Task: Create a functional prosthetic limb design.
Action: Mouse moved to (300, 234)
Screenshot: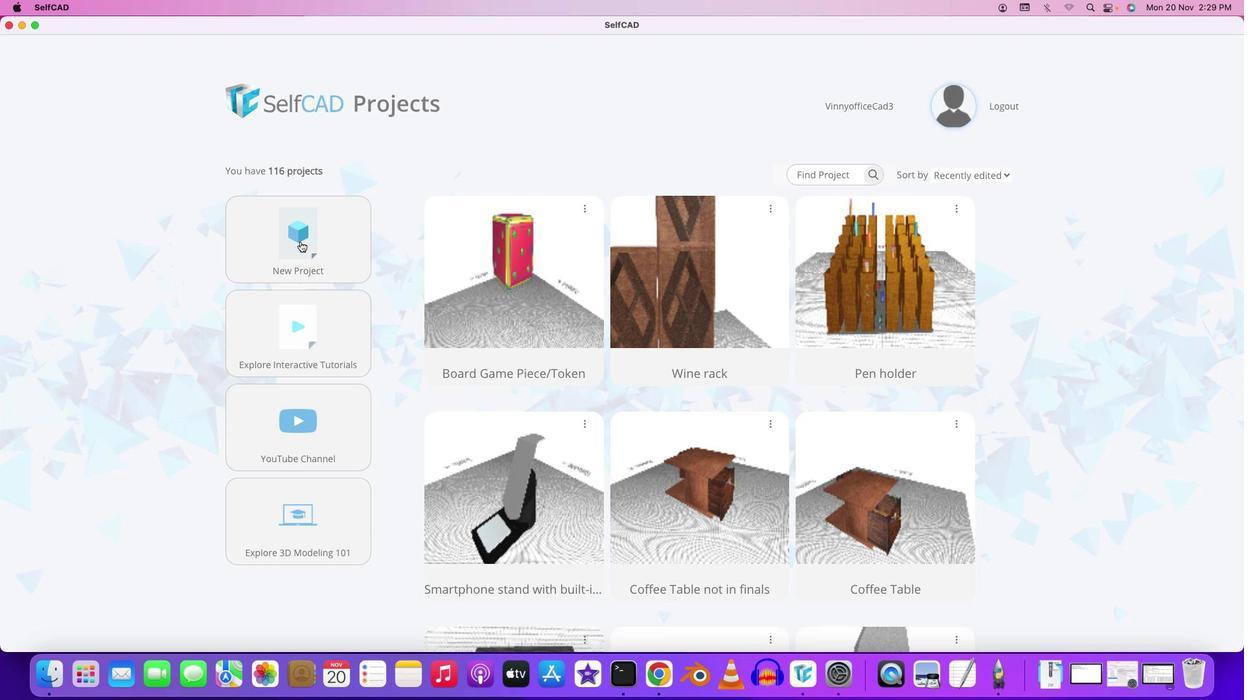 
Action: Mouse pressed left at (300, 234)
Screenshot: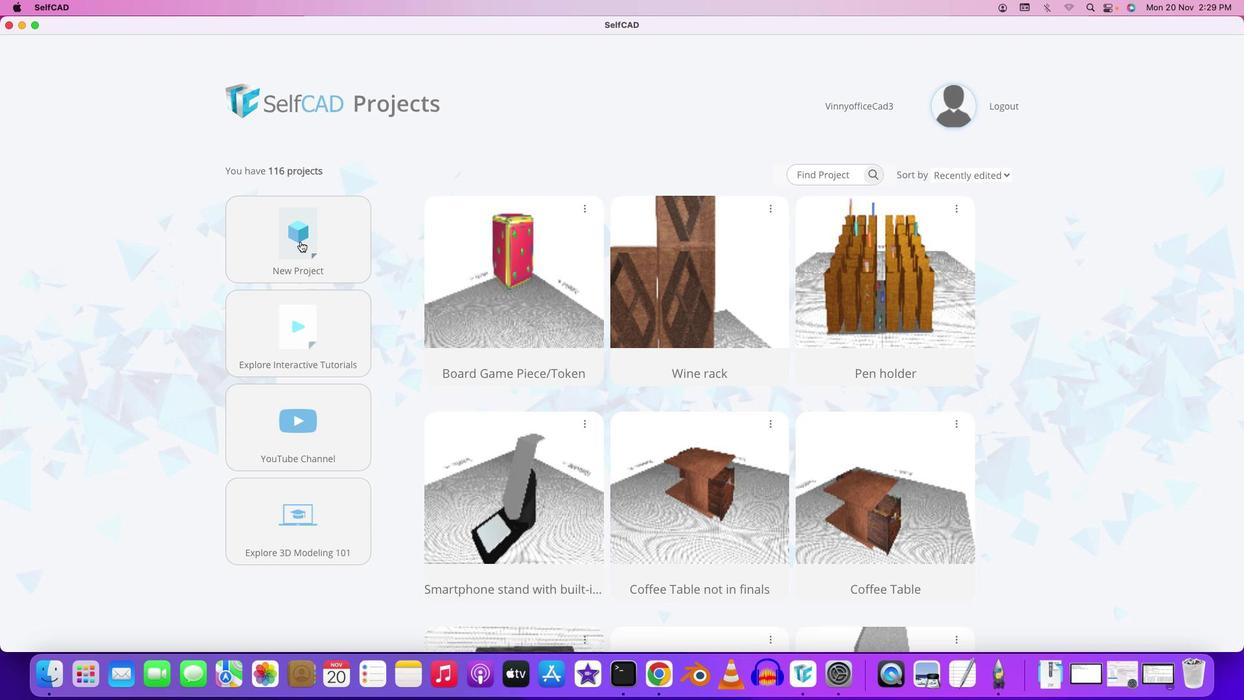 
Action: Mouse moved to (300, 241)
Screenshot: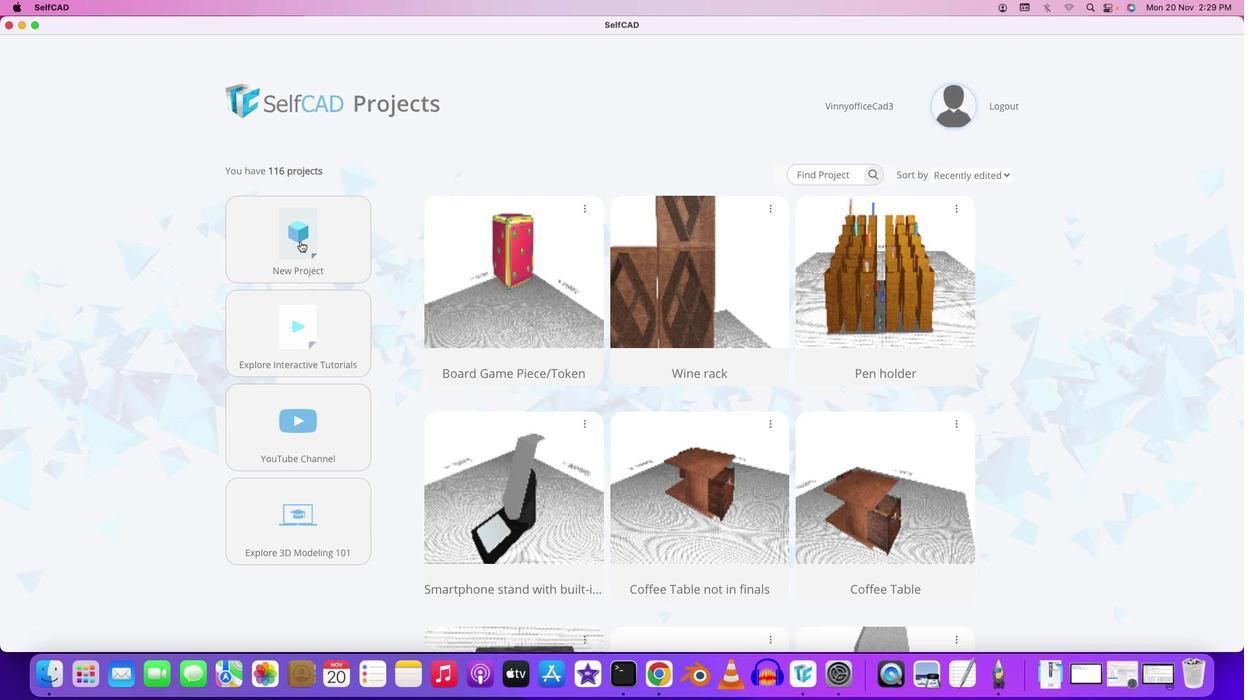 
Action: Mouse pressed left at (300, 241)
Screenshot: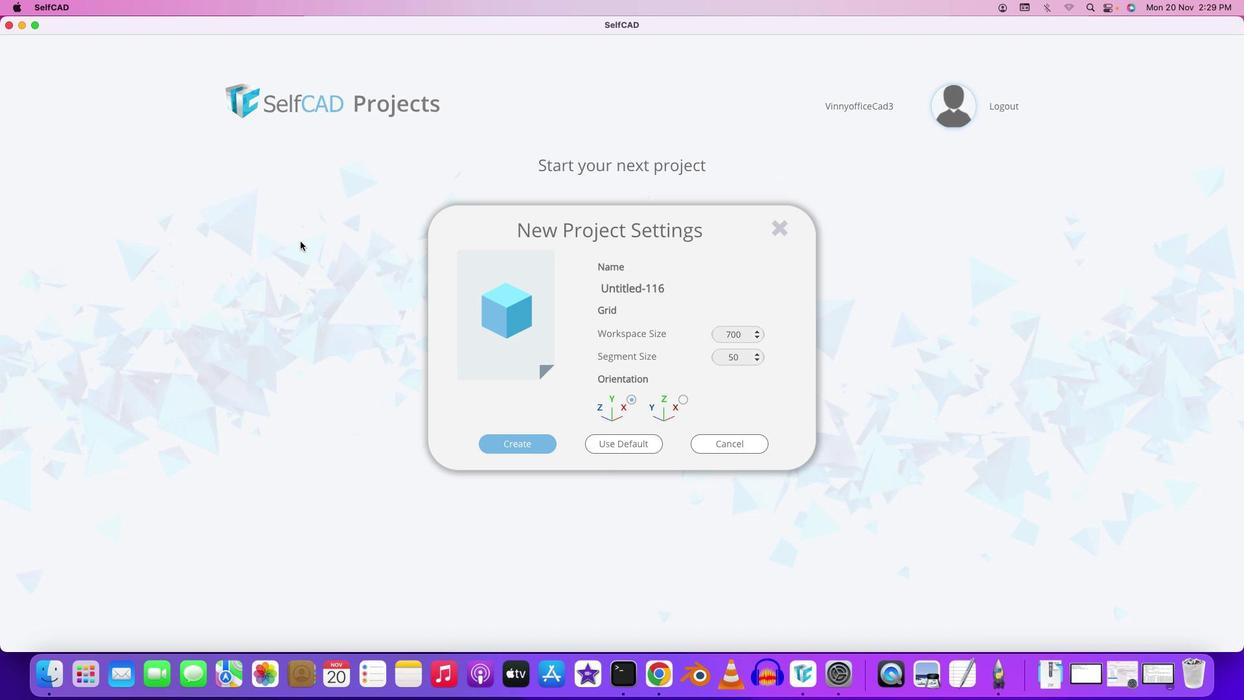 
Action: Mouse moved to (665, 283)
Screenshot: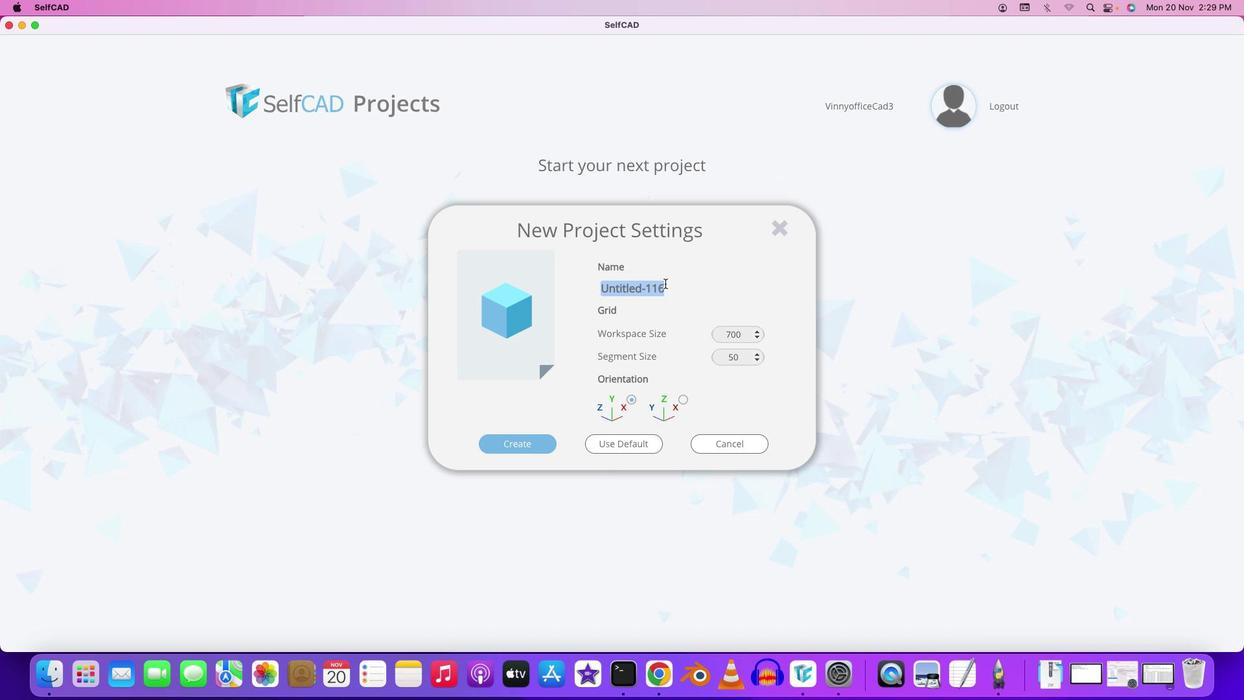 
Action: Mouse pressed left at (665, 283)
Screenshot: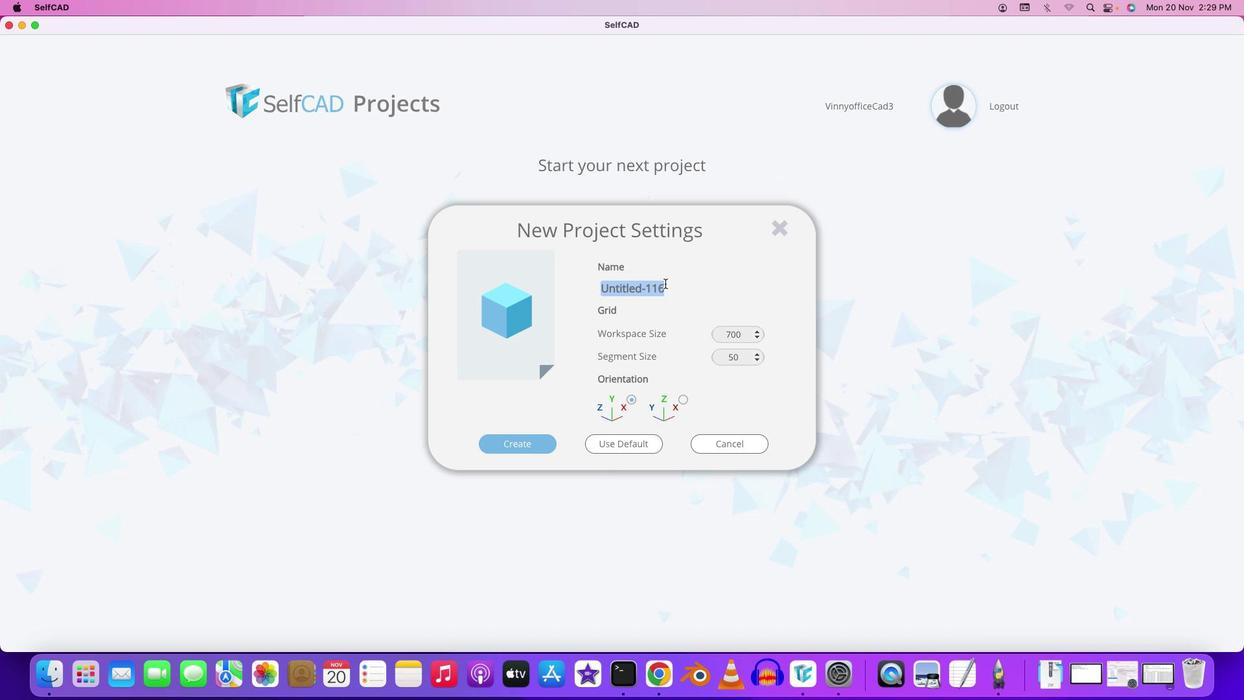 
Action: Key pressed Key.backspaceKey.backspaceKey.backspaceKey.backspaceKey.backspaceKey.backspaceKey.shift'P''r''o''s''t''h''e''t''i''c'Key.space'l''i''m''b'
Screenshot: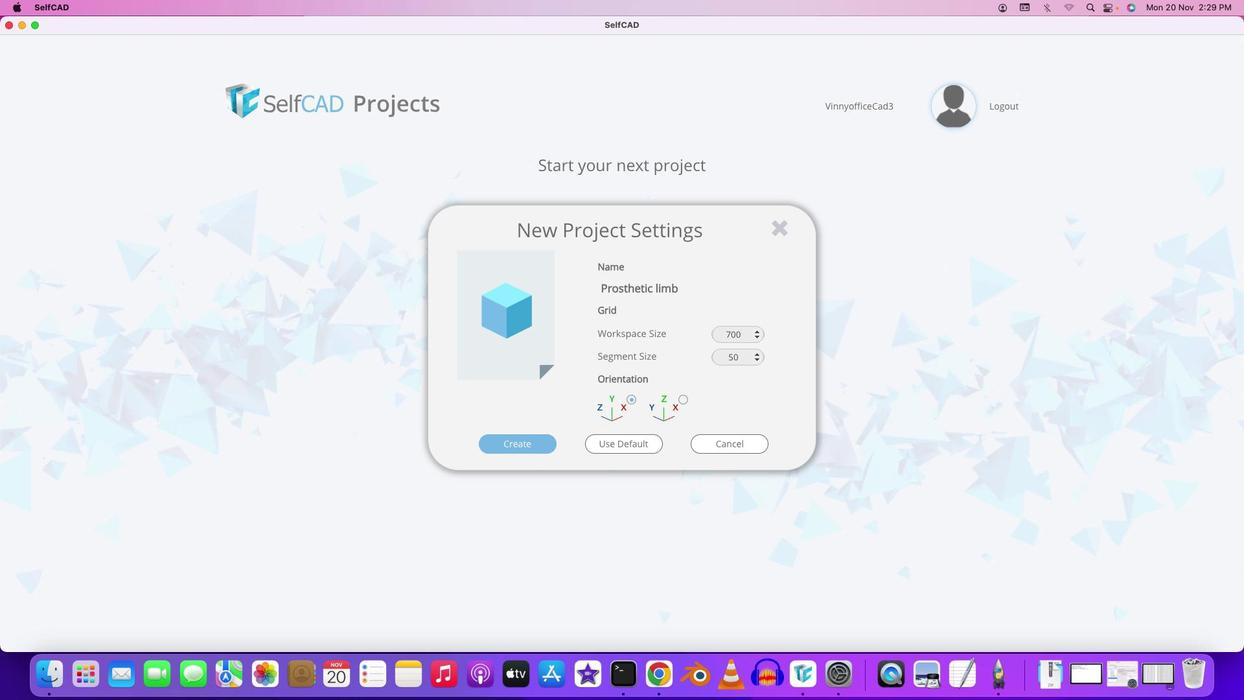 
Action: Mouse moved to (749, 333)
Screenshot: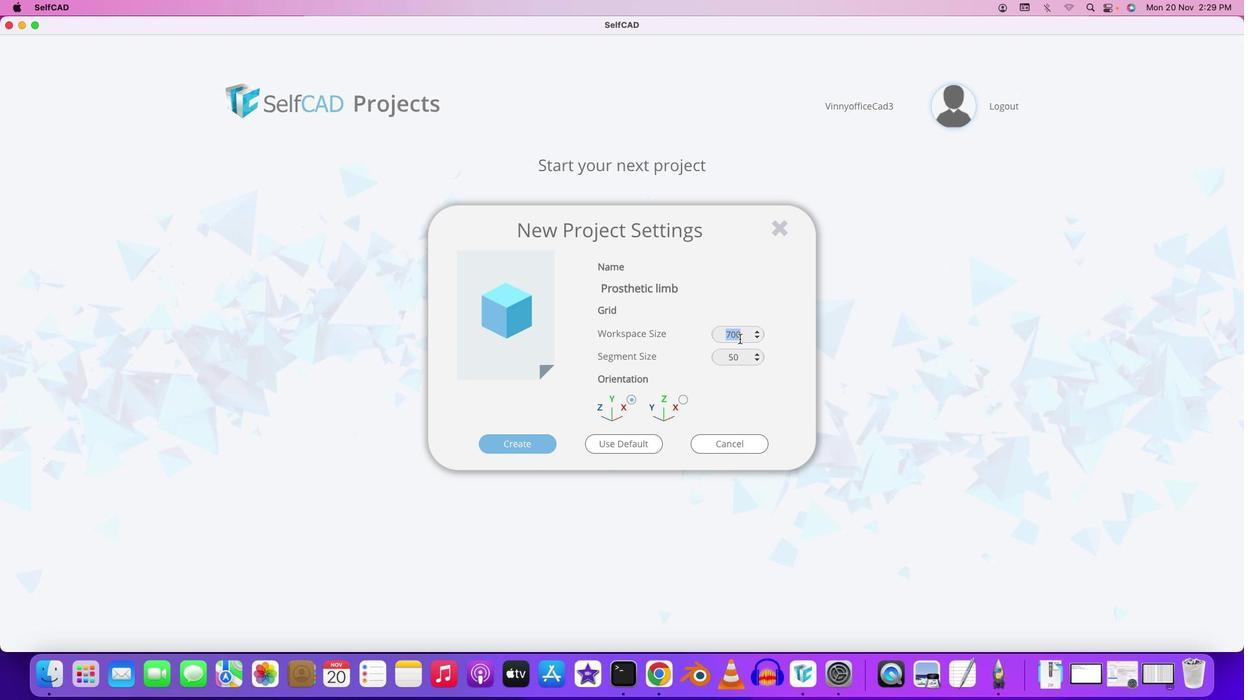 
Action: Mouse pressed left at (749, 333)
Screenshot: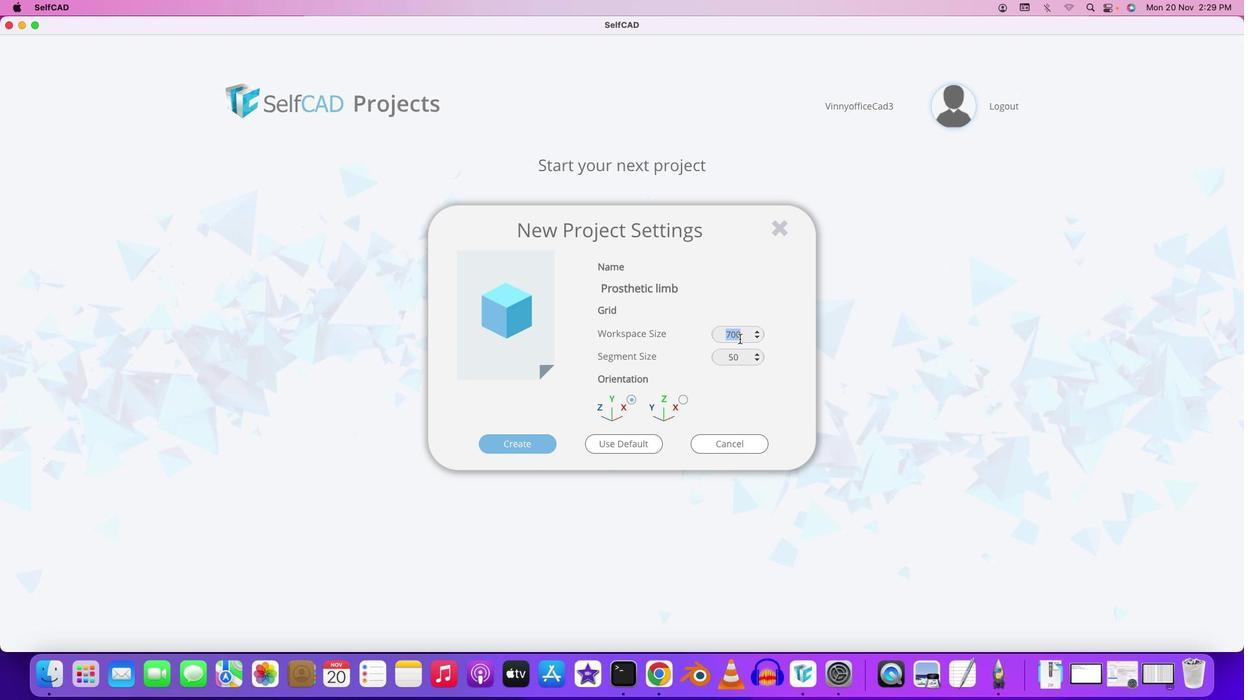 
Action: Mouse moved to (739, 339)
Screenshot: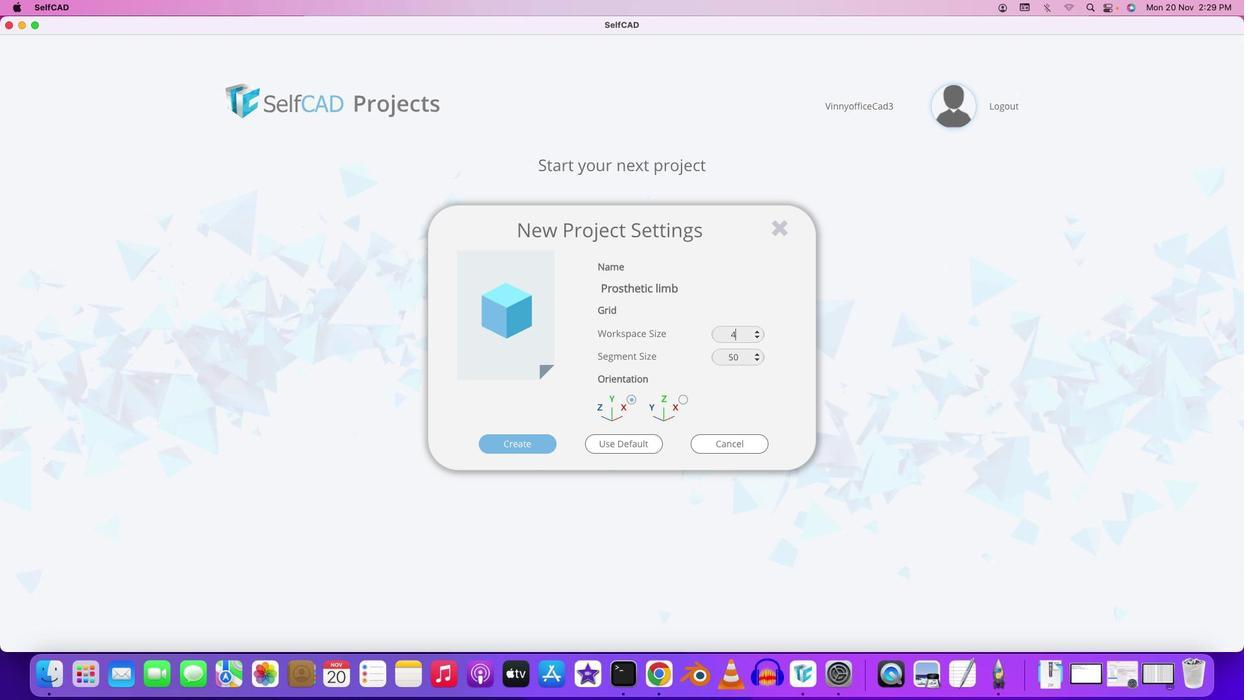 
Action: Key pressed '4''0''0'
Screenshot: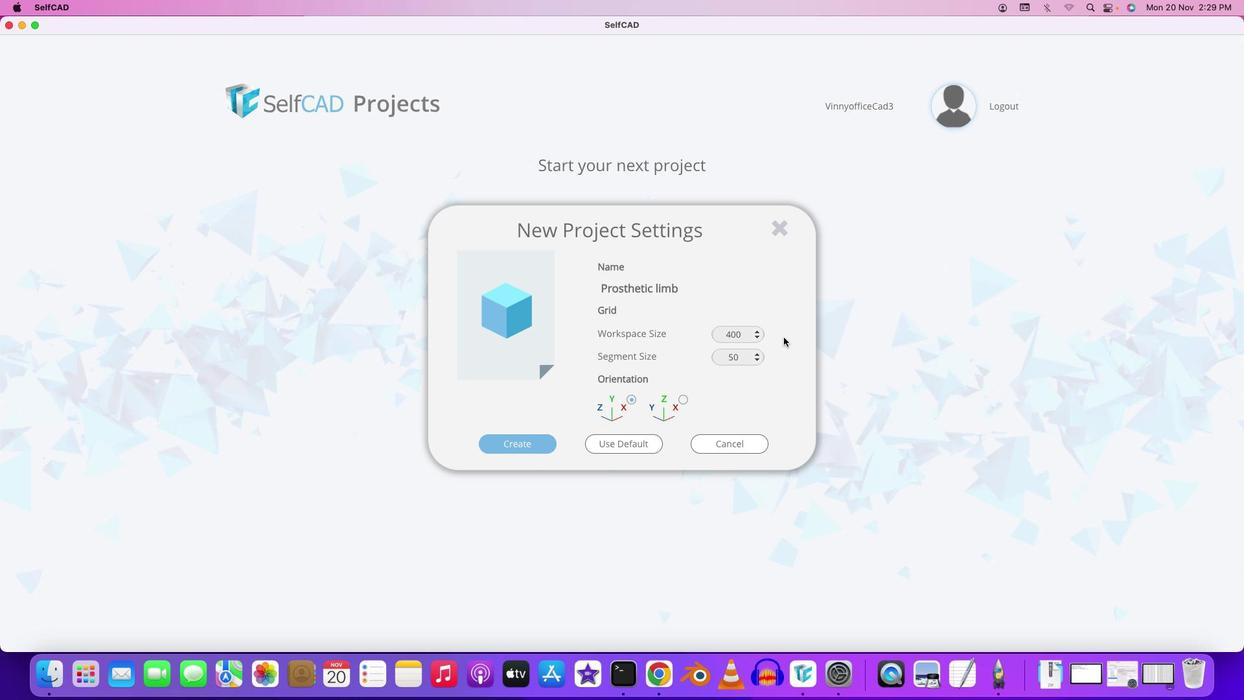 
Action: Mouse moved to (741, 353)
Screenshot: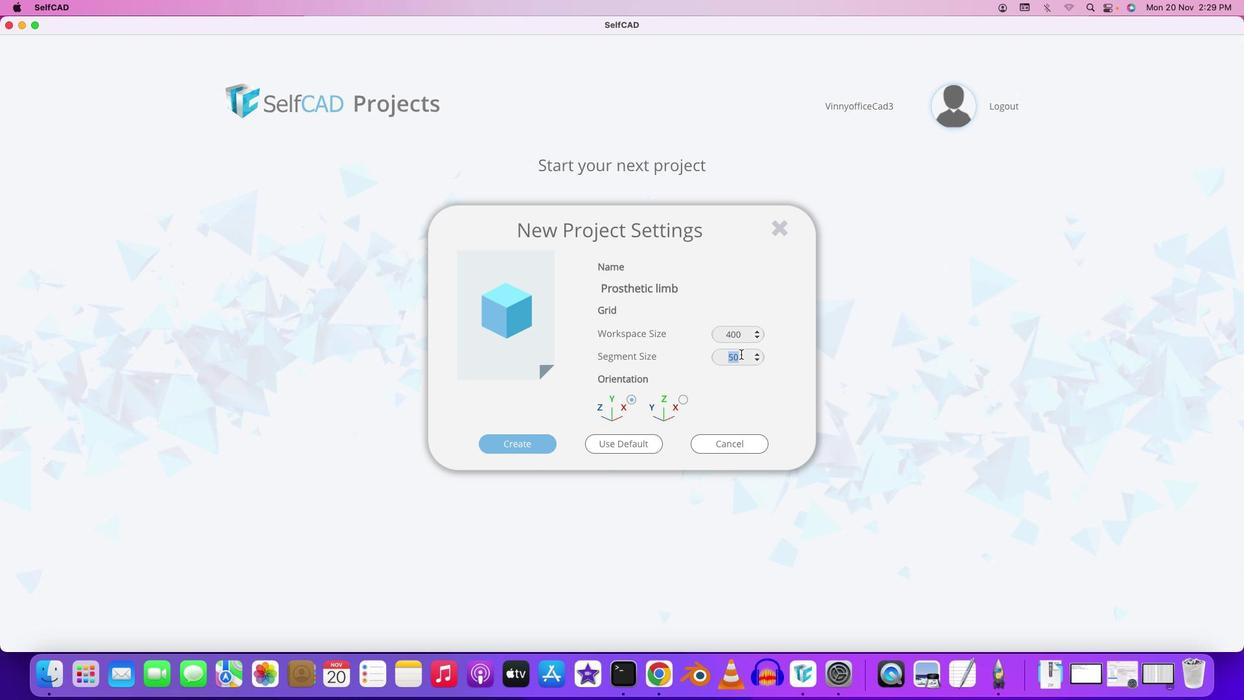 
Action: Mouse pressed left at (741, 353)
Screenshot: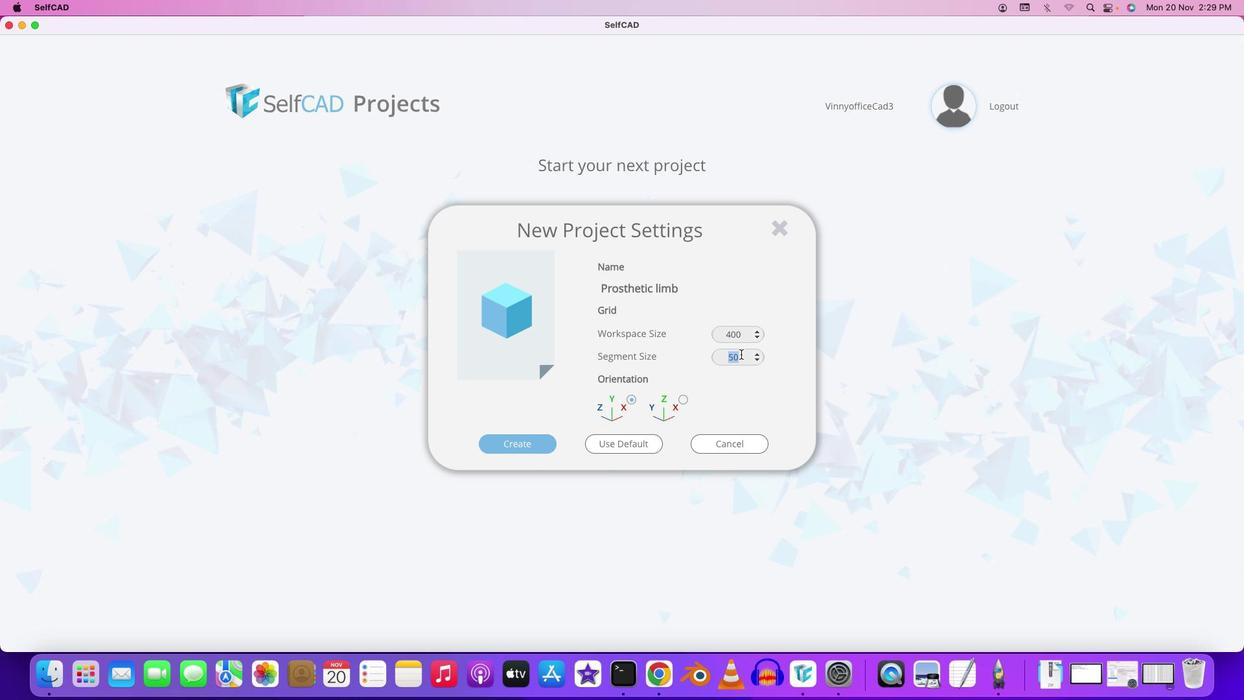 
Action: Key pressed '1''0'
Screenshot: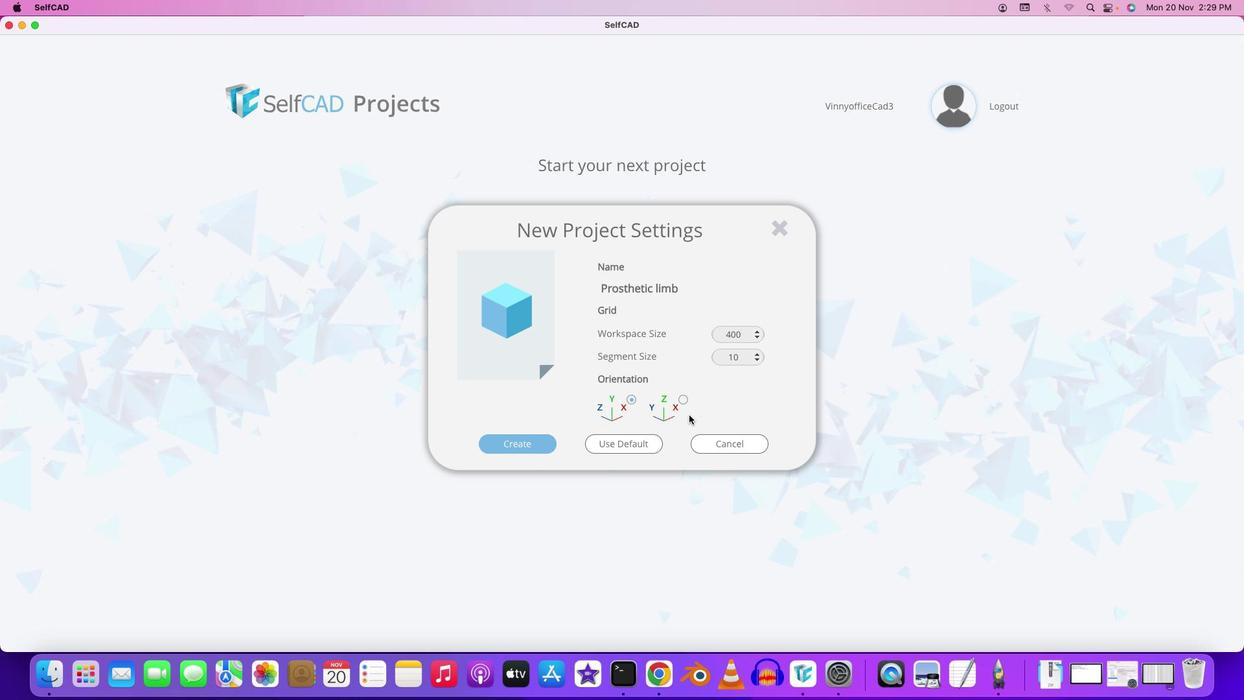 
Action: Mouse moved to (679, 398)
Screenshot: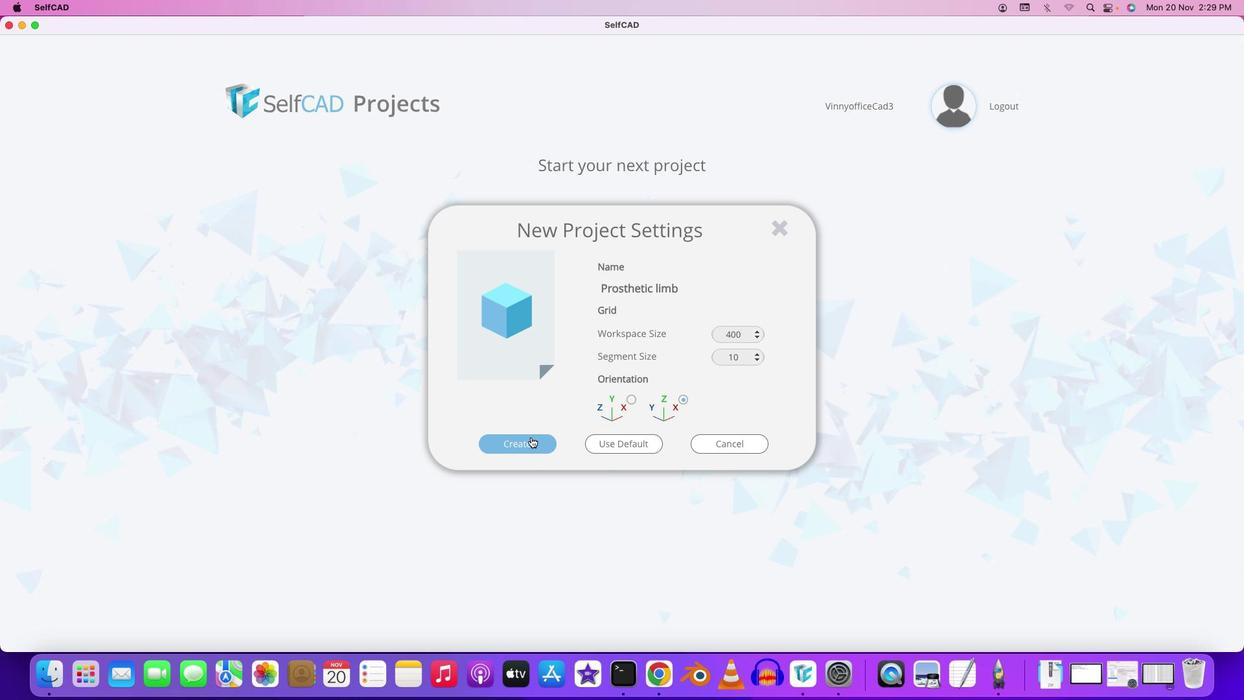 
Action: Mouse pressed left at (679, 398)
Screenshot: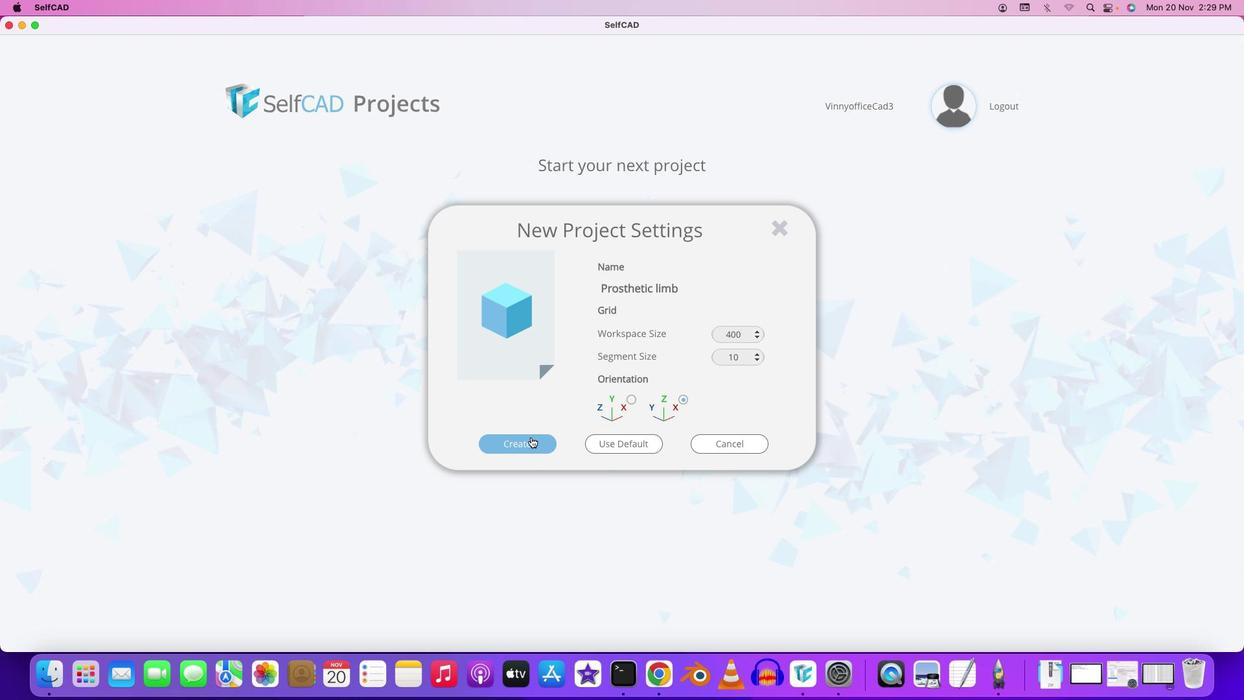 
Action: Mouse moved to (531, 436)
Screenshot: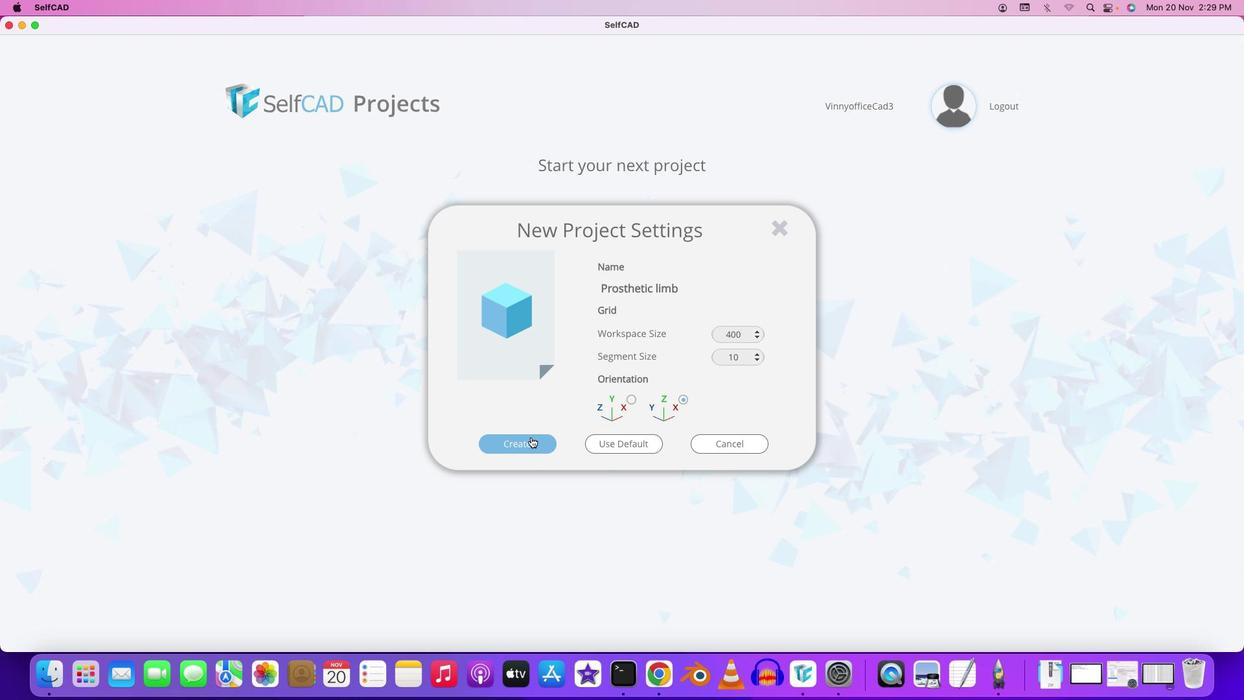 
Action: Mouse pressed left at (531, 436)
Screenshot: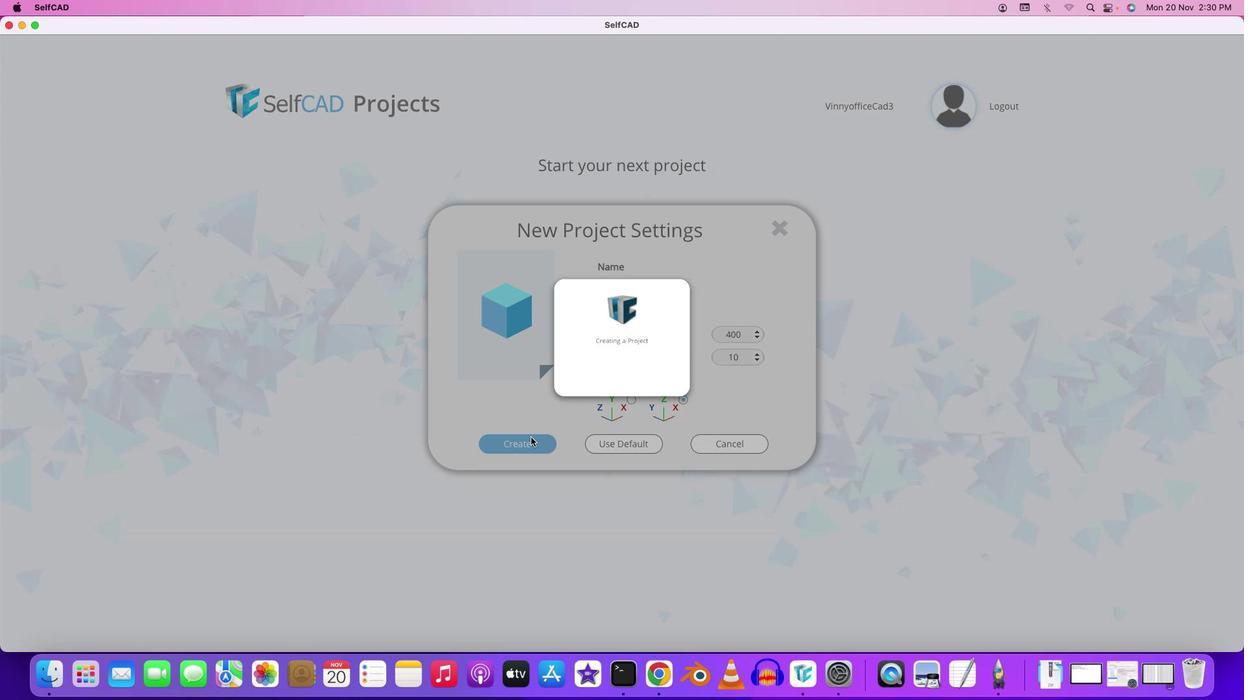 
Action: Mouse moved to (623, 431)
Screenshot: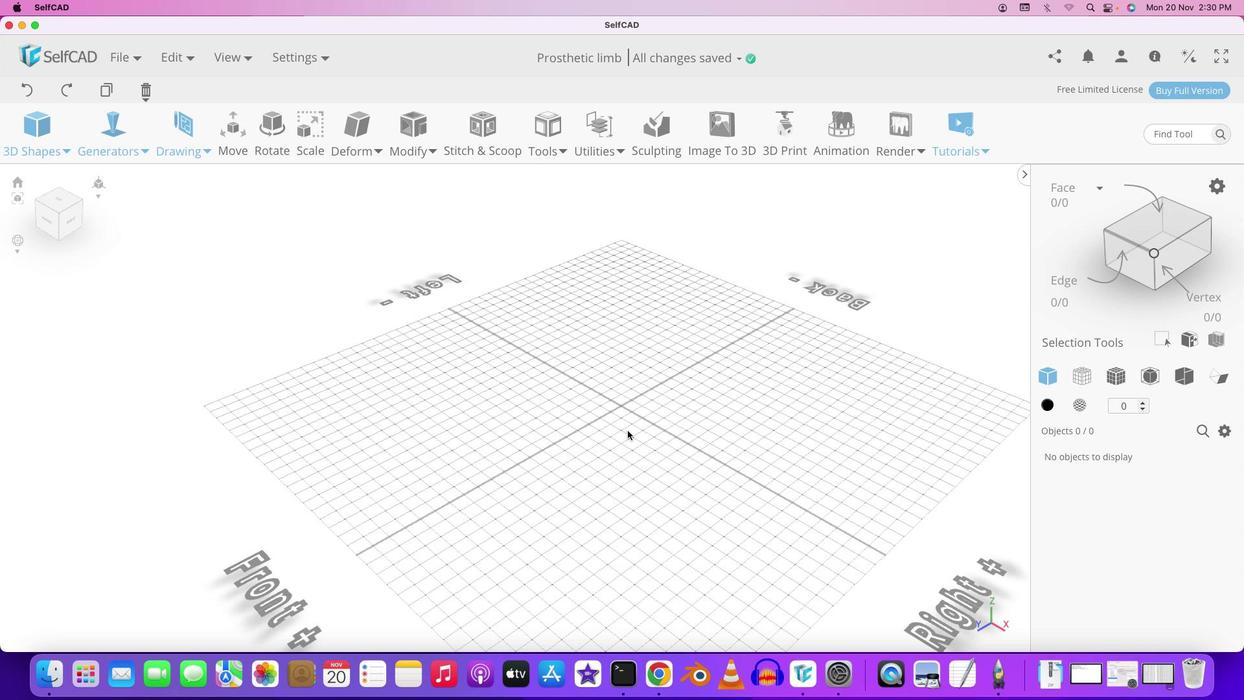 
Action: Mouse scrolled (623, 431) with delta (0, 0)
Screenshot: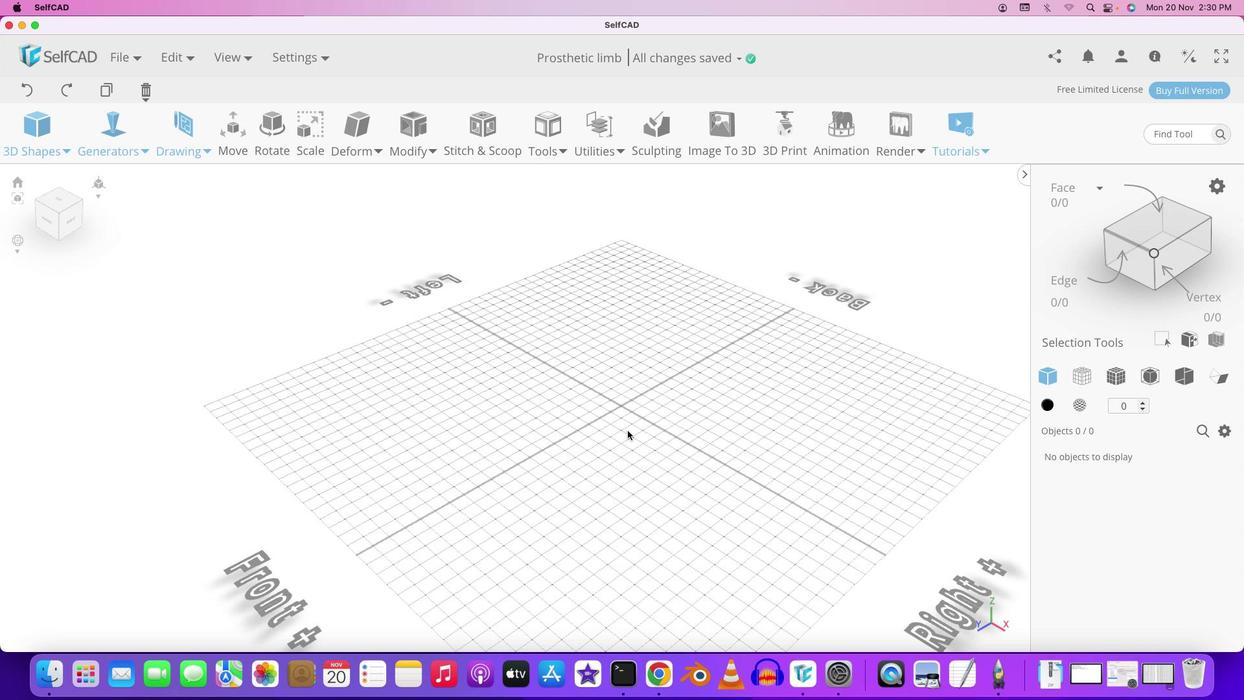 
Action: Mouse moved to (623, 430)
Screenshot: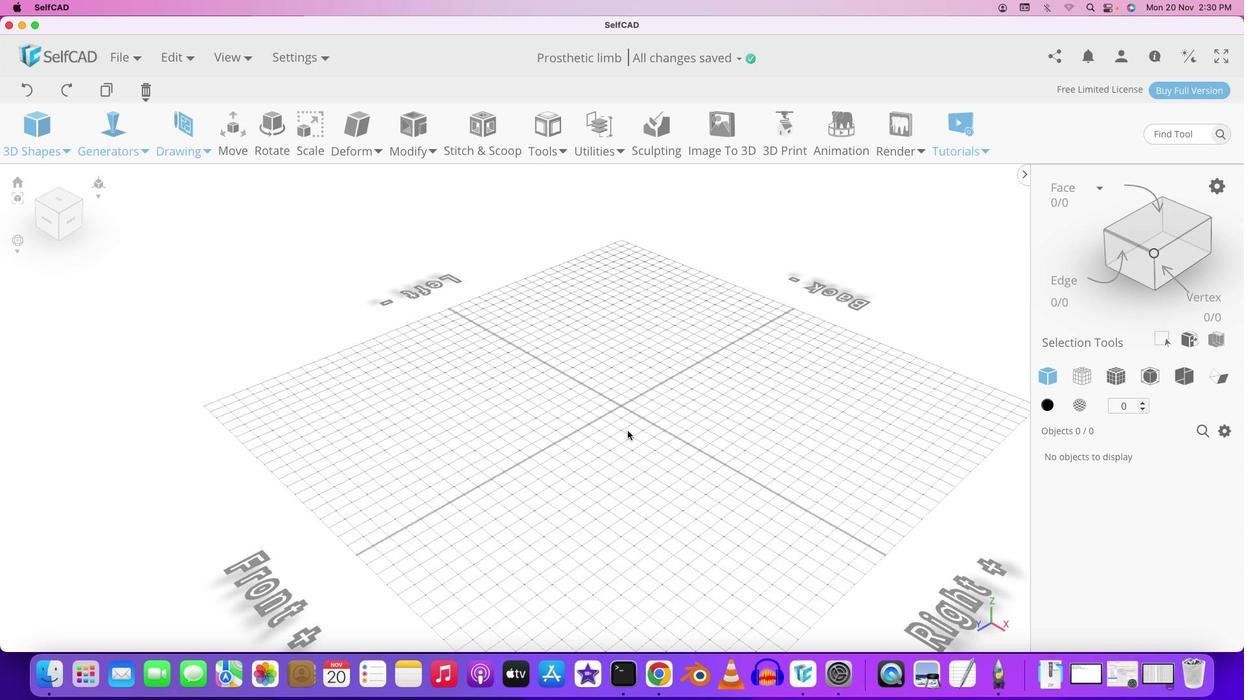 
Action: Mouse scrolled (623, 430) with delta (0, 0)
Screenshot: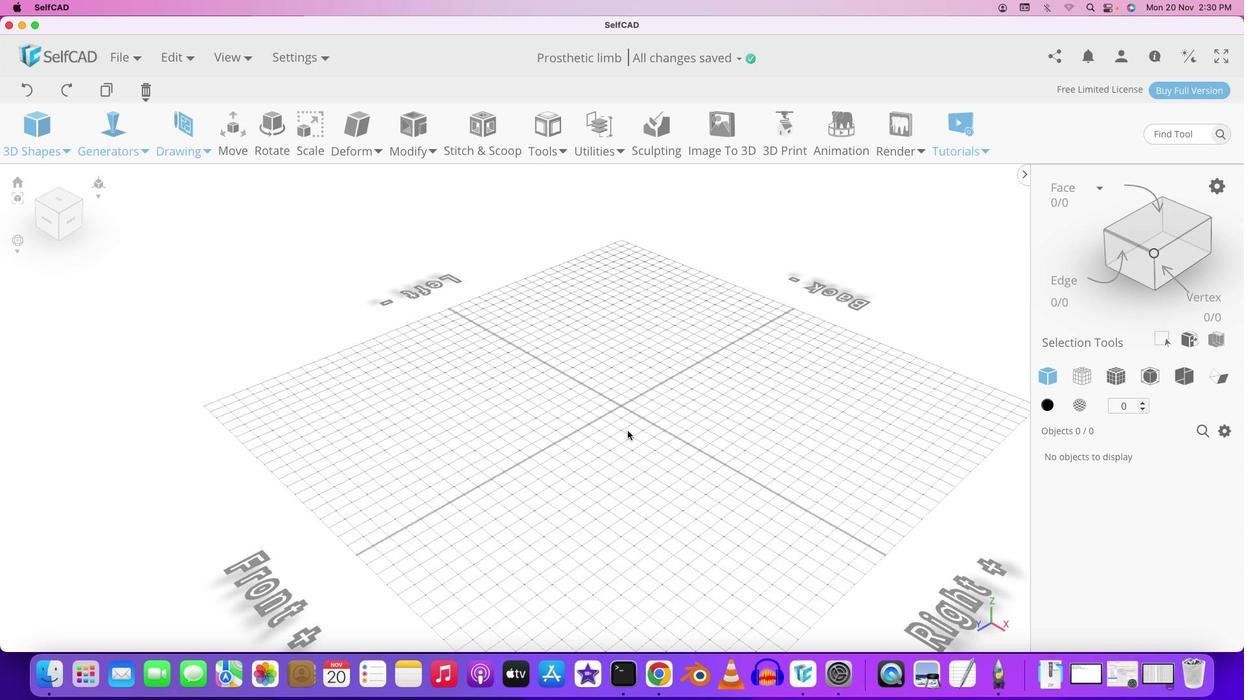 
Action: Mouse scrolled (623, 430) with delta (0, 1)
Screenshot: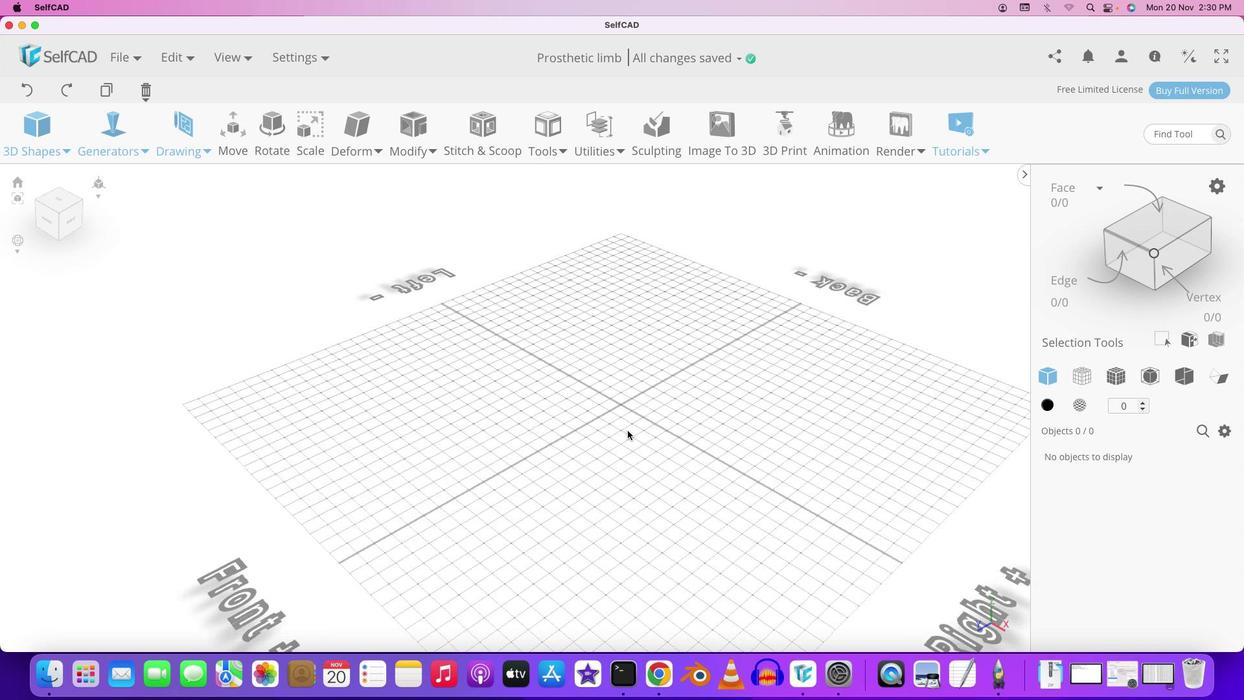 
Action: Mouse scrolled (623, 430) with delta (0, 1)
Screenshot: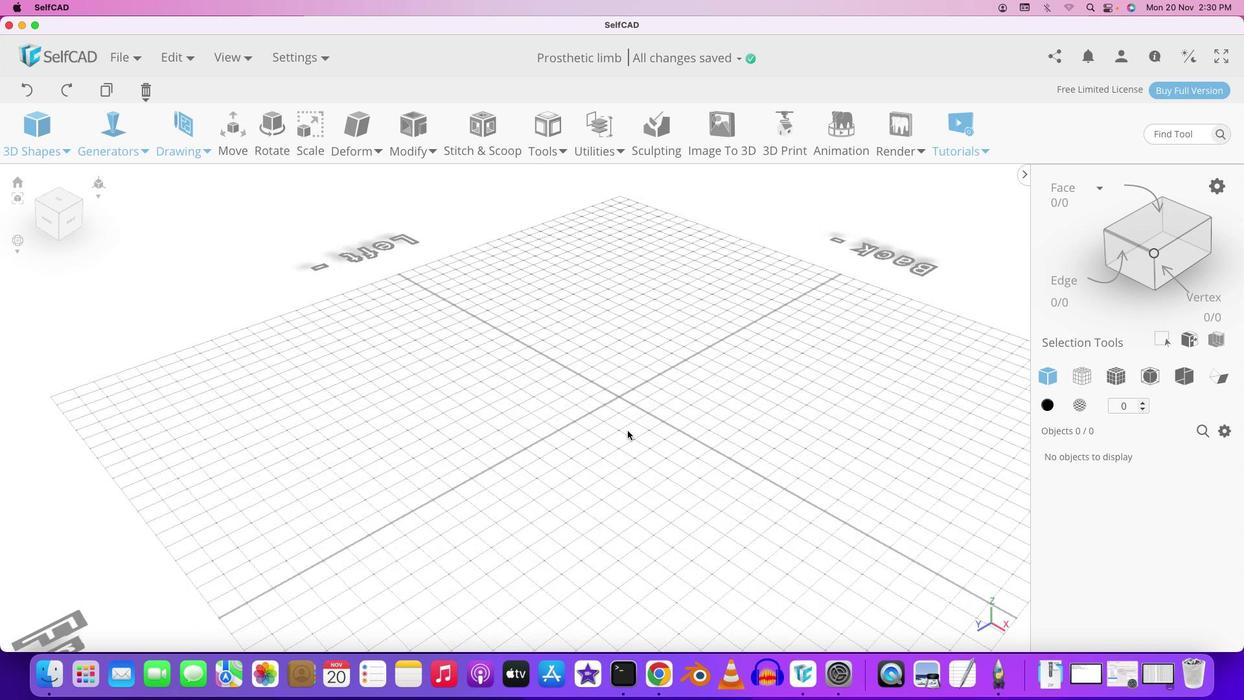
Action: Mouse scrolled (623, 430) with delta (0, 2)
Screenshot: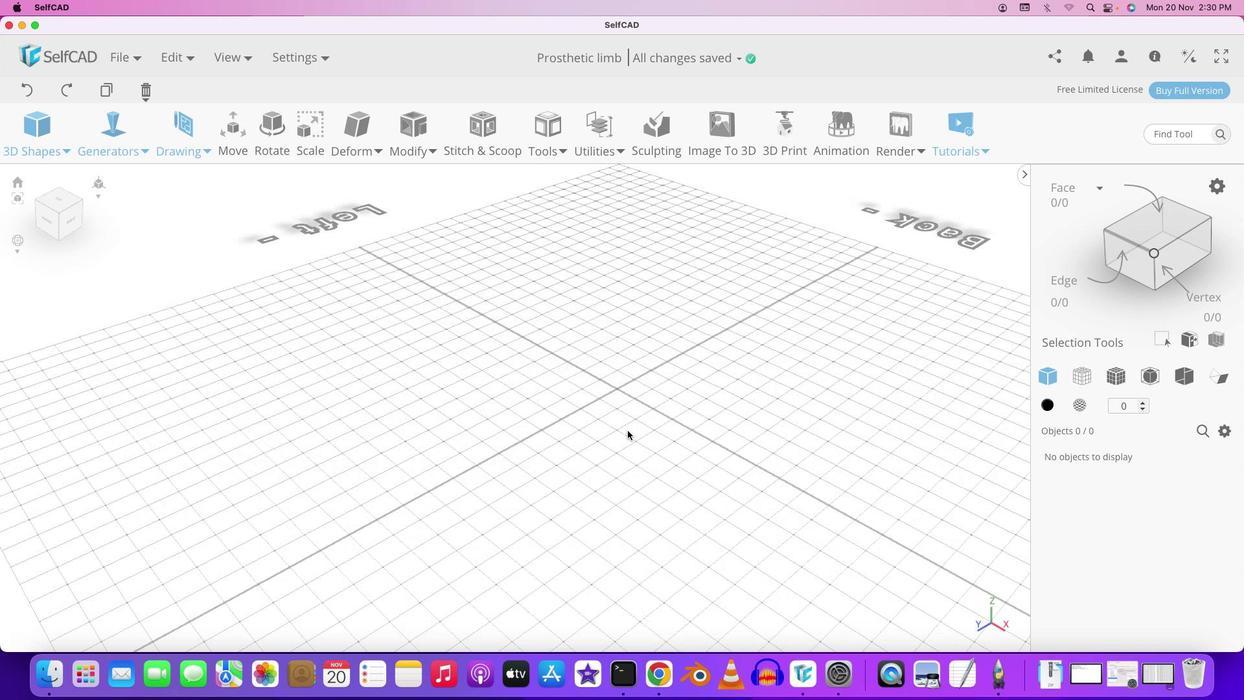 
Action: Mouse scrolled (623, 430) with delta (0, 2)
Screenshot: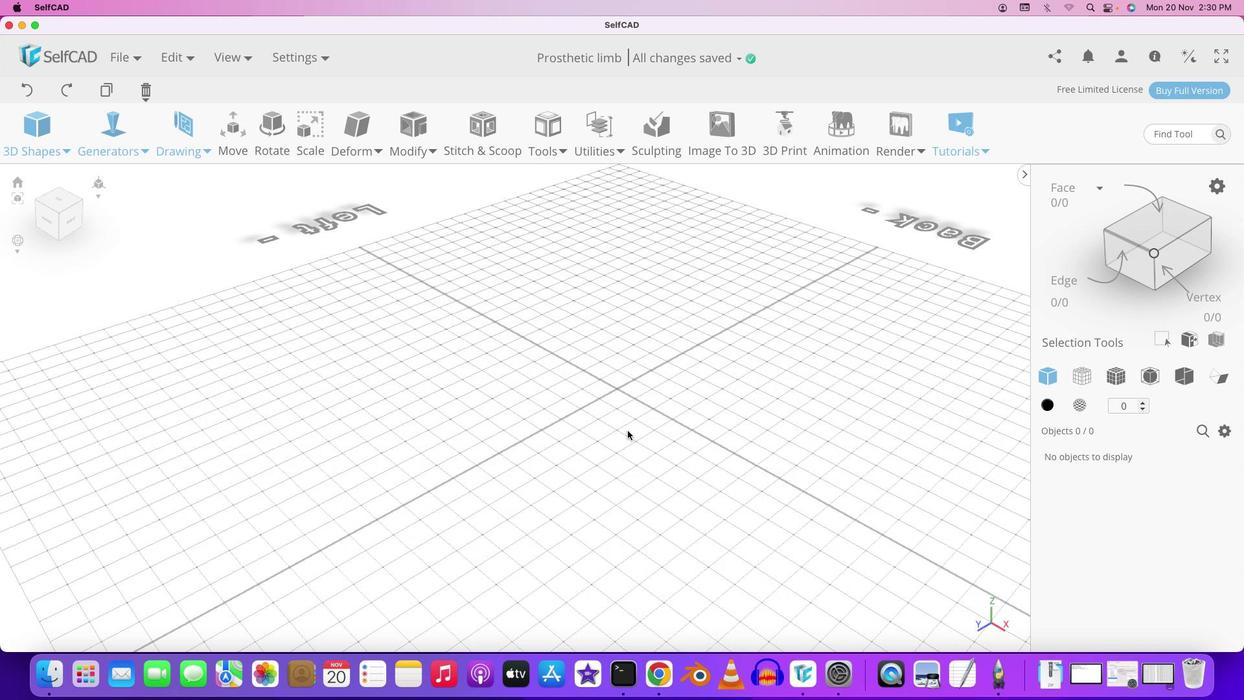 
Action: Mouse moved to (627, 431)
Screenshot: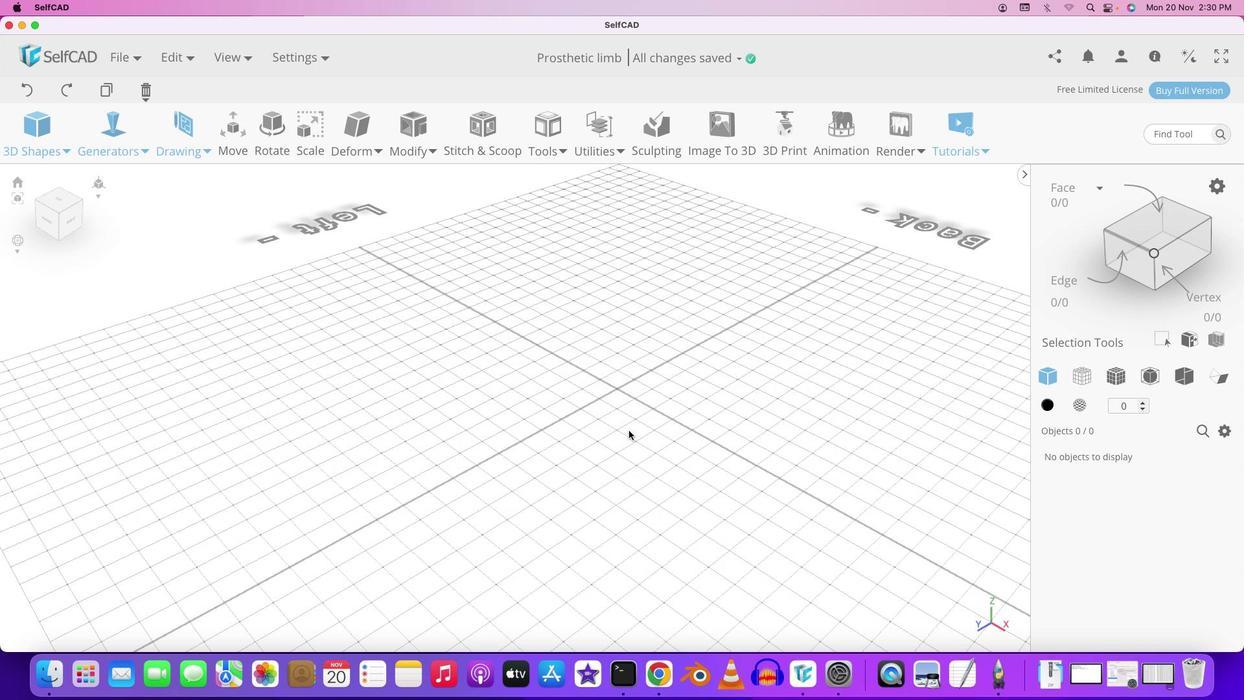 
Action: Mouse scrolled (627, 431) with delta (0, 0)
Screenshot: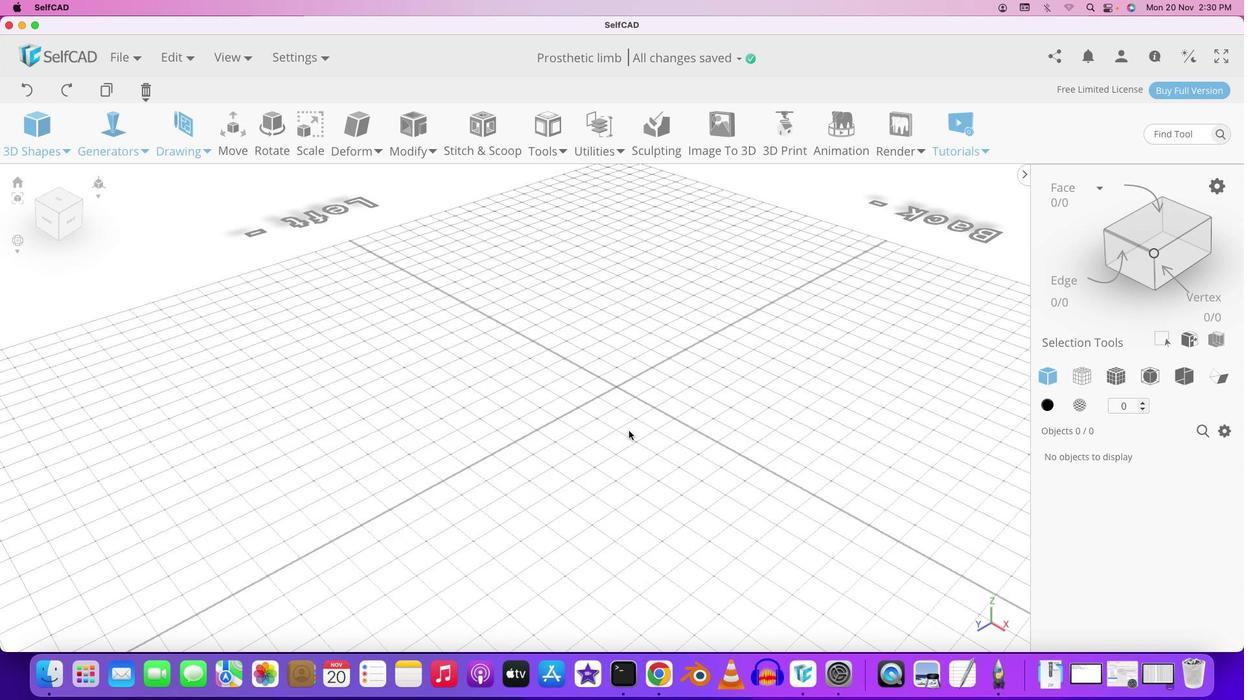 
Action: Mouse scrolled (627, 431) with delta (0, 0)
Screenshot: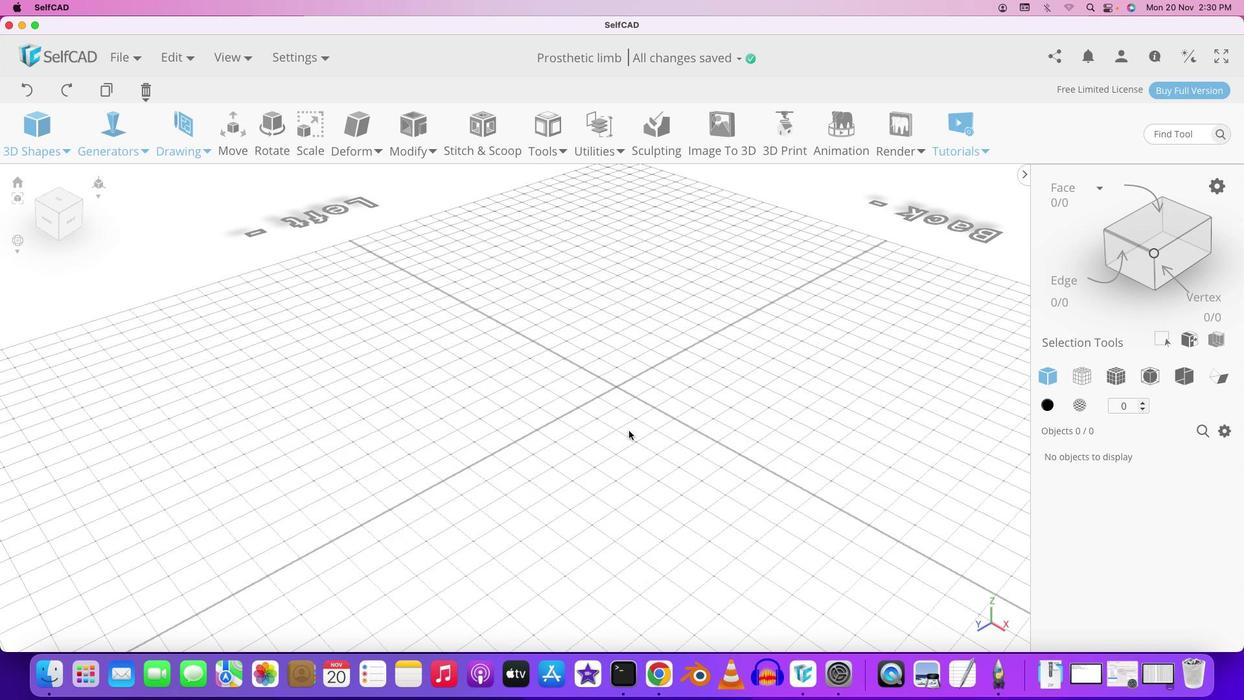 
Action: Mouse scrolled (627, 431) with delta (0, 2)
Screenshot: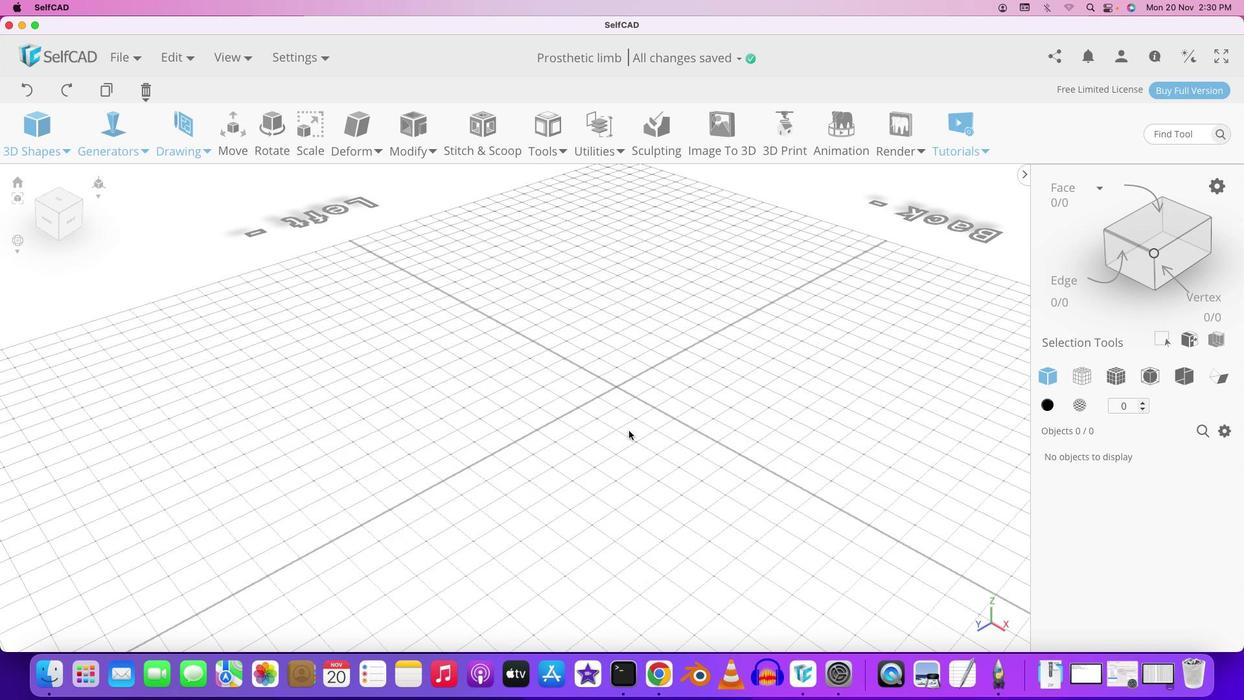 
Action: Mouse scrolled (627, 431) with delta (0, 2)
Screenshot: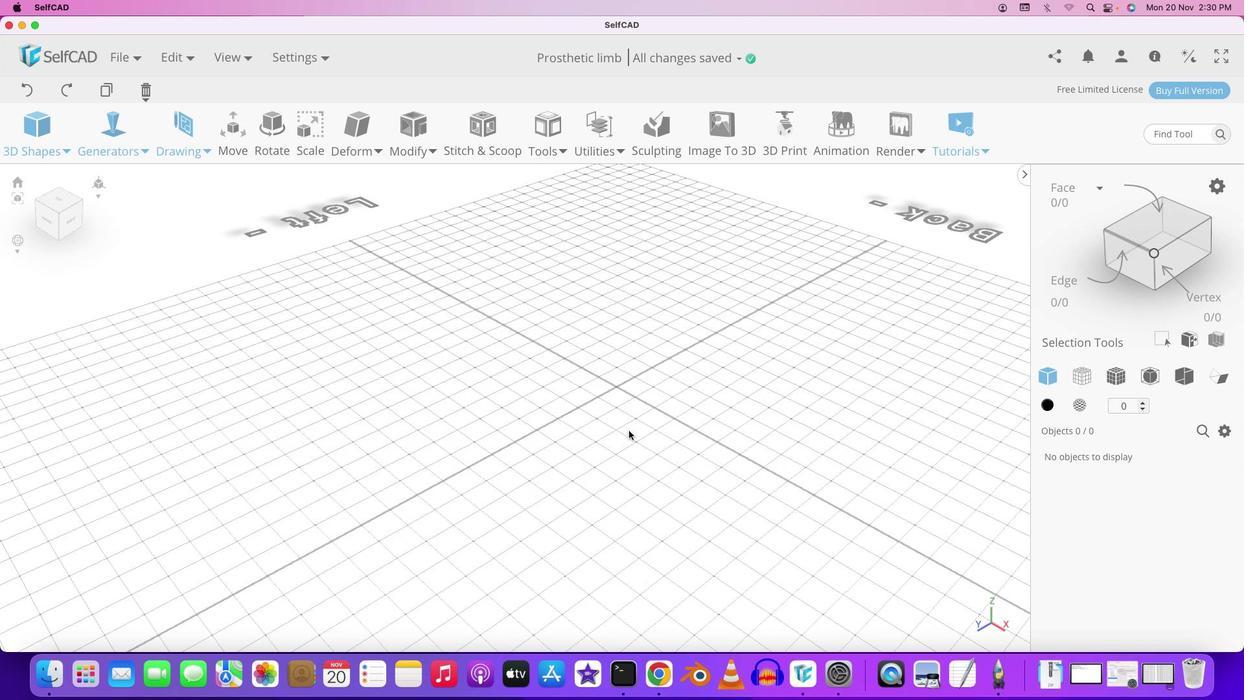 
Action: Mouse moved to (629, 431)
Screenshot: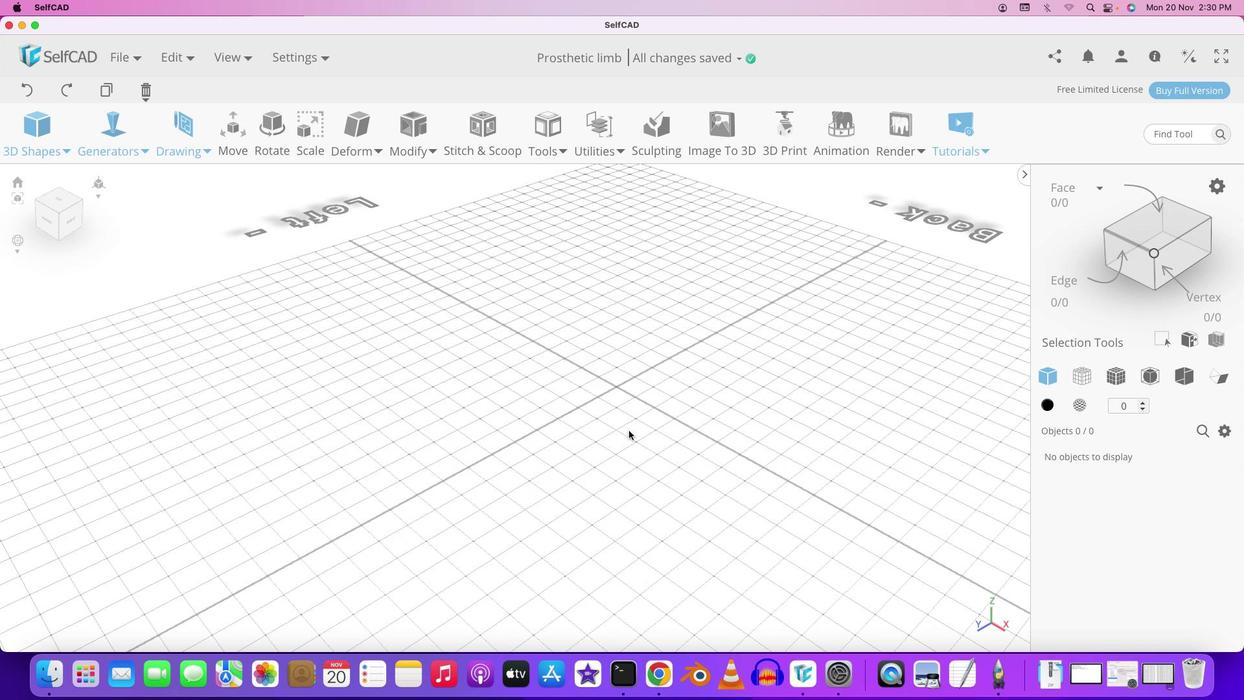 
Action: Mouse scrolled (629, 431) with delta (0, 0)
Screenshot: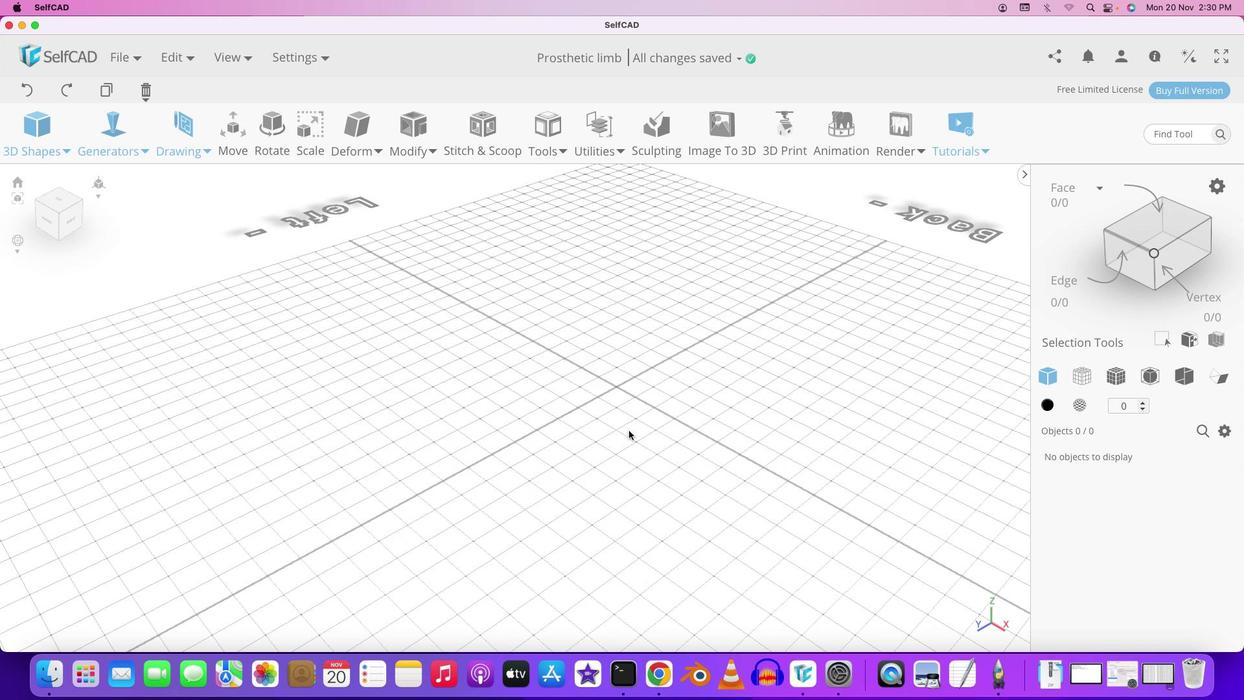 
Action: Mouse moved to (103, 291)
Screenshot: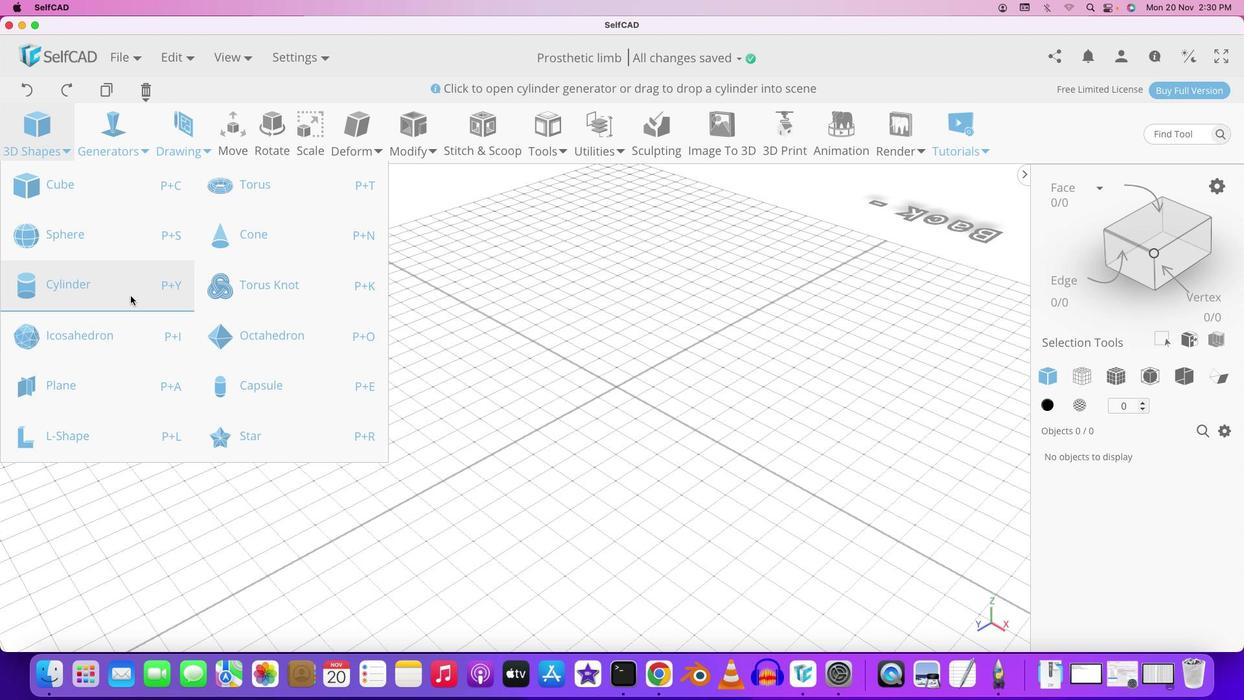 
Action: Mouse pressed left at (103, 291)
Screenshot: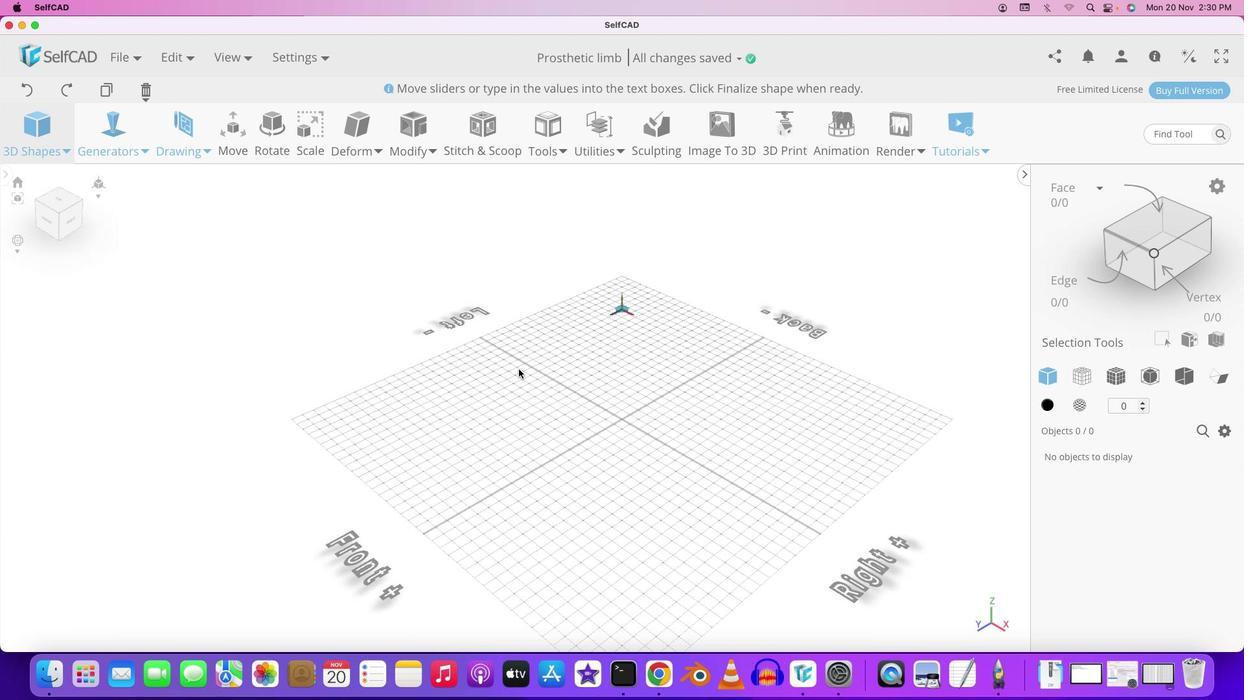 
Action: Mouse moved to (615, 418)
Screenshot: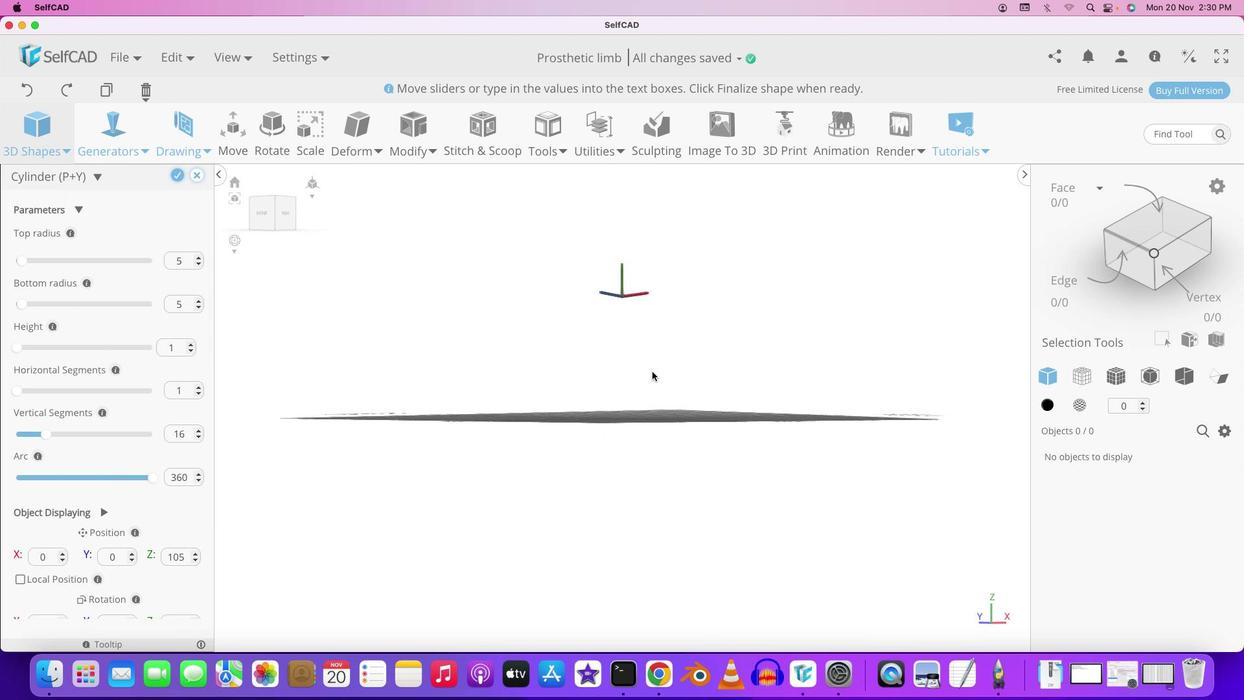 
Action: Mouse pressed left at (615, 418)
Screenshot: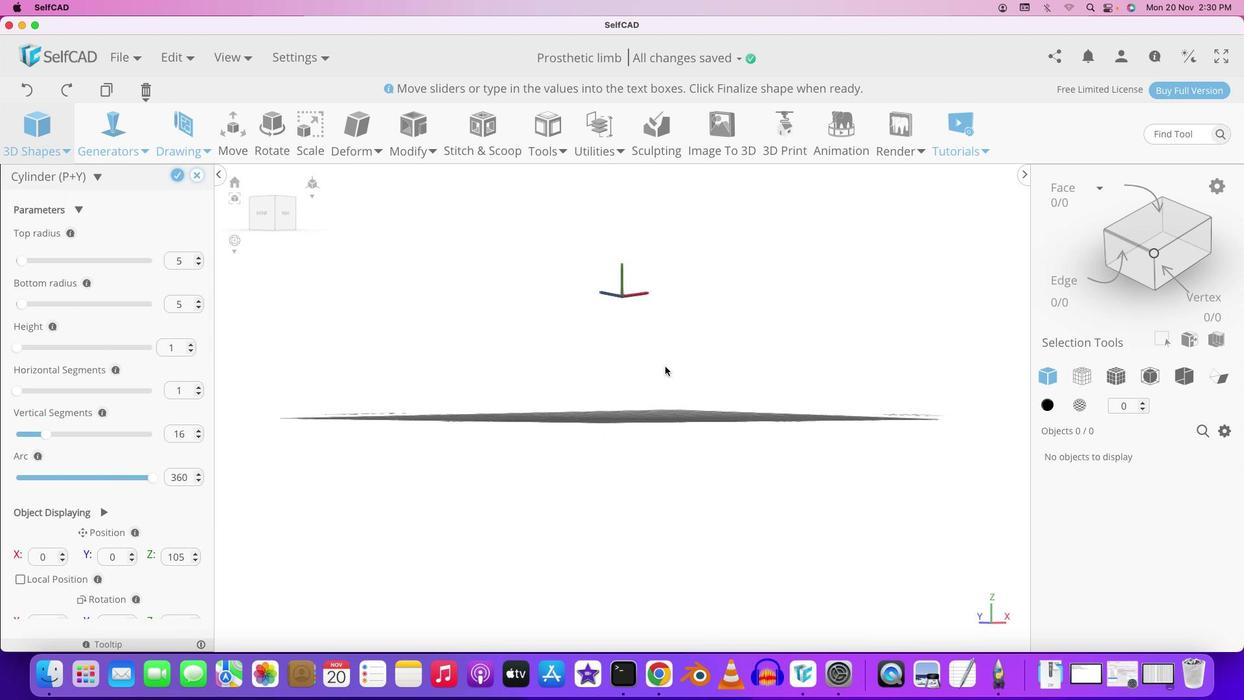 
Action: Mouse moved to (665, 366)
Screenshot: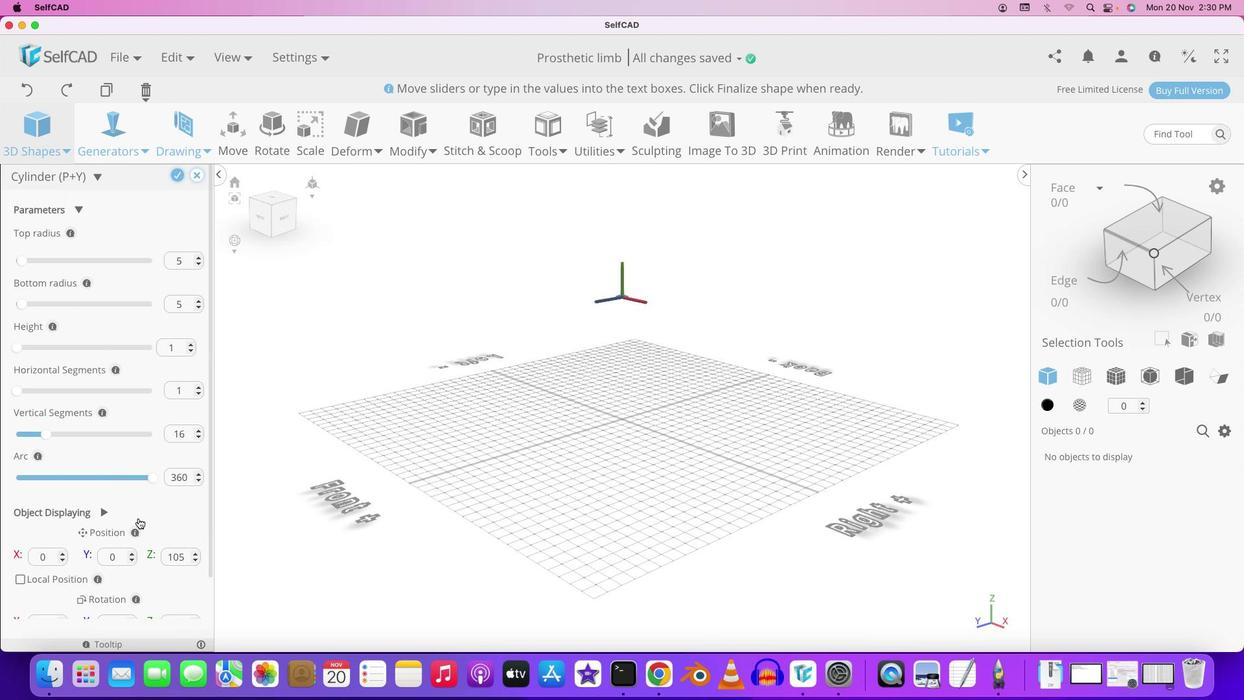 
Action: Mouse pressed left at (665, 366)
Screenshot: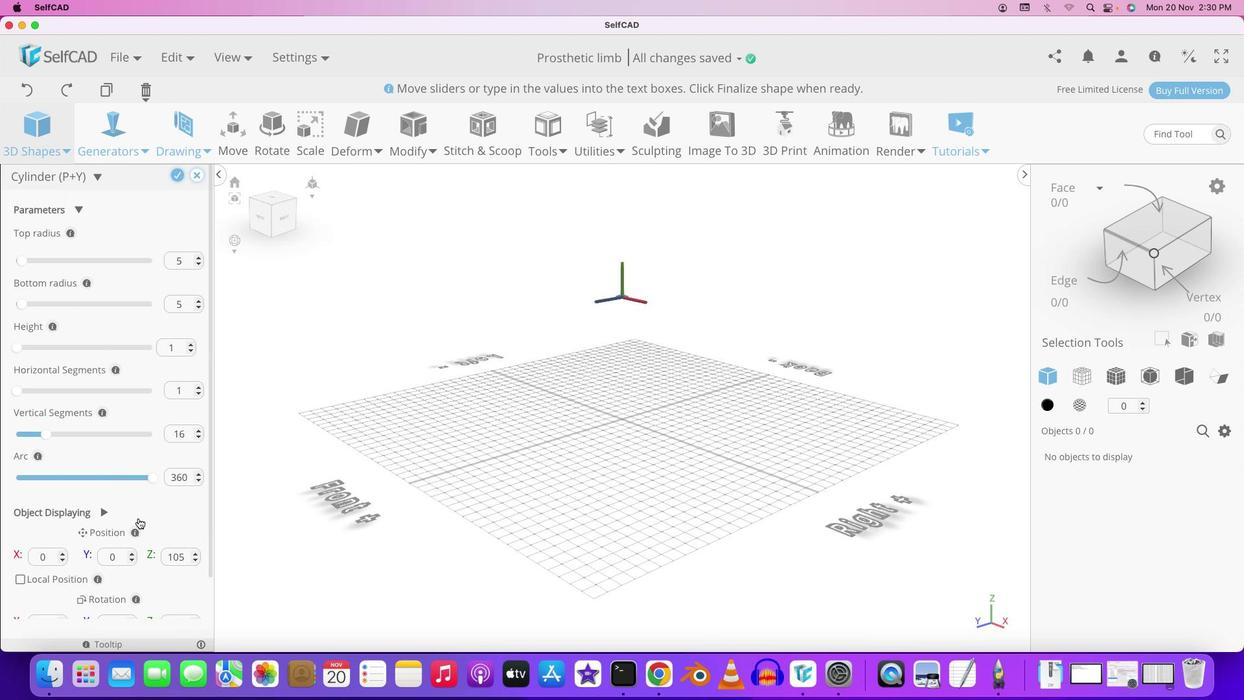 
Action: Mouse moved to (173, 542)
Screenshot: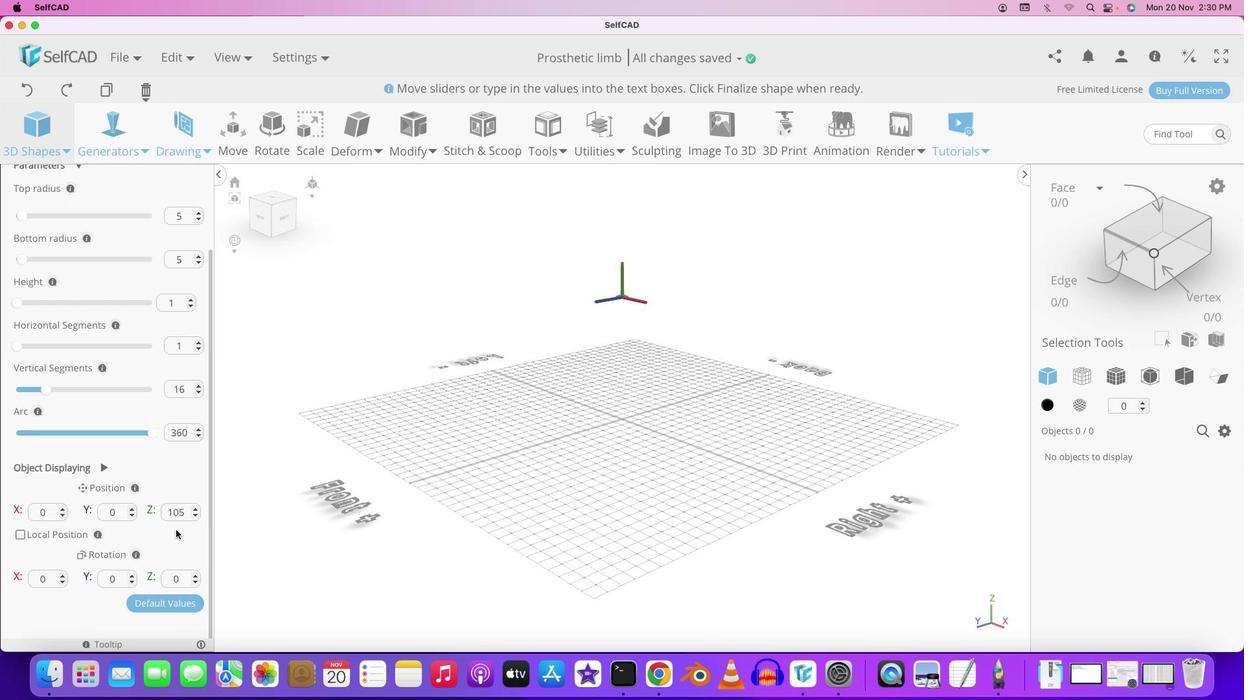 
Action: Mouse scrolled (173, 542) with delta (0, 0)
Screenshot: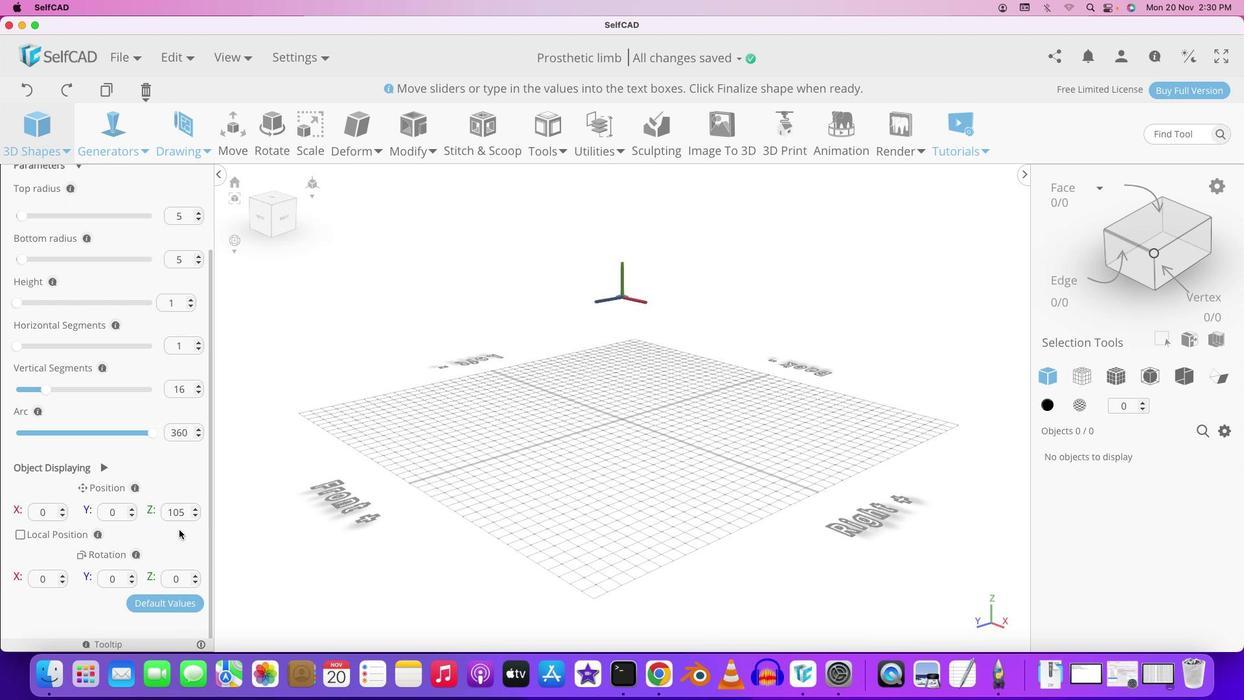 
Action: Mouse moved to (173, 530)
Screenshot: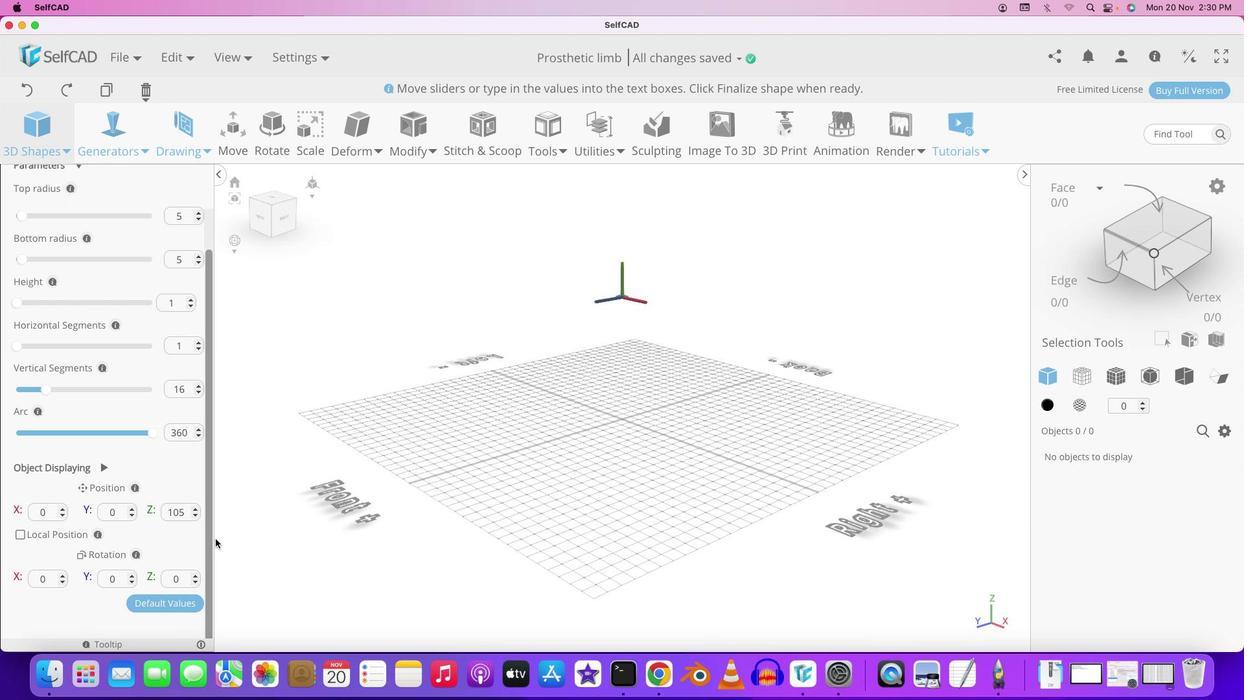 
Action: Mouse scrolled (173, 530) with delta (0, 0)
Screenshot: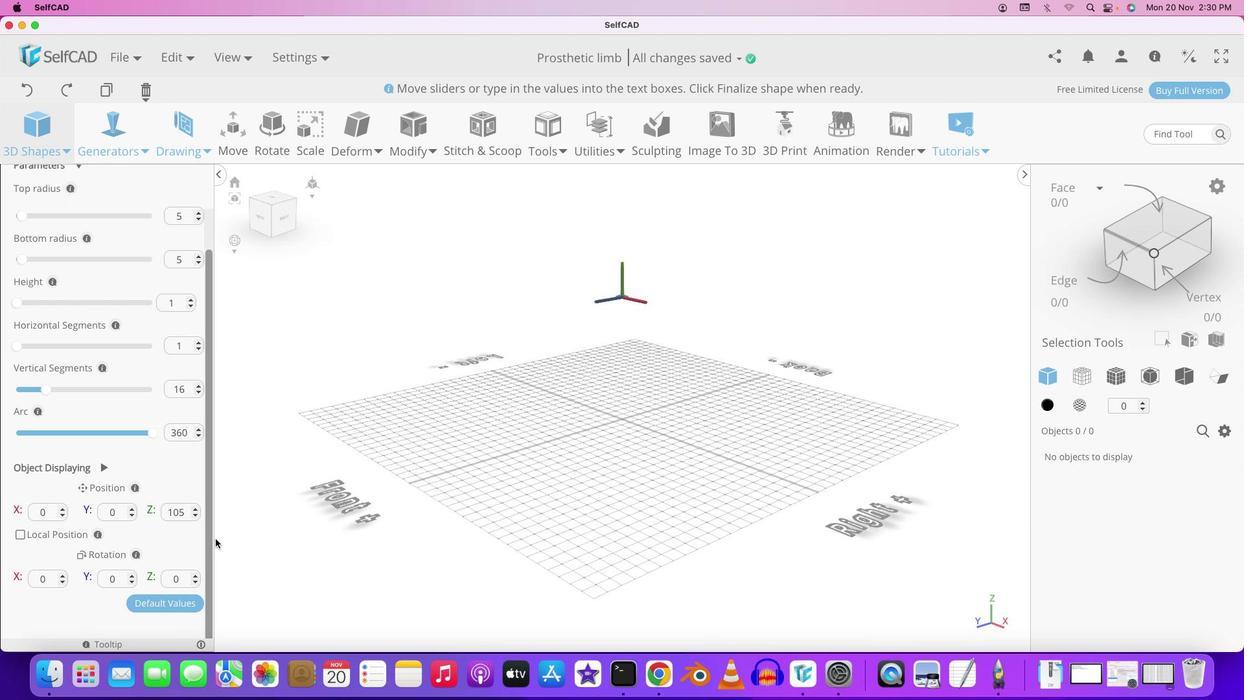 
Action: Mouse moved to (174, 532)
Screenshot: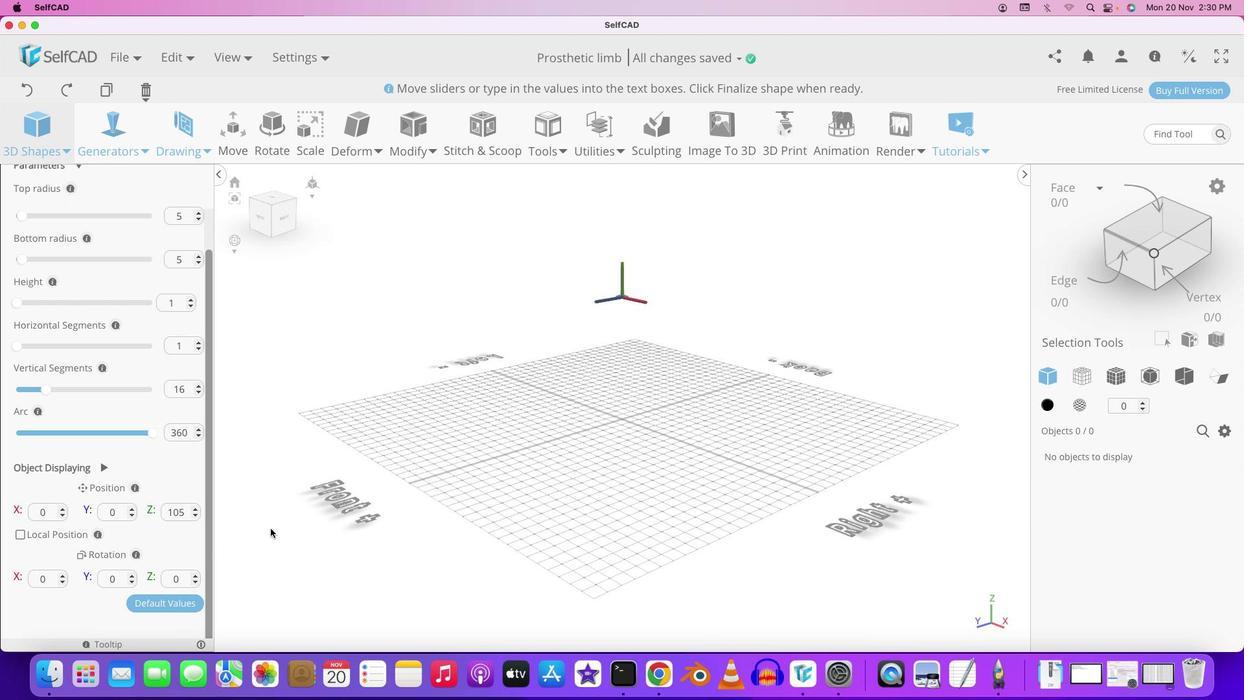 
Action: Mouse scrolled (174, 532) with delta (0, 0)
Screenshot: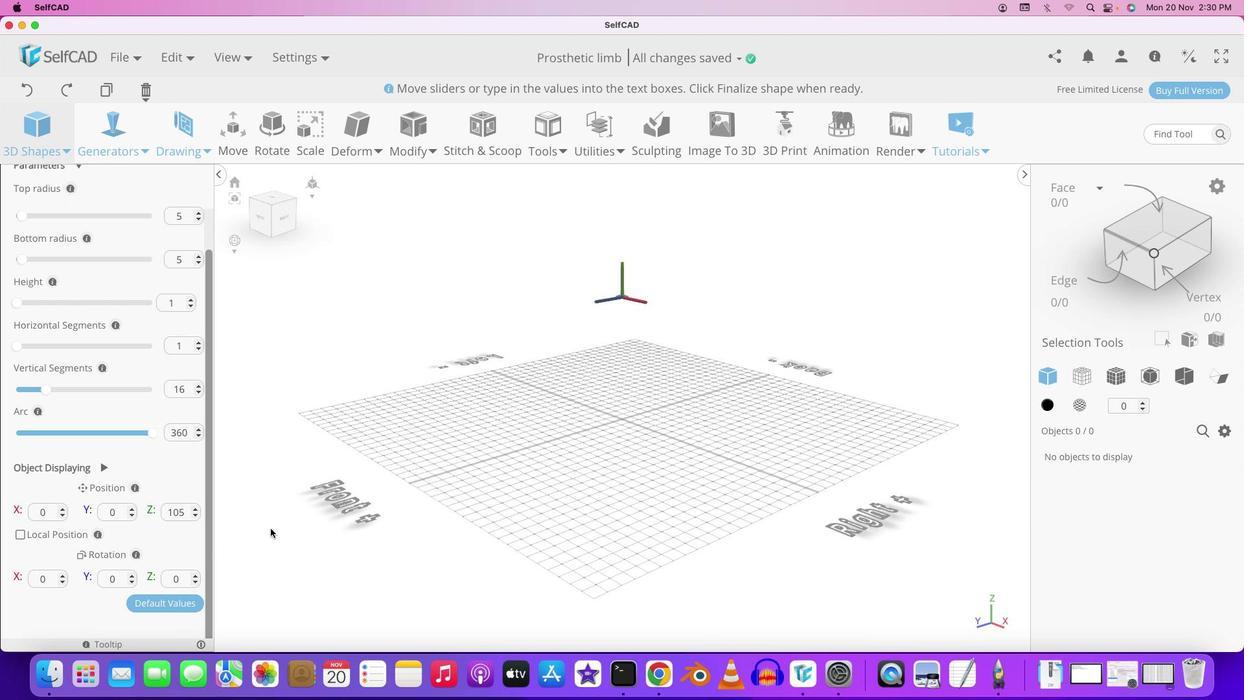 
Action: Mouse scrolled (174, 532) with delta (0, -2)
Screenshot: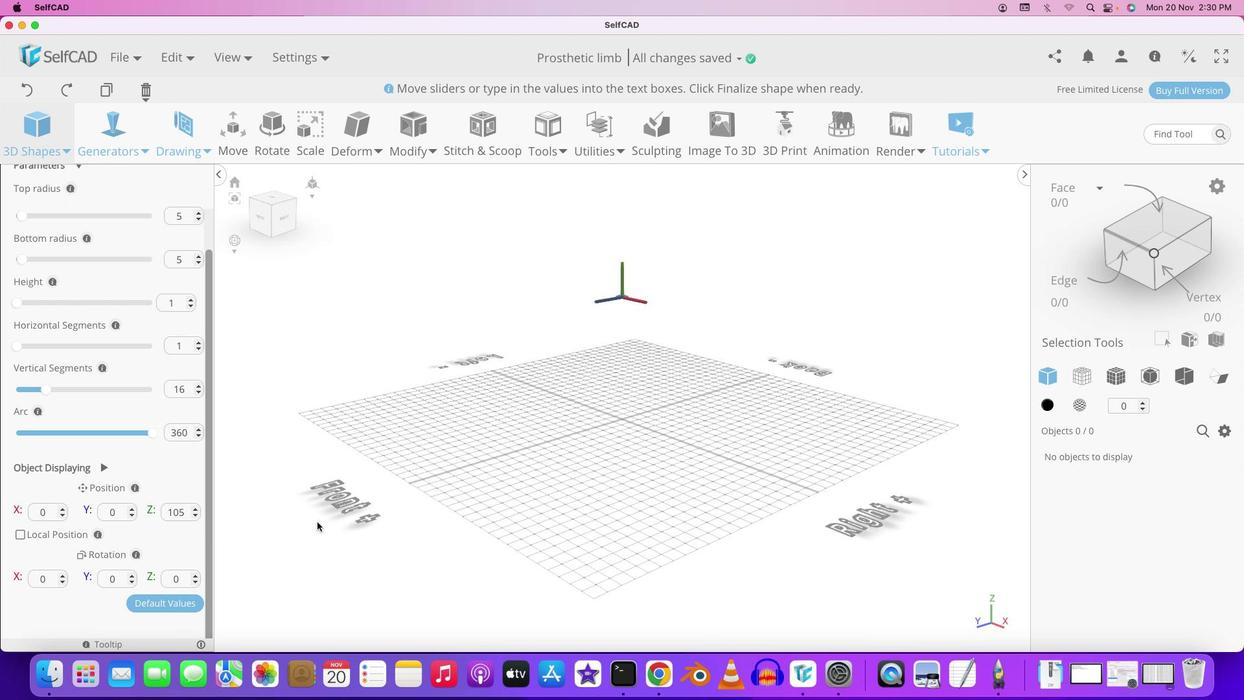 
Action: Mouse moved to (211, 542)
Screenshot: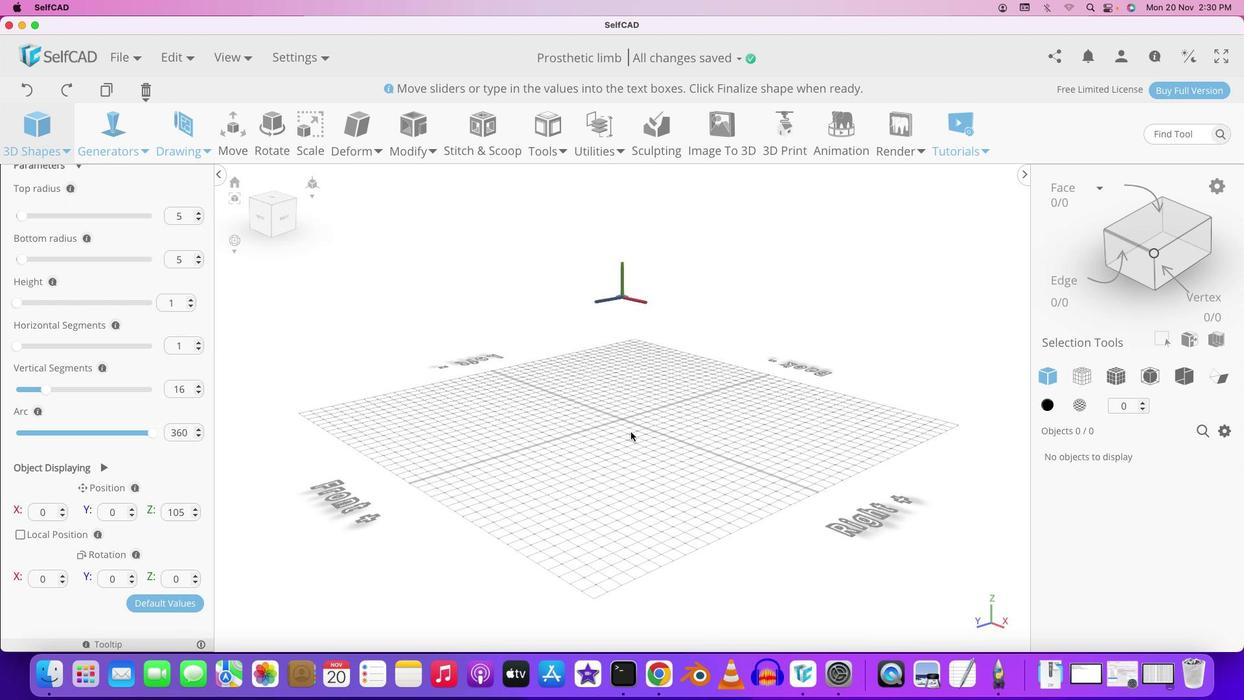 
Action: Mouse scrolled (211, 542) with delta (0, 0)
Screenshot: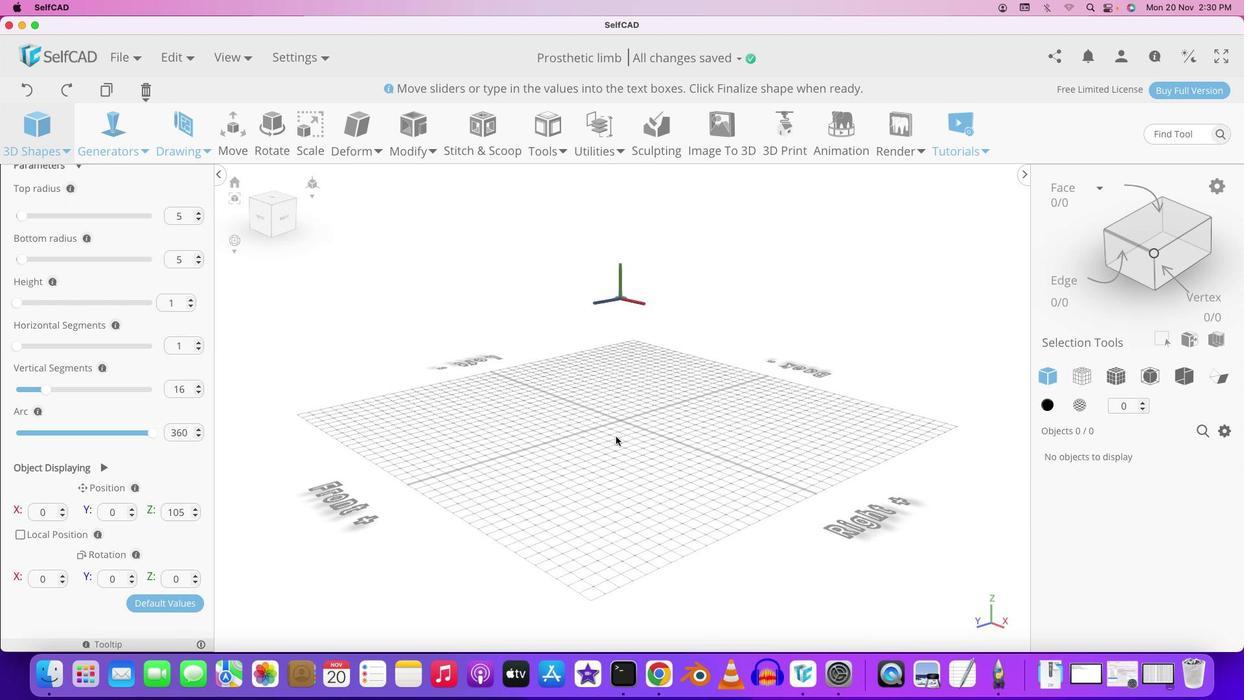 
Action: Mouse scrolled (211, 542) with delta (0, 0)
Screenshot: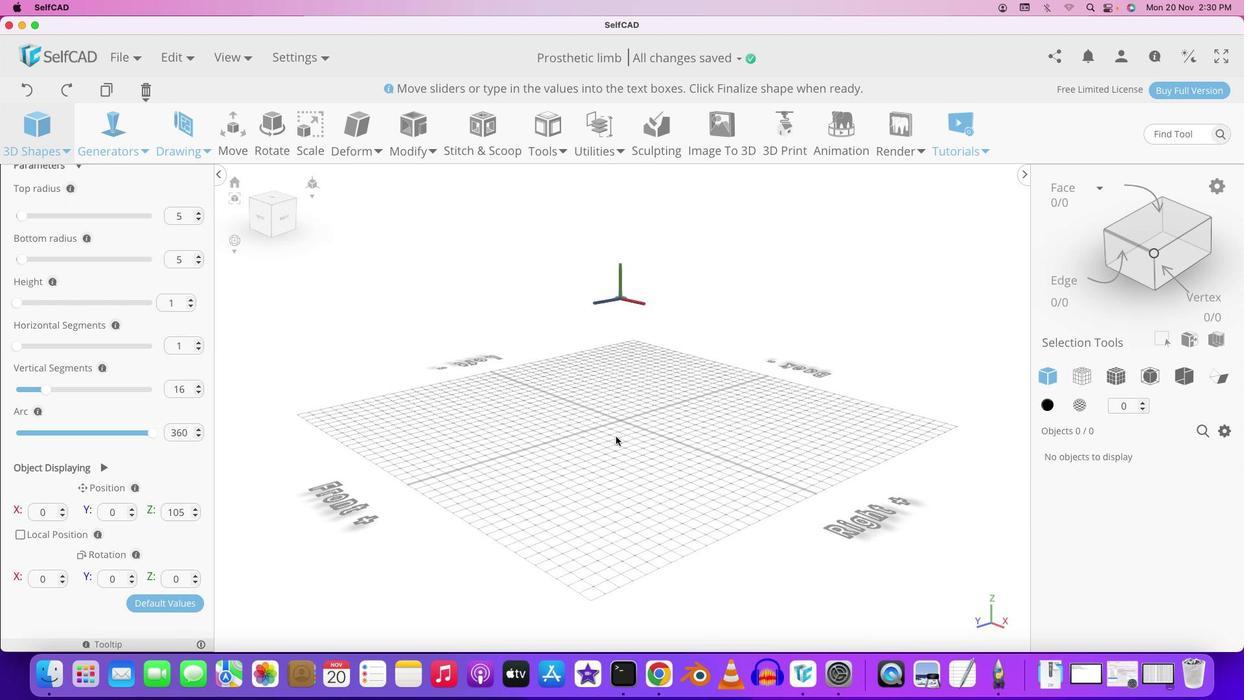 
Action: Mouse moved to (211, 541)
Screenshot: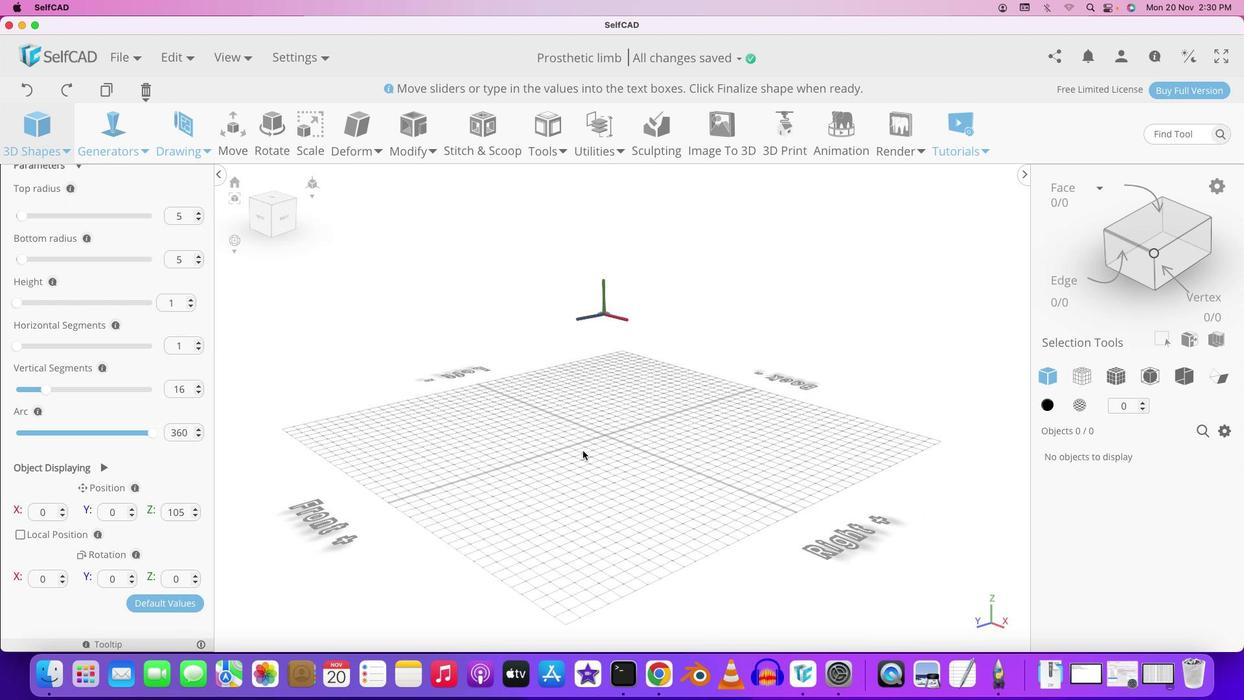
Action: Mouse scrolled (211, 541) with delta (0, -1)
Screenshot: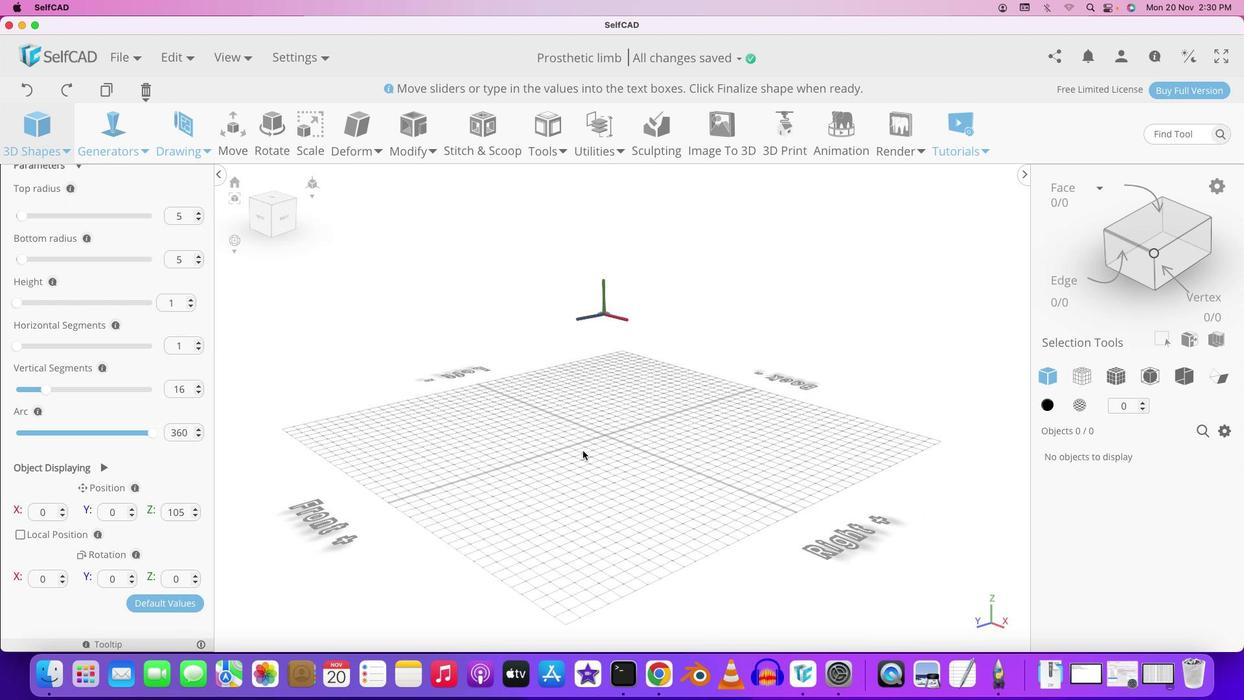 
Action: Mouse moved to (562, 447)
Screenshot: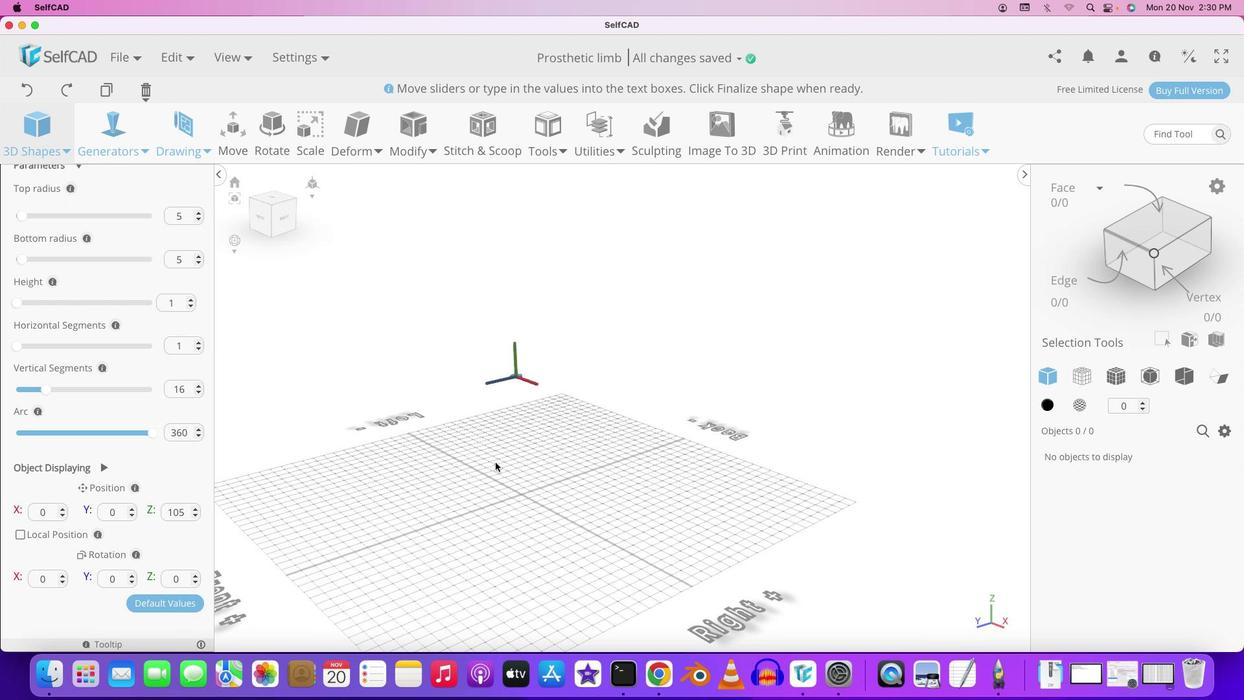 
Action: Key pressed Key.shift
Screenshot: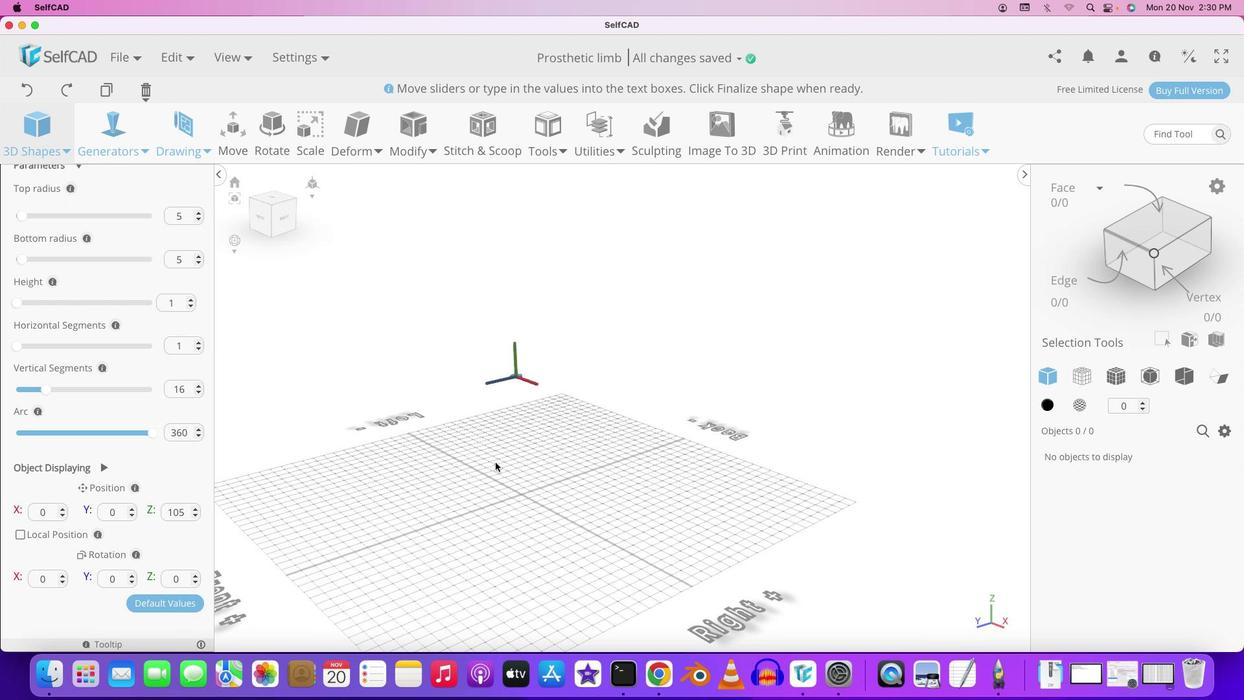 
Action: Mouse moved to (630, 431)
Screenshot: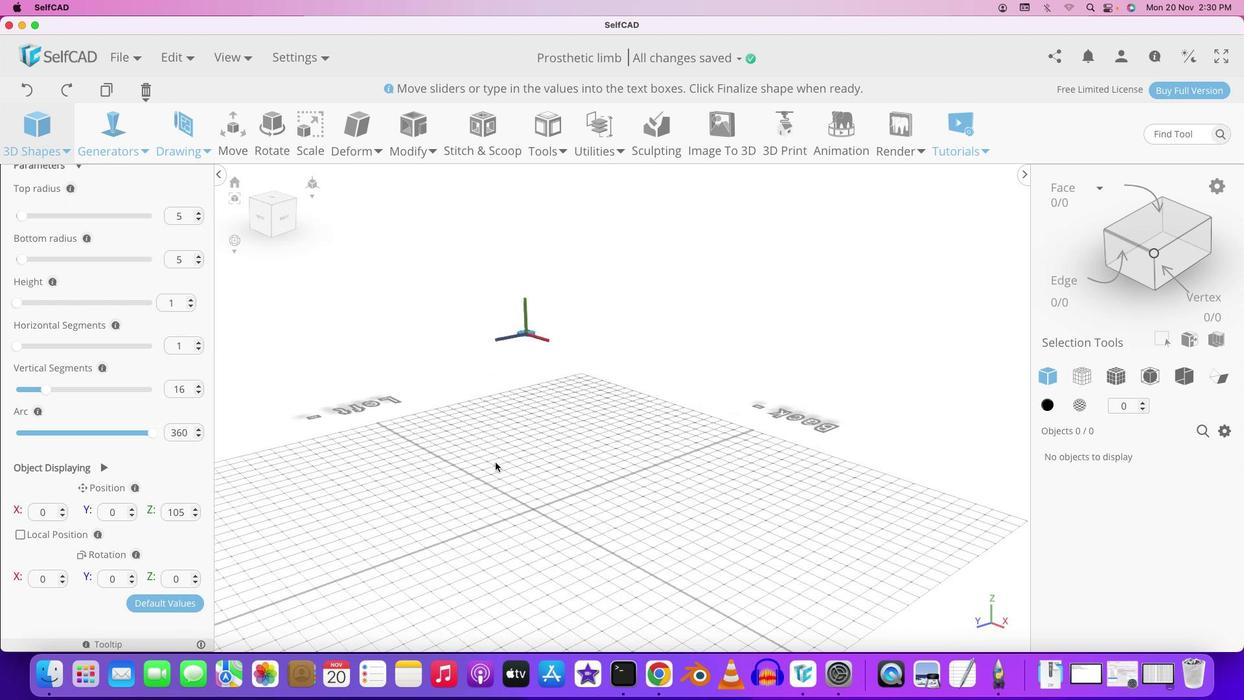 
Action: Mouse pressed left at (630, 431)
Screenshot: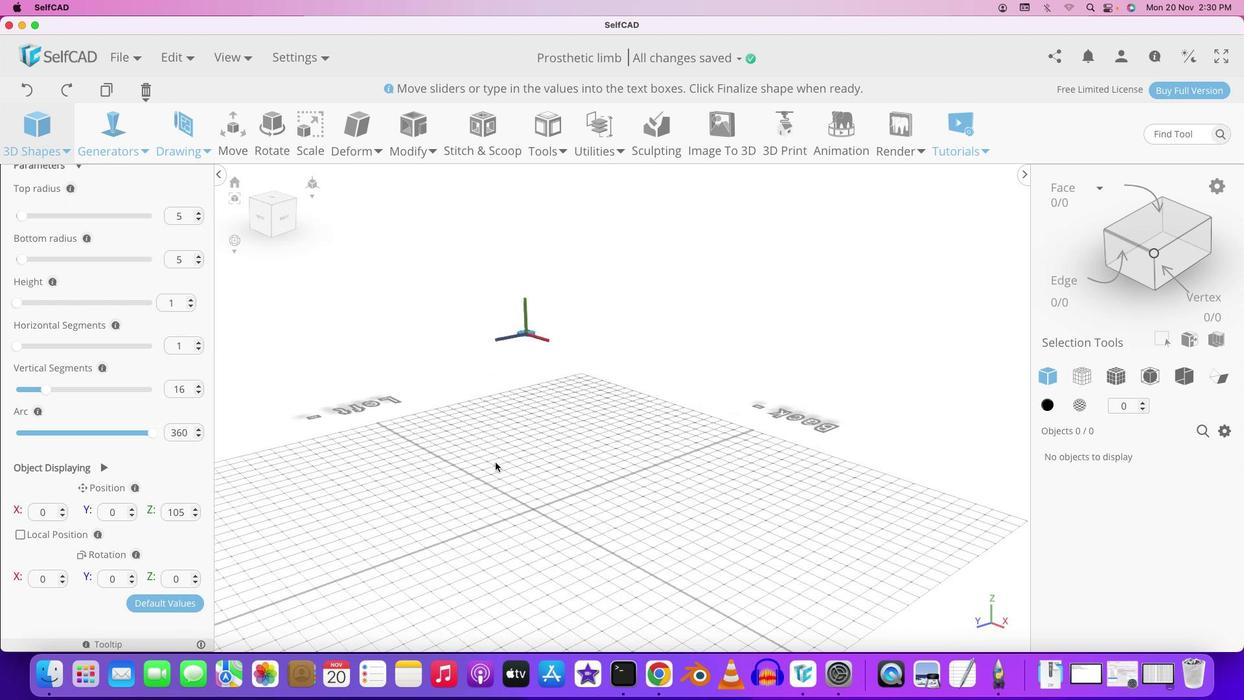 
Action: Mouse moved to (495, 462)
Screenshot: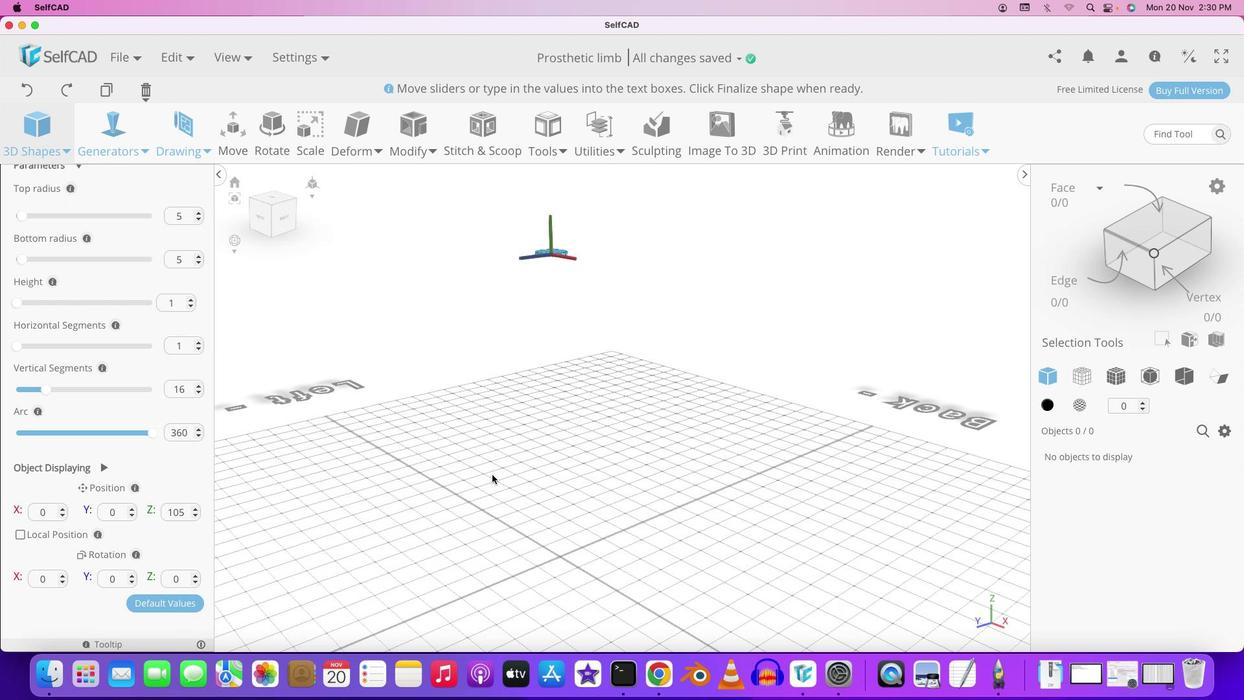 
Action: Mouse scrolled (495, 462) with delta (0, 0)
Screenshot: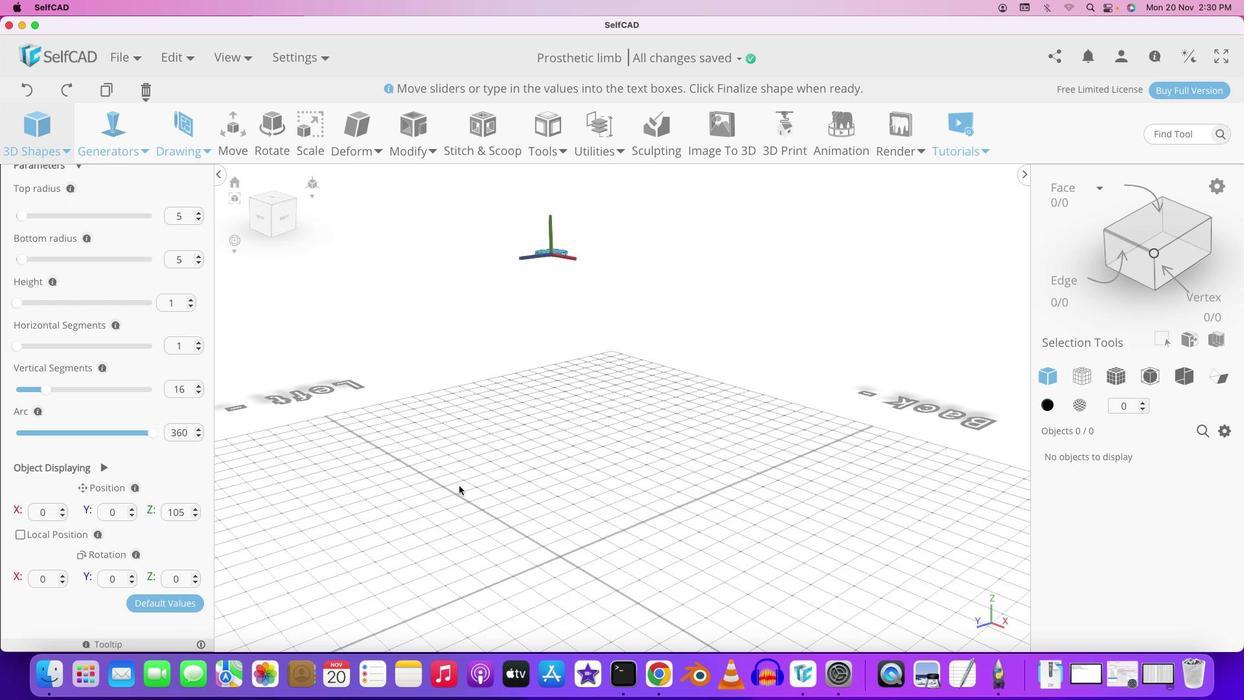 
Action: Mouse scrolled (495, 462) with delta (0, -3)
Screenshot: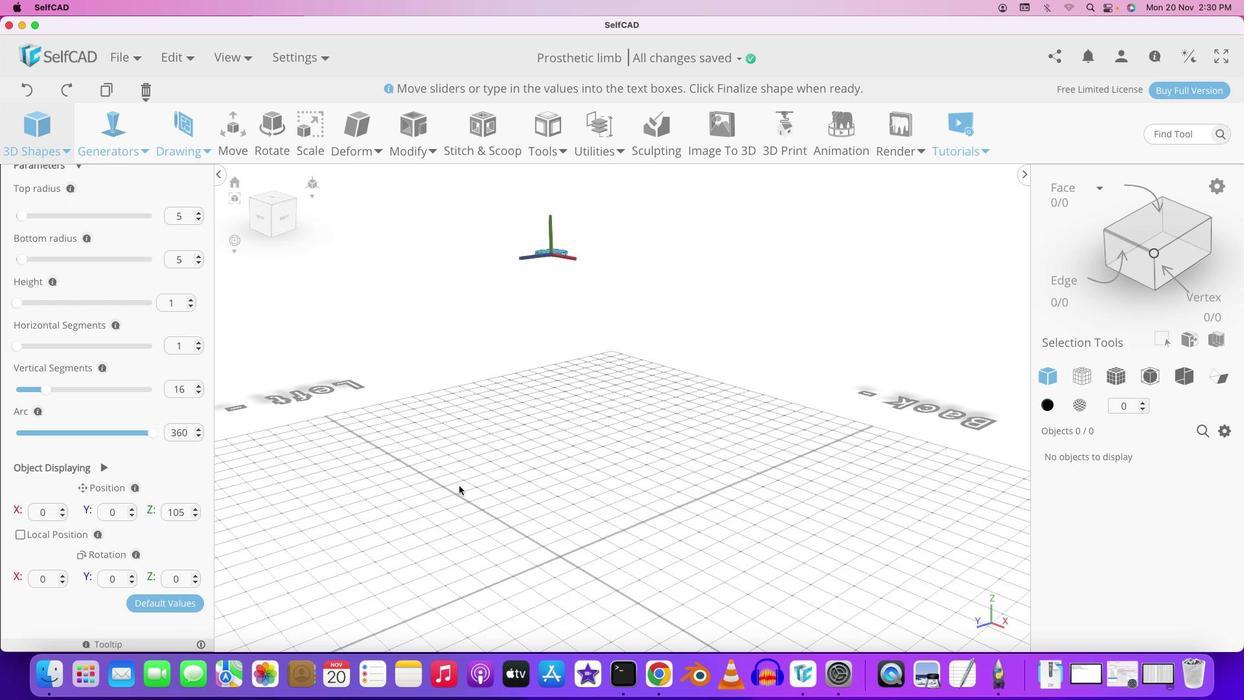 
Action: Mouse scrolled (495, 462) with delta (0, 3)
Screenshot: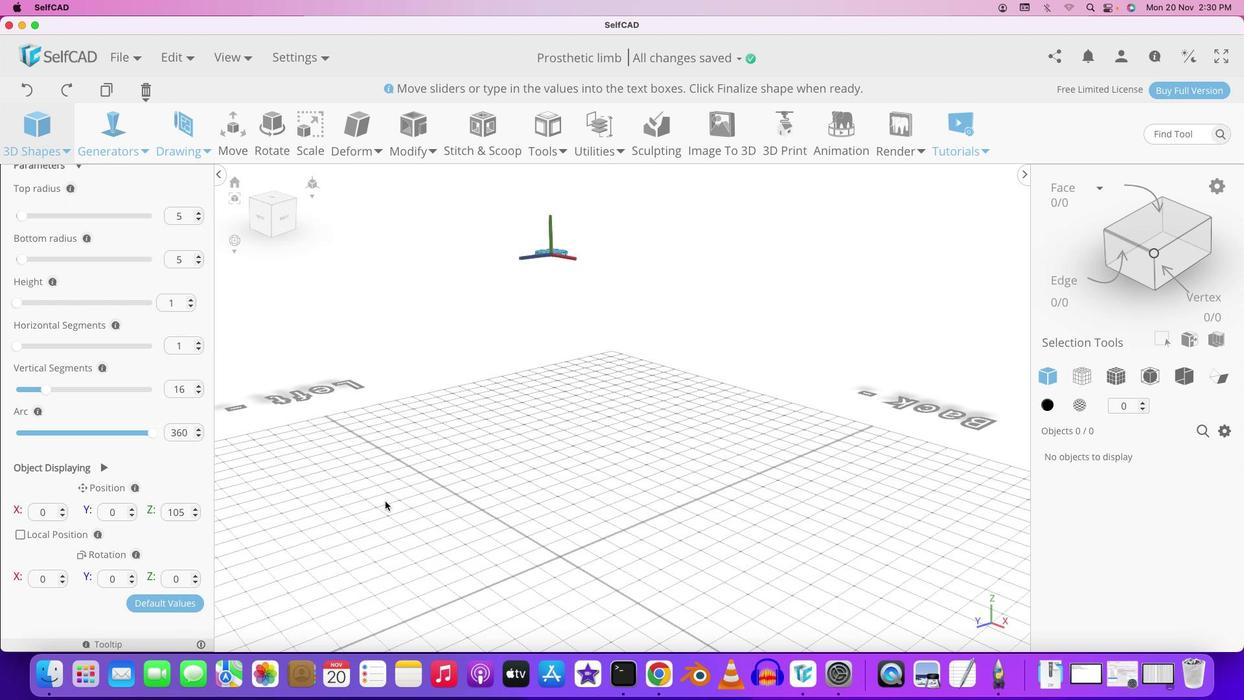 
Action: Mouse scrolled (495, 462) with delta (0, 2)
Screenshot: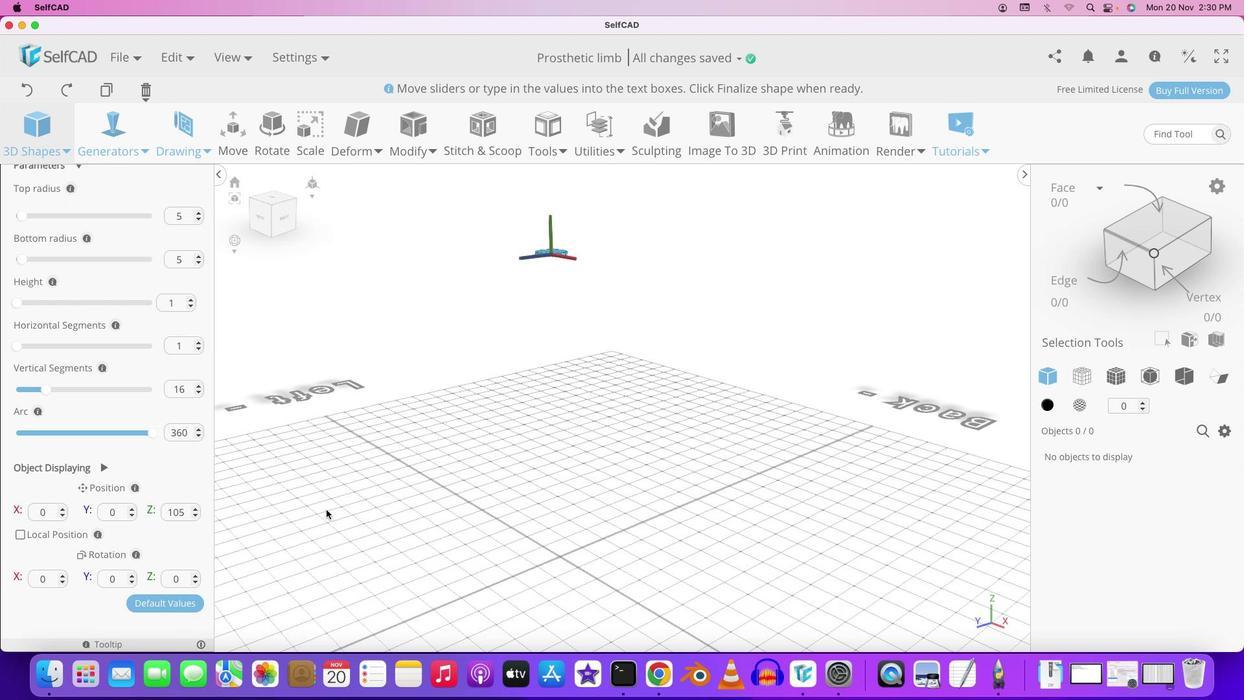 
Action: Mouse scrolled (495, 462) with delta (0, 4)
Screenshot: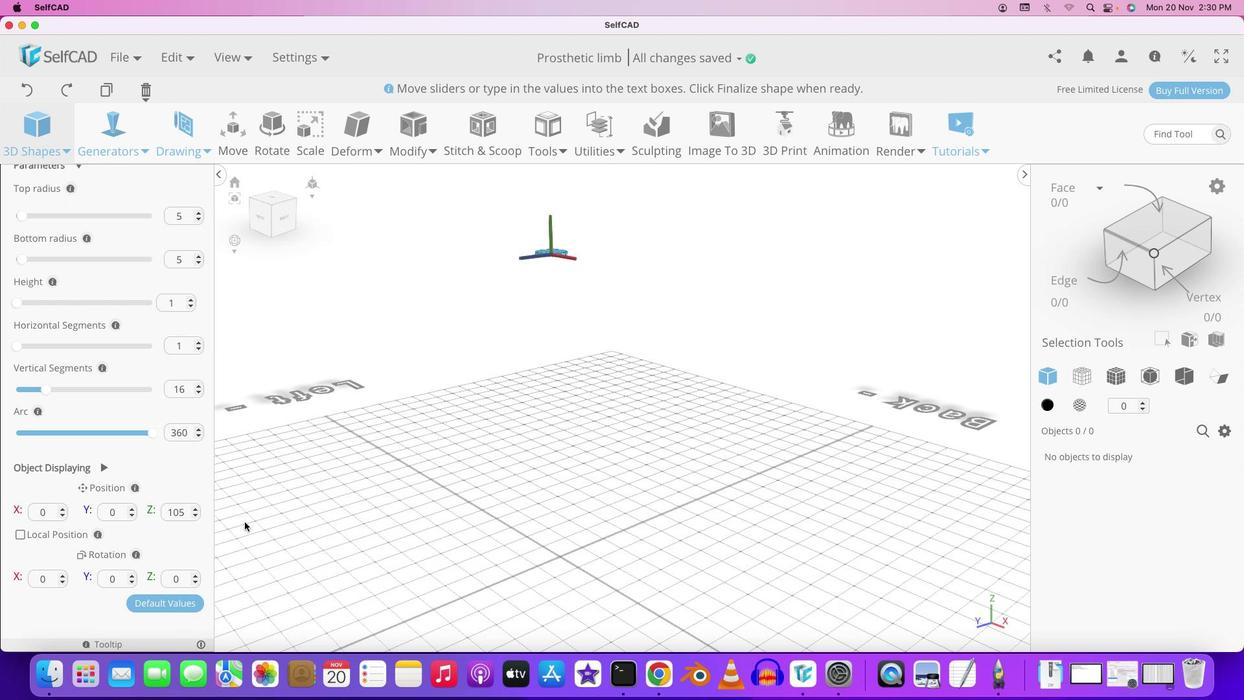 
Action: Mouse moved to (501, 460)
Screenshot: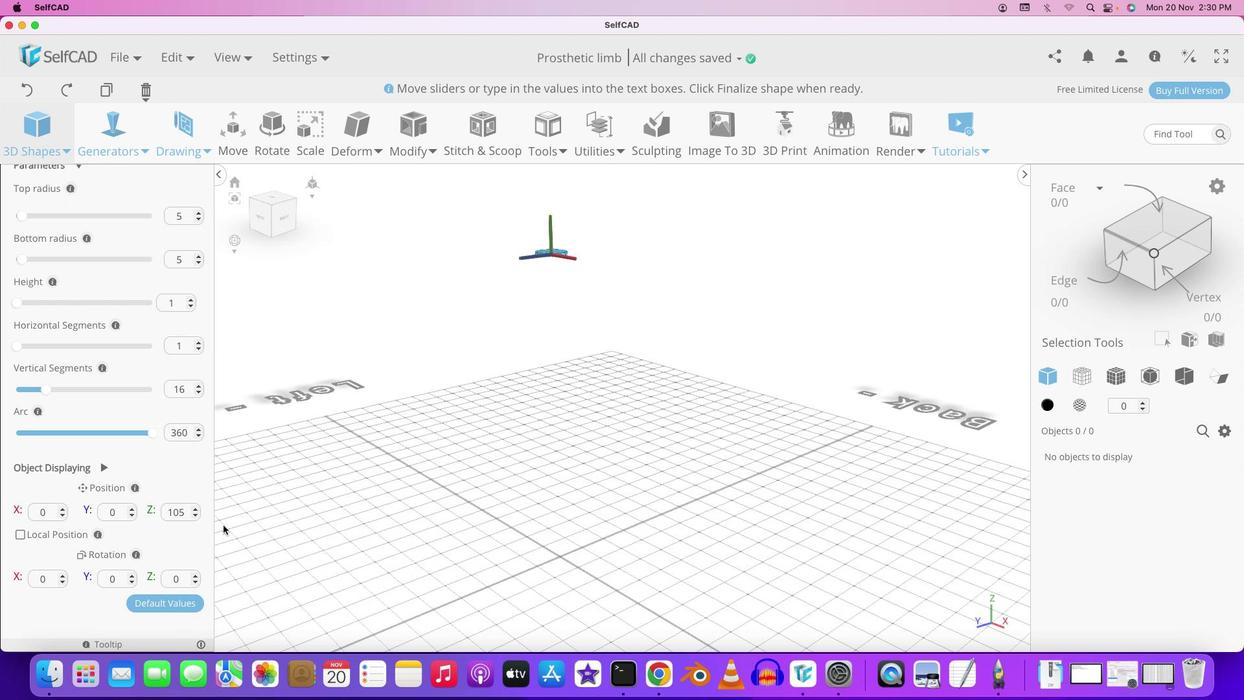 
Action: Key pressed Key.shift
Screenshot: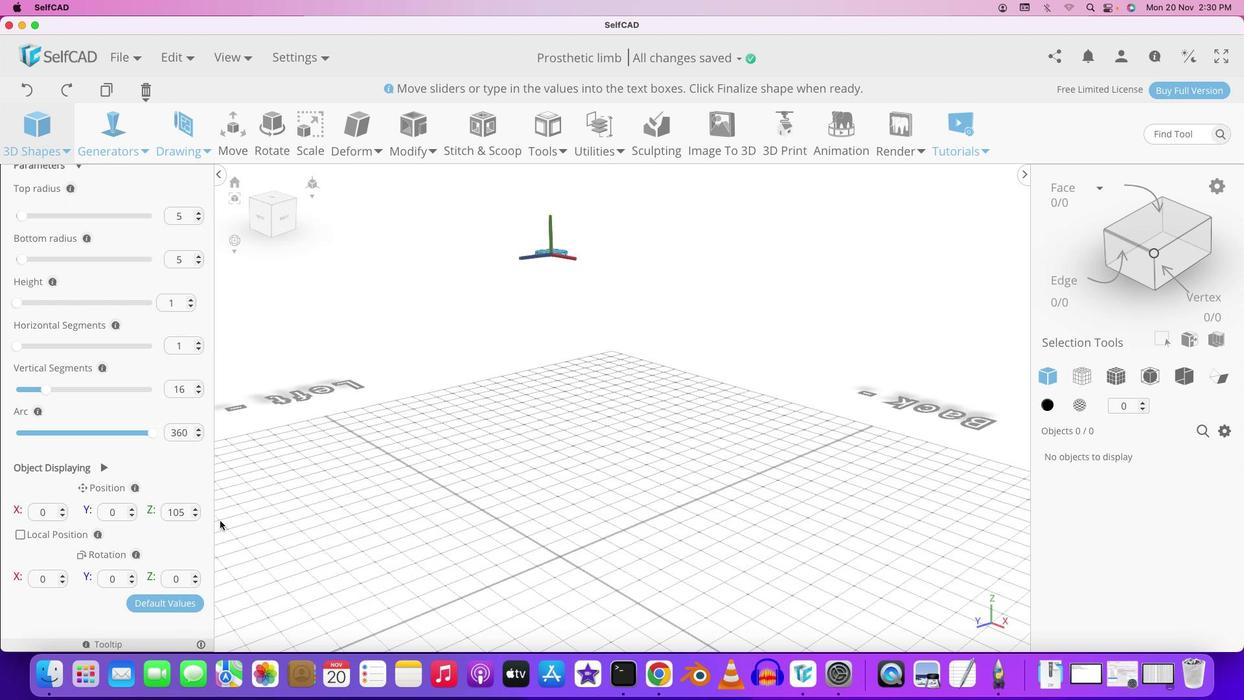 
Action: Mouse moved to (503, 460)
Screenshot: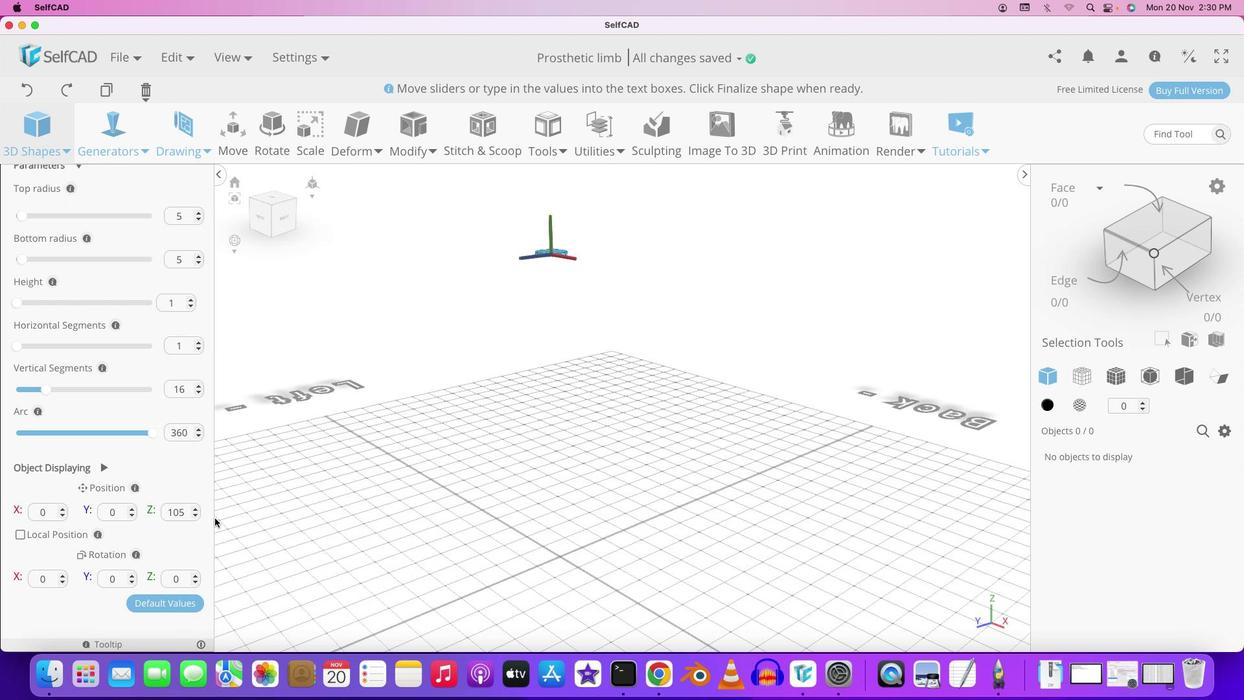 
Action: Mouse pressed left at (503, 460)
Screenshot: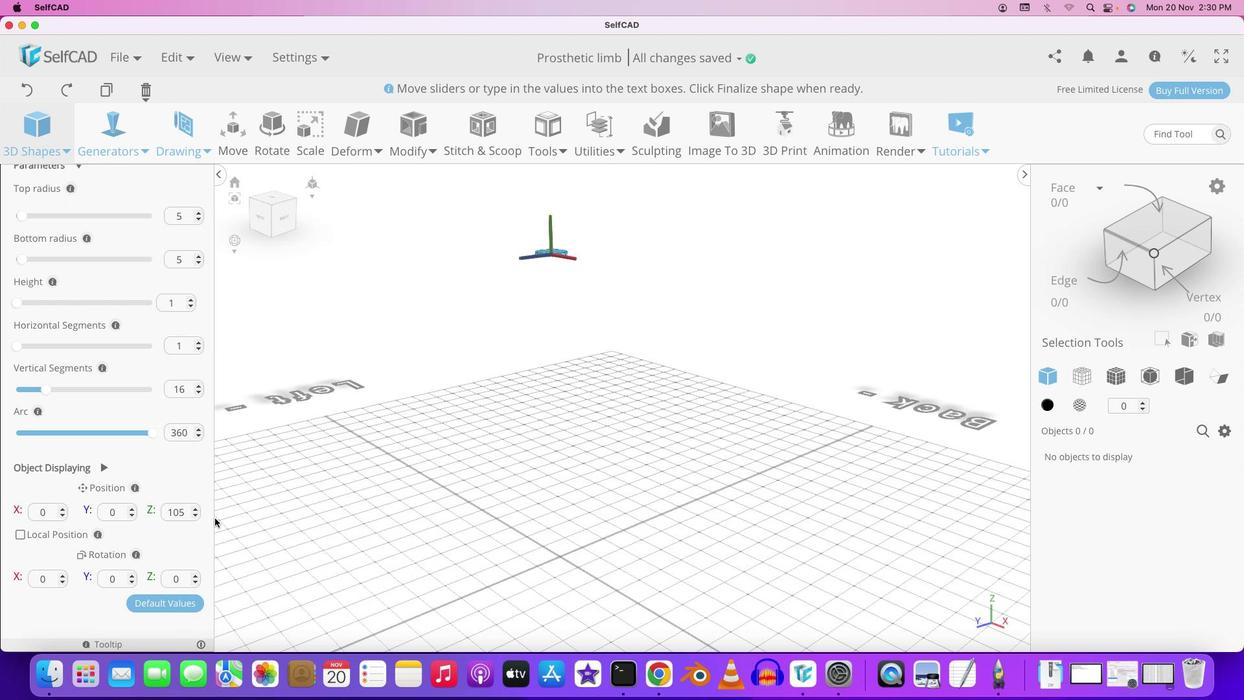 
Action: Mouse moved to (193, 516)
Screenshot: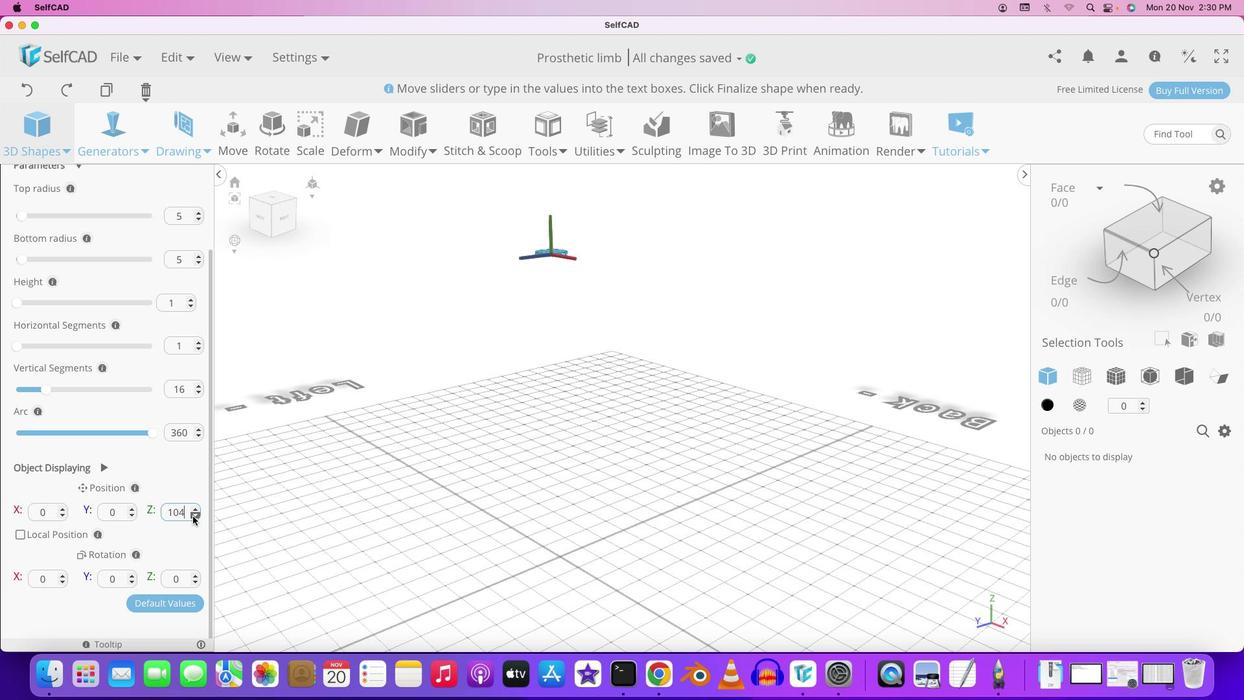 
Action: Mouse pressed left at (193, 516)
Screenshot: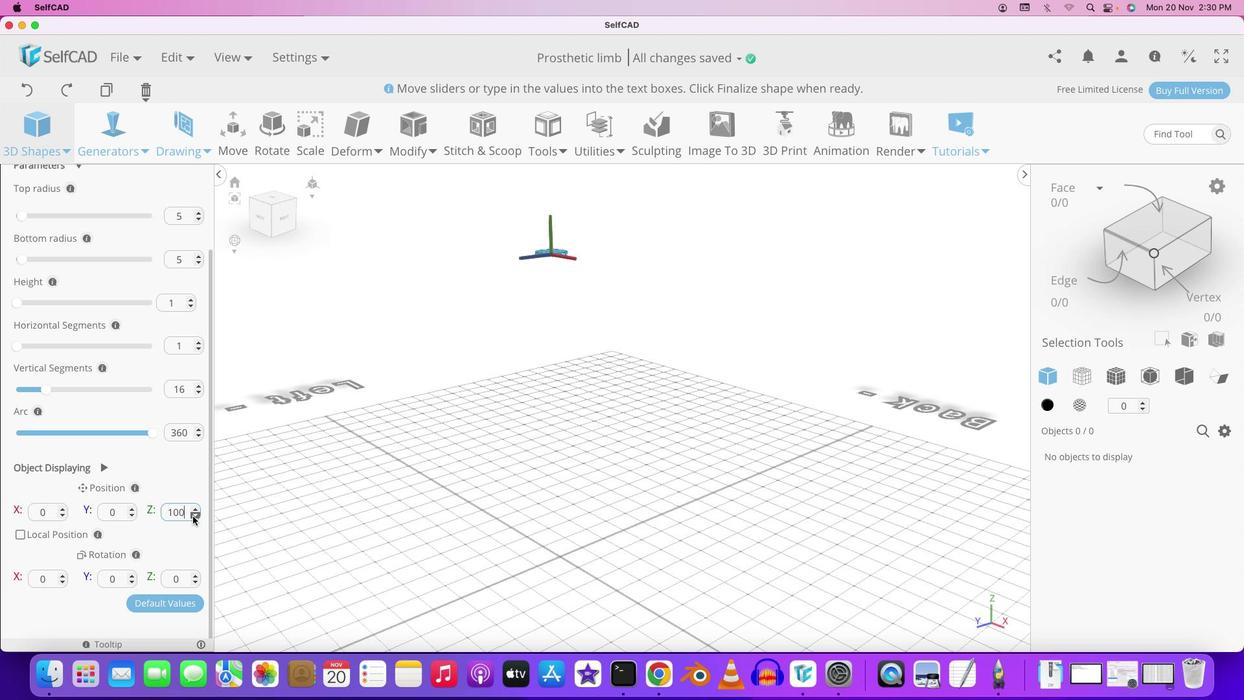 
Action: Mouse pressed left at (193, 516)
Screenshot: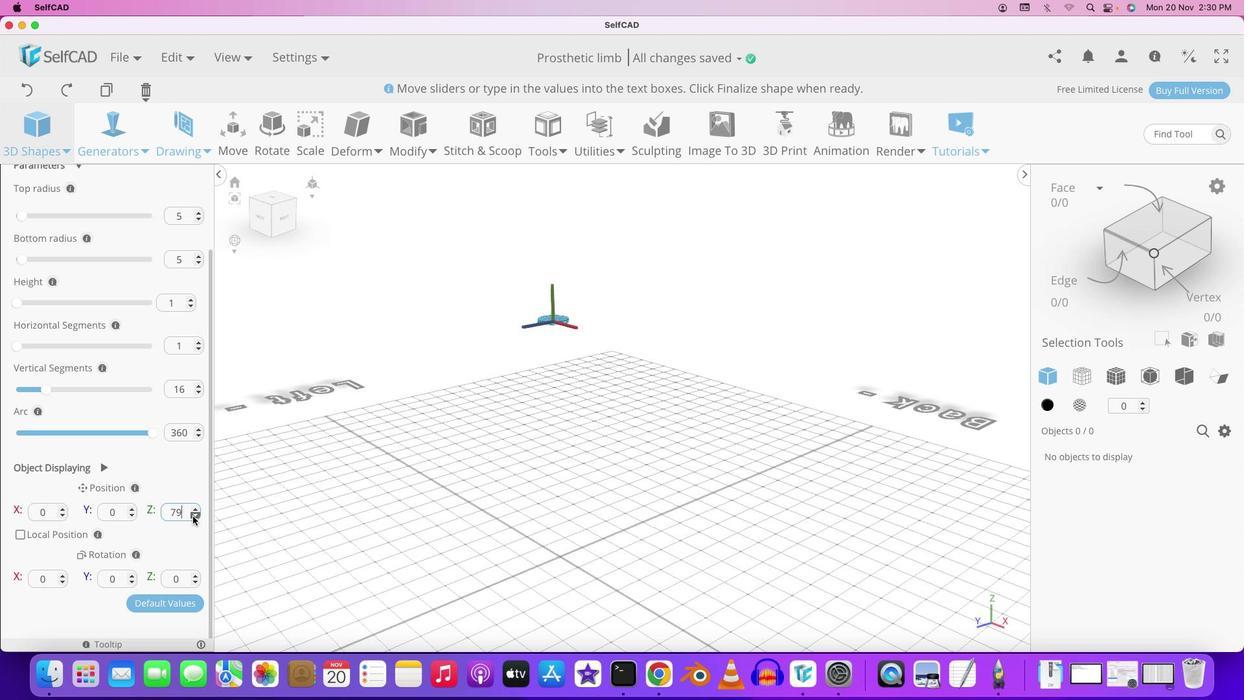 
Action: Mouse pressed left at (193, 516)
Screenshot: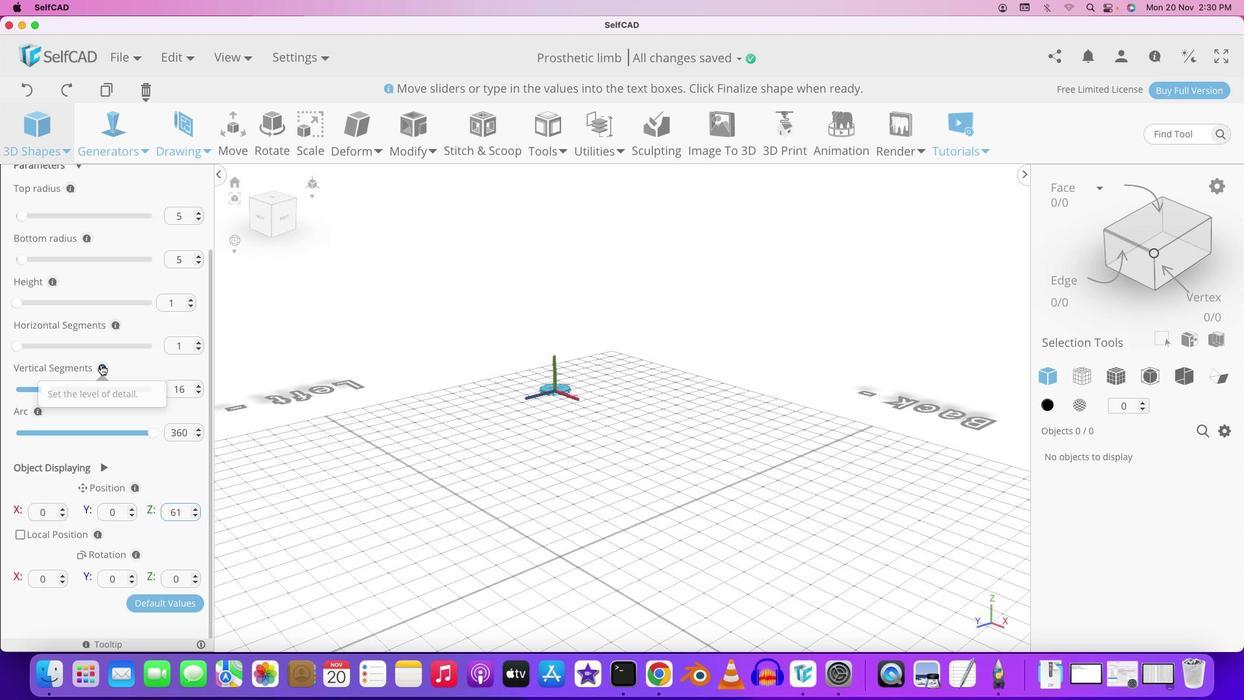 
Action: Mouse moved to (20, 302)
Screenshot: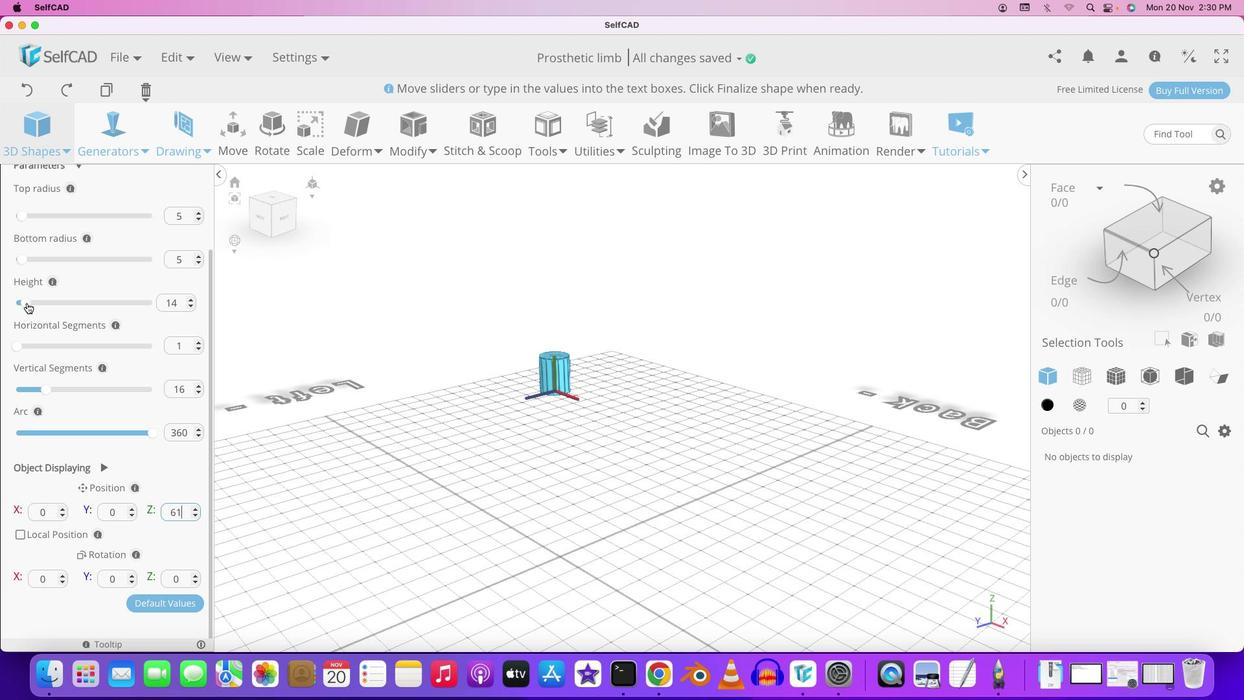 
Action: Mouse pressed left at (20, 302)
Screenshot: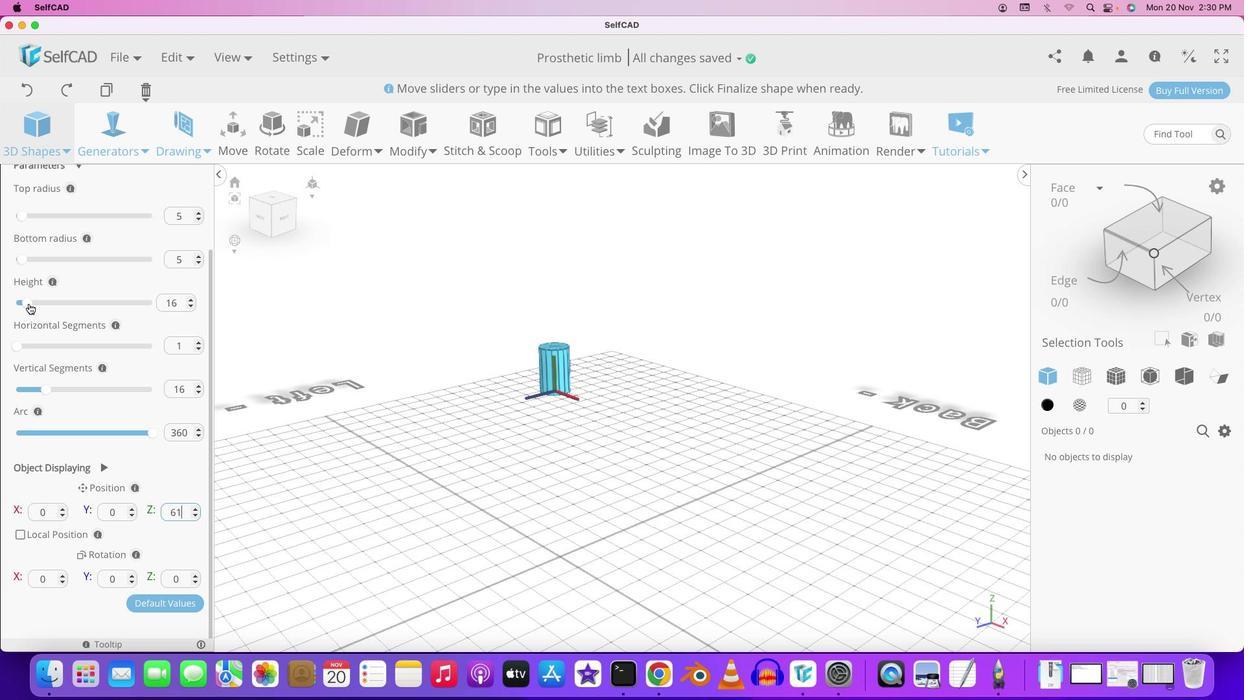 
Action: Mouse moved to (318, 407)
Screenshot: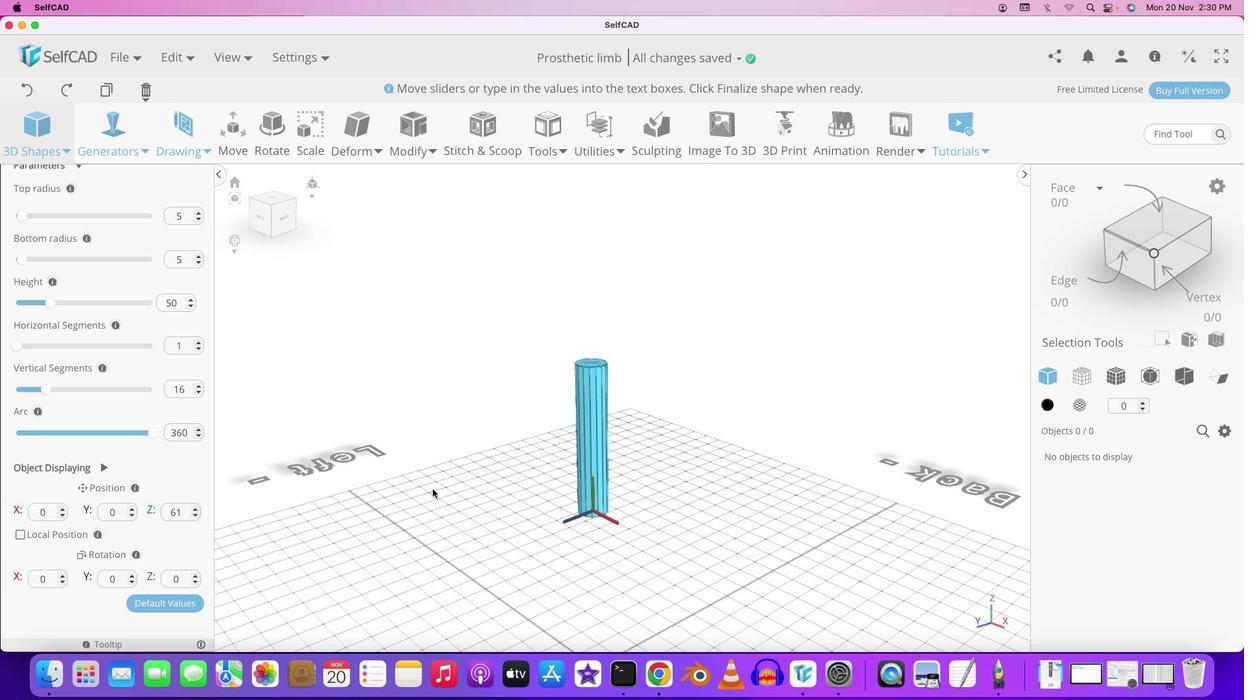 
Action: Key pressed Key.shift
Screenshot: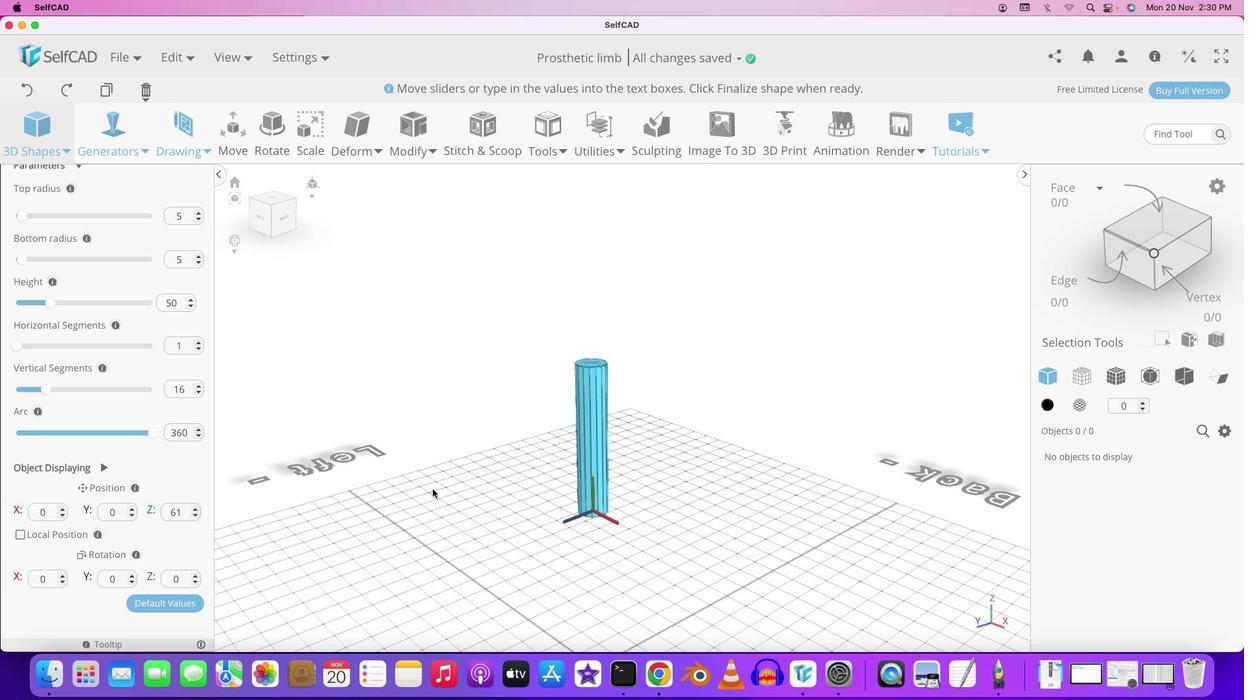 
Action: Mouse moved to (398, 446)
Screenshot: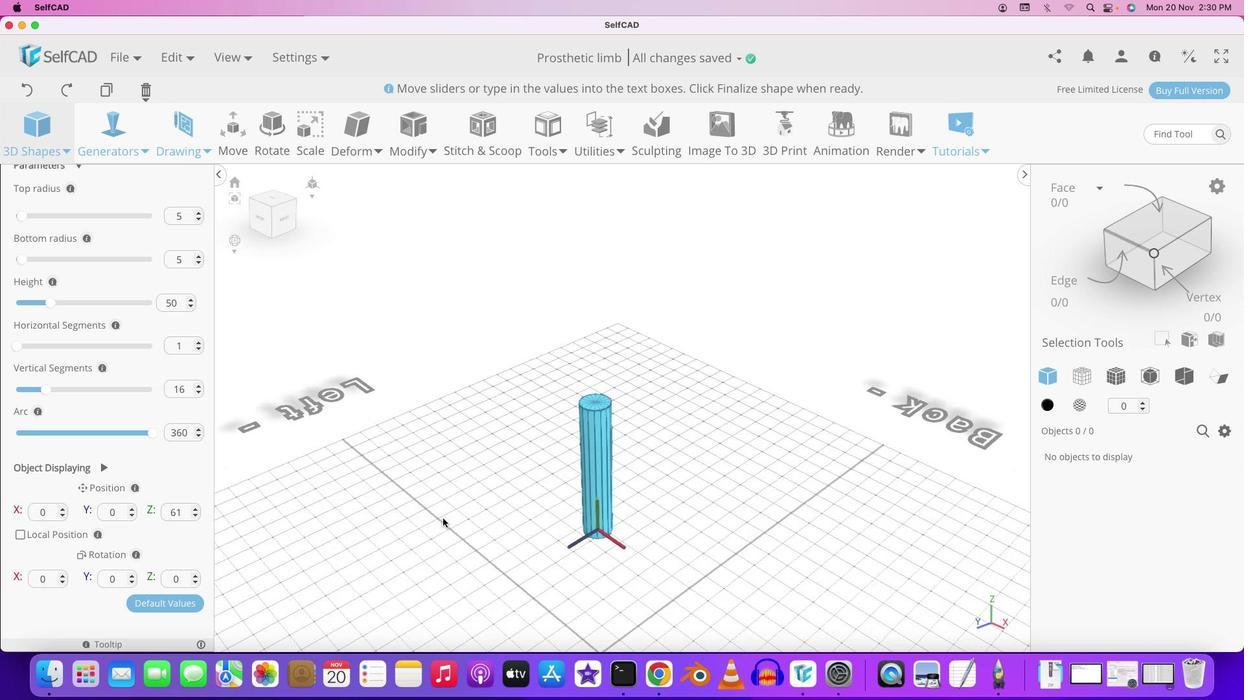 
Action: Mouse pressed left at (398, 446)
Screenshot: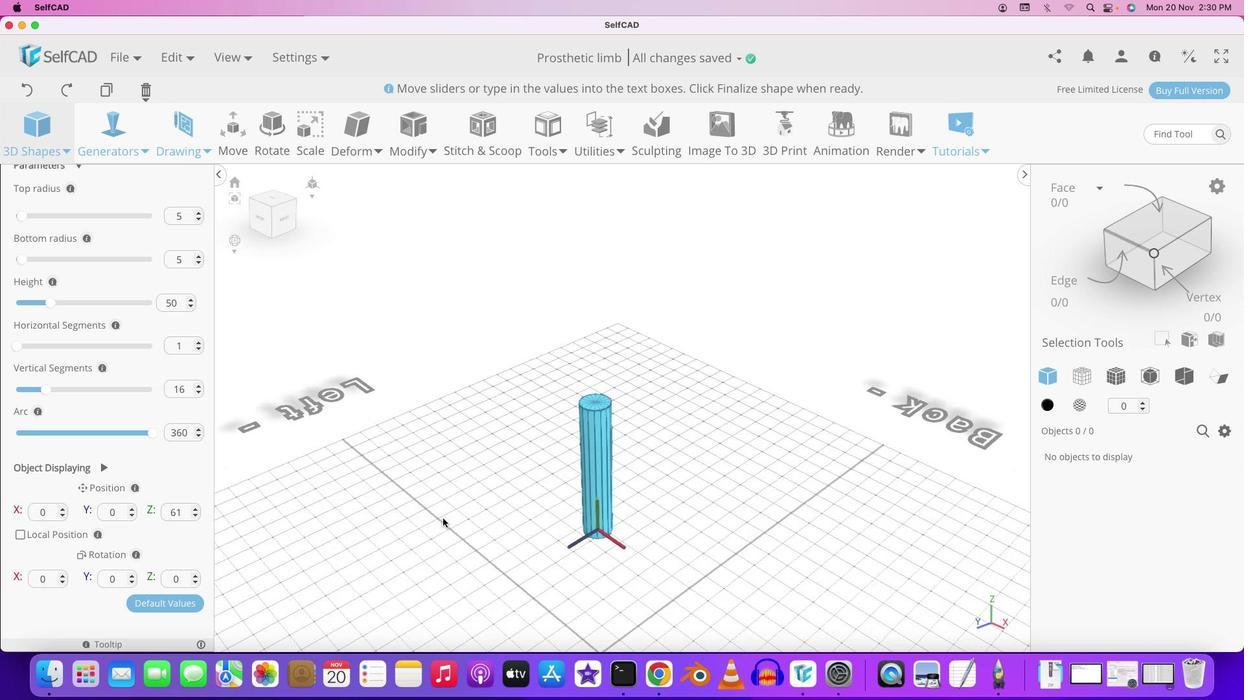 
Action: Mouse moved to (434, 495)
Screenshot: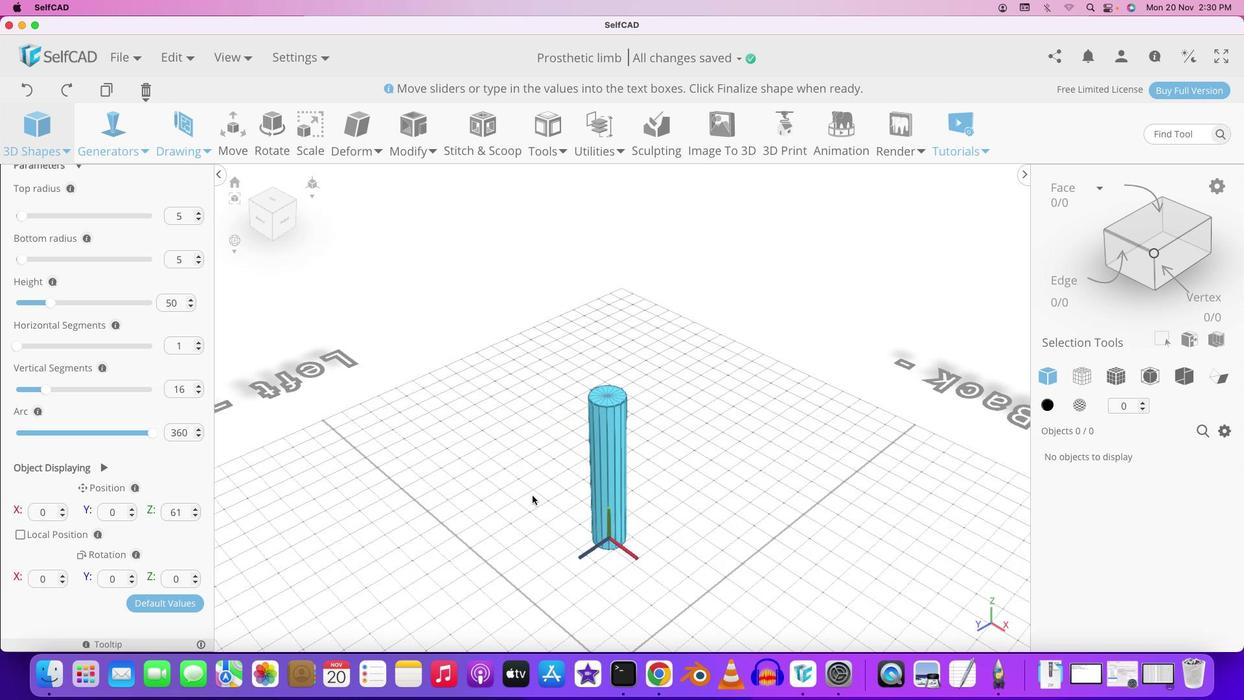 
Action: Mouse pressed left at (434, 495)
Screenshot: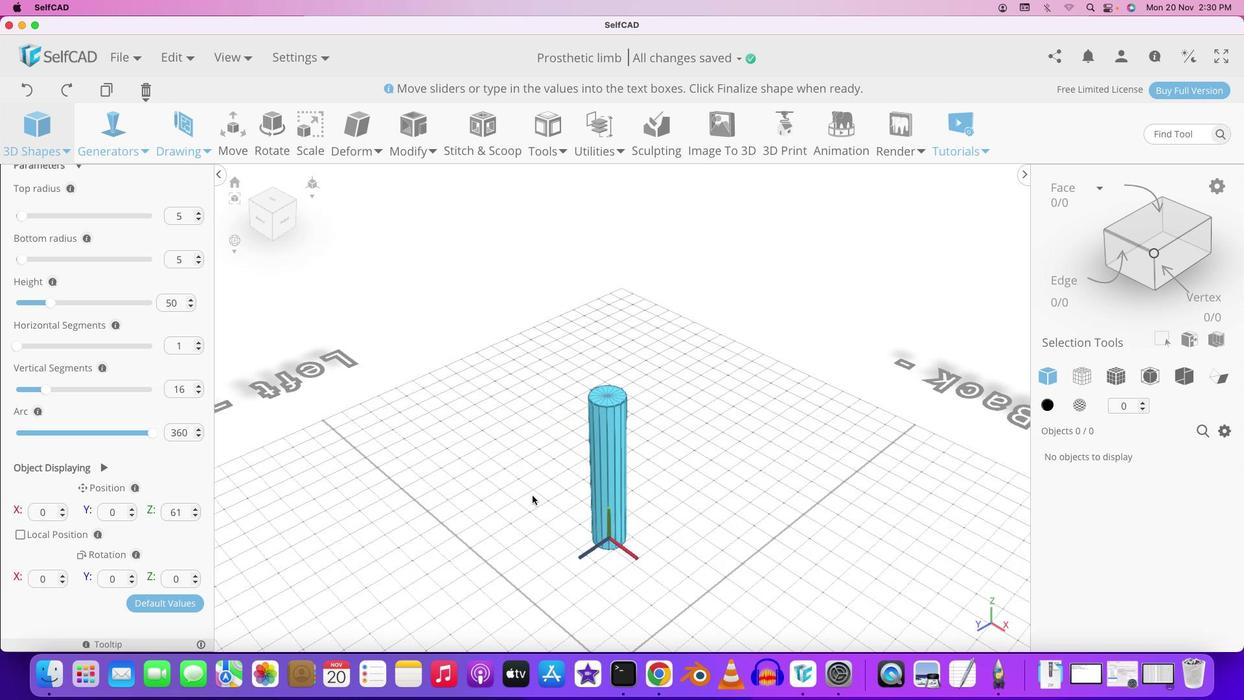 
Action: Mouse moved to (532, 495)
Screenshot: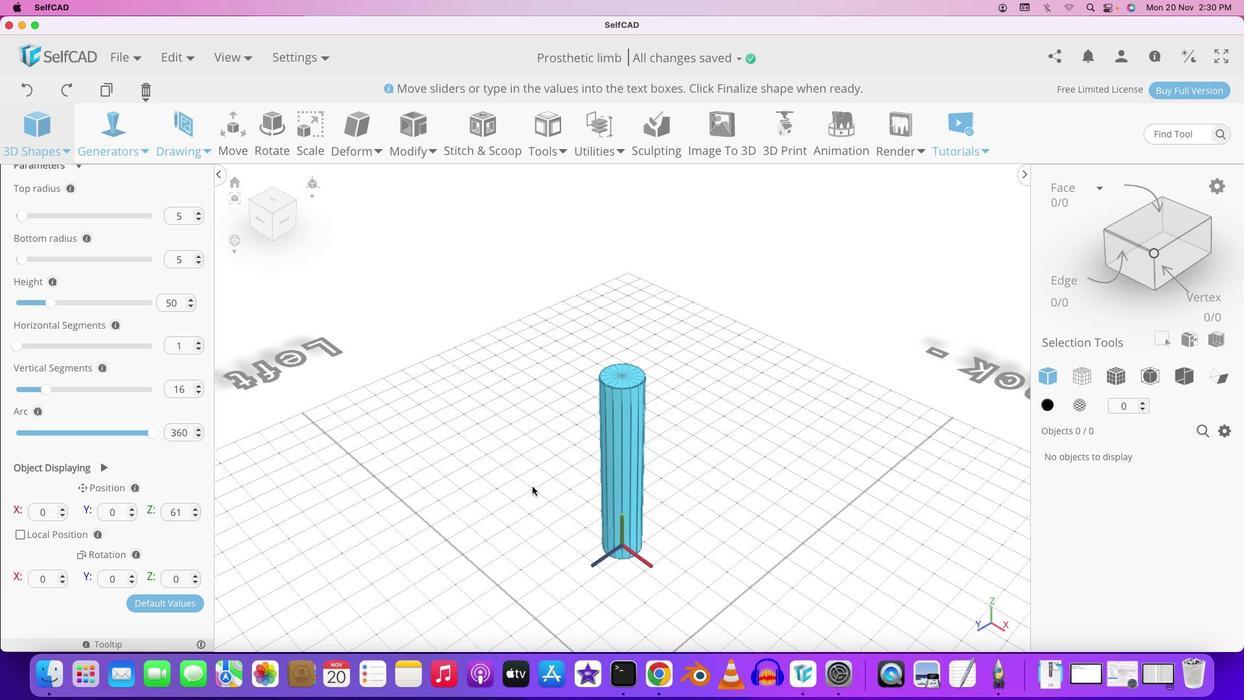 
Action: Mouse scrolled (532, 495) with delta (0, 0)
Screenshot: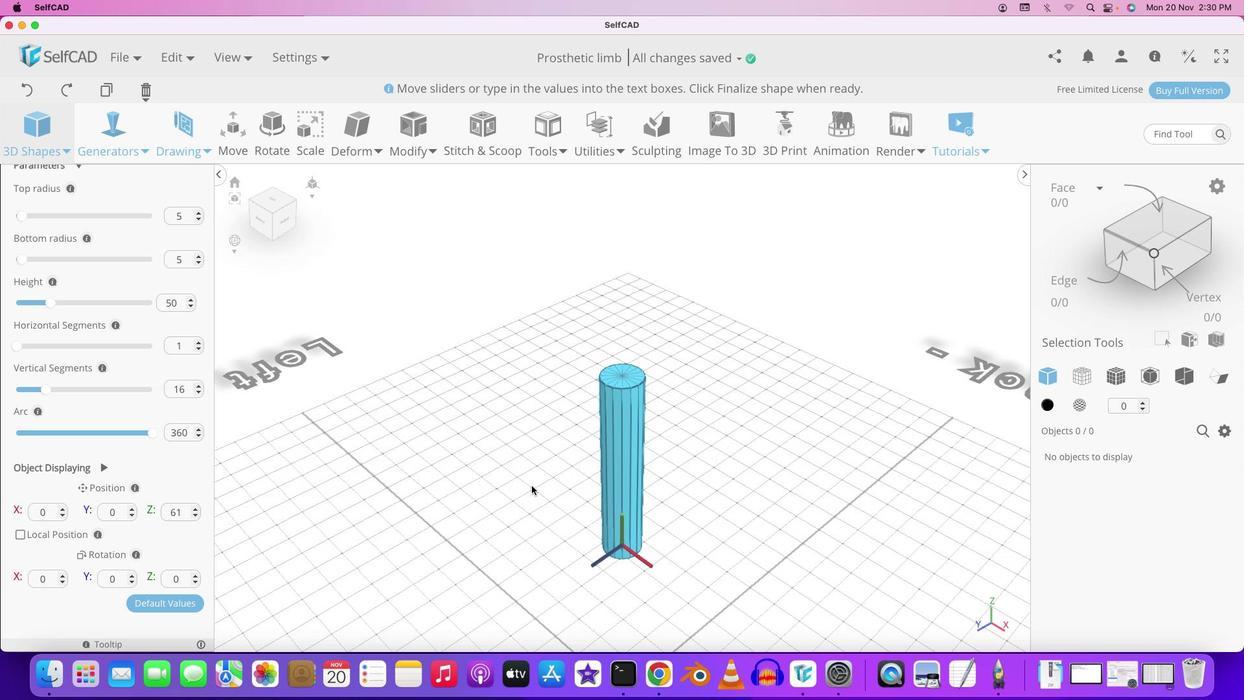 
Action: Mouse scrolled (532, 495) with delta (0, 0)
Screenshot: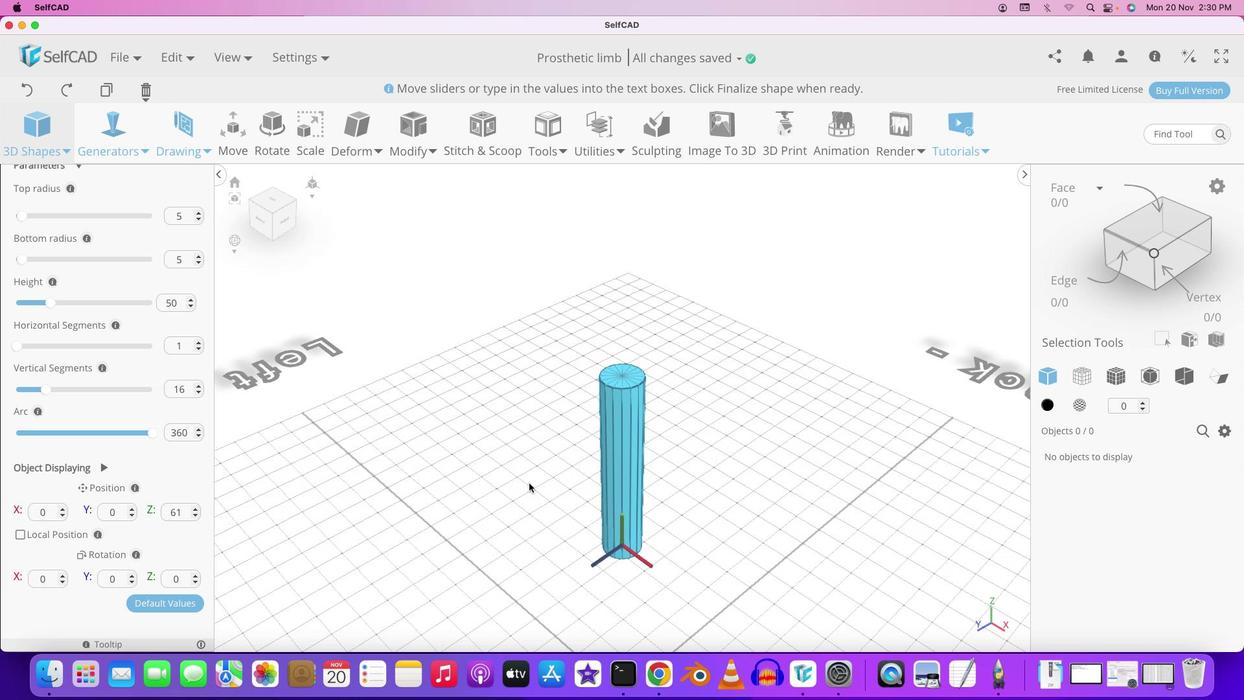 
Action: Mouse scrolled (532, 495) with delta (0, 1)
Screenshot: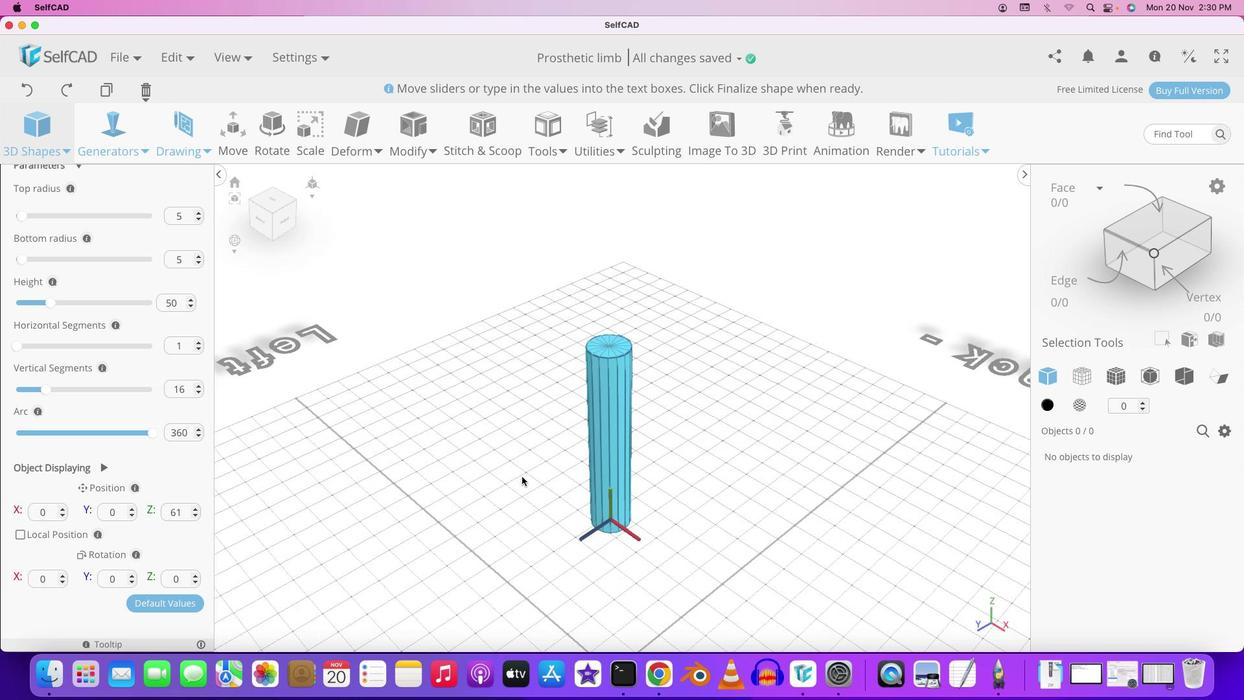 
Action: Mouse moved to (532, 486)
Screenshot: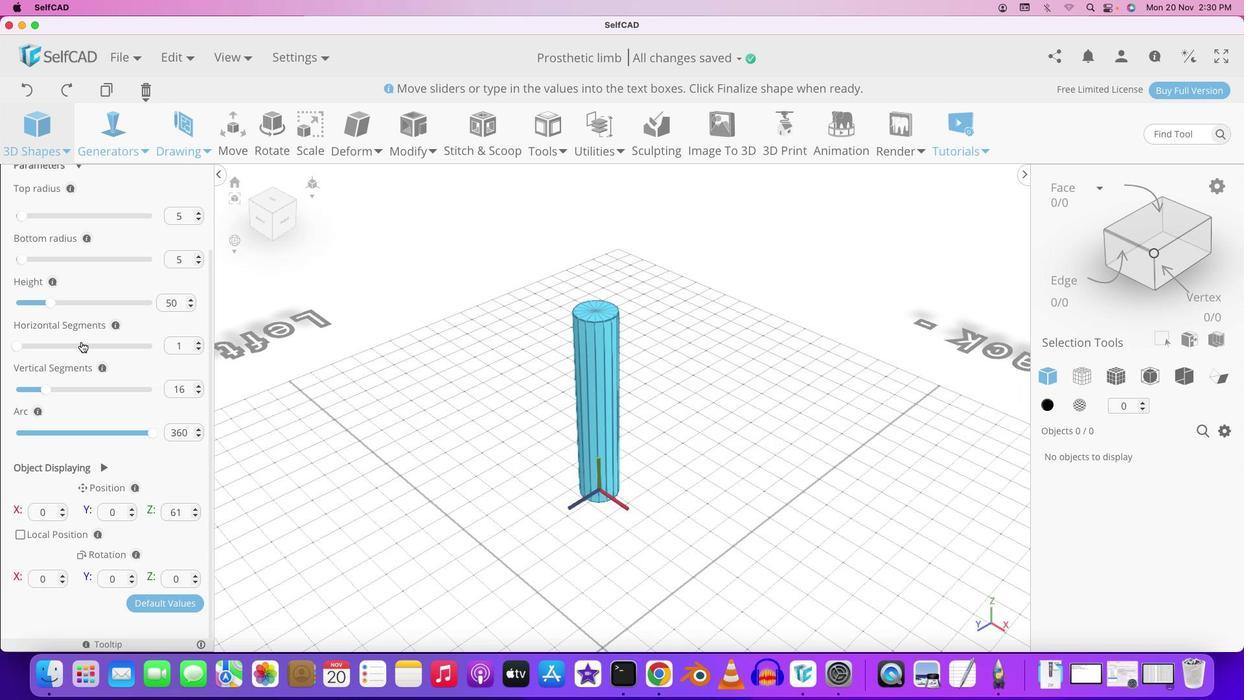 
Action: Key pressed Key.shift
Screenshot: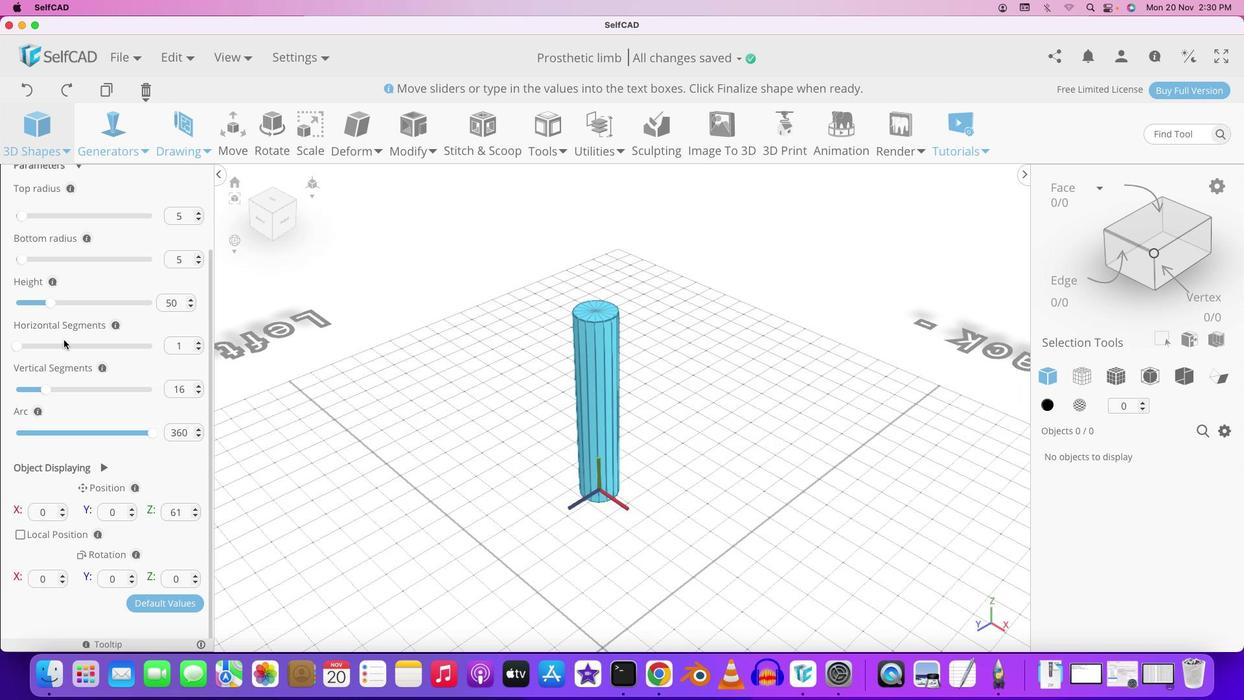 
Action: Mouse pressed left at (532, 486)
Screenshot: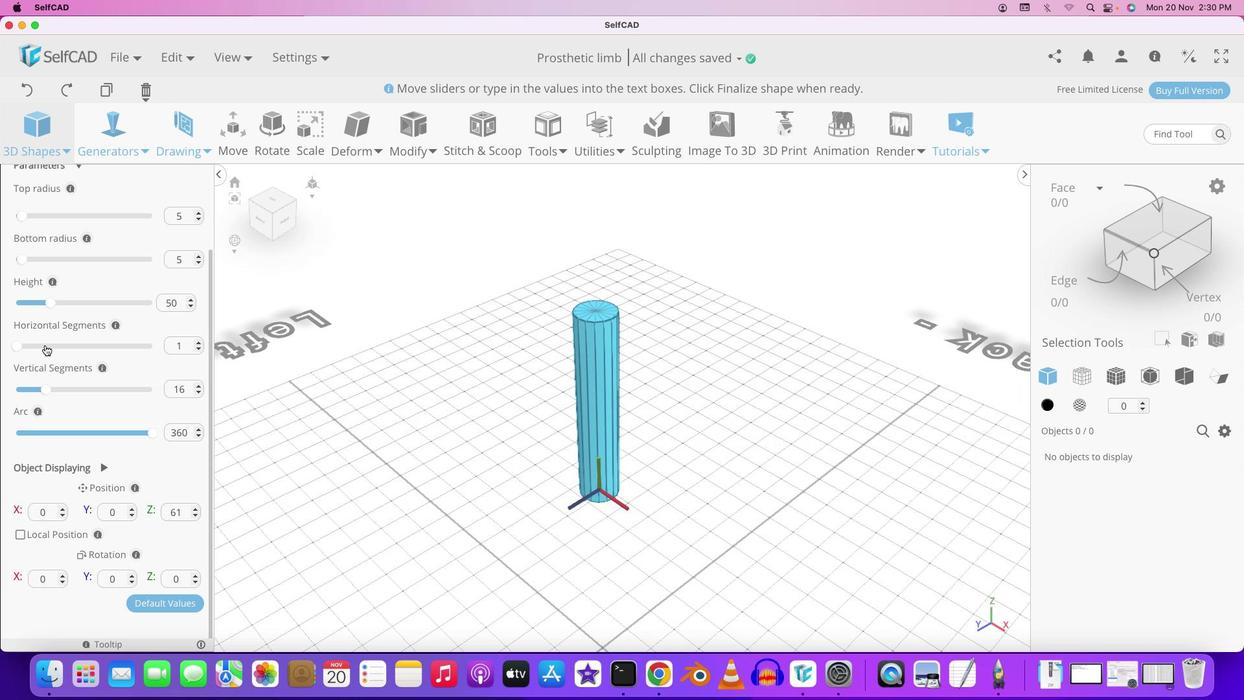
Action: Mouse moved to (40, 388)
Screenshot: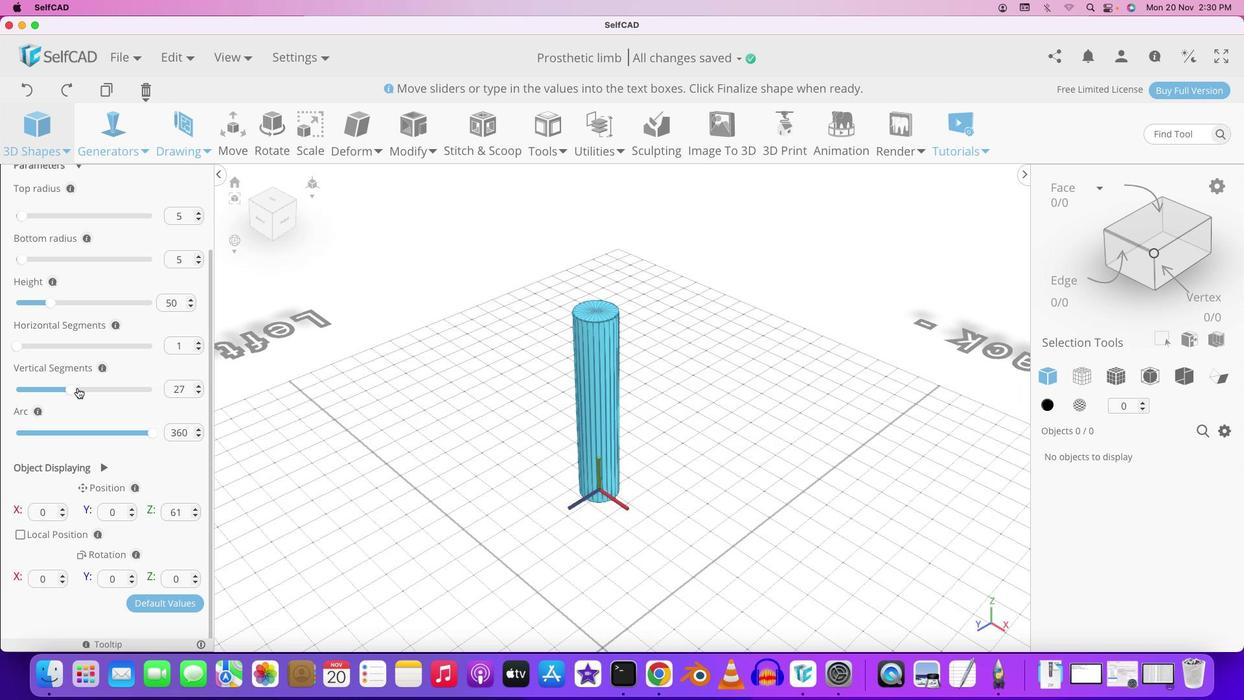 
Action: Mouse pressed left at (40, 388)
Screenshot: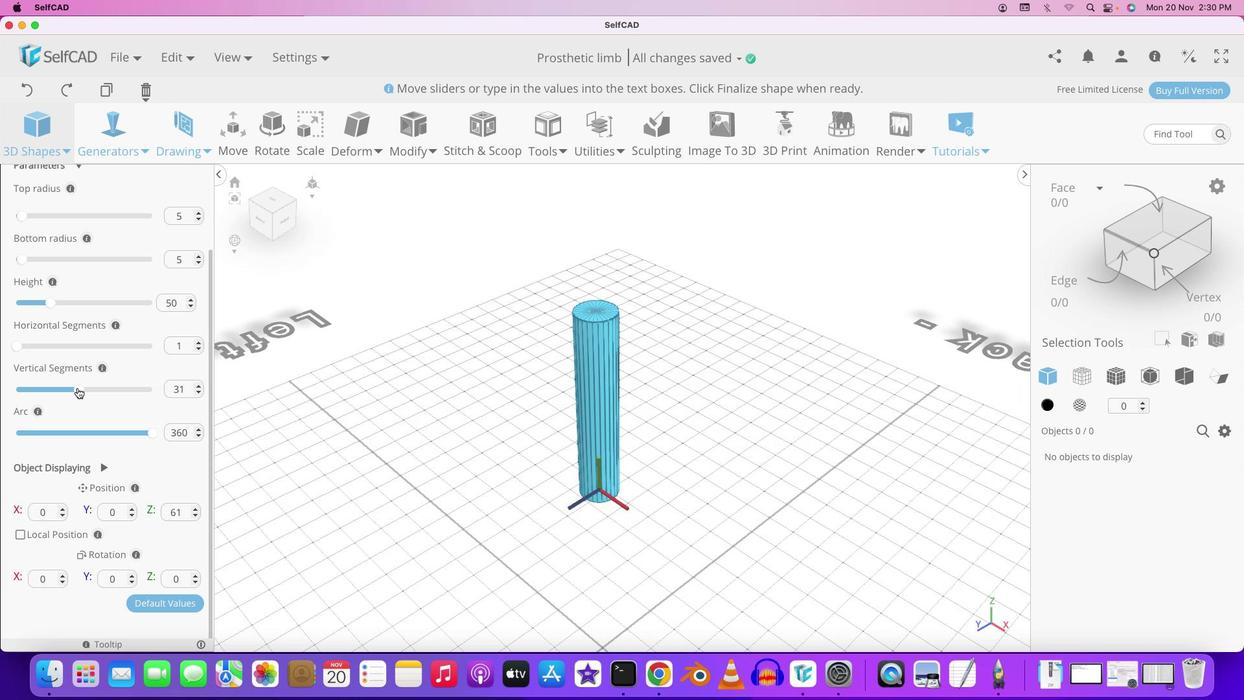 
Action: Mouse moved to (16, 345)
Screenshot: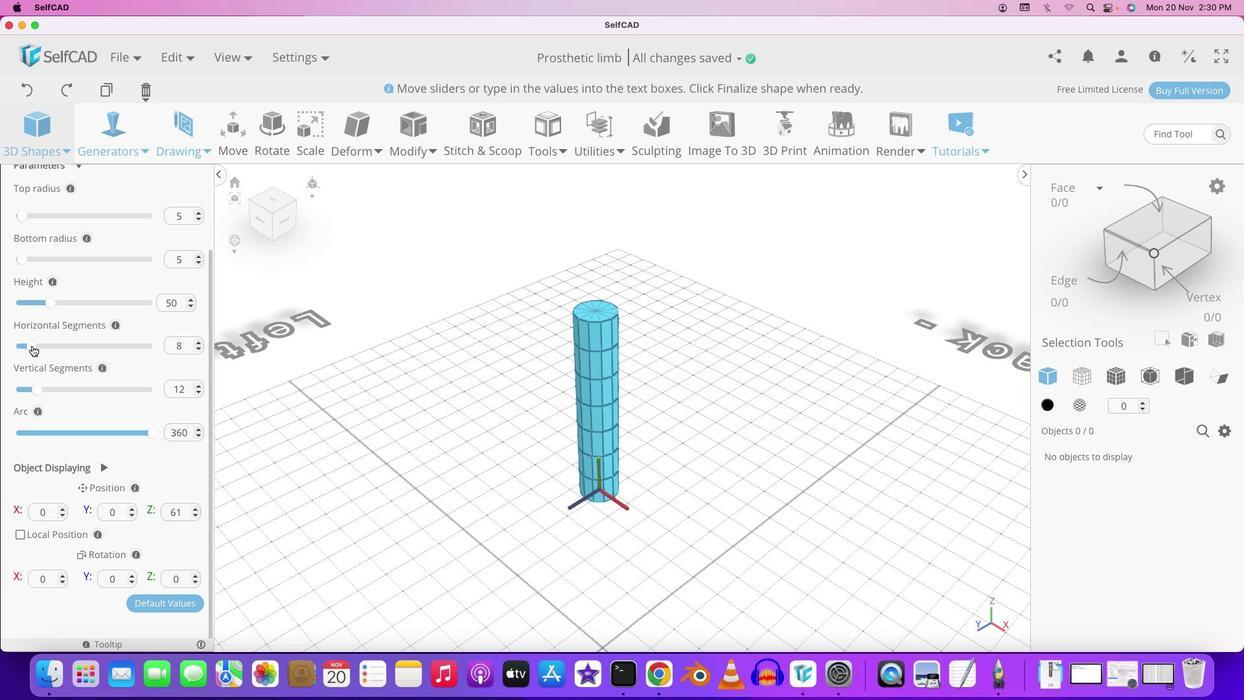 
Action: Mouse pressed left at (16, 345)
Screenshot: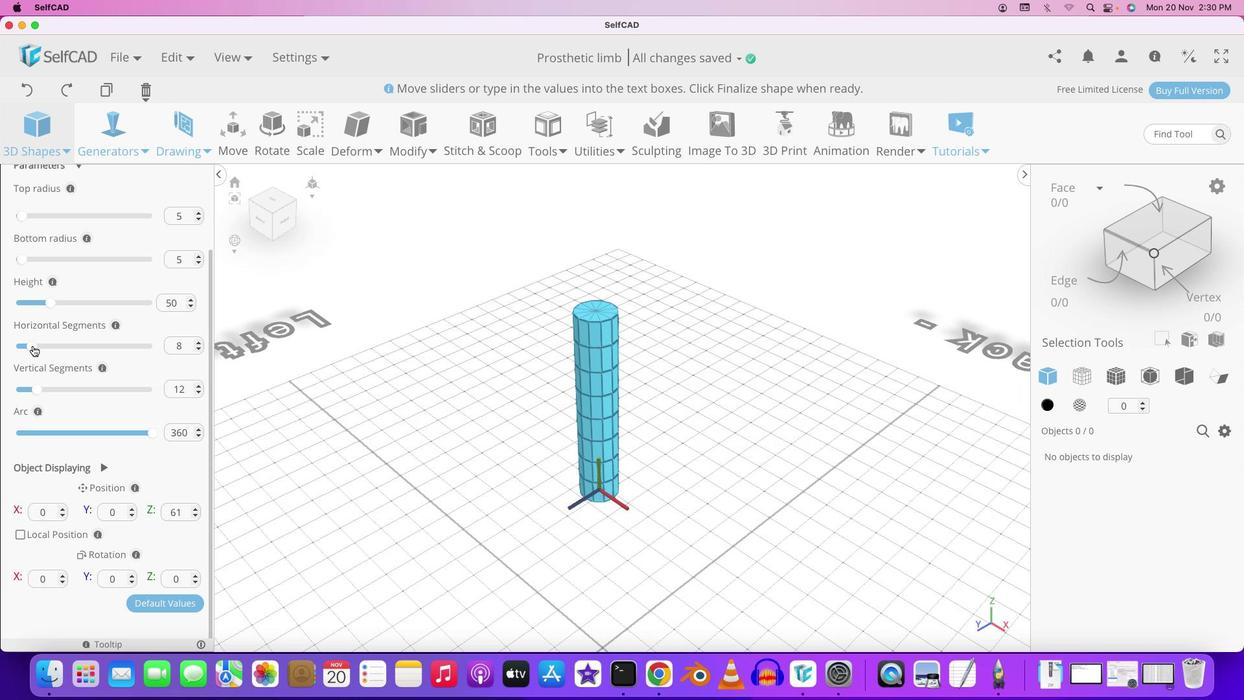
Action: Mouse moved to (27, 342)
Screenshot: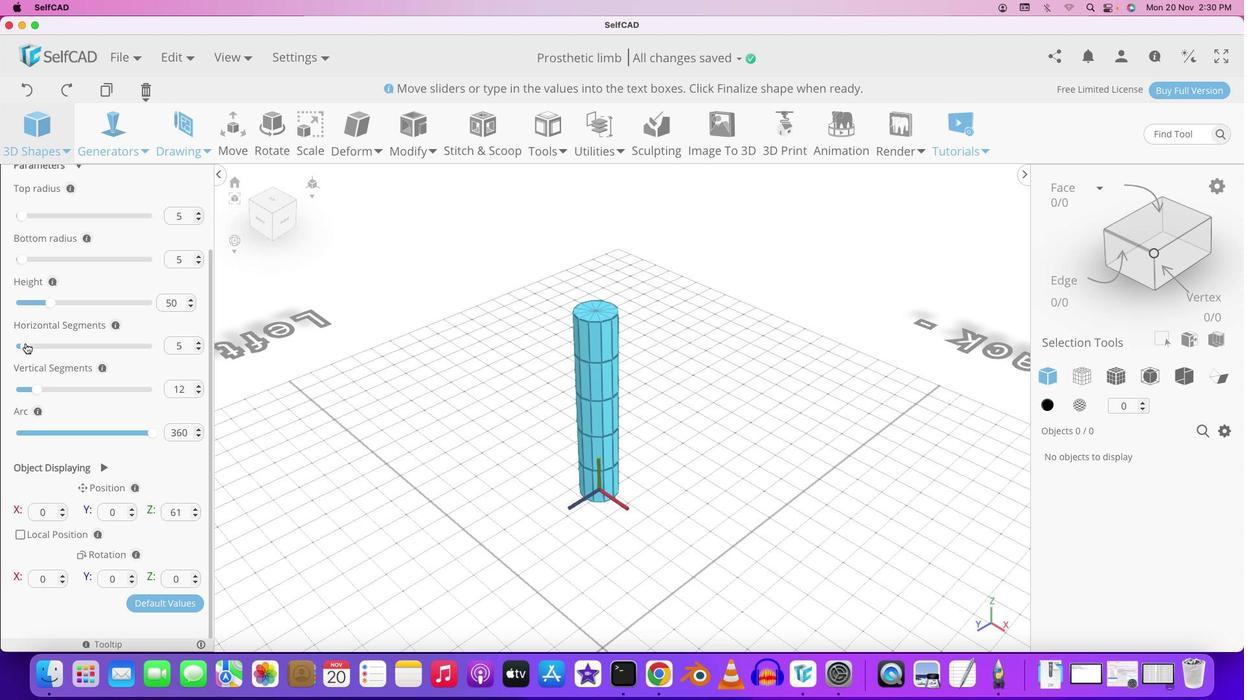 
Action: Mouse pressed left at (27, 342)
Screenshot: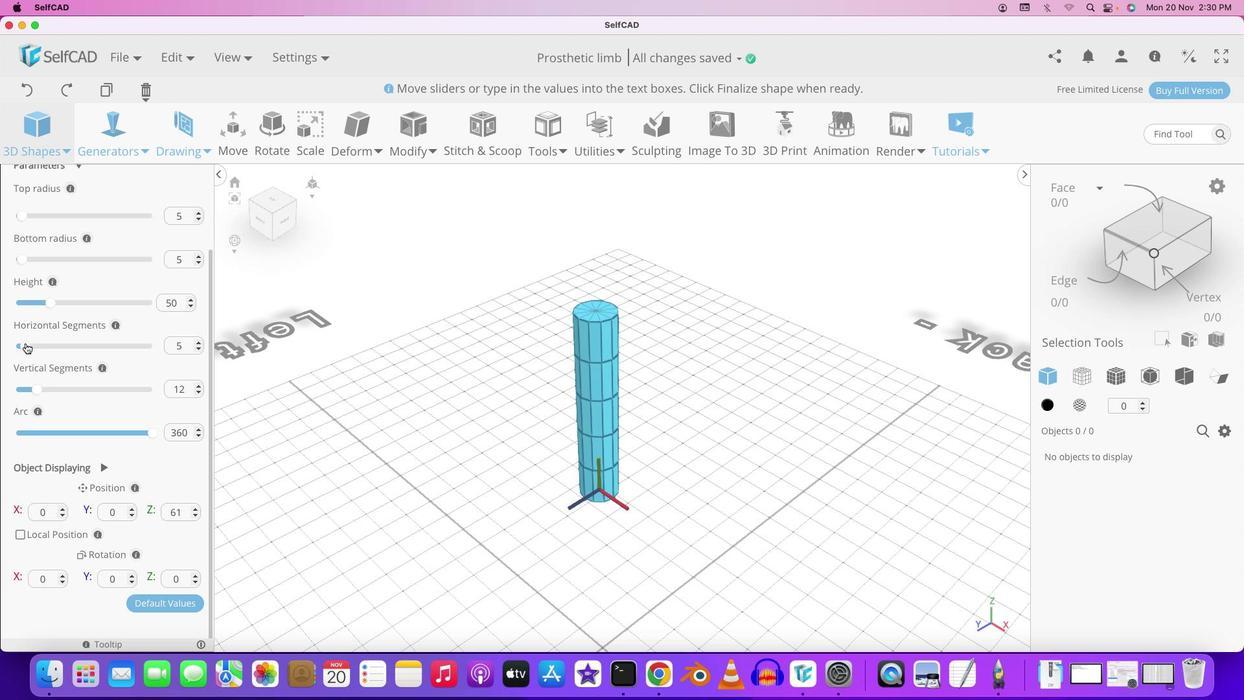 
Action: Mouse moved to (25, 345)
Screenshot: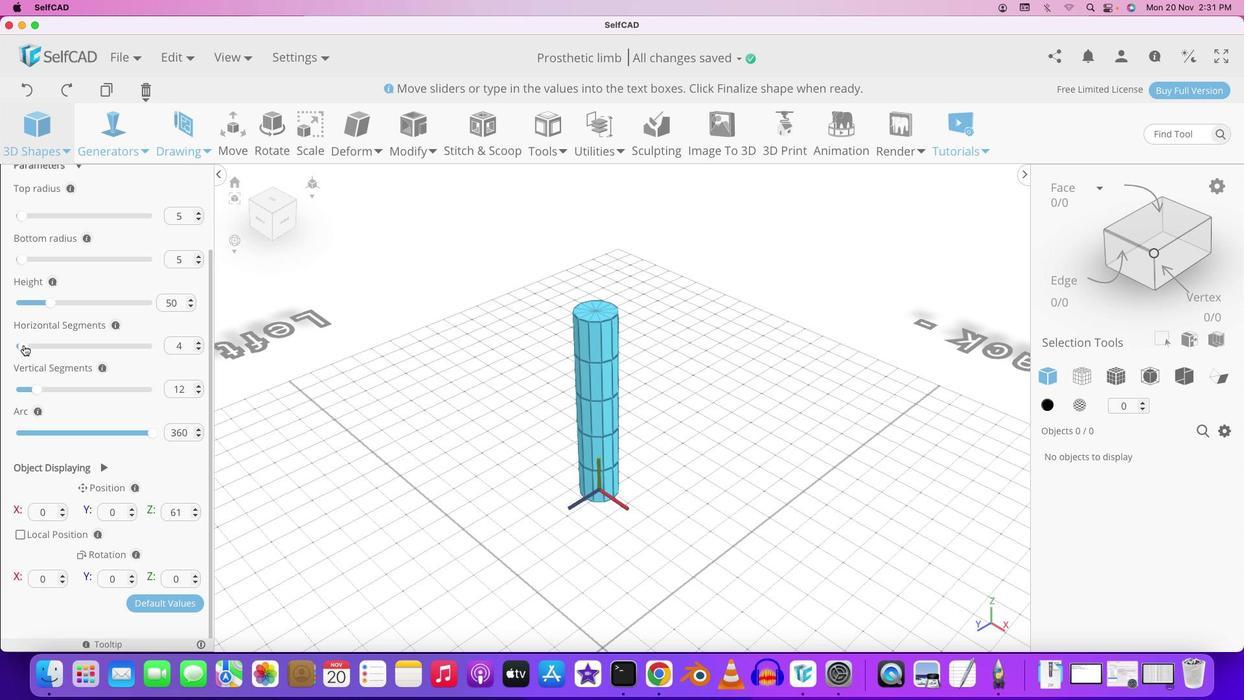 
Action: Mouse pressed left at (25, 345)
Screenshot: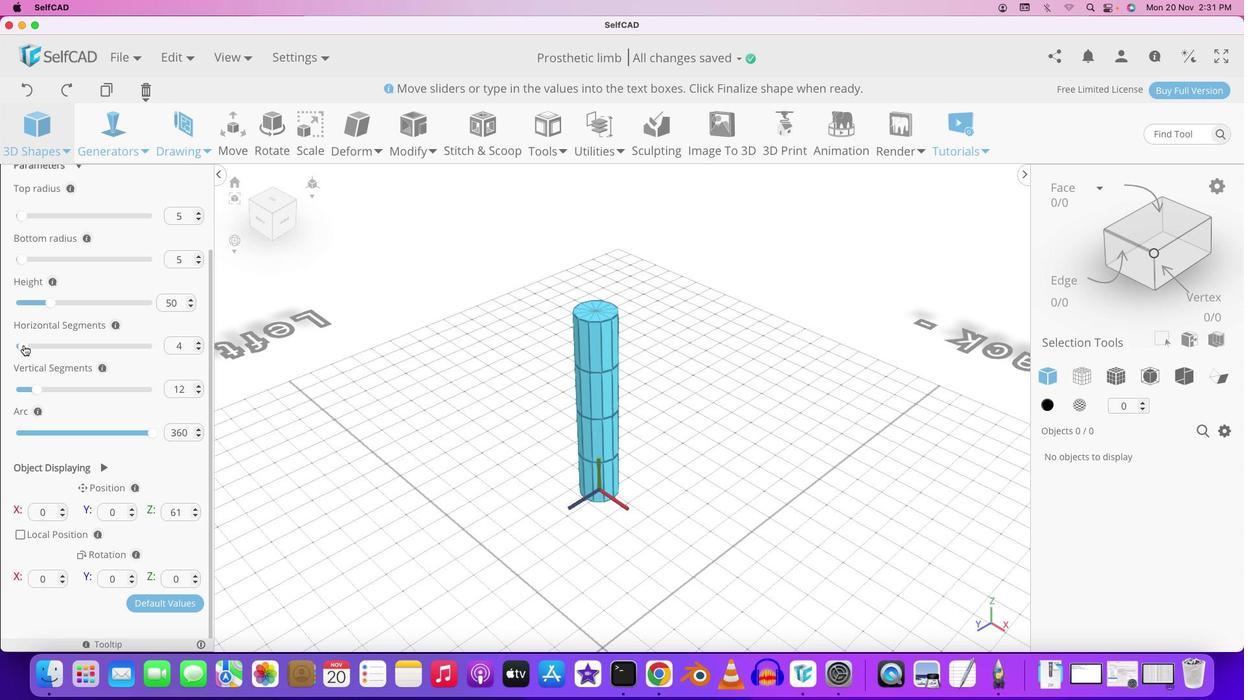 
Action: Mouse moved to (199, 350)
Screenshot: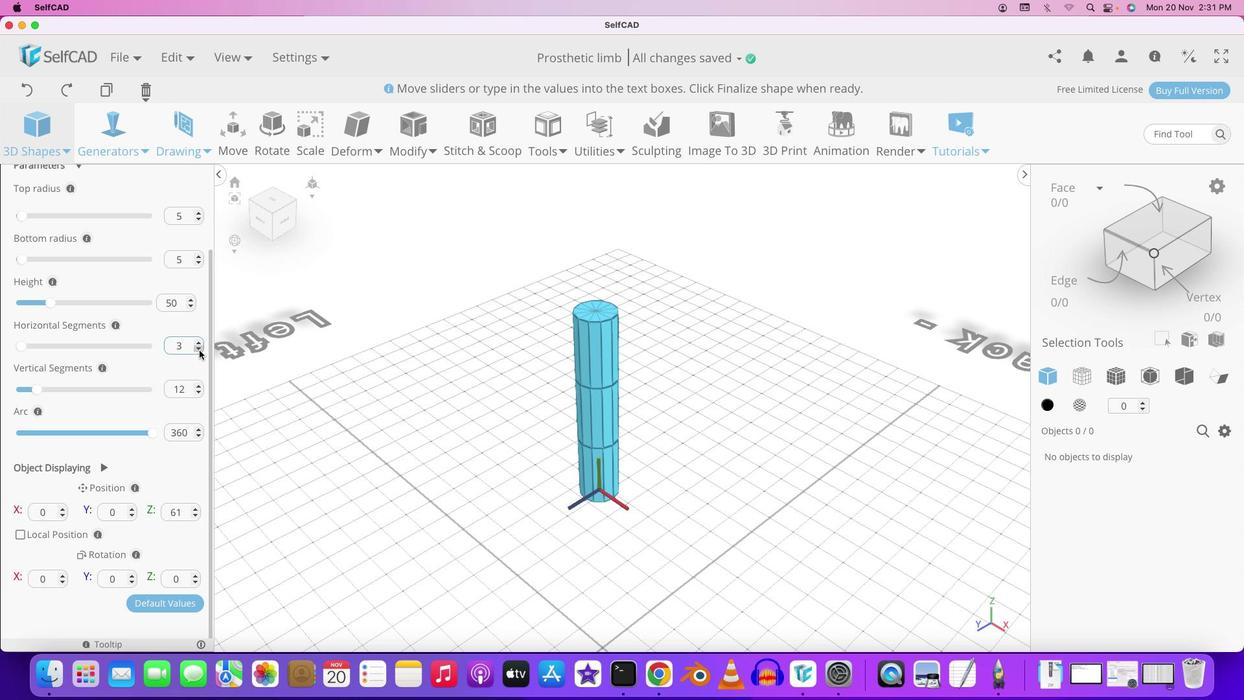 
Action: Mouse pressed left at (199, 350)
Screenshot: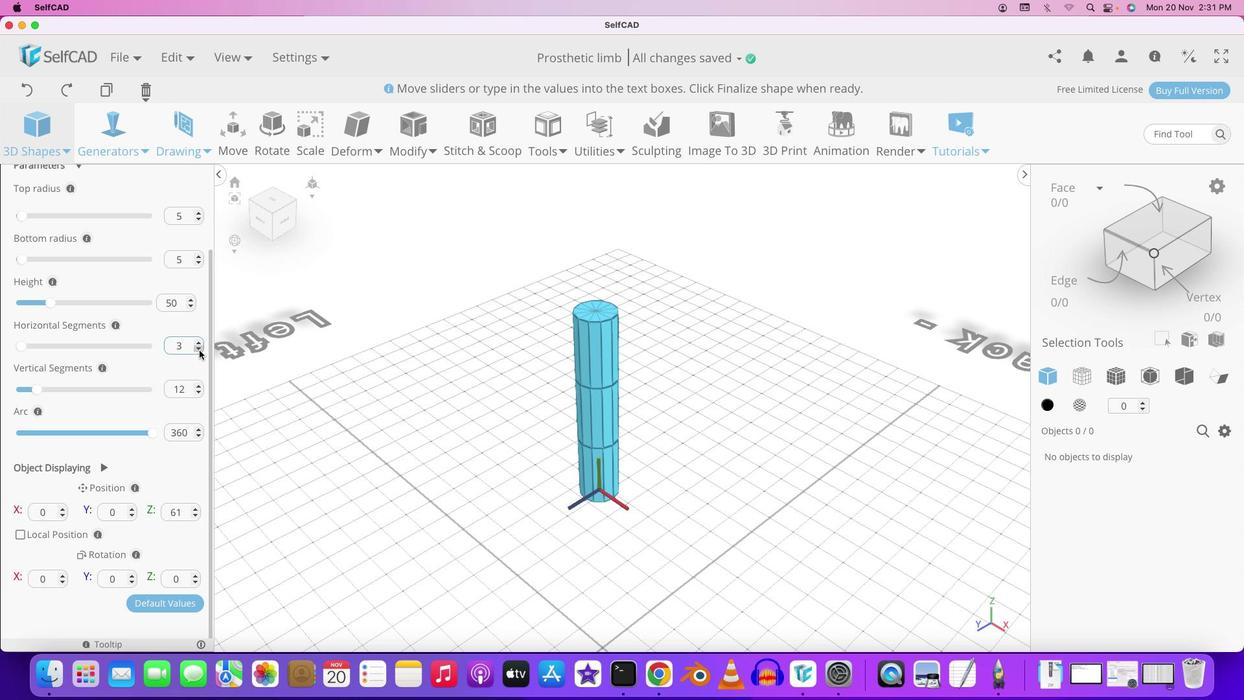 
Action: Mouse moved to (38, 389)
Screenshot: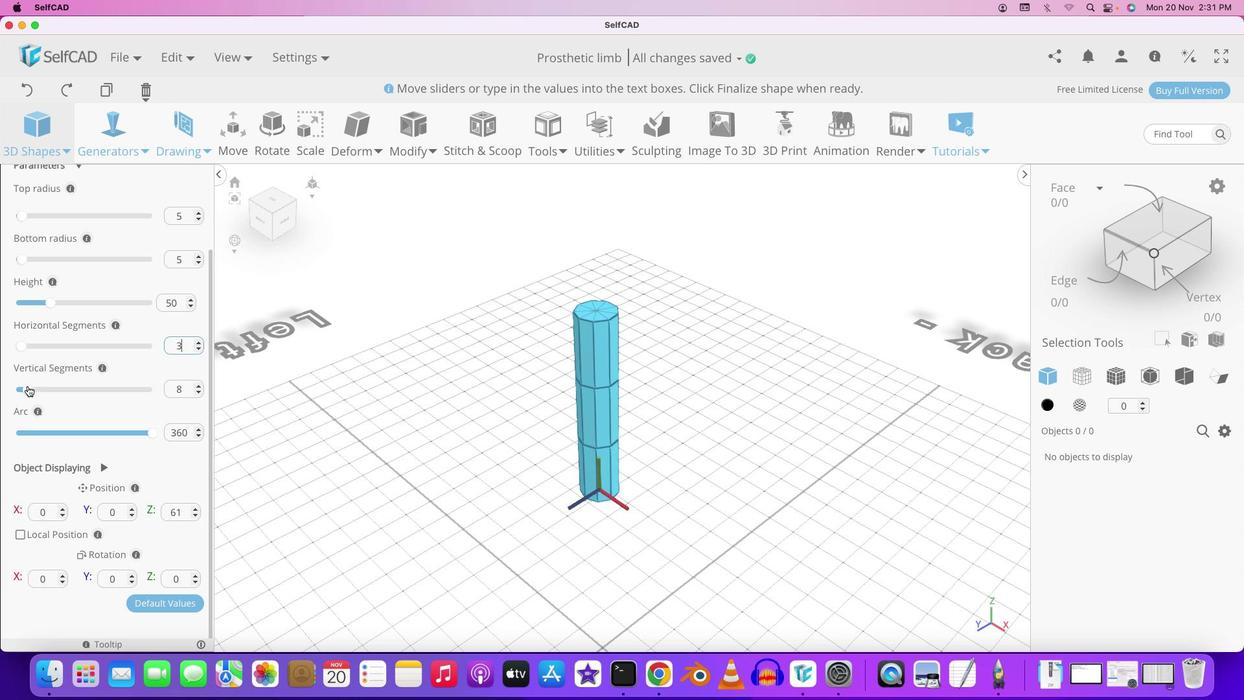 
Action: Mouse pressed left at (38, 389)
Screenshot: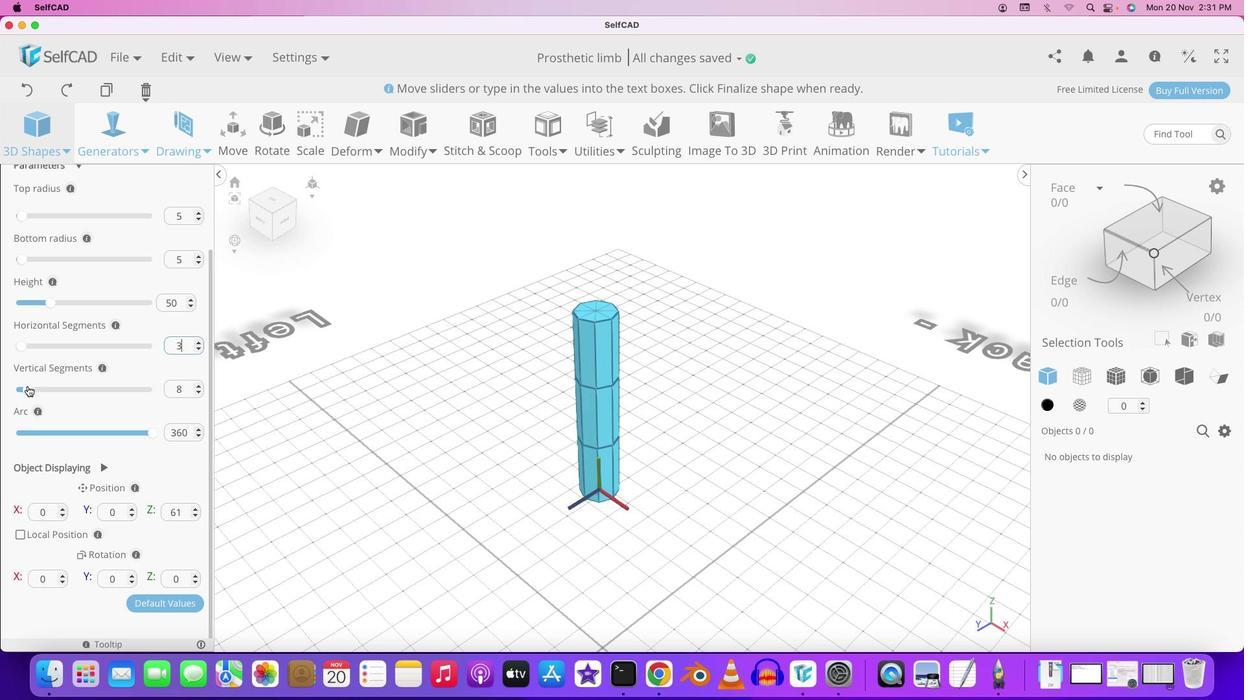 
Action: Mouse moved to (624, 348)
Screenshot: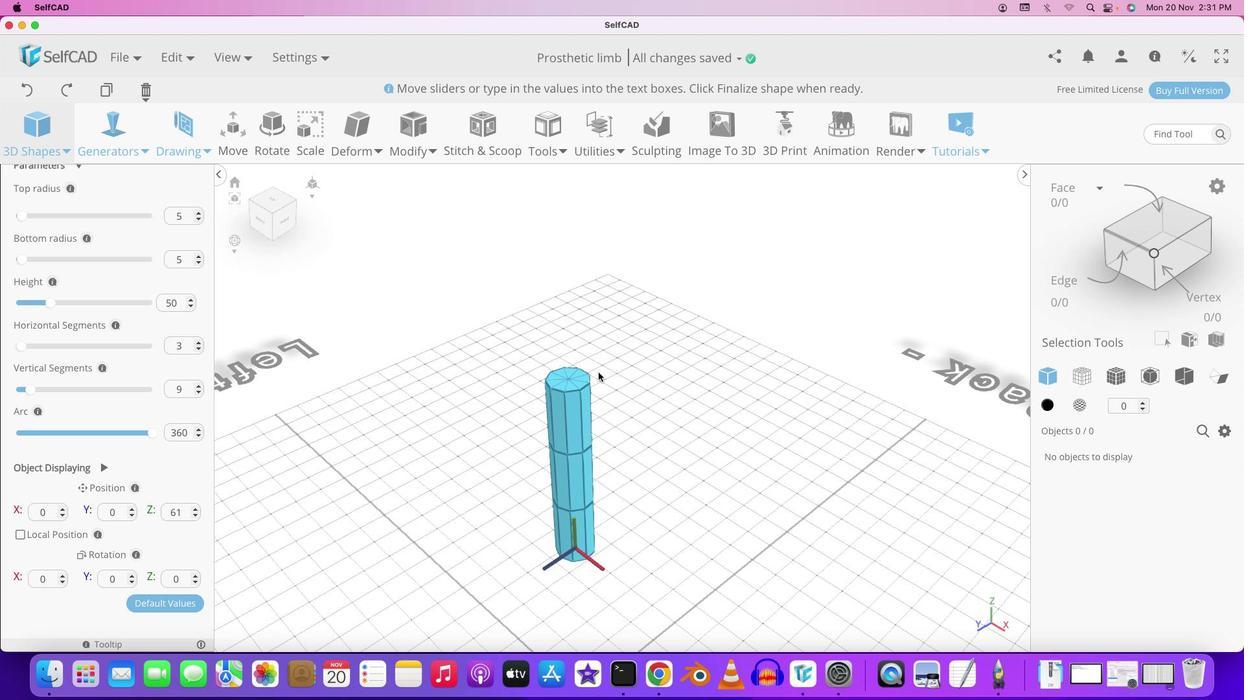 
Action: Key pressed Key.shift
Screenshot: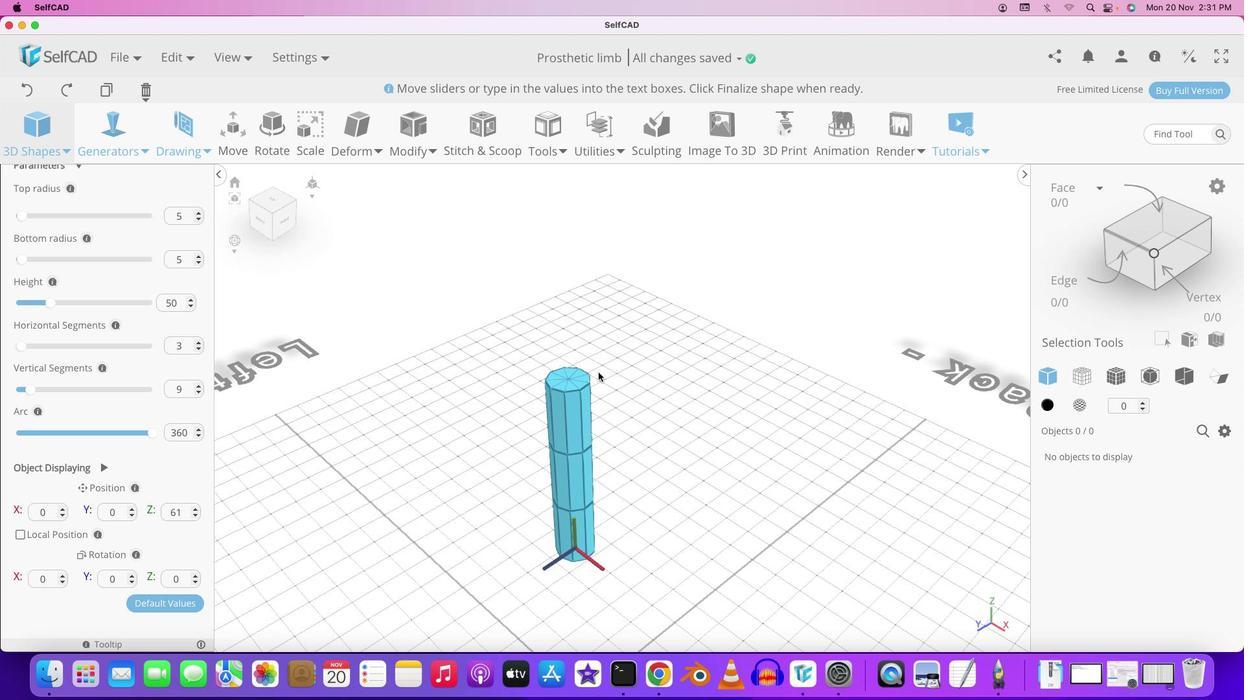 
Action: Mouse moved to (624, 348)
Screenshot: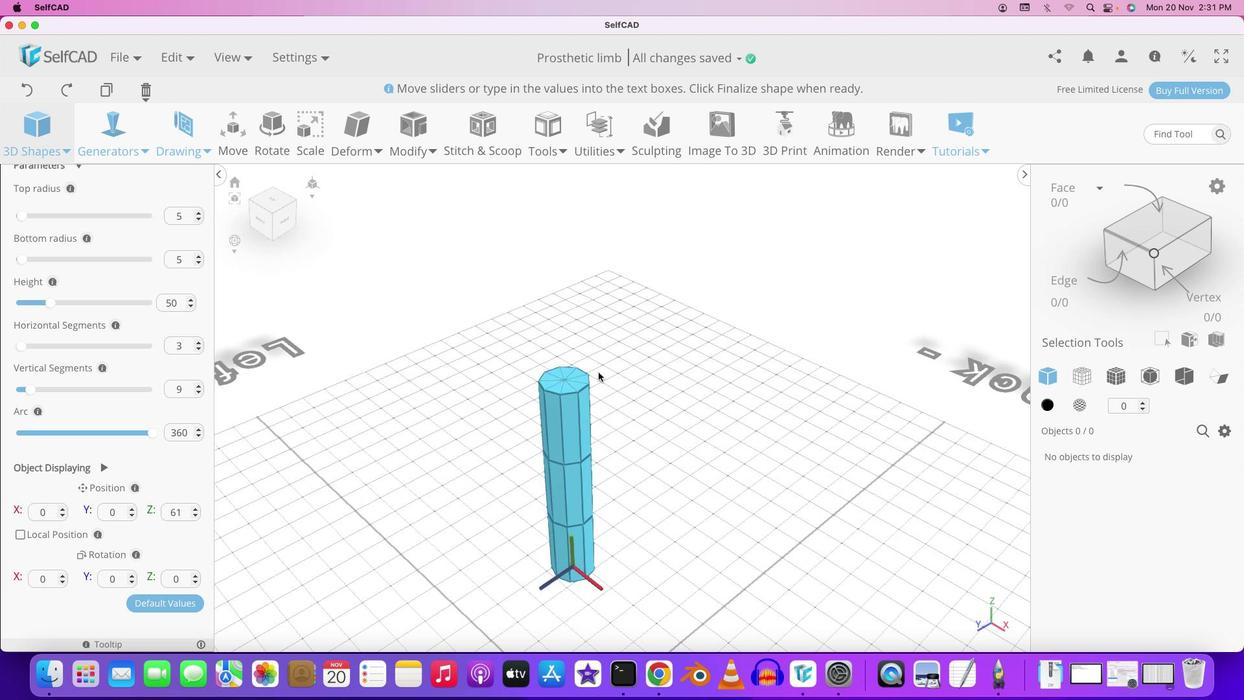 
Action: Mouse pressed left at (624, 348)
Screenshot: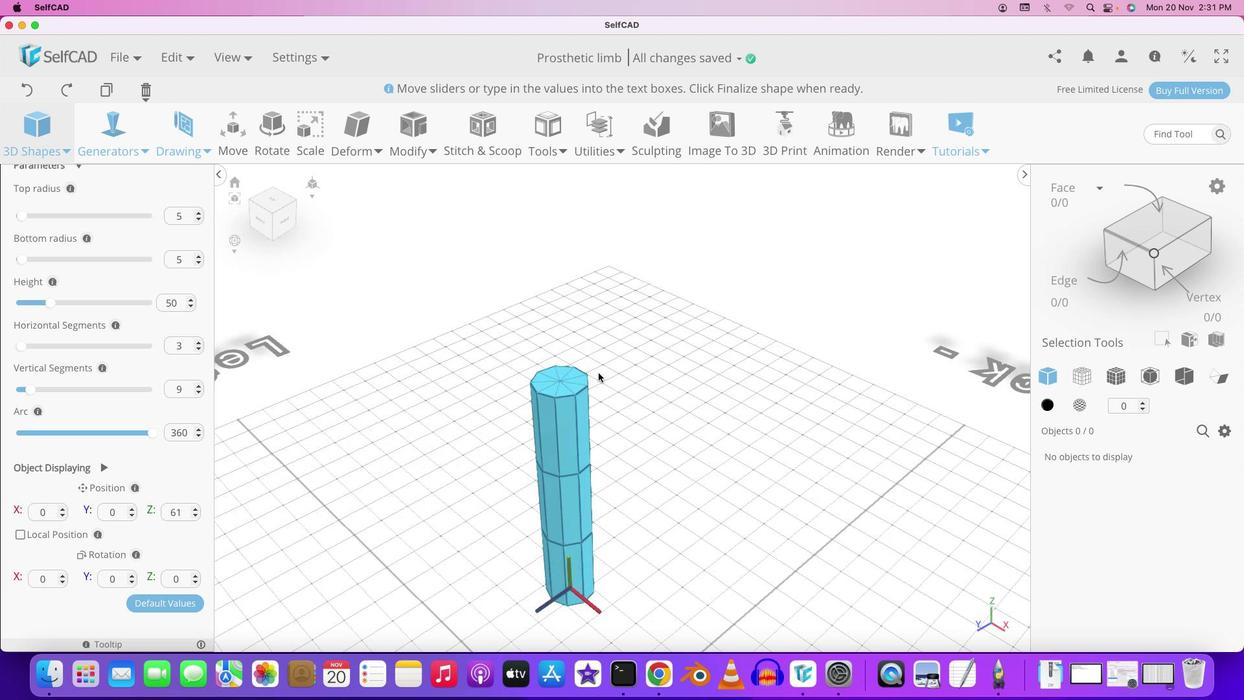 
Action: Mouse moved to (598, 372)
Screenshot: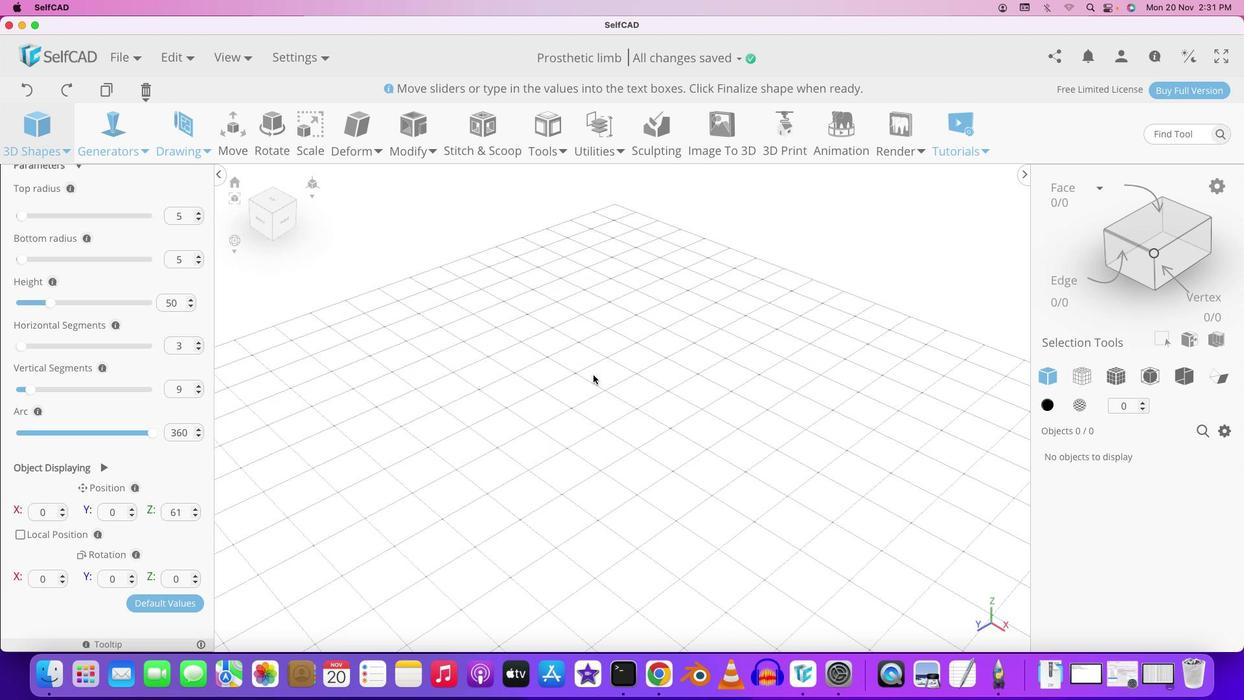 
Action: Mouse scrolled (598, 372) with delta (0, 0)
Screenshot: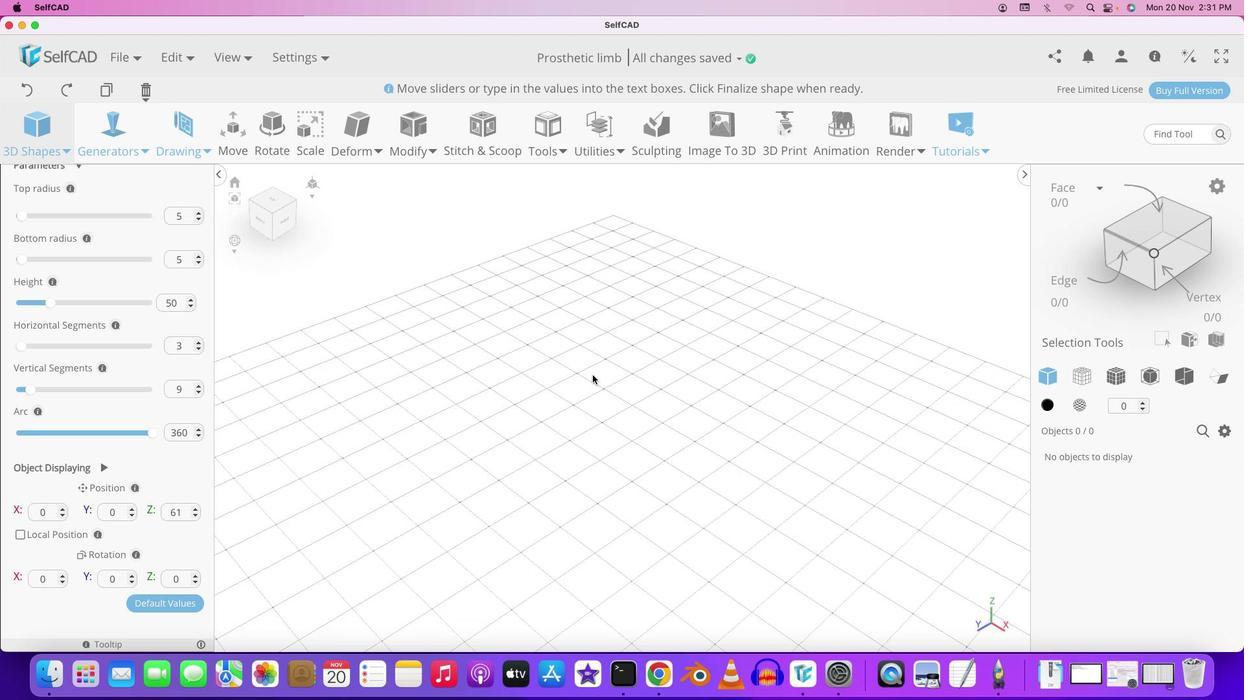 
Action: Mouse scrolled (598, 372) with delta (0, 0)
Screenshot: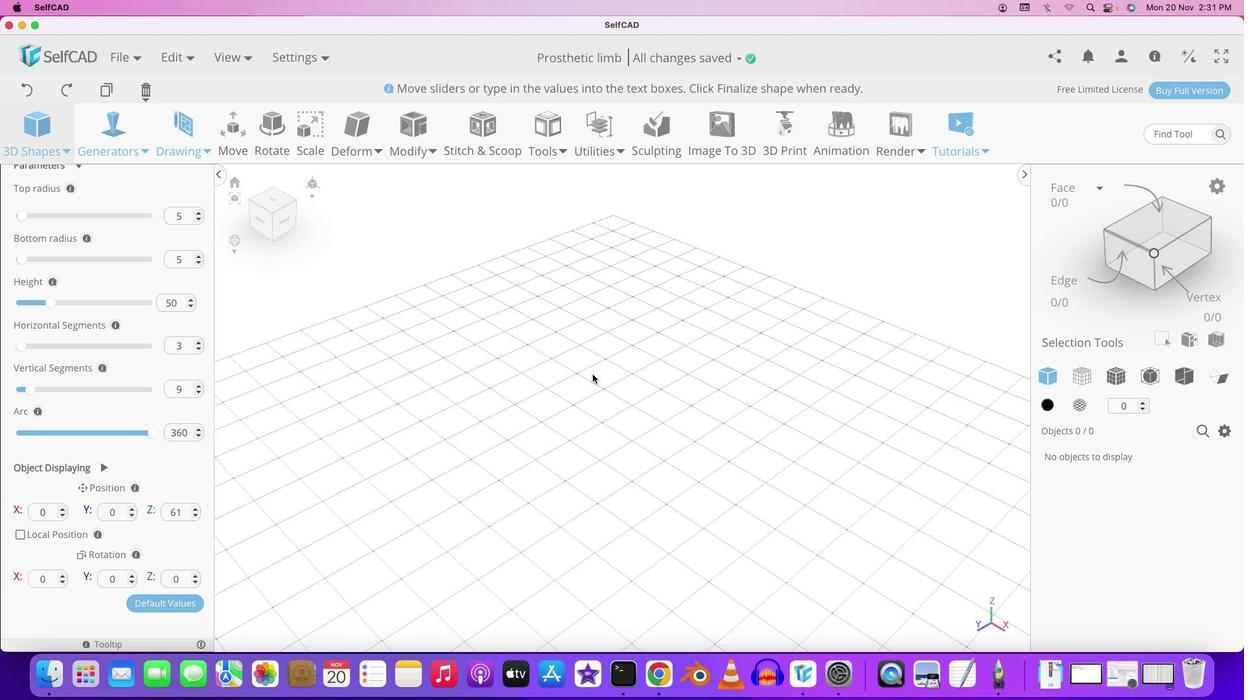 
Action: Mouse scrolled (598, 372) with delta (0, 1)
Screenshot: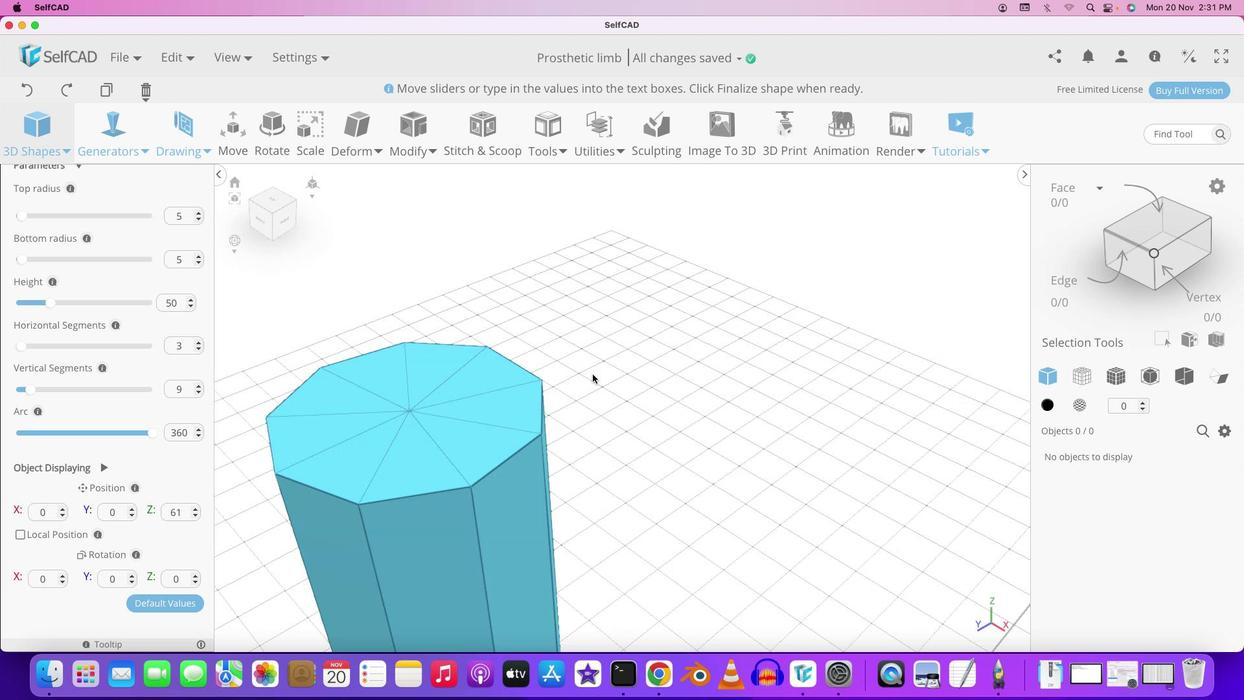 
Action: Mouse moved to (598, 374)
Screenshot: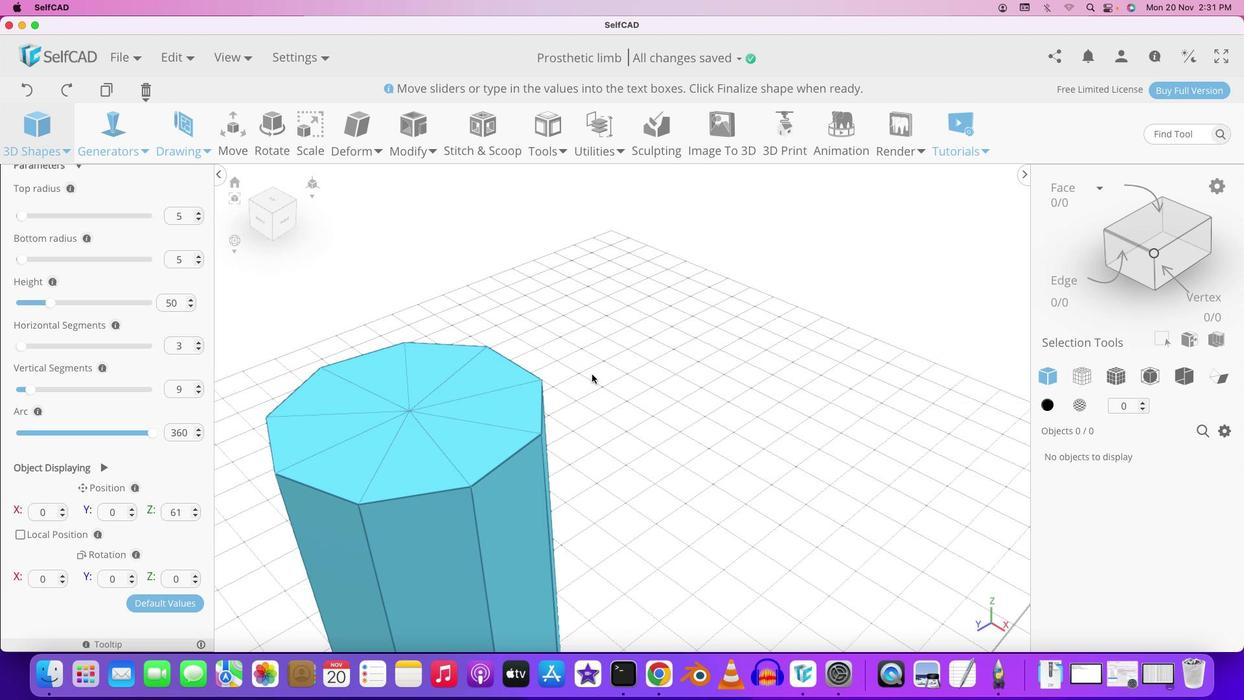 
Action: Mouse scrolled (598, 374) with delta (0, 2)
Screenshot: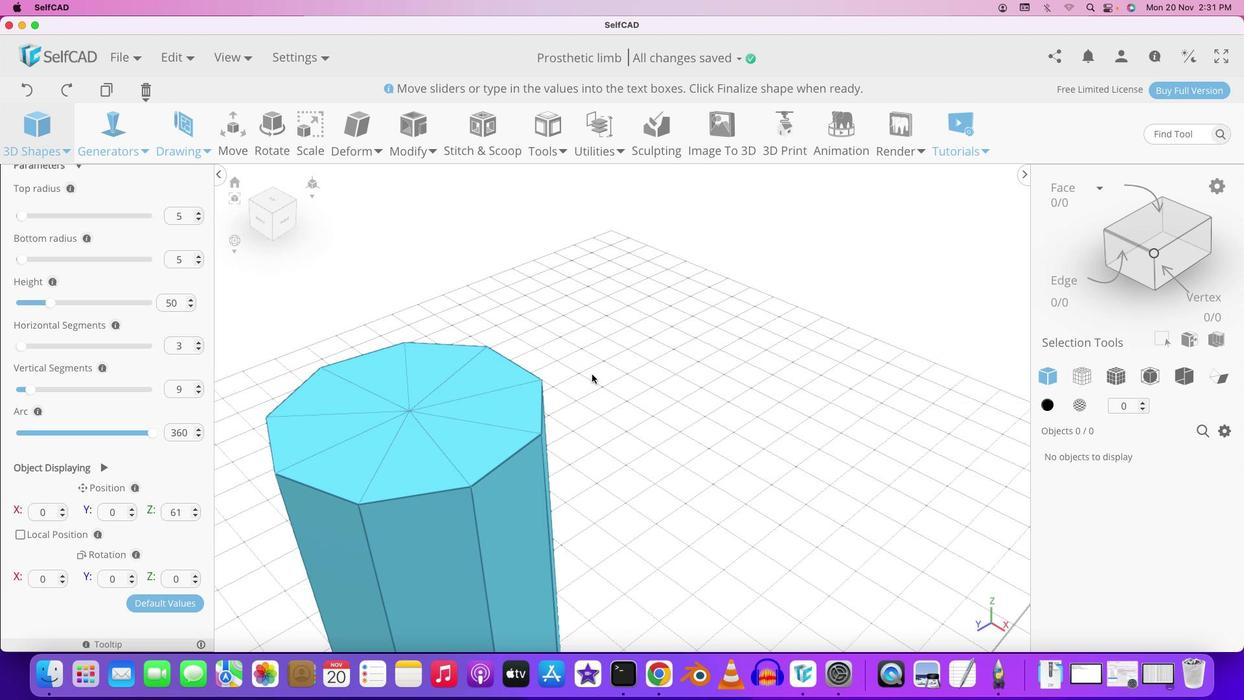 
Action: Mouse moved to (598, 374)
Screenshot: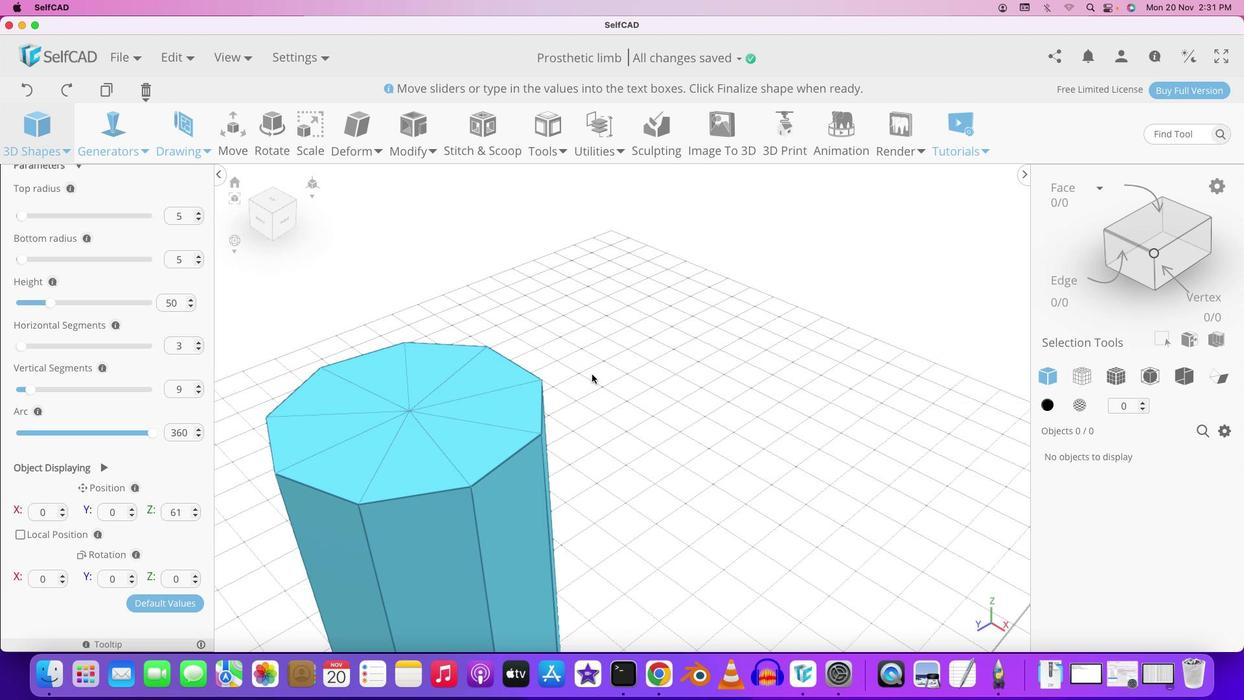 
Action: Mouse scrolled (598, 374) with delta (0, 2)
Screenshot: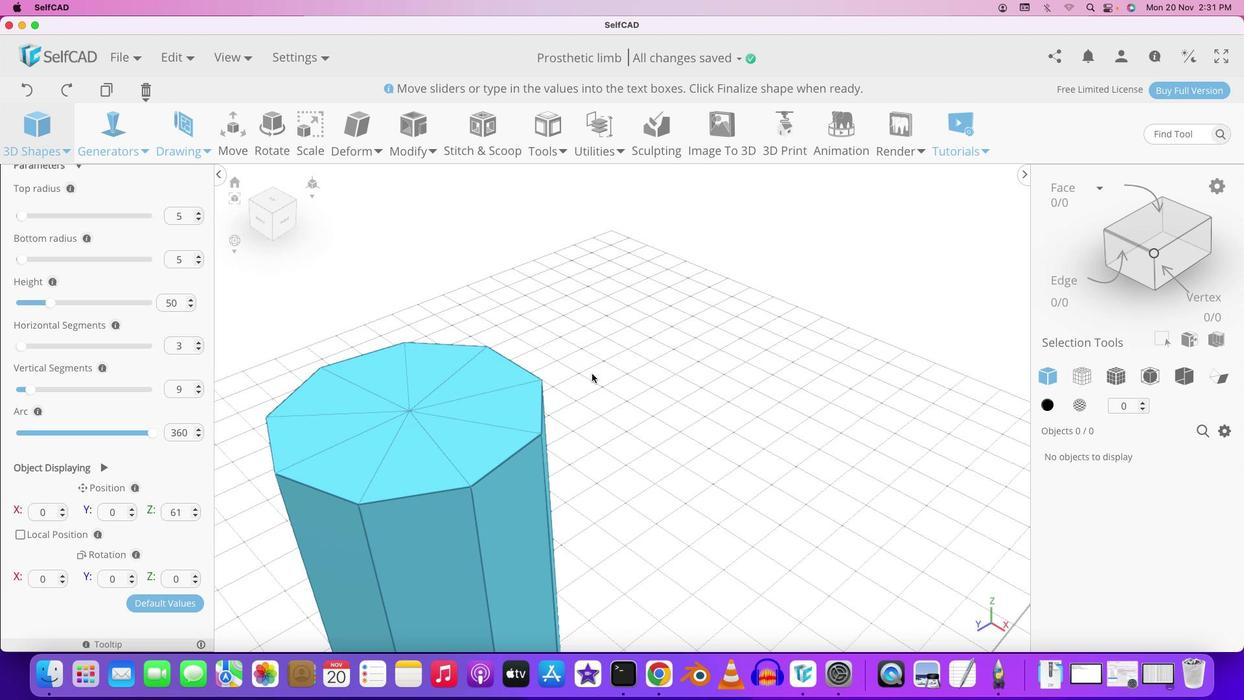 
Action: Mouse moved to (593, 374)
Screenshot: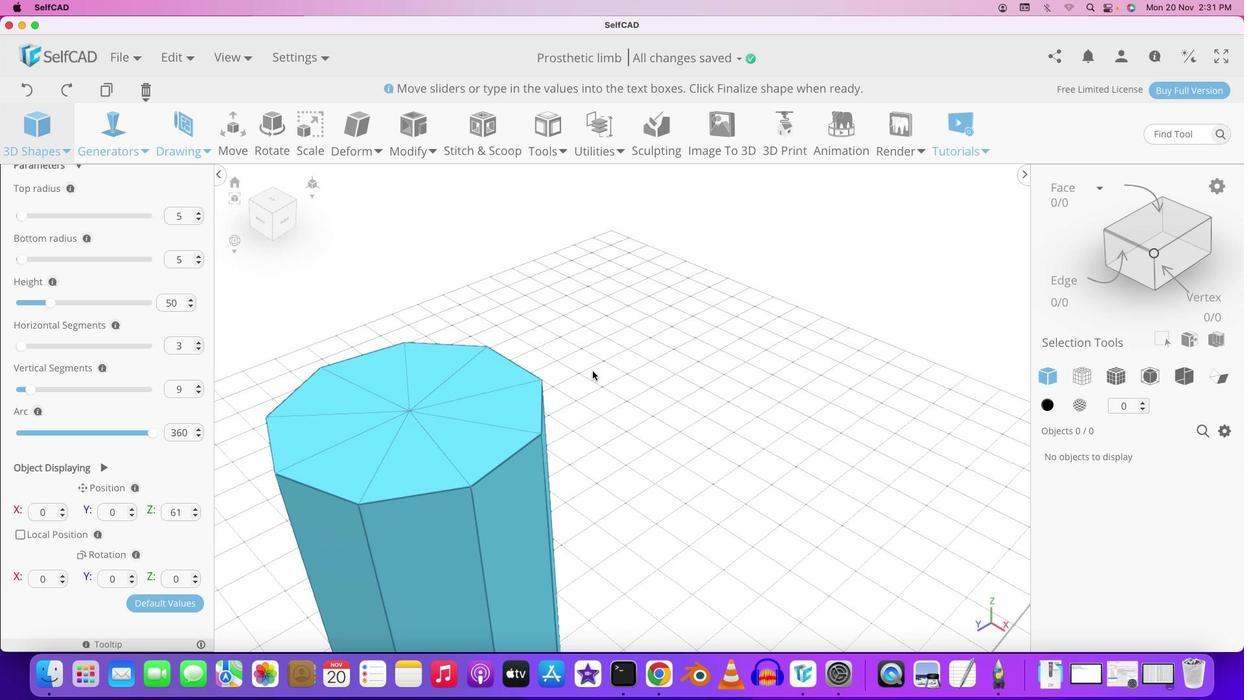 
Action: Mouse scrolled (593, 374) with delta (0, 0)
Screenshot: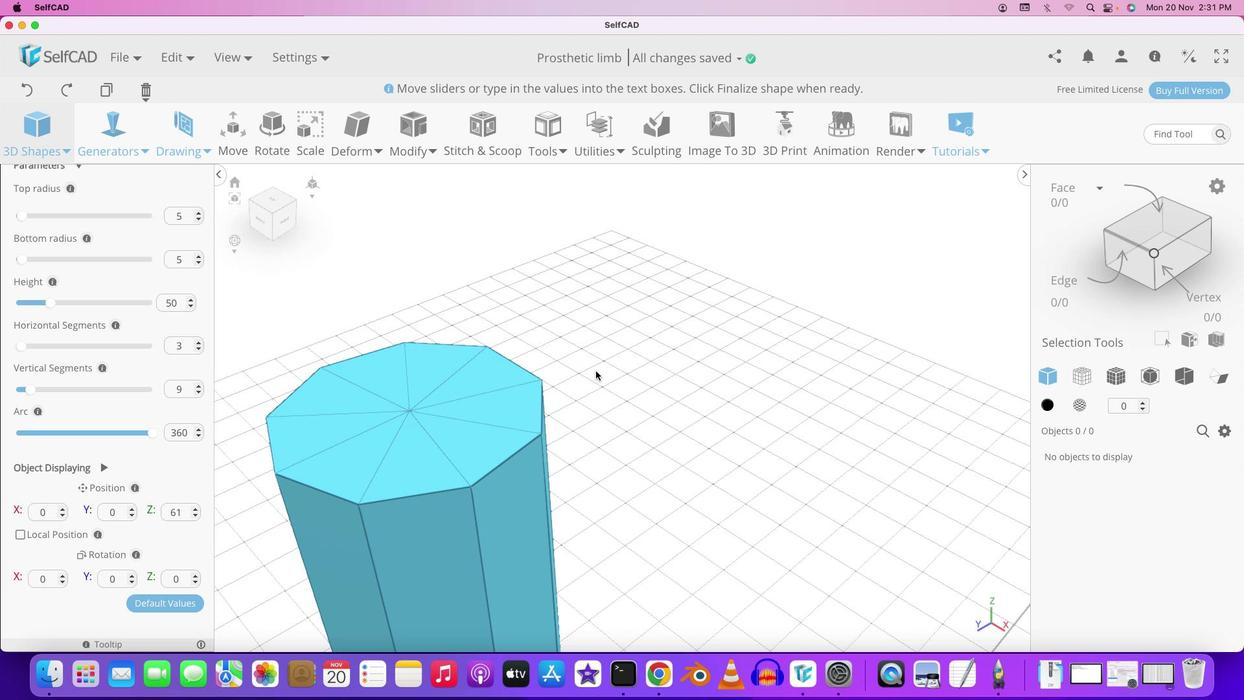 
Action: Mouse scrolled (593, 374) with delta (0, 0)
Screenshot: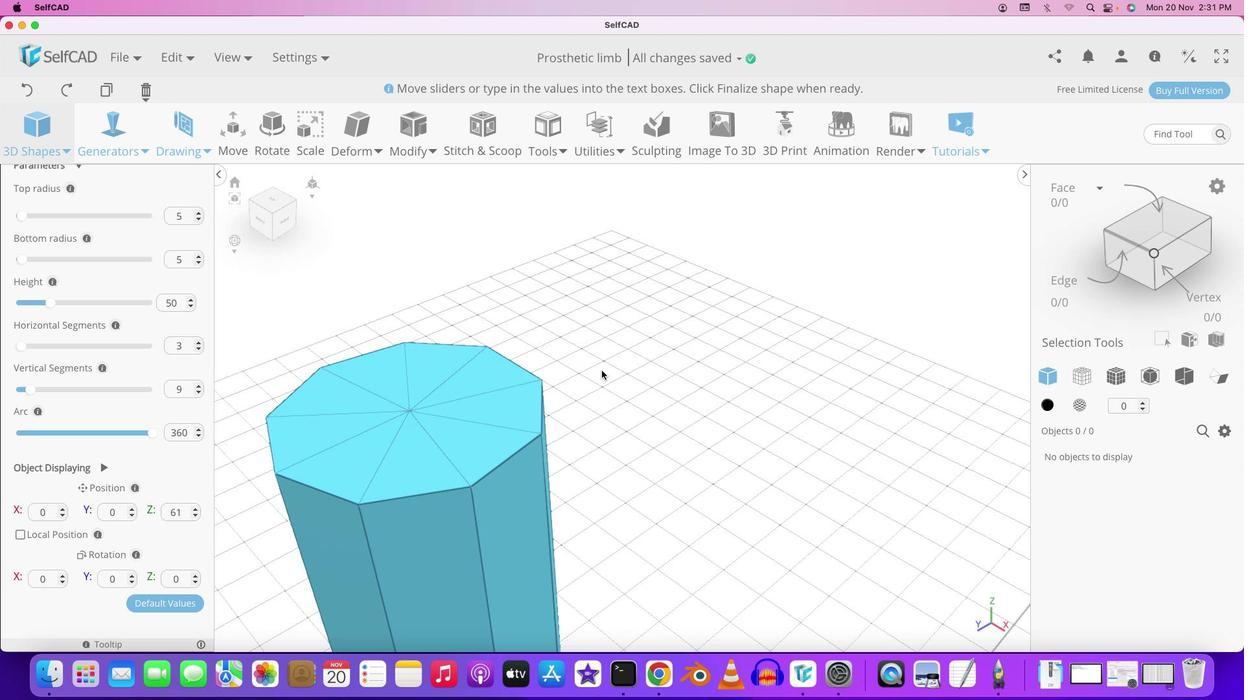 
Action: Mouse scrolled (593, 374) with delta (0, -1)
Screenshot: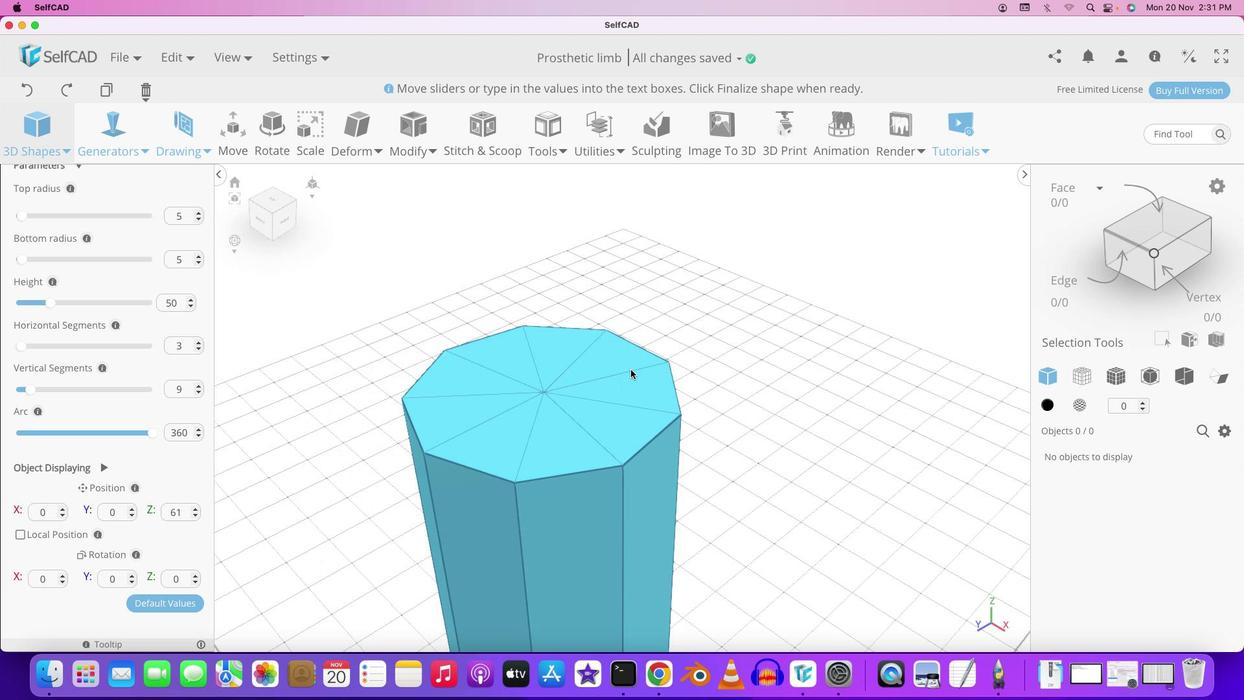 
Action: Mouse moved to (593, 371)
Screenshot: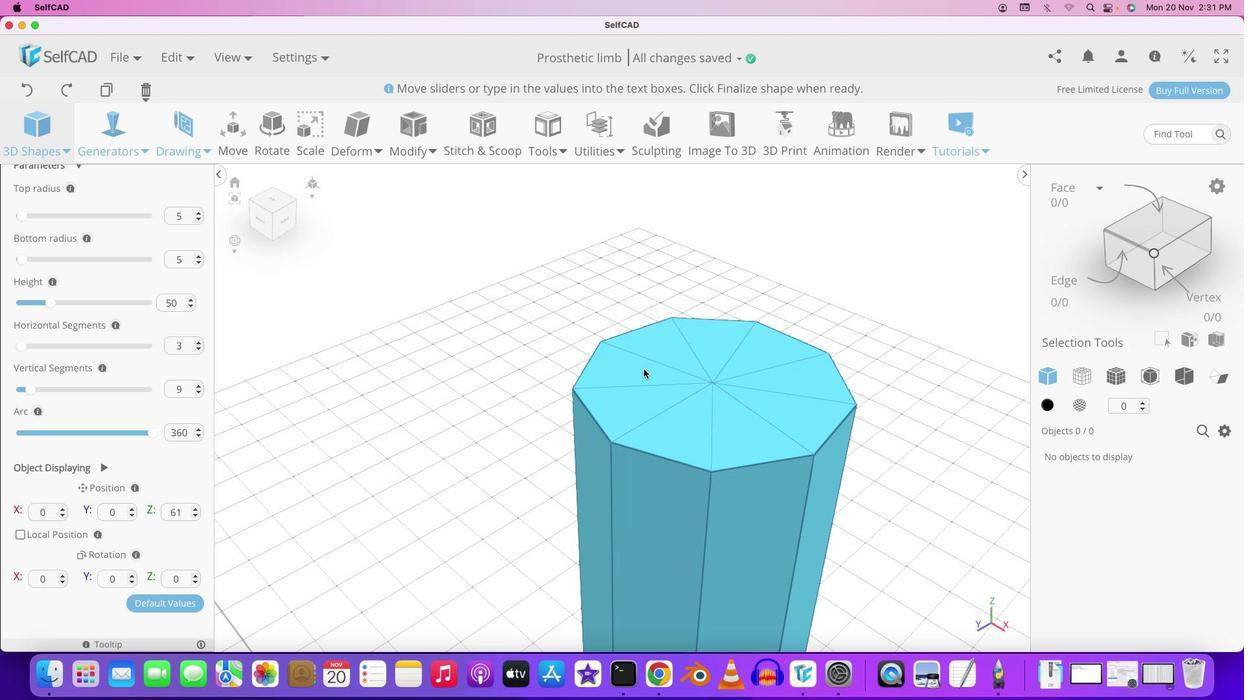 
Action: Key pressed Key.shift
Screenshot: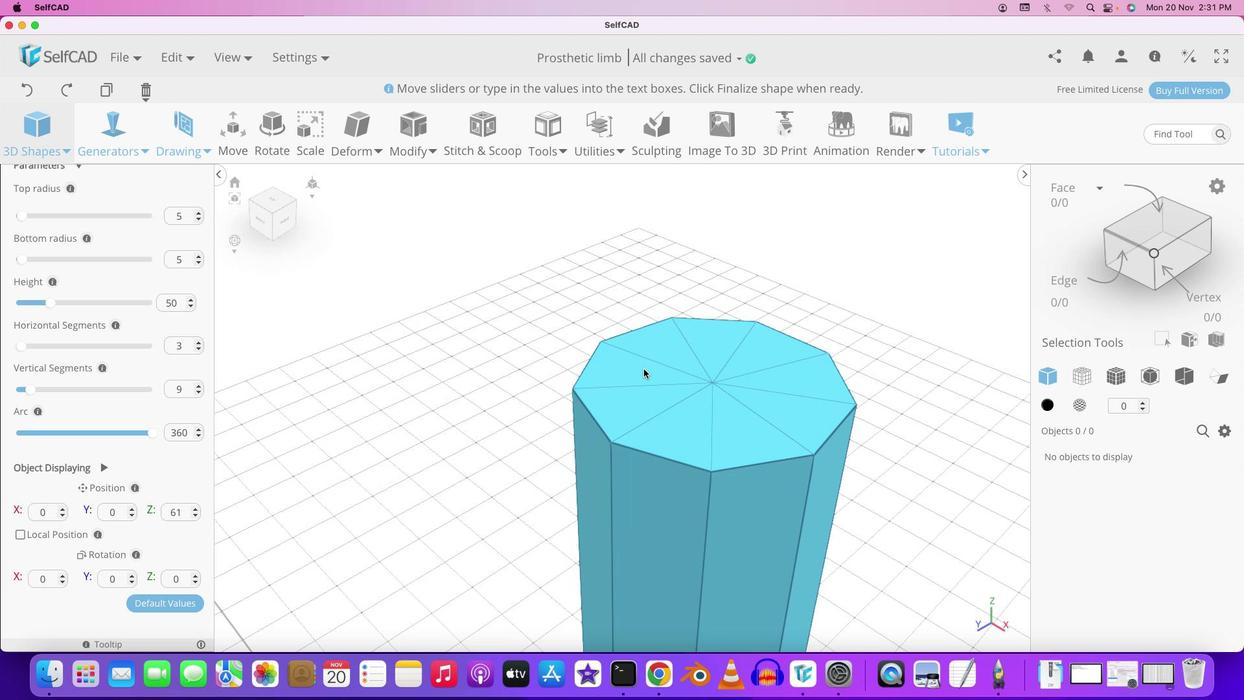 
Action: Mouse pressed left at (593, 371)
Screenshot: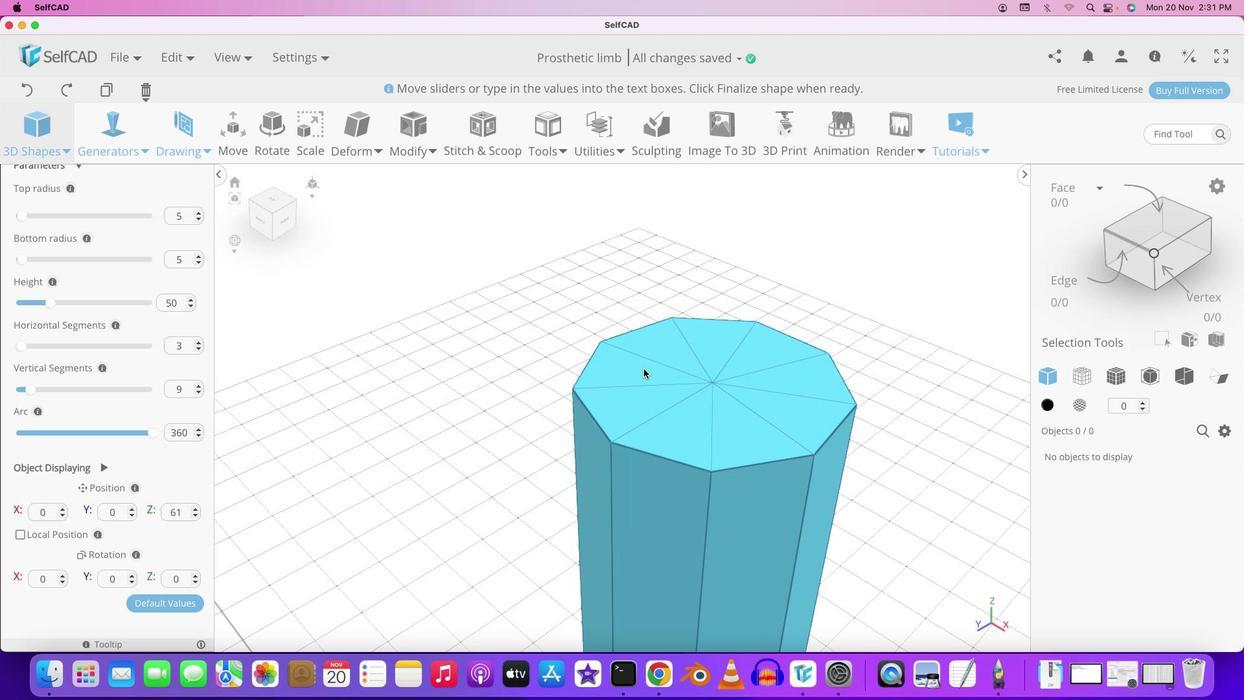 
Action: Mouse moved to (519, 344)
Screenshot: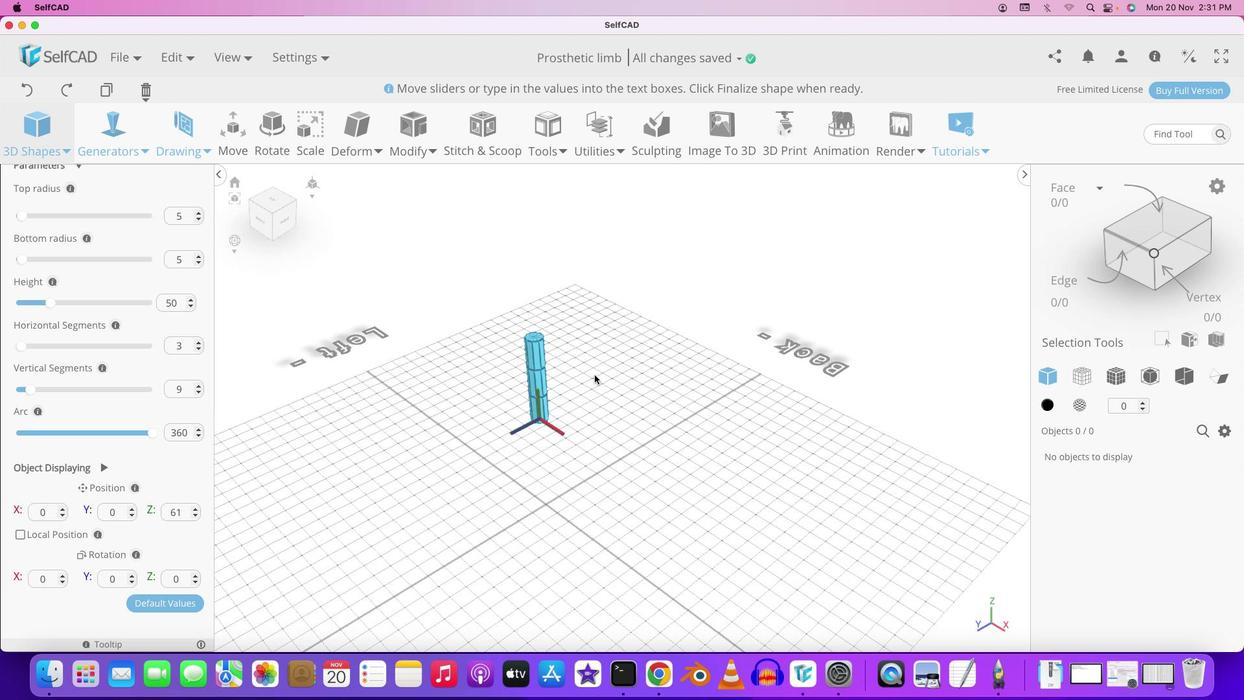 
Action: Mouse scrolled (519, 344) with delta (0, 0)
Screenshot: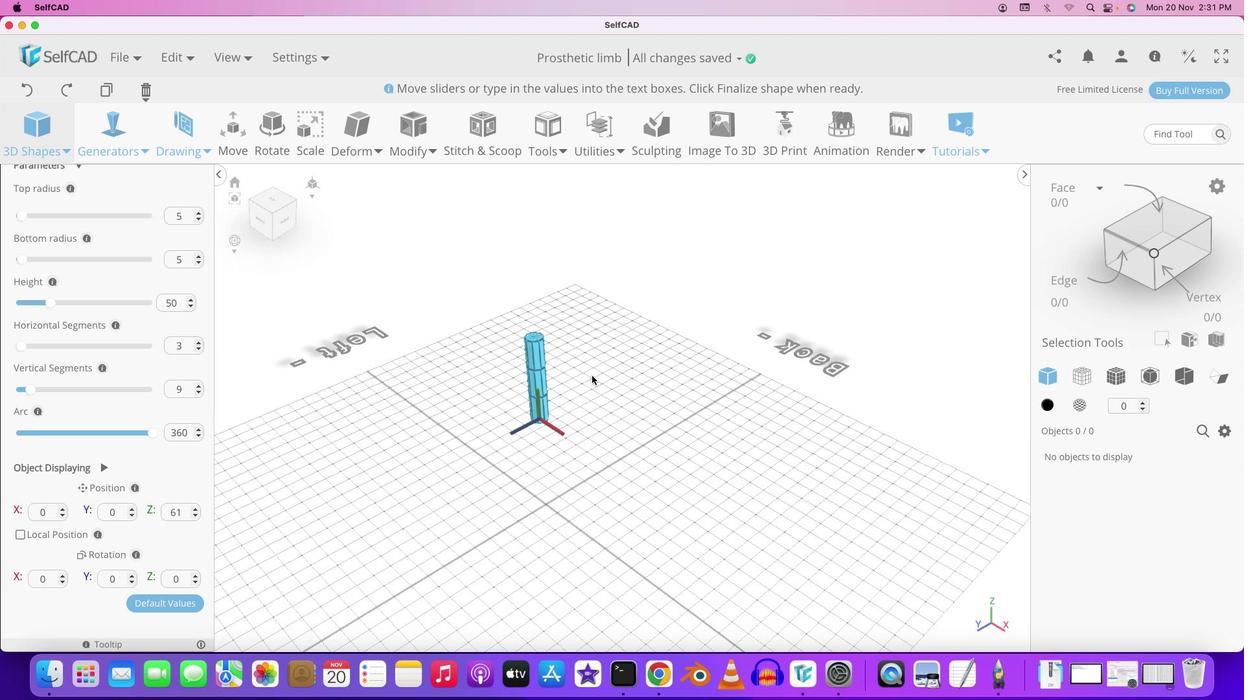 
Action: Mouse scrolled (519, 344) with delta (0, 0)
Screenshot: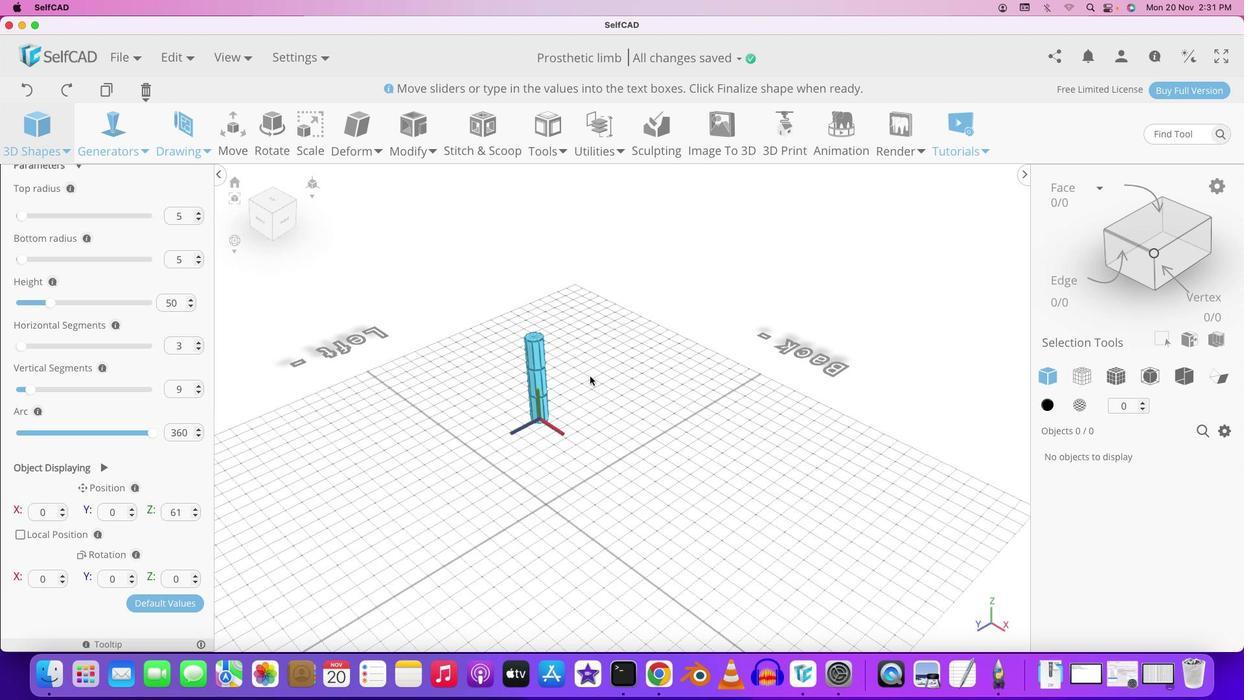 
Action: Mouse scrolled (519, 344) with delta (0, -2)
Screenshot: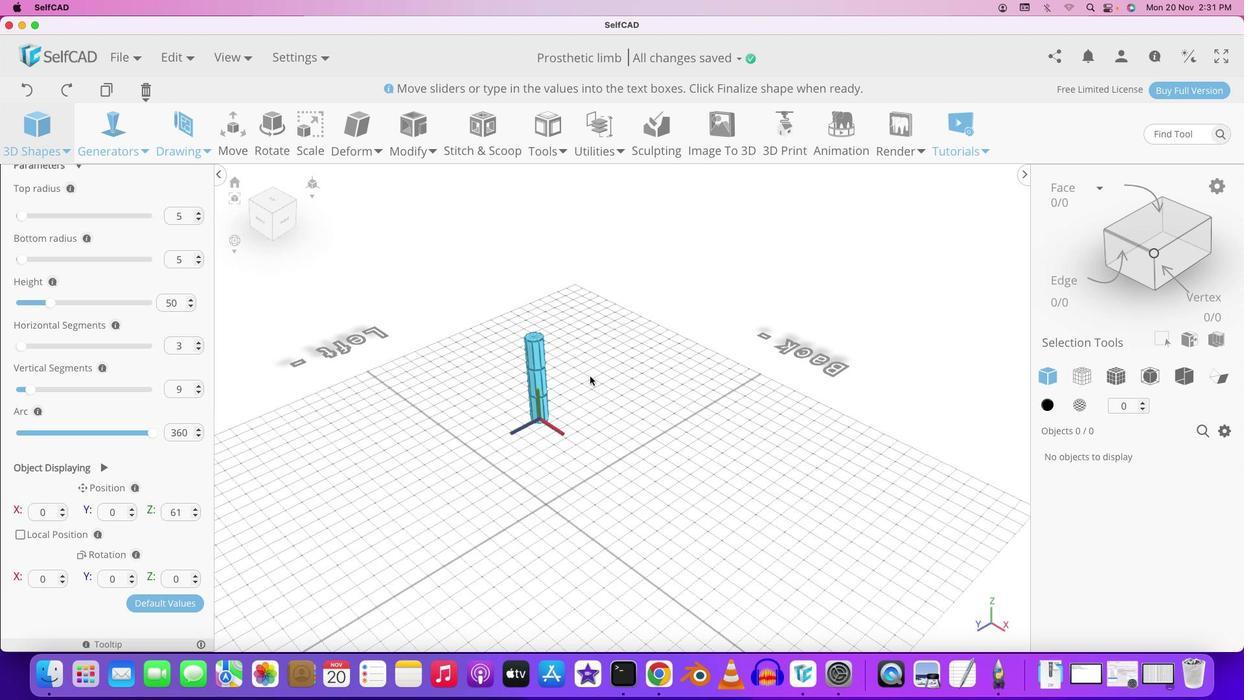 
Action: Mouse moved to (519, 344)
Screenshot: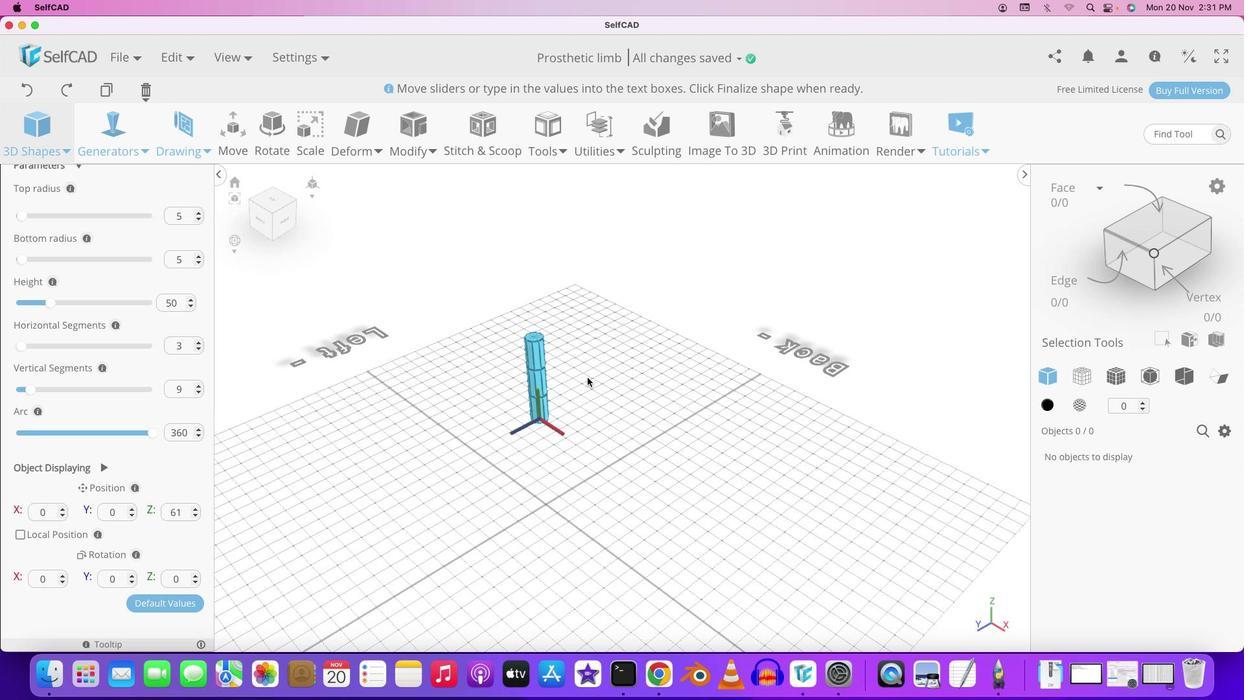
Action: Mouse scrolled (519, 344) with delta (0, -4)
Screenshot: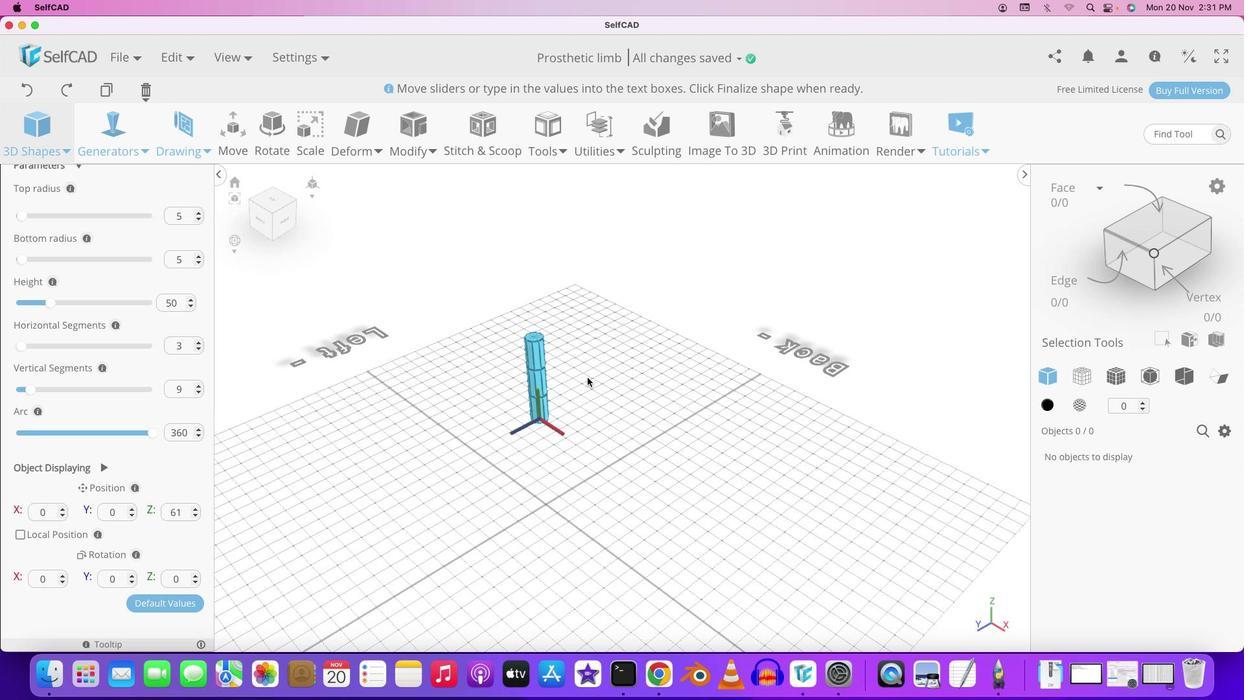 
Action: Mouse moved to (519, 343)
Screenshot: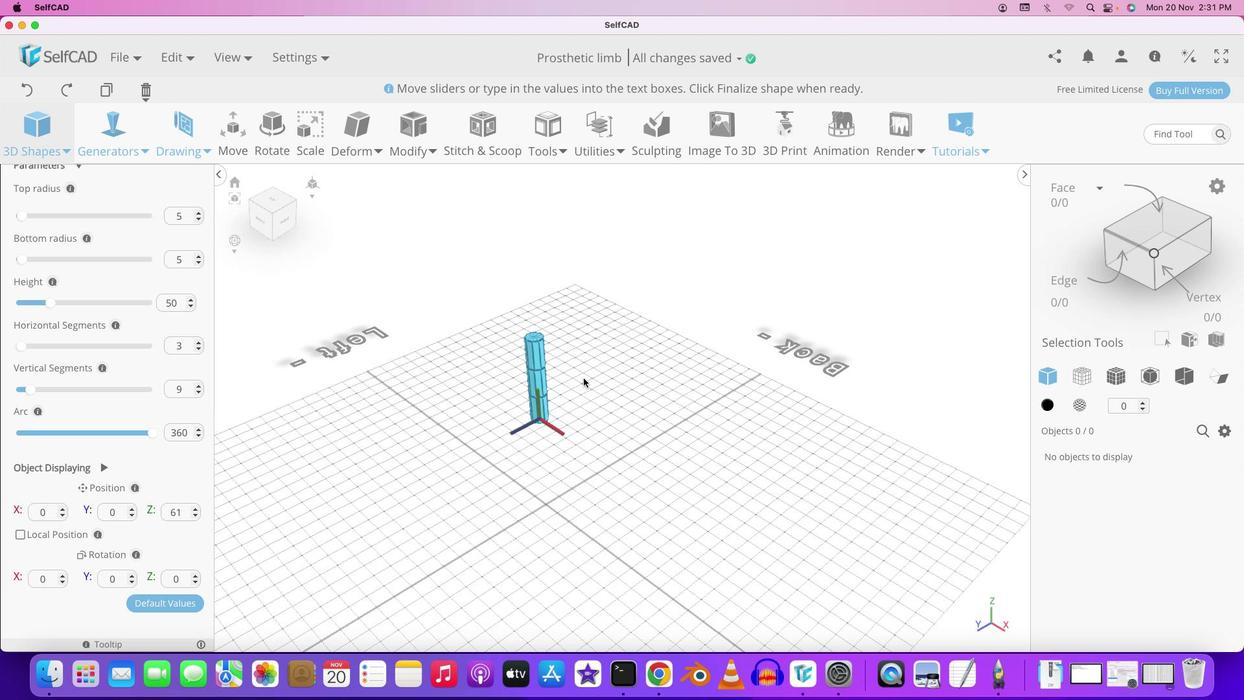 
Action: Mouse scrolled (519, 343) with delta (0, -5)
Screenshot: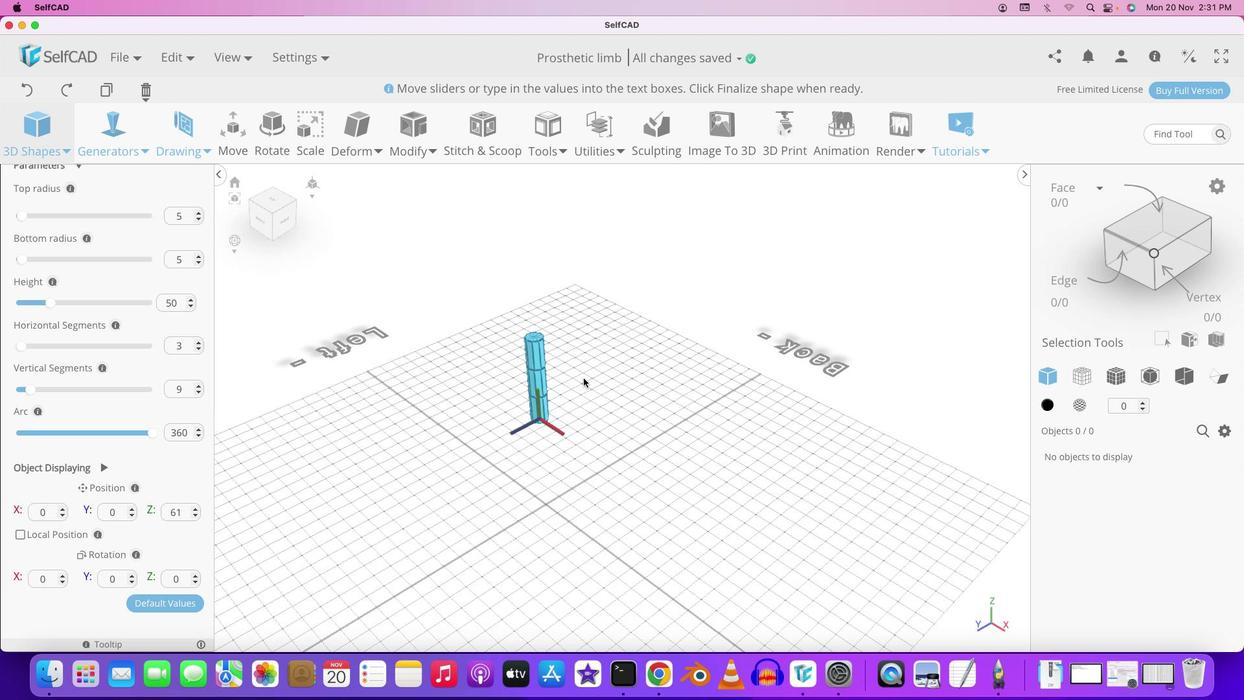 
Action: Mouse moved to (532, 347)
Screenshot: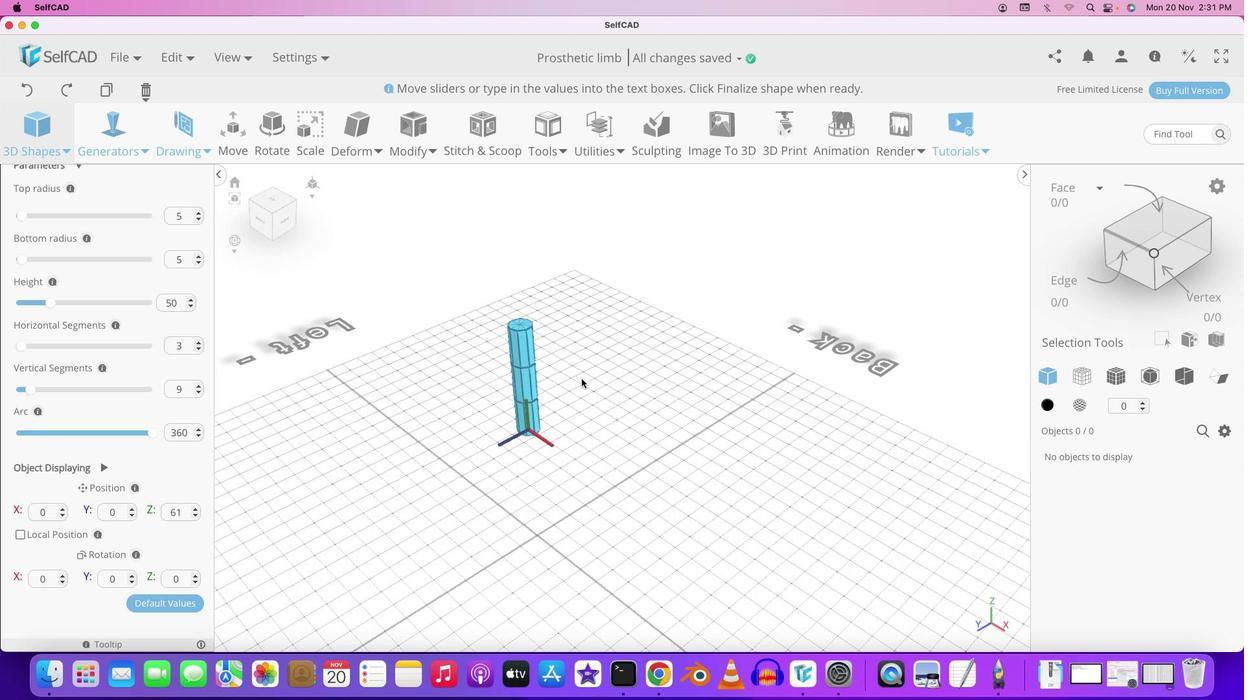 
Action: Key pressed Key.shift
Screenshot: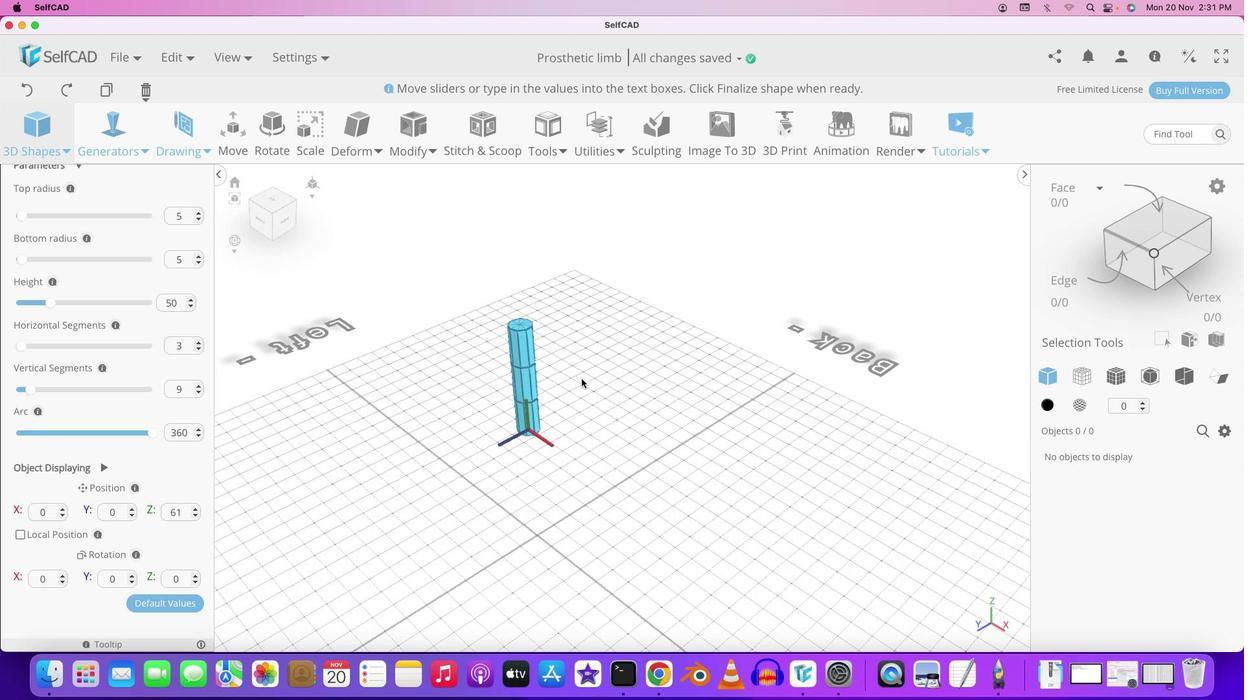 
Action: Mouse moved to (593, 378)
Screenshot: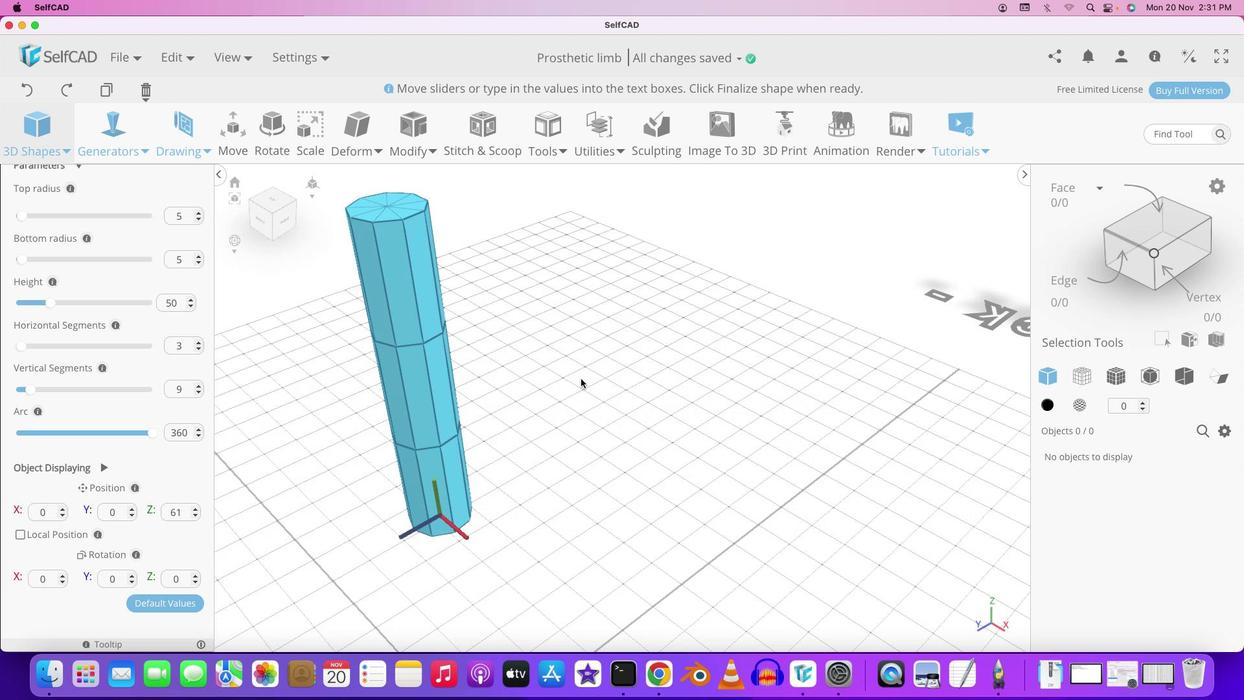 
Action: Mouse pressed left at (593, 378)
Screenshot: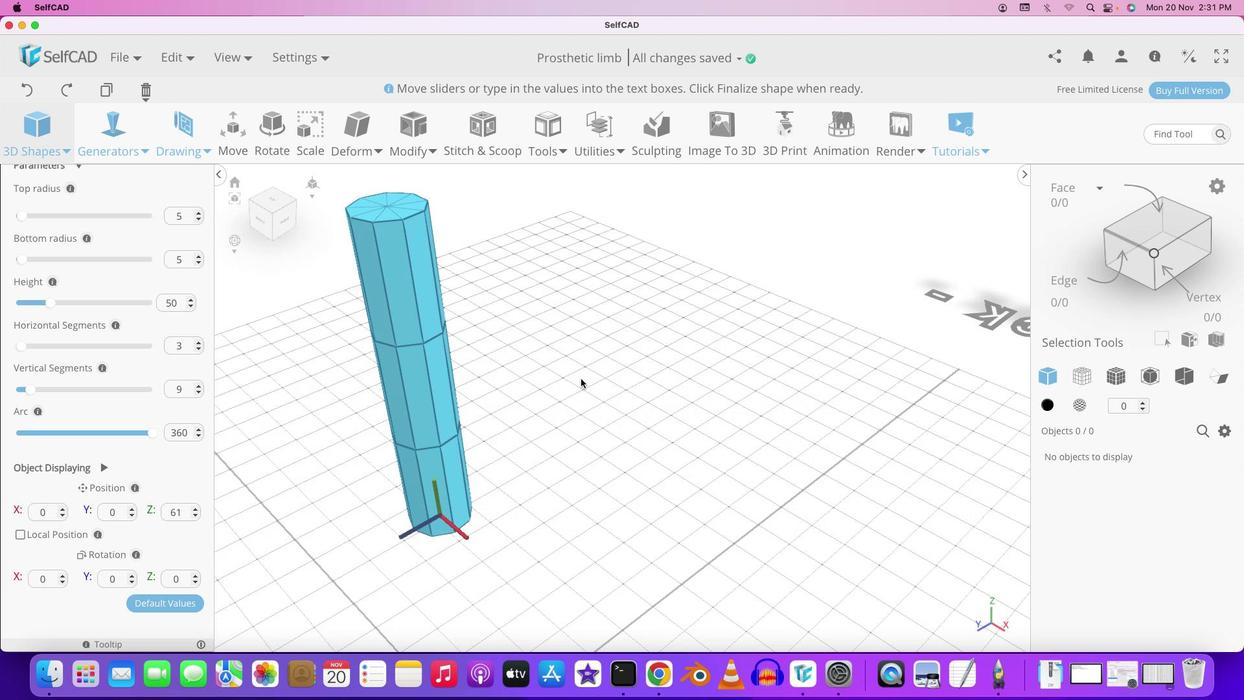
Action: Mouse moved to (581, 378)
Screenshot: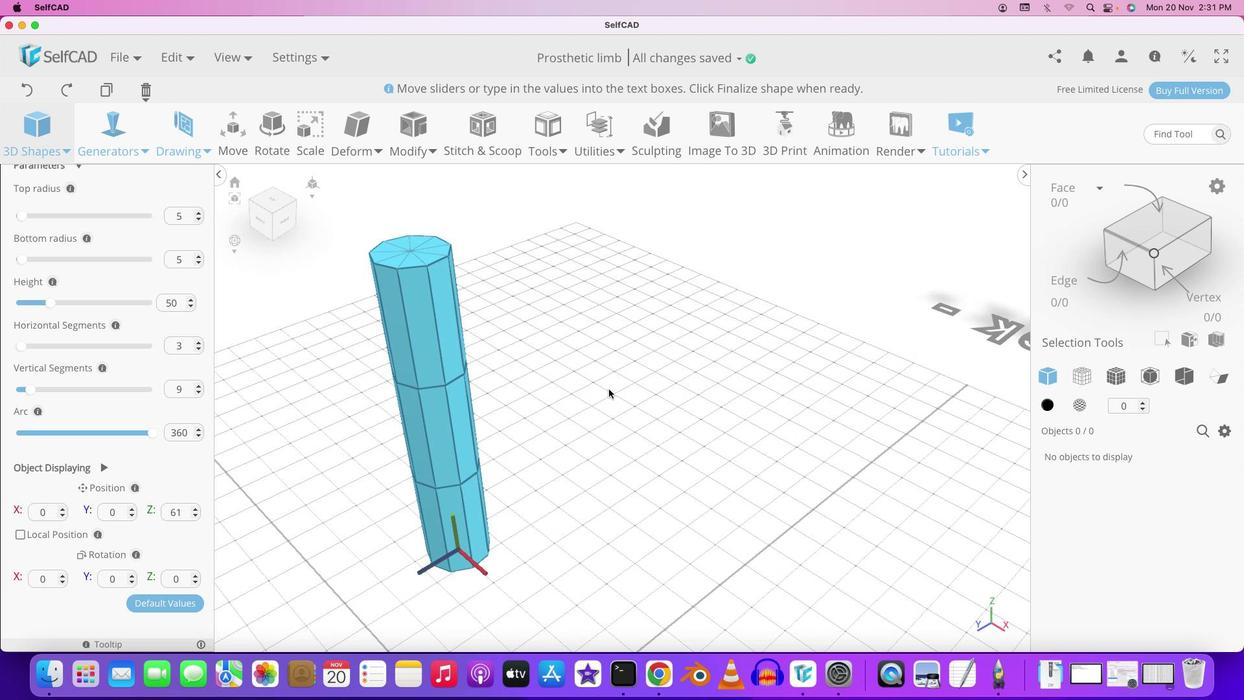 
Action: Mouse scrolled (581, 378) with delta (0, 0)
Screenshot: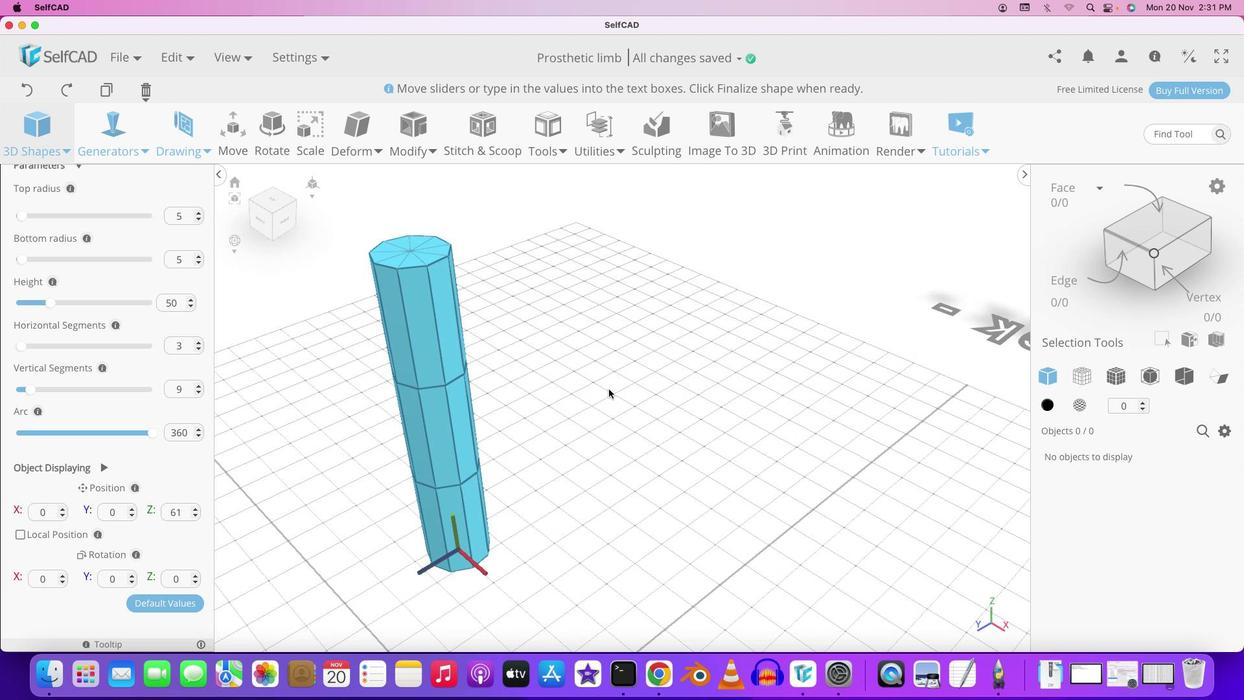 
Action: Mouse scrolled (581, 378) with delta (0, 2)
Screenshot: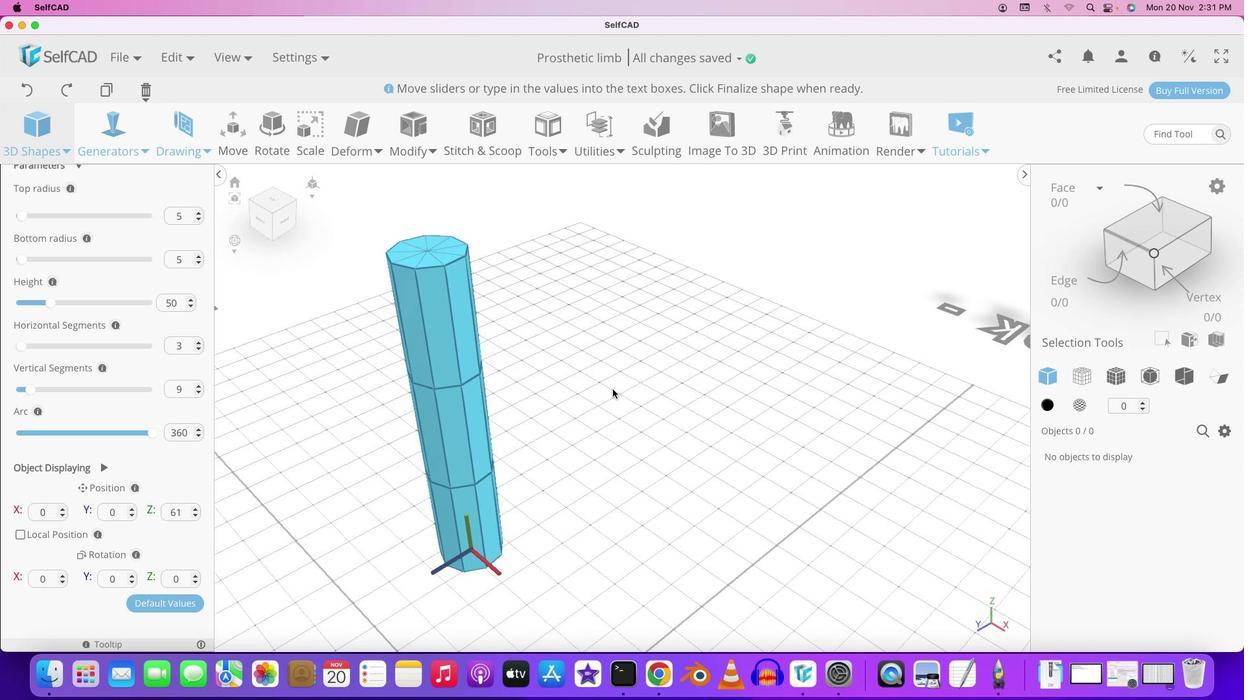 
Action: Mouse moved to (581, 378)
Screenshot: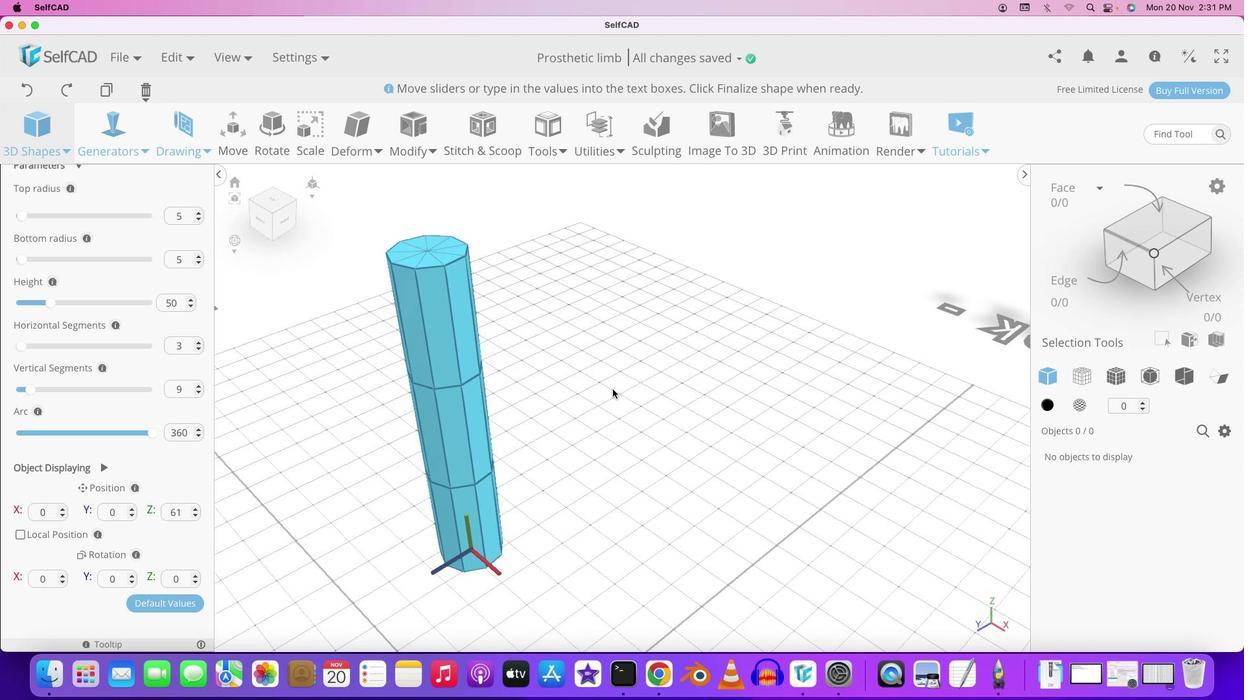 
Action: Mouse scrolled (581, 378) with delta (0, 2)
Screenshot: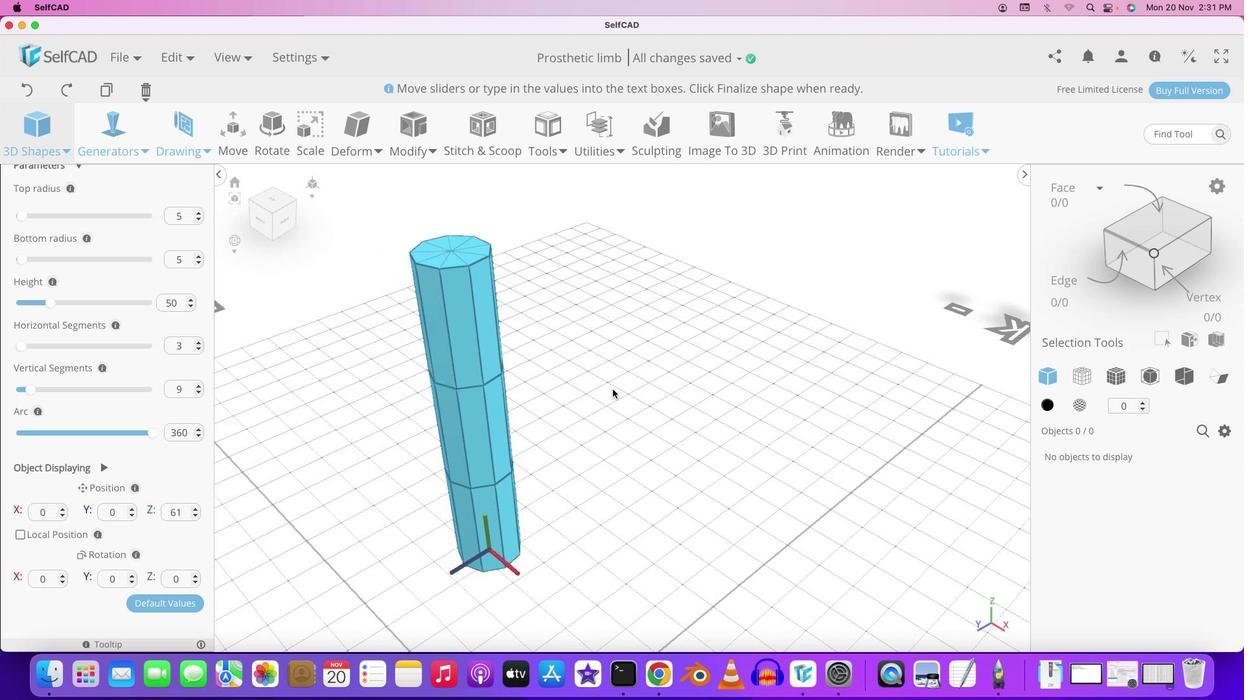 
Action: Mouse scrolled (581, 378) with delta (0, 3)
Screenshot: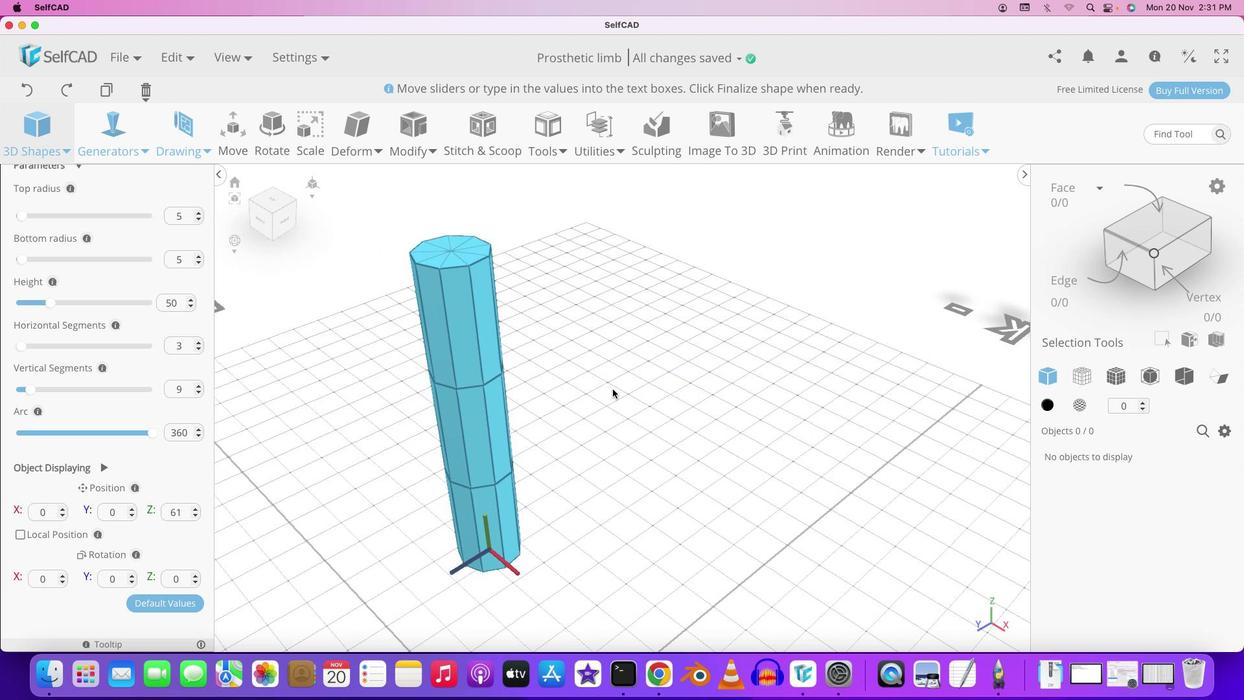 
Action: Mouse moved to (580, 378)
Screenshot: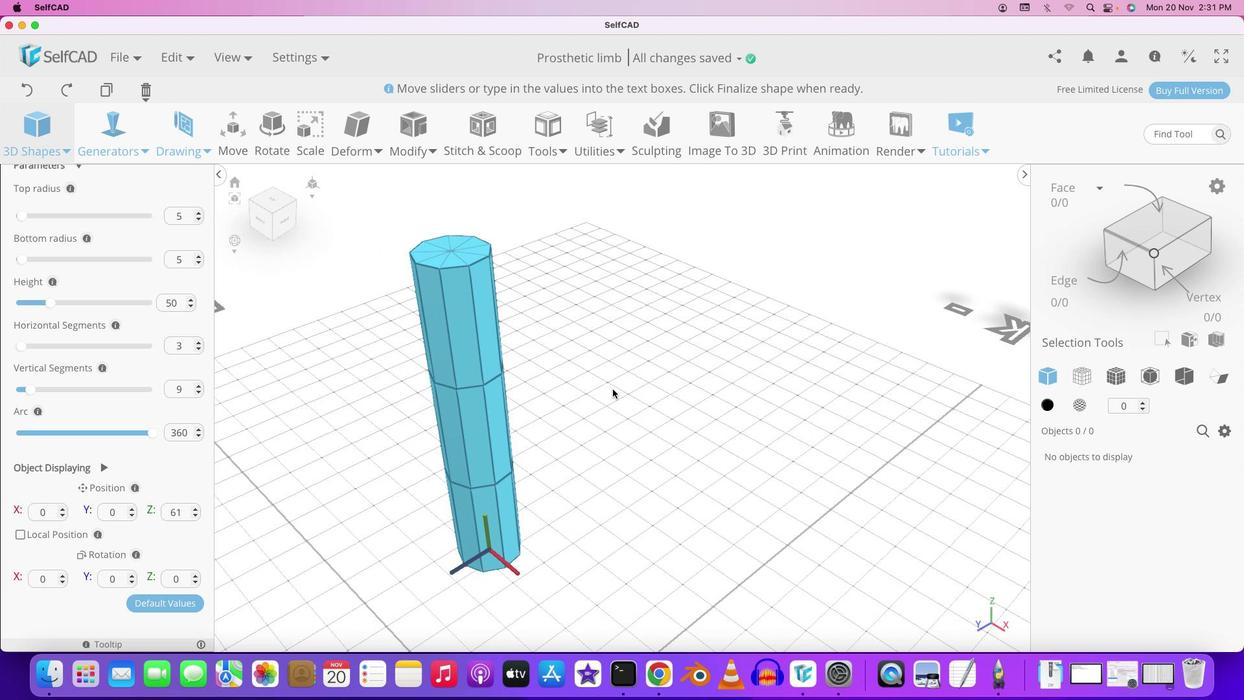 
Action: Key pressed Key.shift
Screenshot: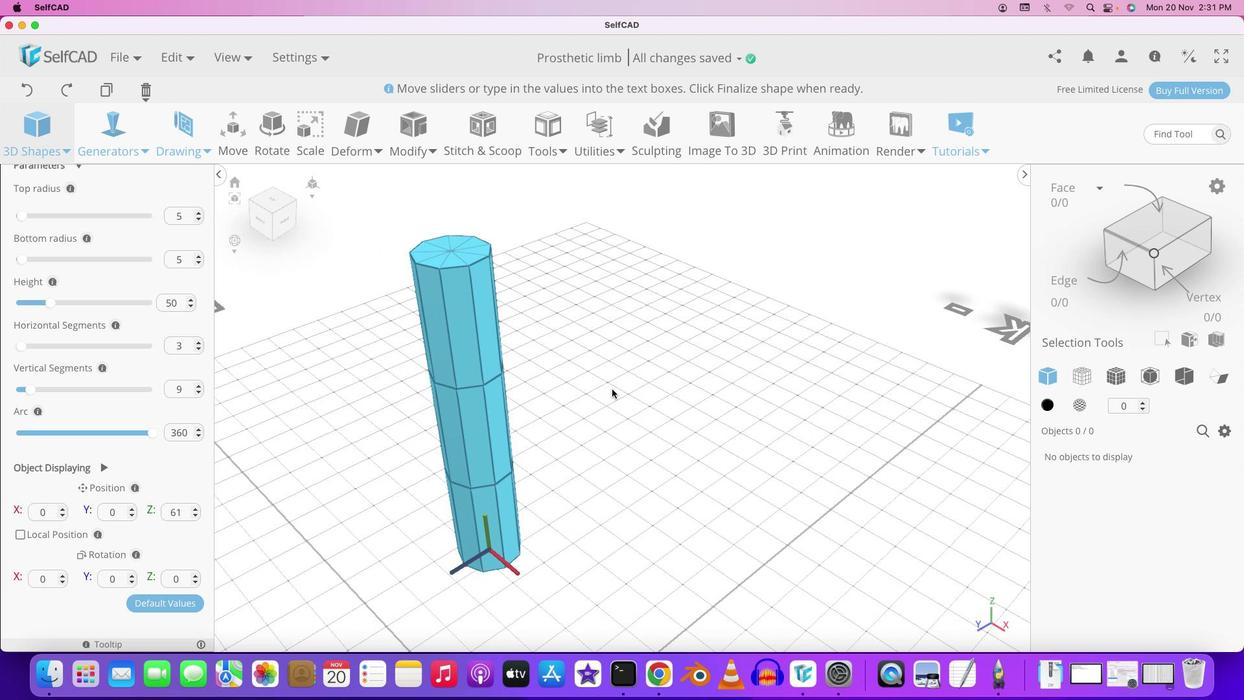
Action: Mouse moved to (580, 379)
Screenshot: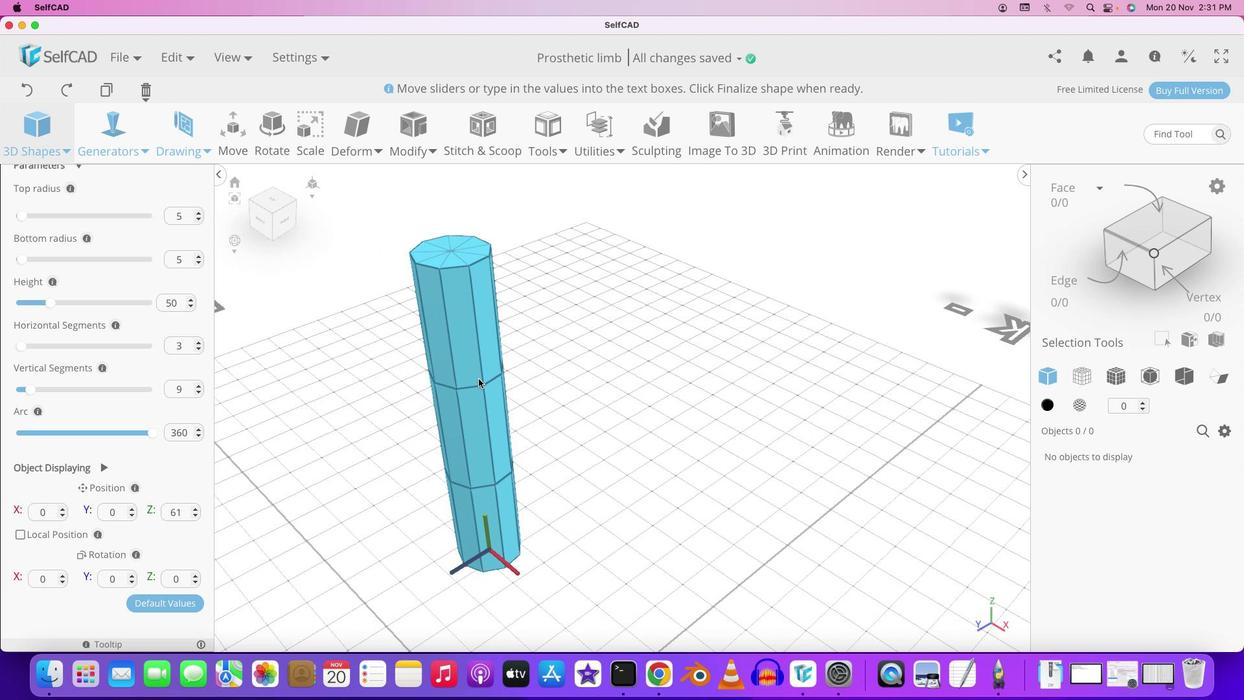 
Action: Mouse pressed left at (580, 379)
Screenshot: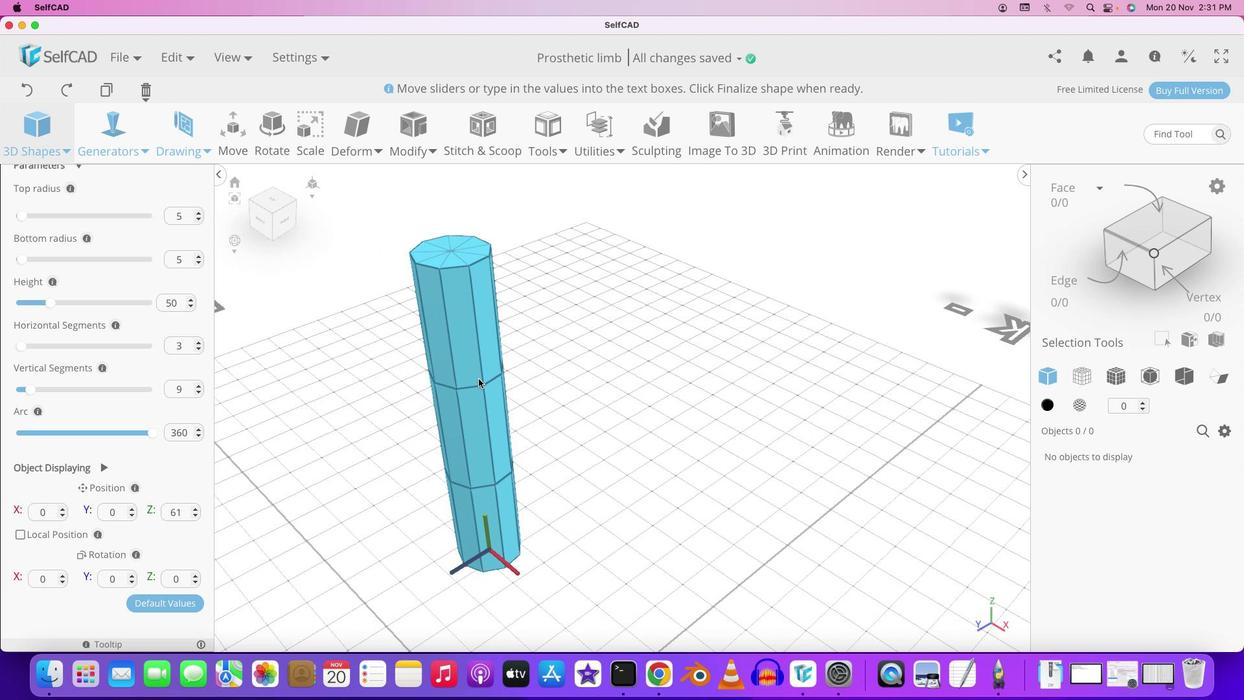 
Action: Mouse moved to (195, 256)
Screenshot: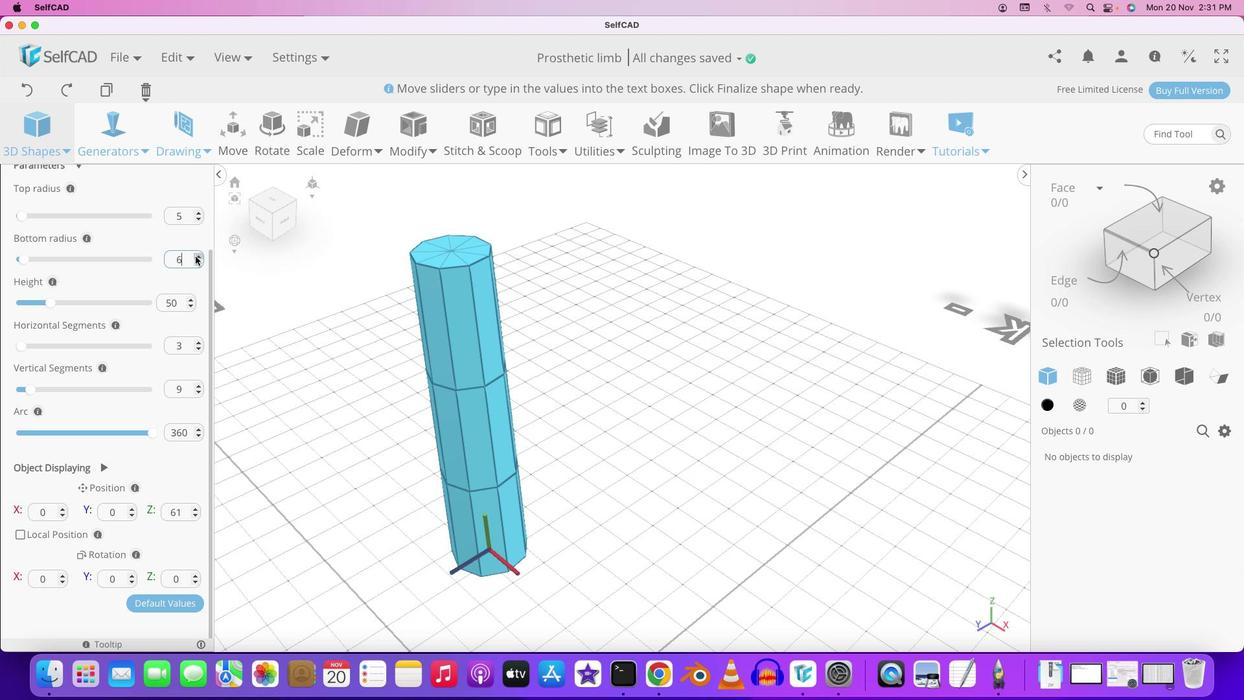 
Action: Mouse pressed left at (195, 256)
Screenshot: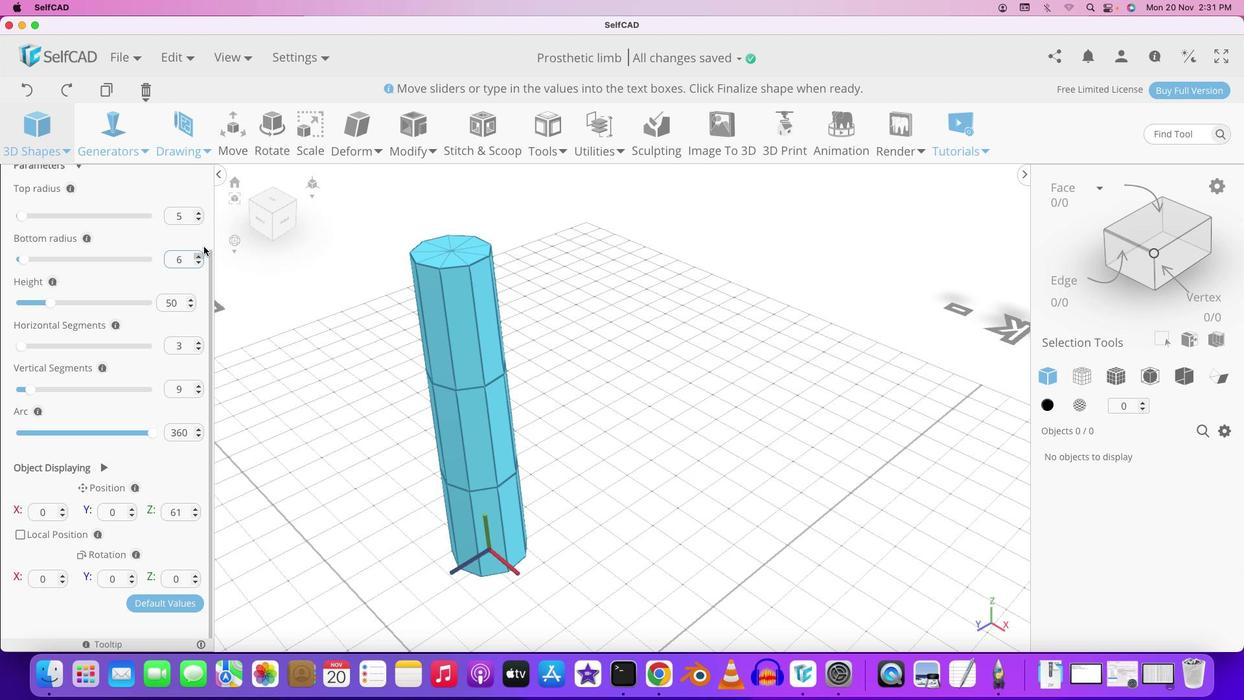 
Action: Mouse moved to (198, 212)
Screenshot: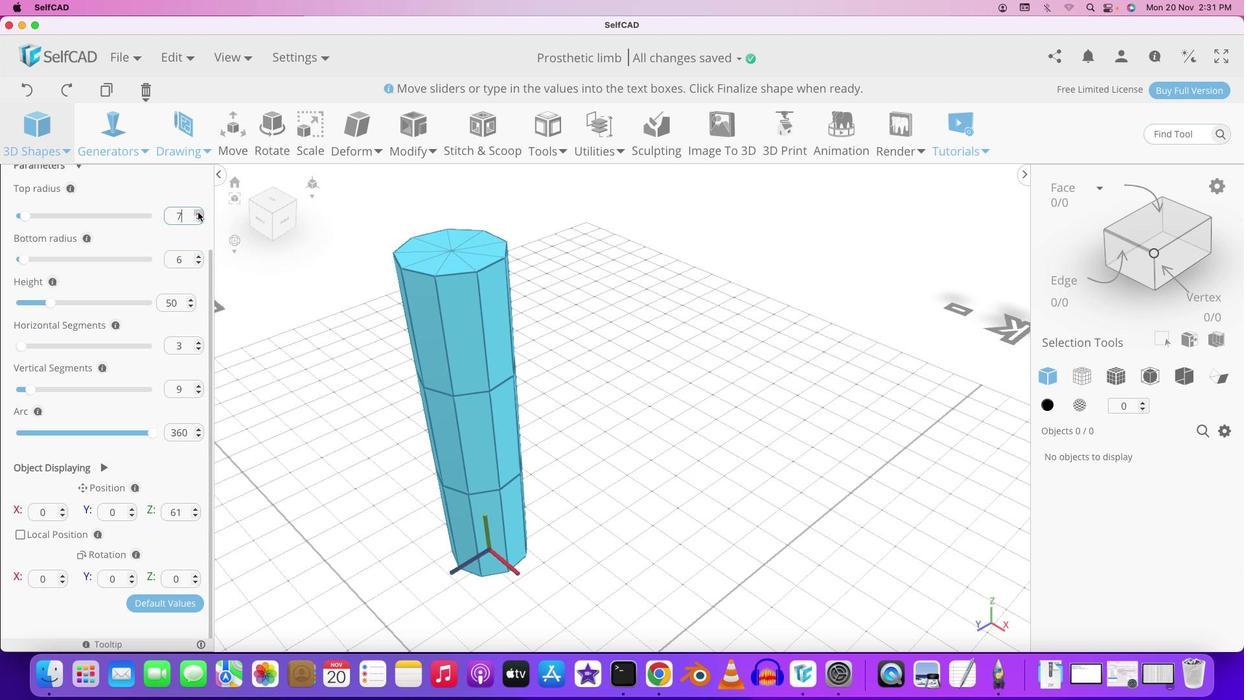 
Action: Mouse pressed left at (198, 212)
Screenshot: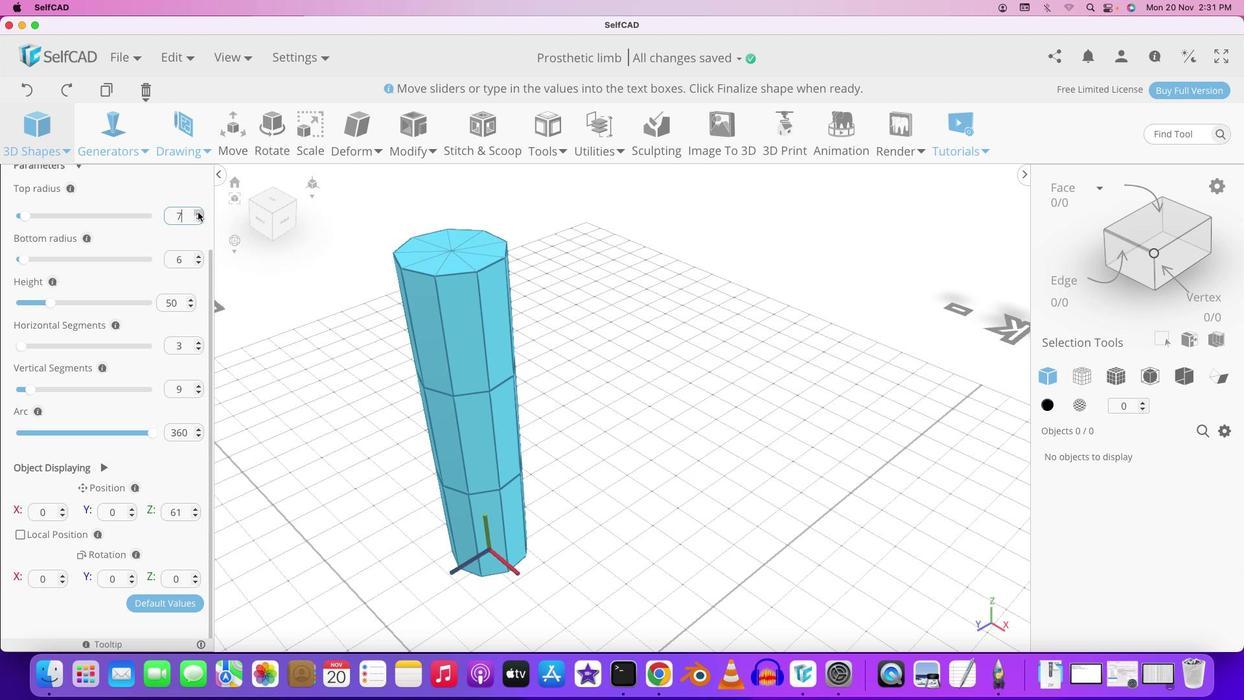 
Action: Mouse pressed left at (198, 212)
Screenshot: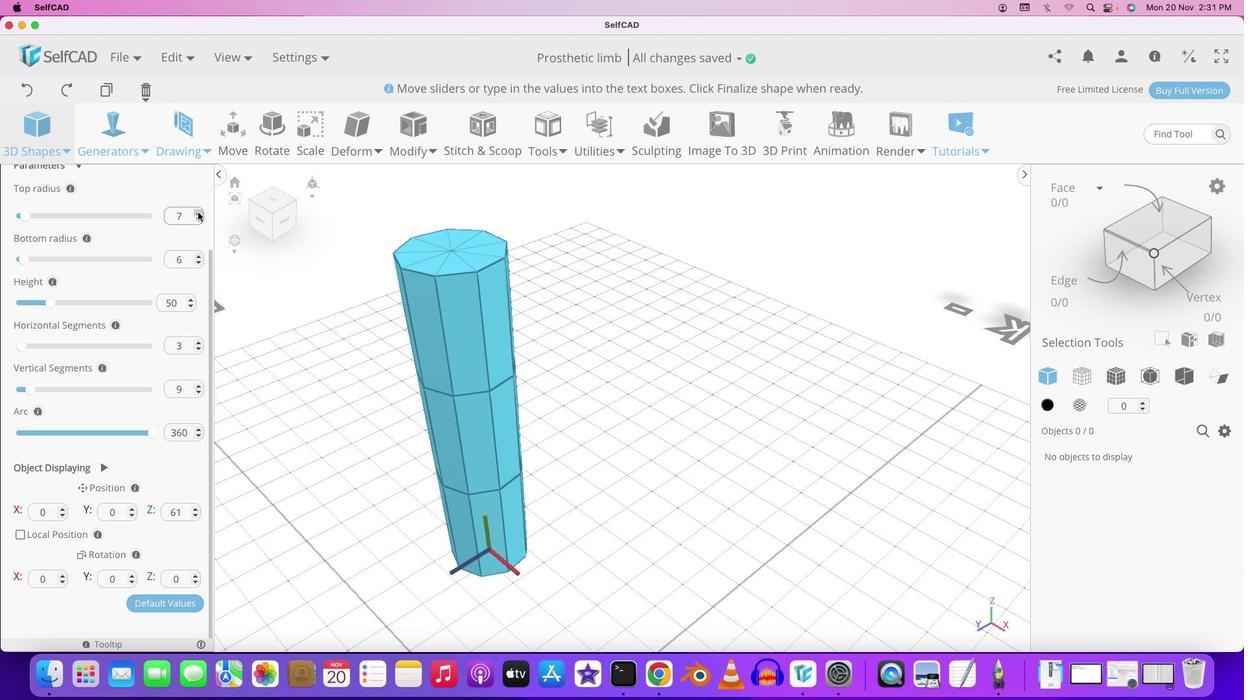 
Action: Mouse pressed left at (198, 212)
Screenshot: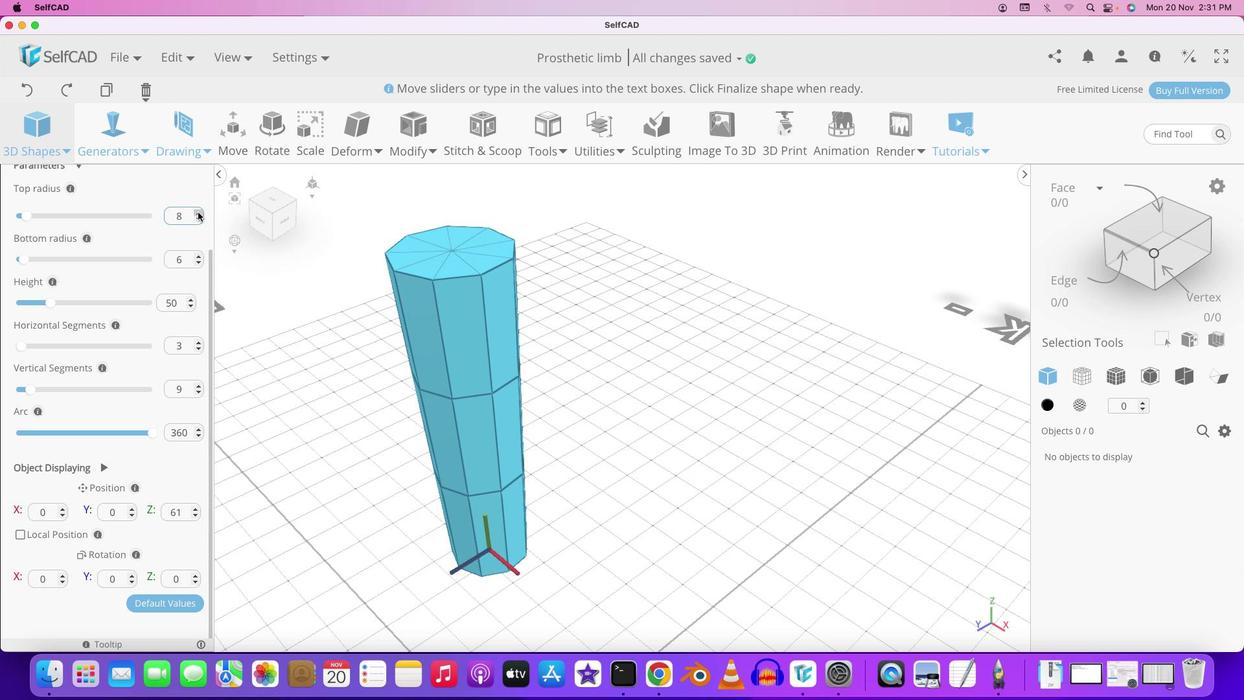 
Action: Mouse moved to (623, 363)
Screenshot: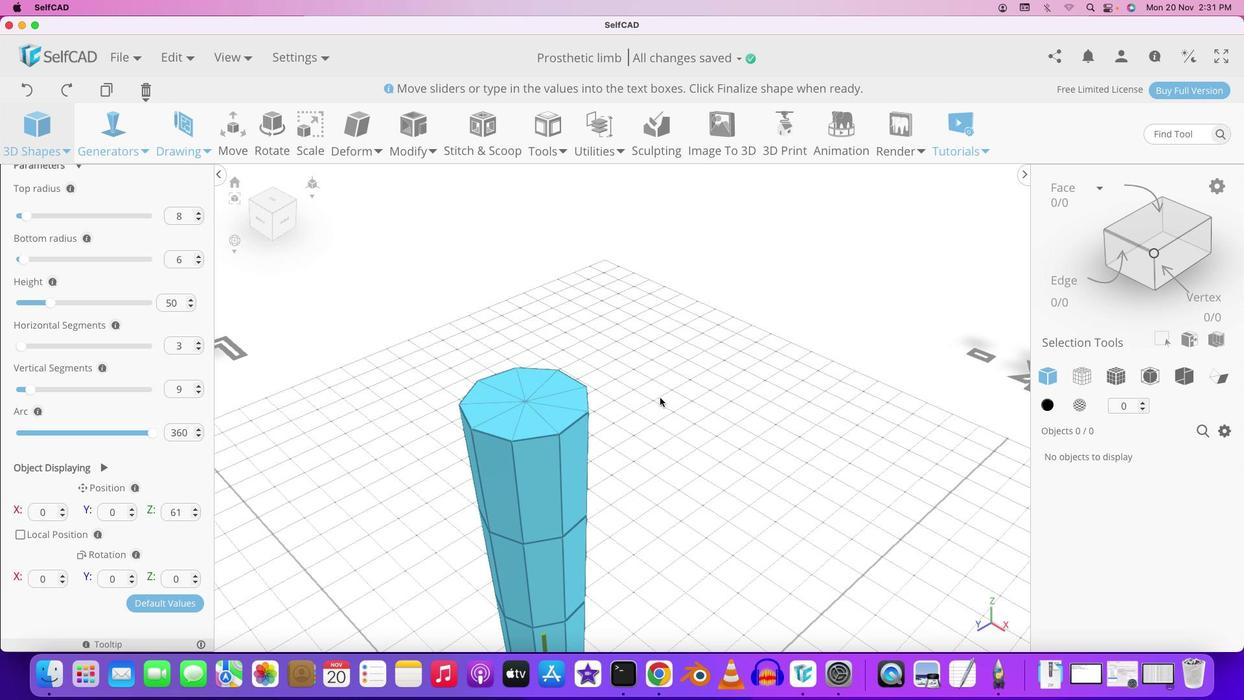 
Action: Key pressed Key.shift
Screenshot: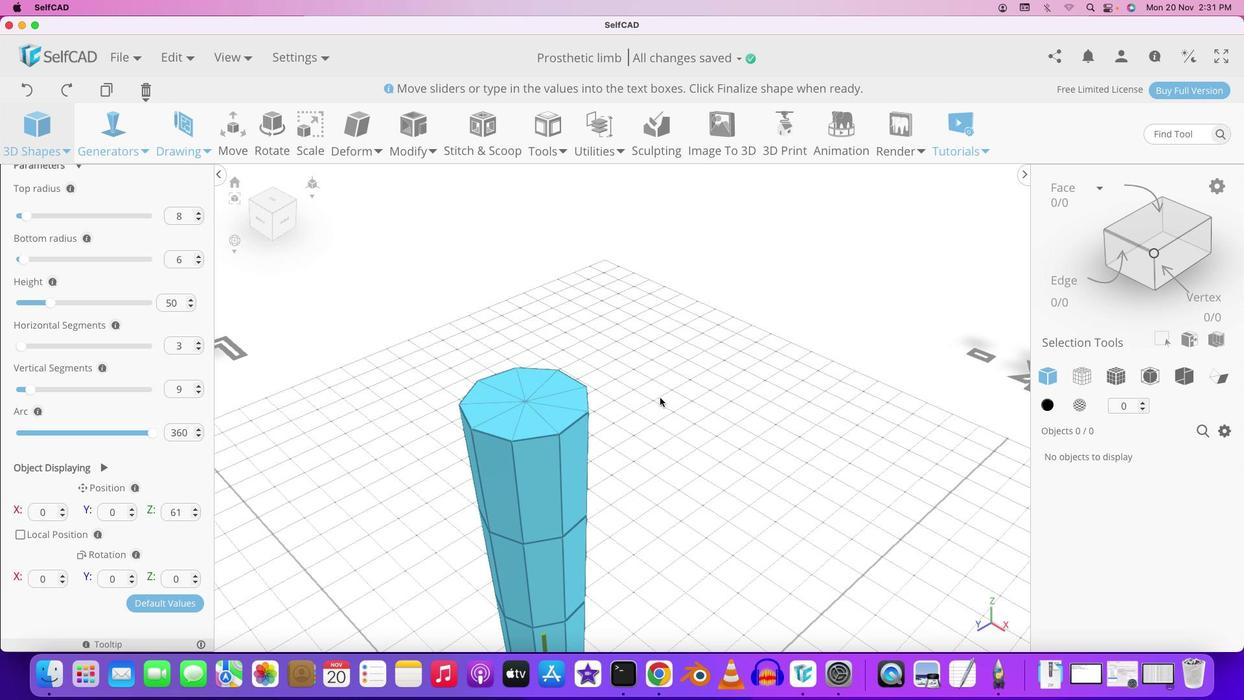 
Action: Mouse moved to (622, 363)
Screenshot: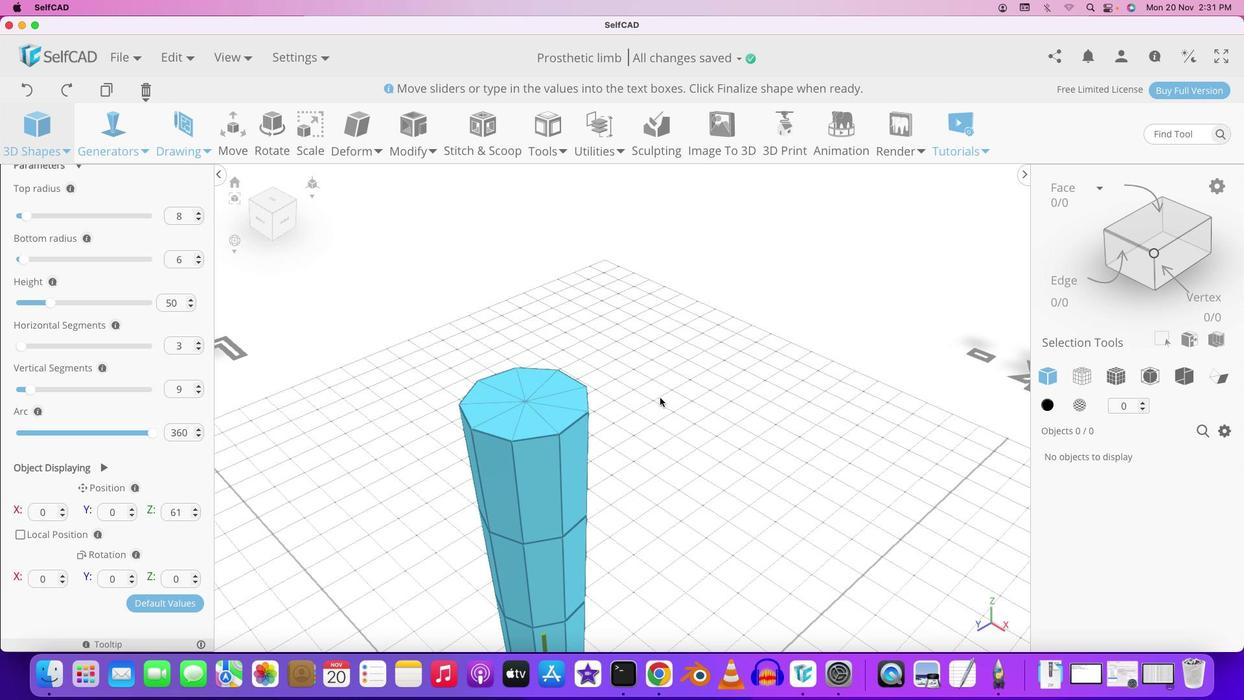 
Action: Mouse pressed left at (622, 363)
Screenshot: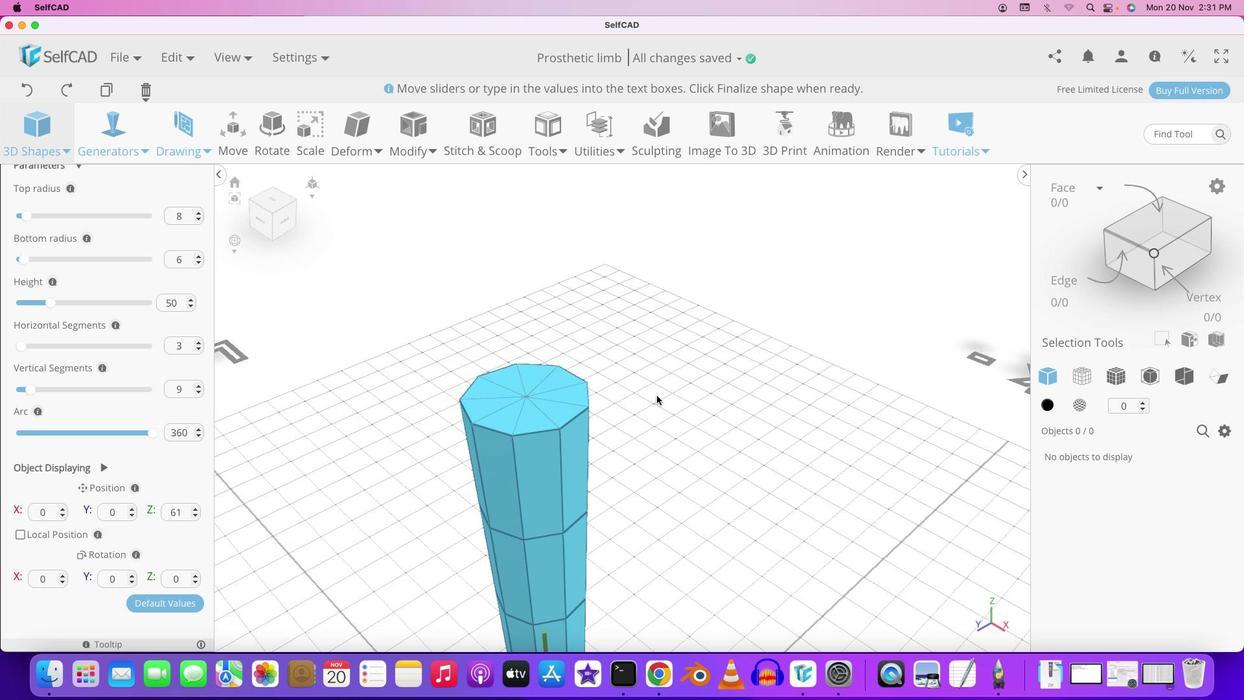 
Action: Mouse moved to (660, 398)
Screenshot: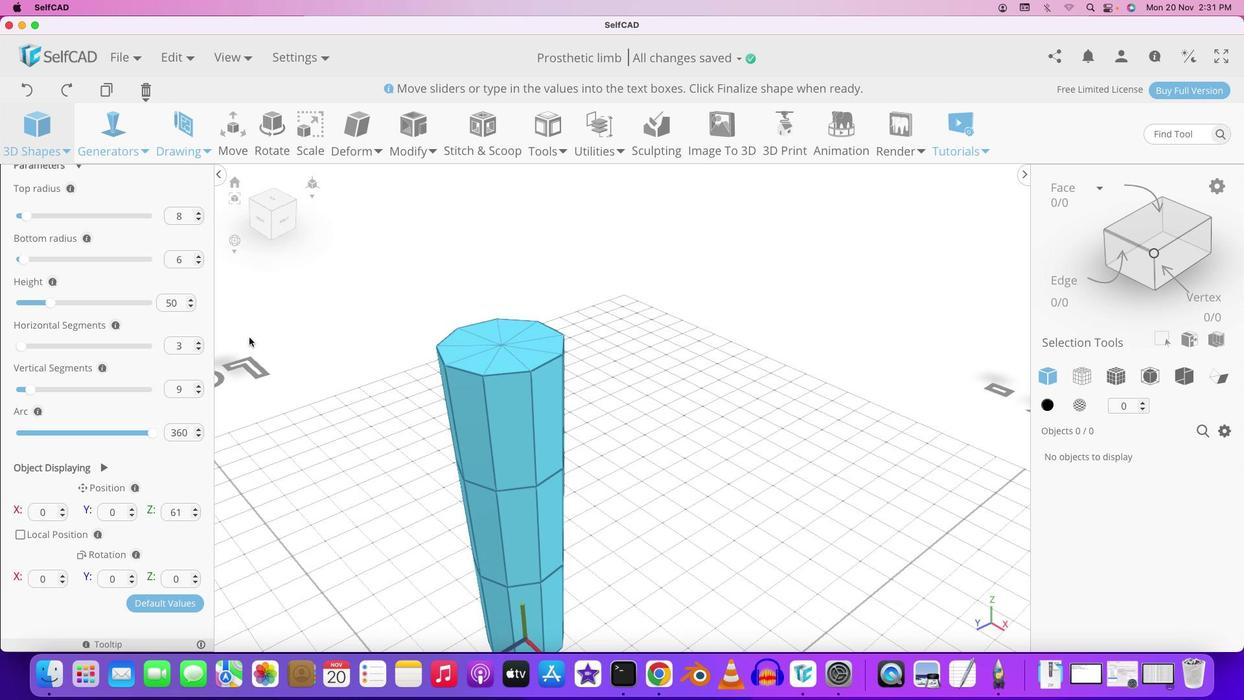 
Action: Mouse pressed left at (660, 398)
Screenshot: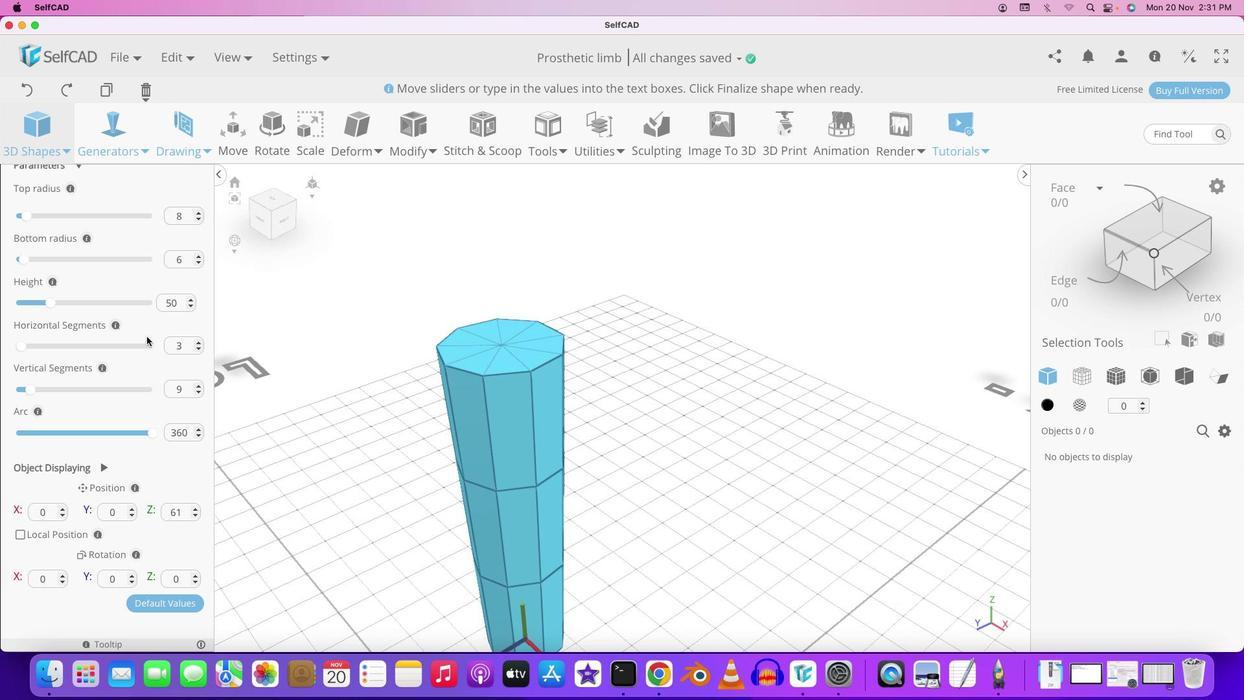 
Action: Mouse moved to (32, 387)
Screenshot: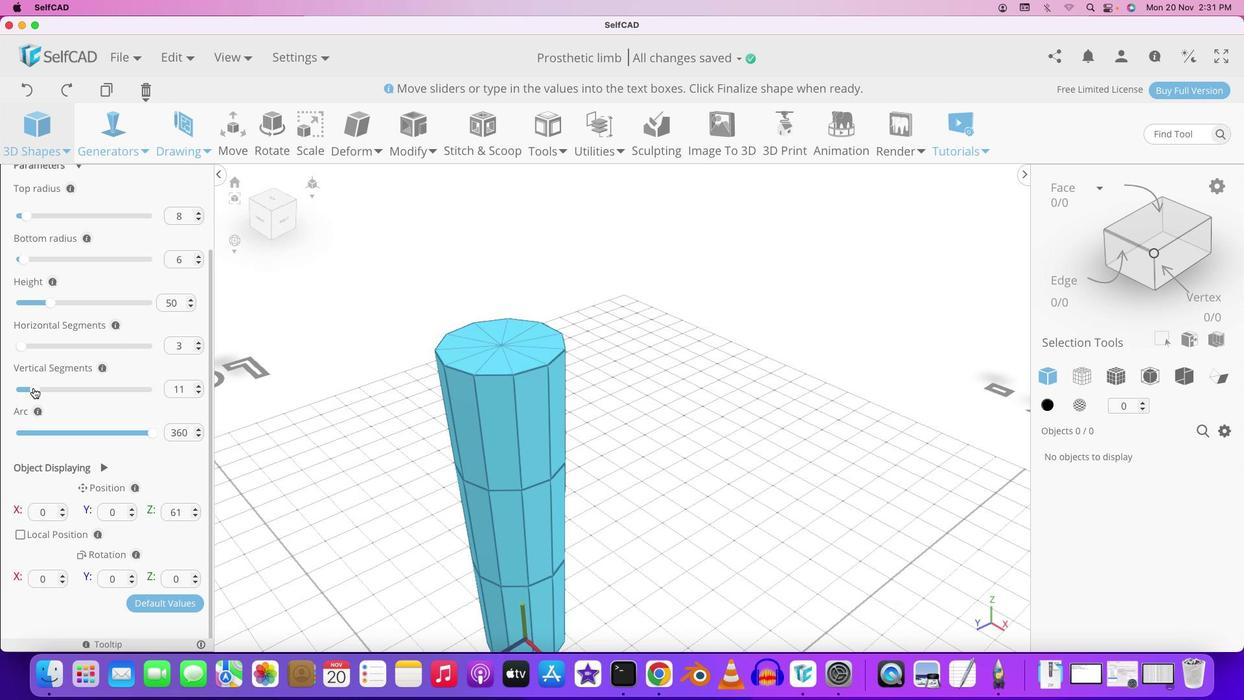 
Action: Mouse pressed left at (32, 387)
Screenshot: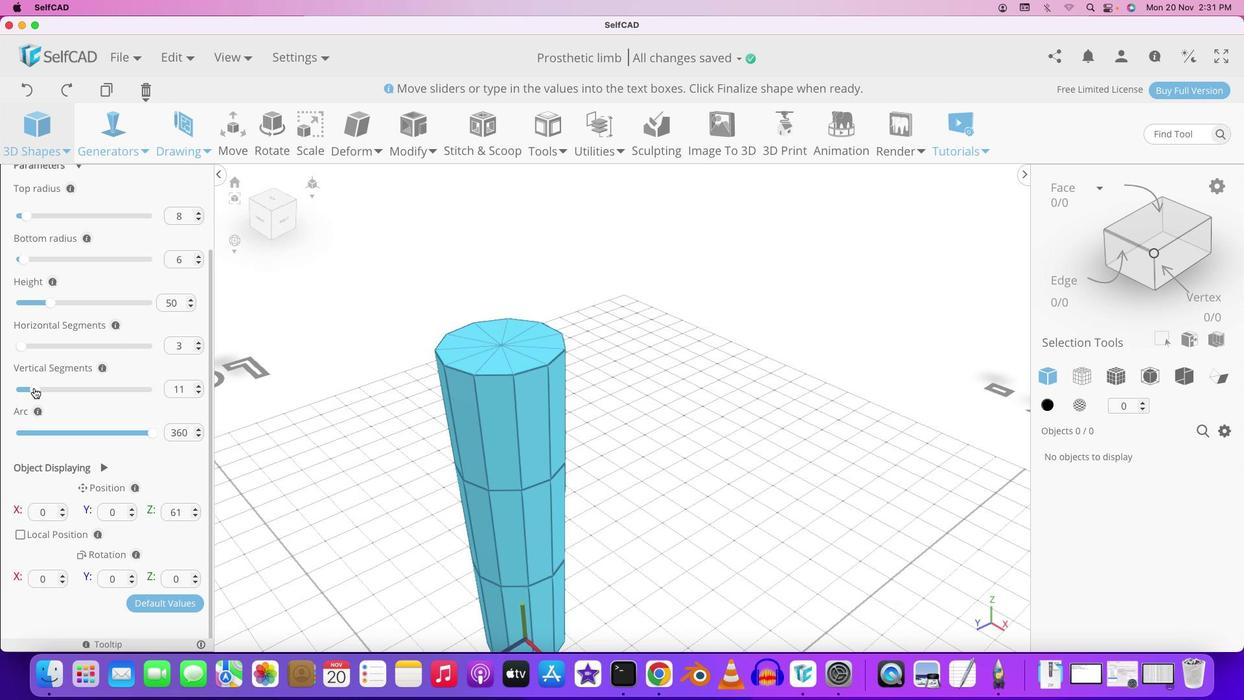 
Action: Mouse moved to (100, 276)
Screenshot: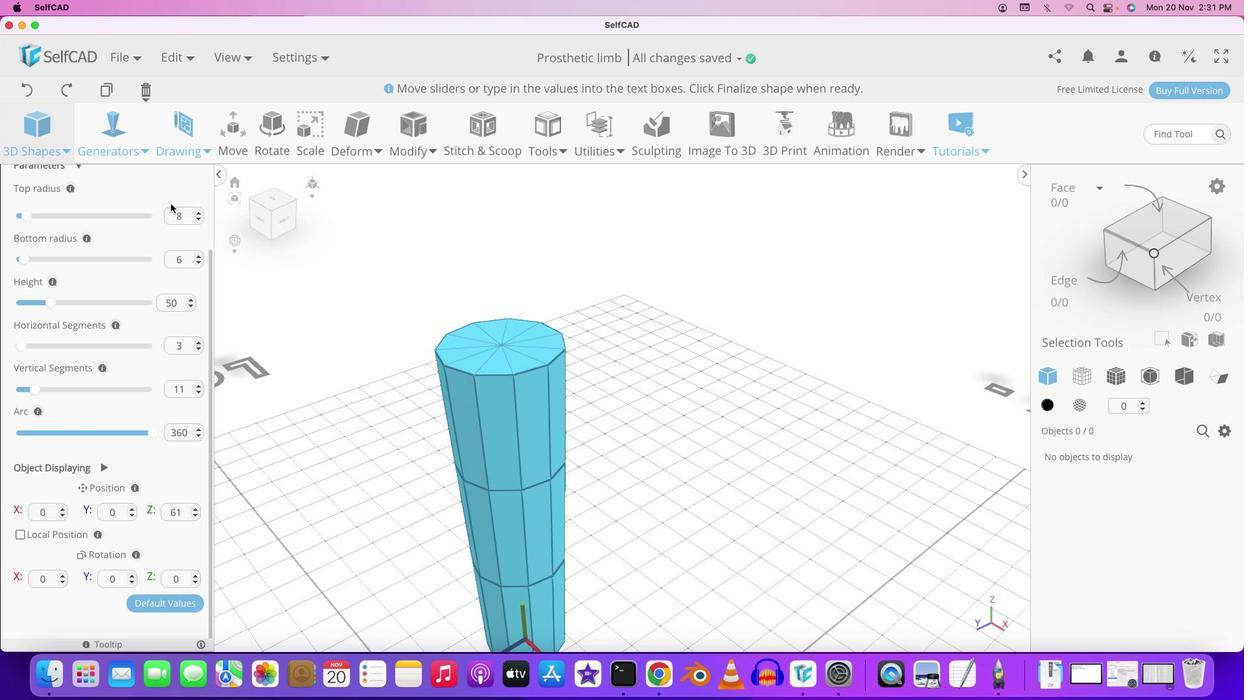 
Action: Mouse scrolled (100, 276) with delta (0, 0)
Screenshot: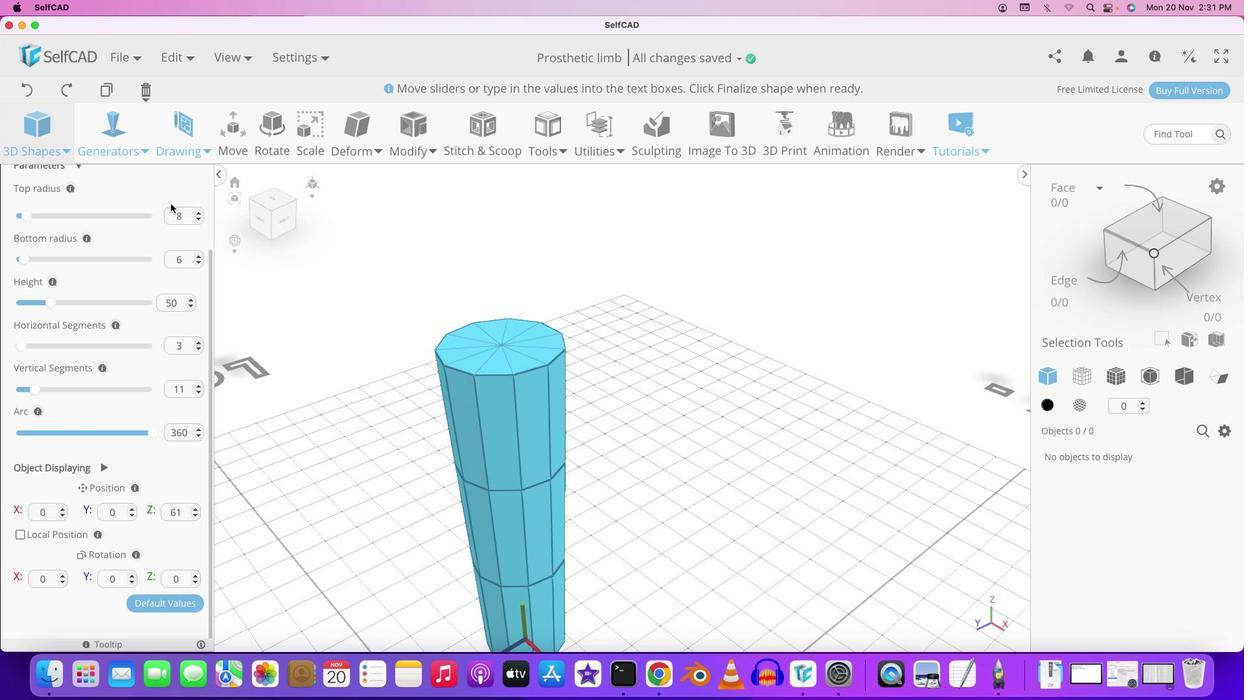 
Action: Mouse moved to (100, 286)
Screenshot: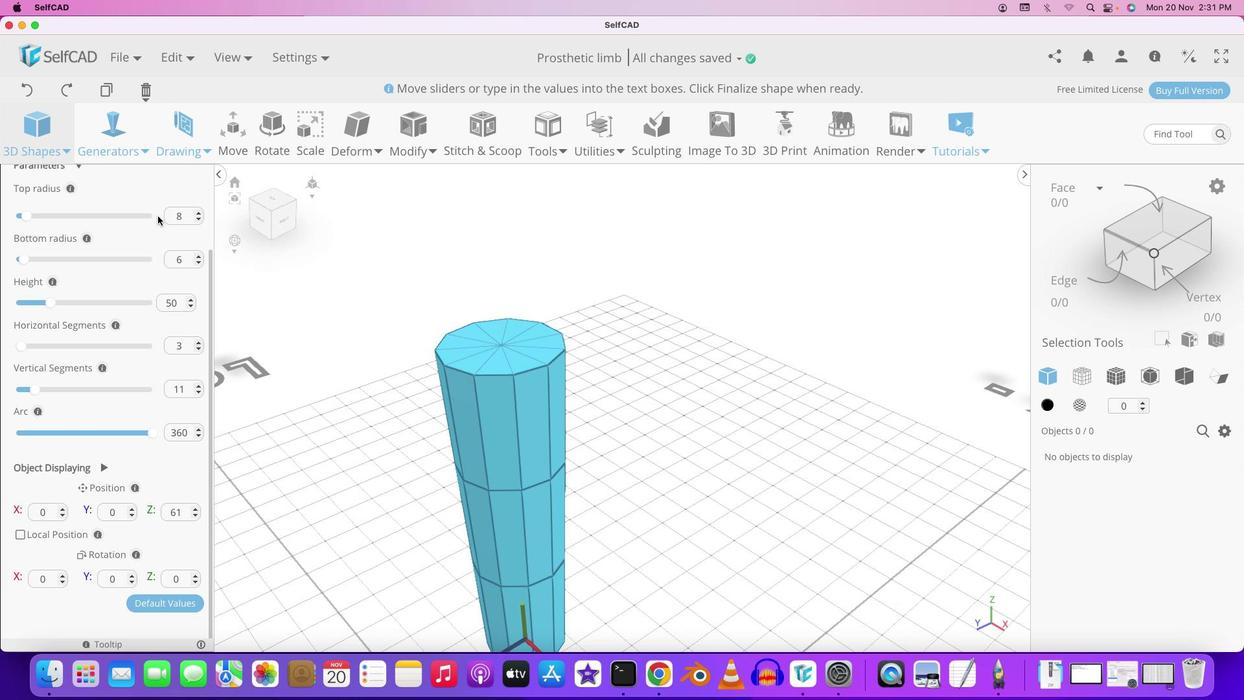 
Action: Mouse scrolled (100, 286) with delta (0, 0)
Screenshot: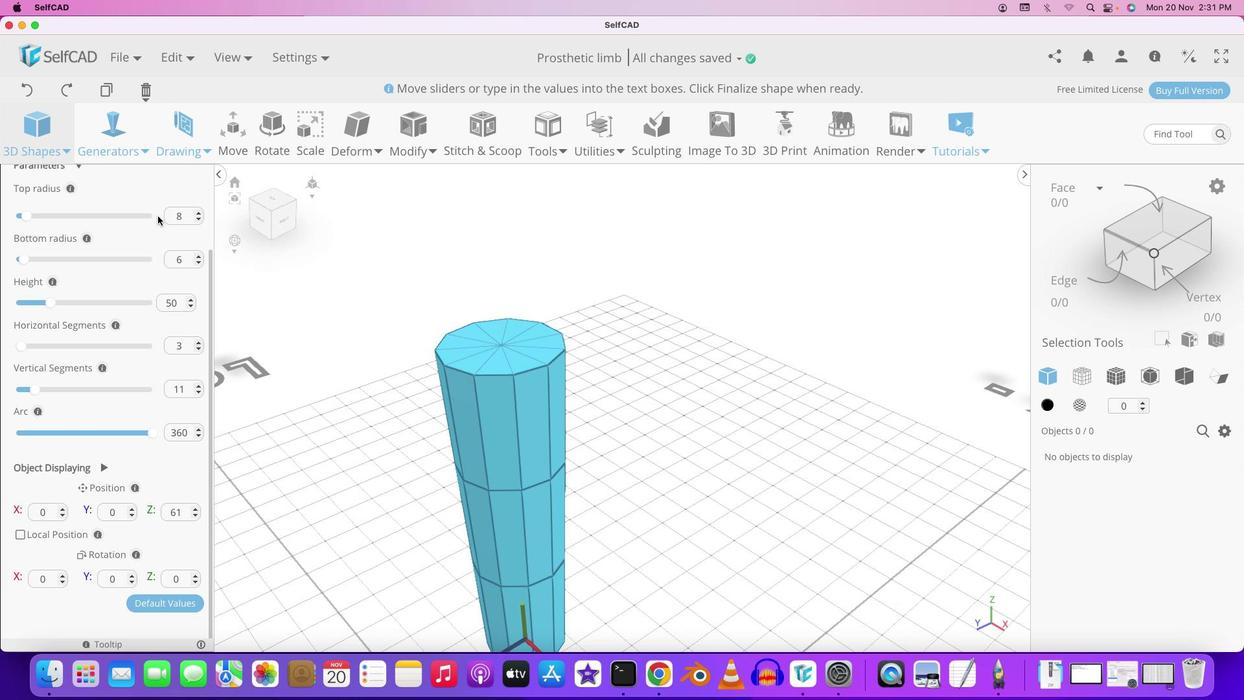 
Action: Mouse moved to (100, 287)
Screenshot: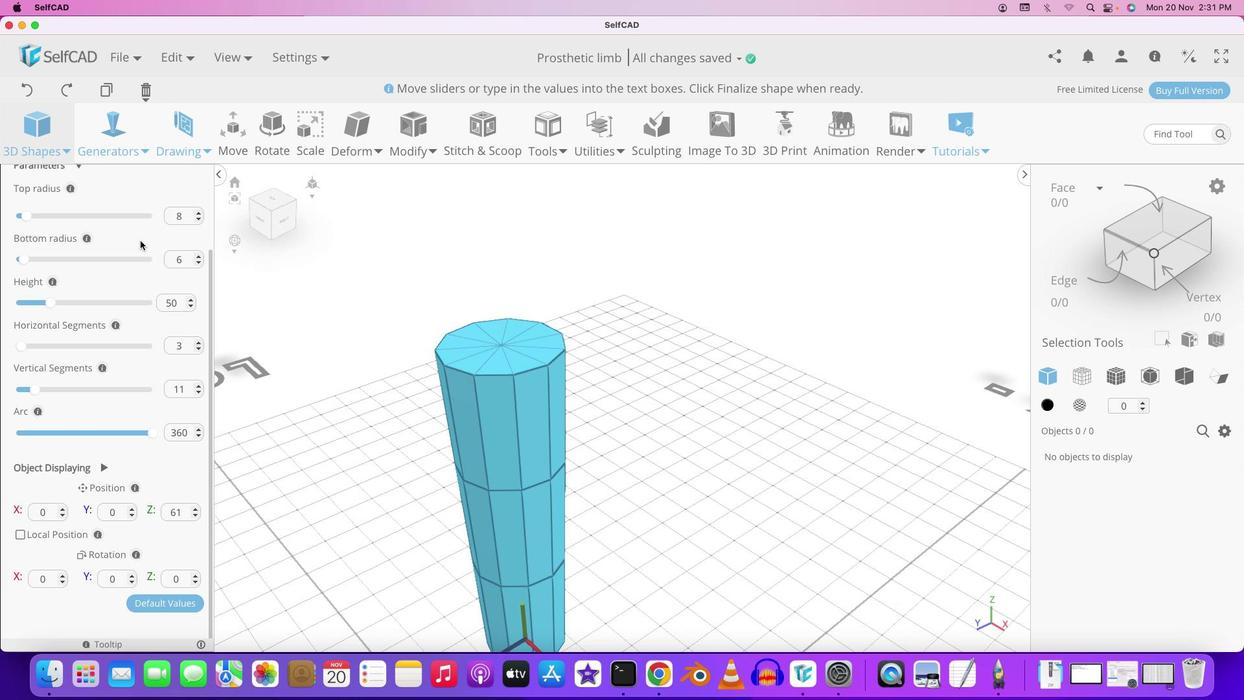 
Action: Mouse scrolled (100, 287) with delta (0, -1)
Screenshot: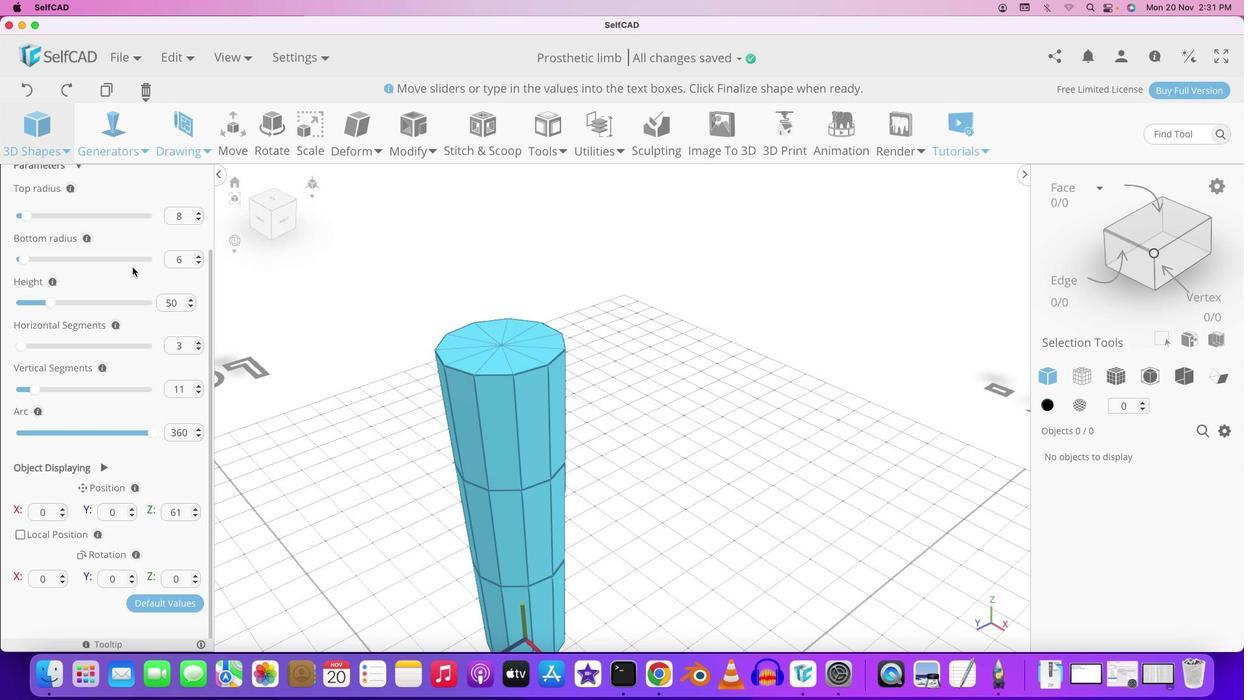 
Action: Mouse moved to (131, 276)
Screenshot: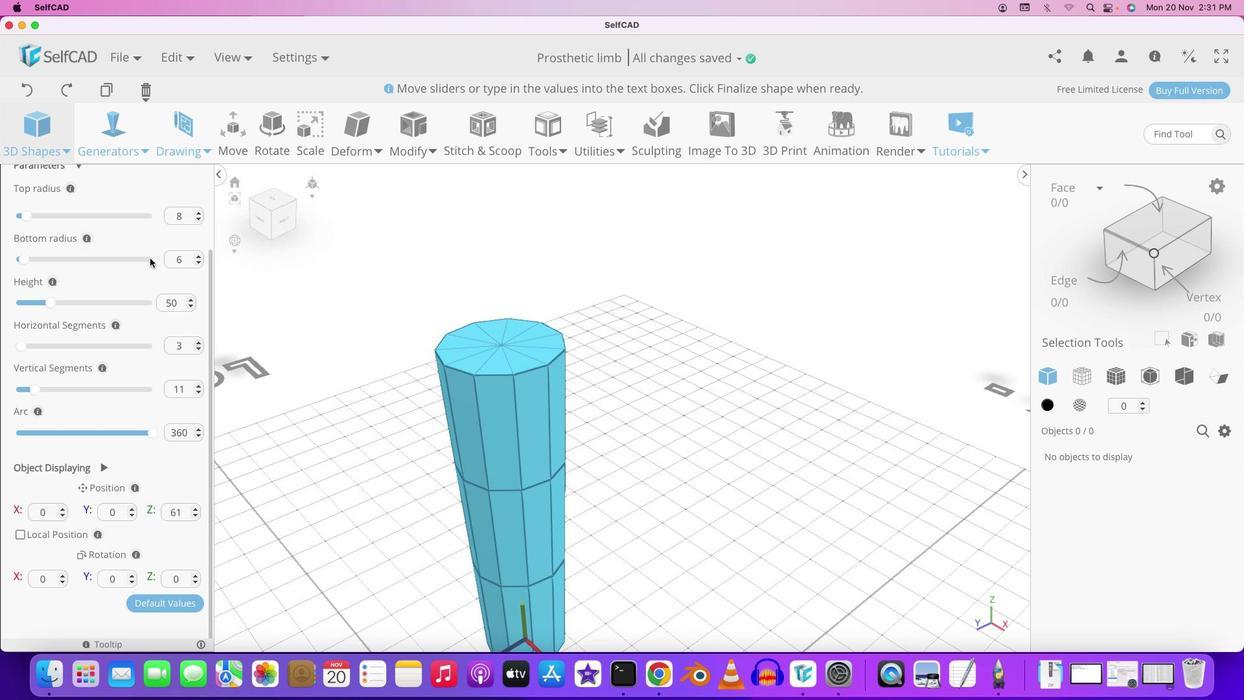 
Action: Mouse scrolled (131, 276) with delta (0, 0)
Screenshot: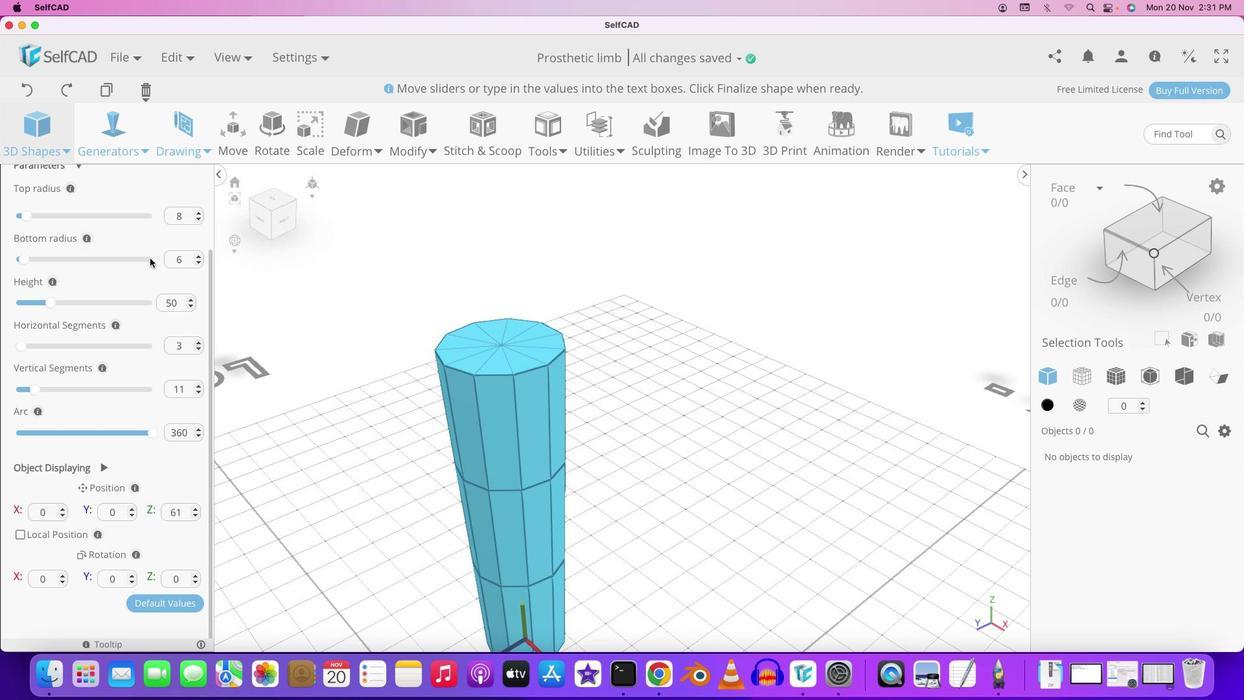 
Action: Mouse moved to (131, 277)
Screenshot: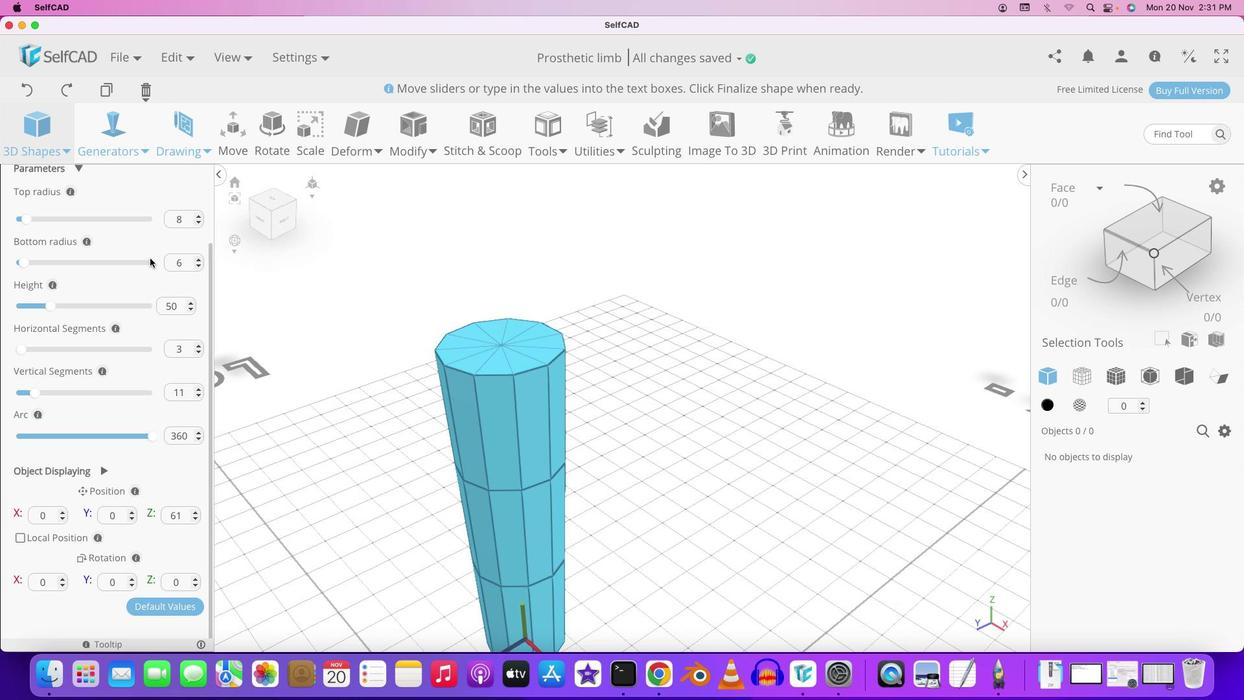 
Action: Mouse scrolled (131, 277) with delta (0, 0)
Screenshot: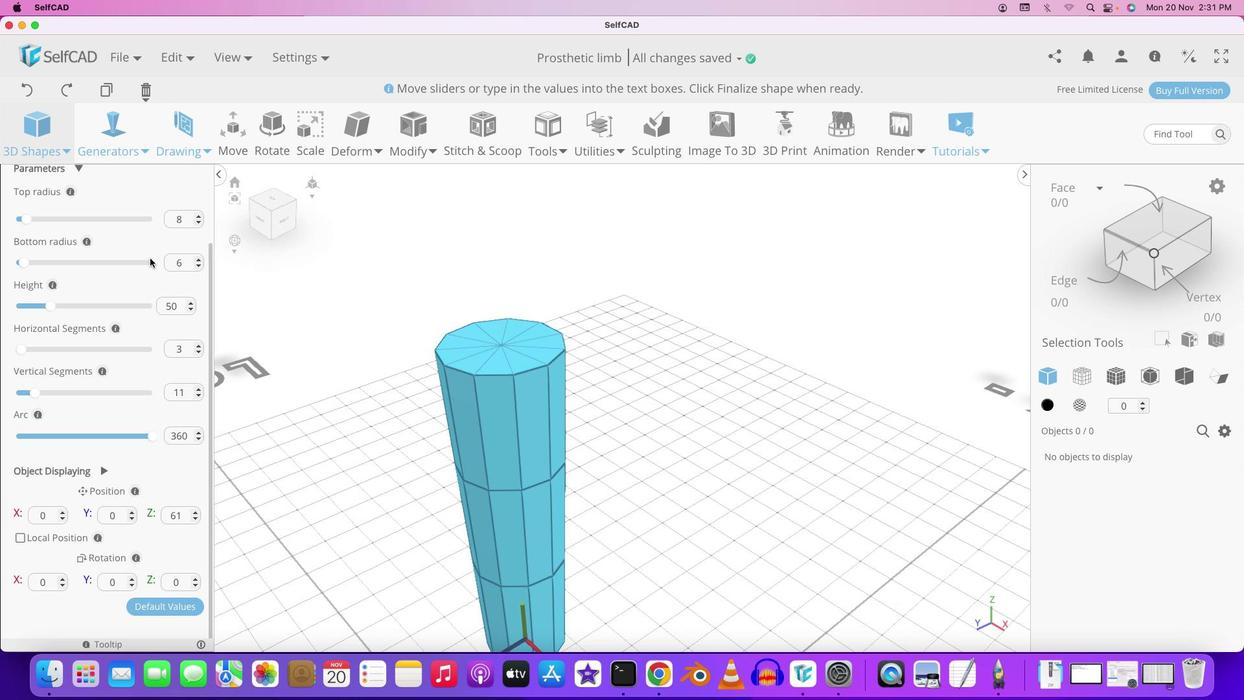 
Action: Mouse scrolled (131, 277) with delta (0, -1)
Screenshot: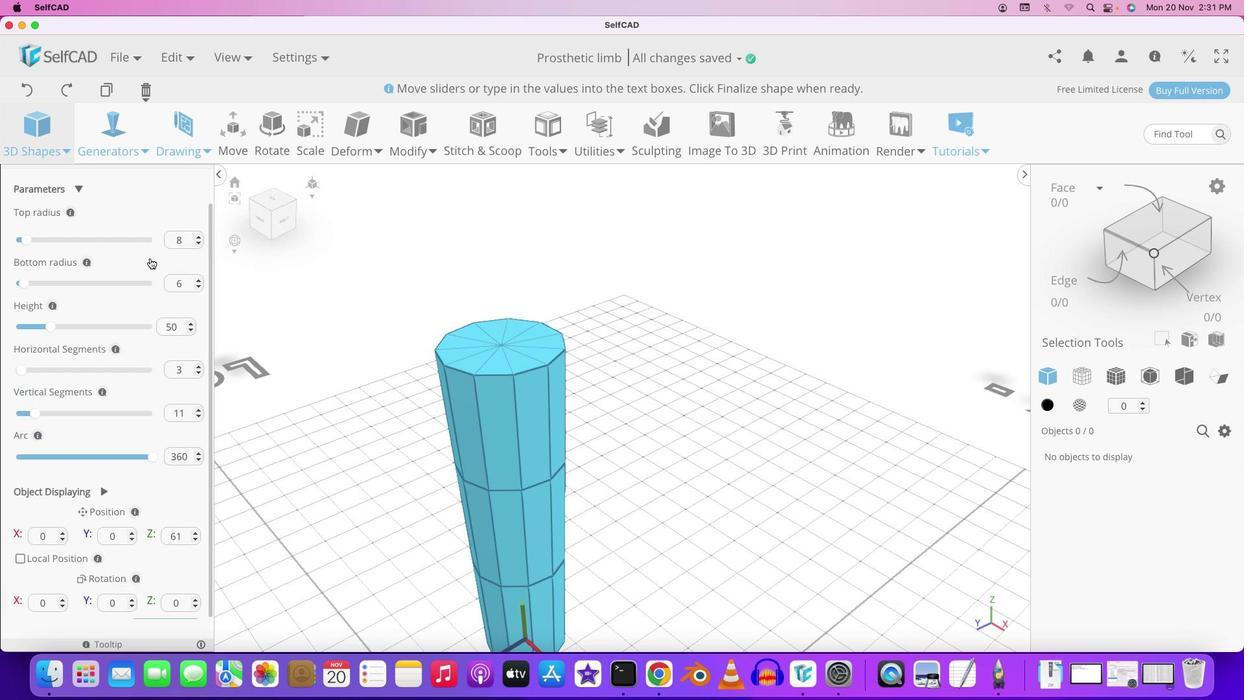 
Action: Mouse moved to (149, 251)
Screenshot: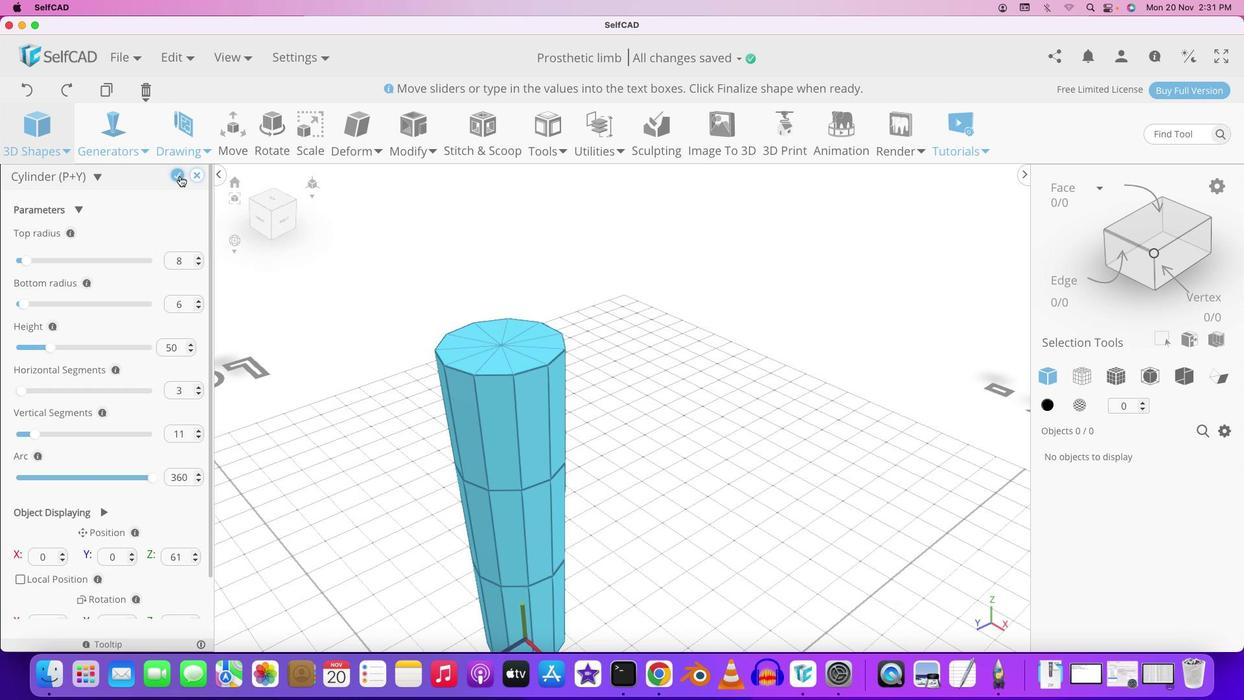 
Action: Mouse scrolled (149, 251) with delta (0, 0)
Screenshot: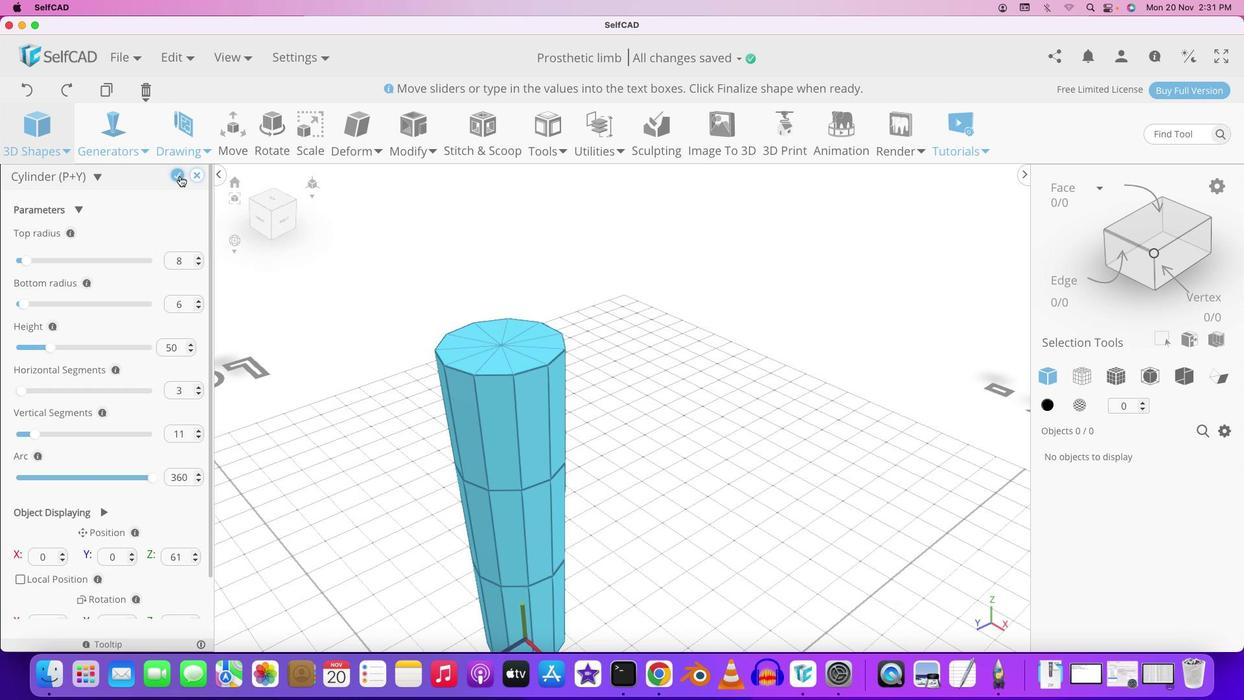 
Action: Mouse moved to (150, 258)
Screenshot: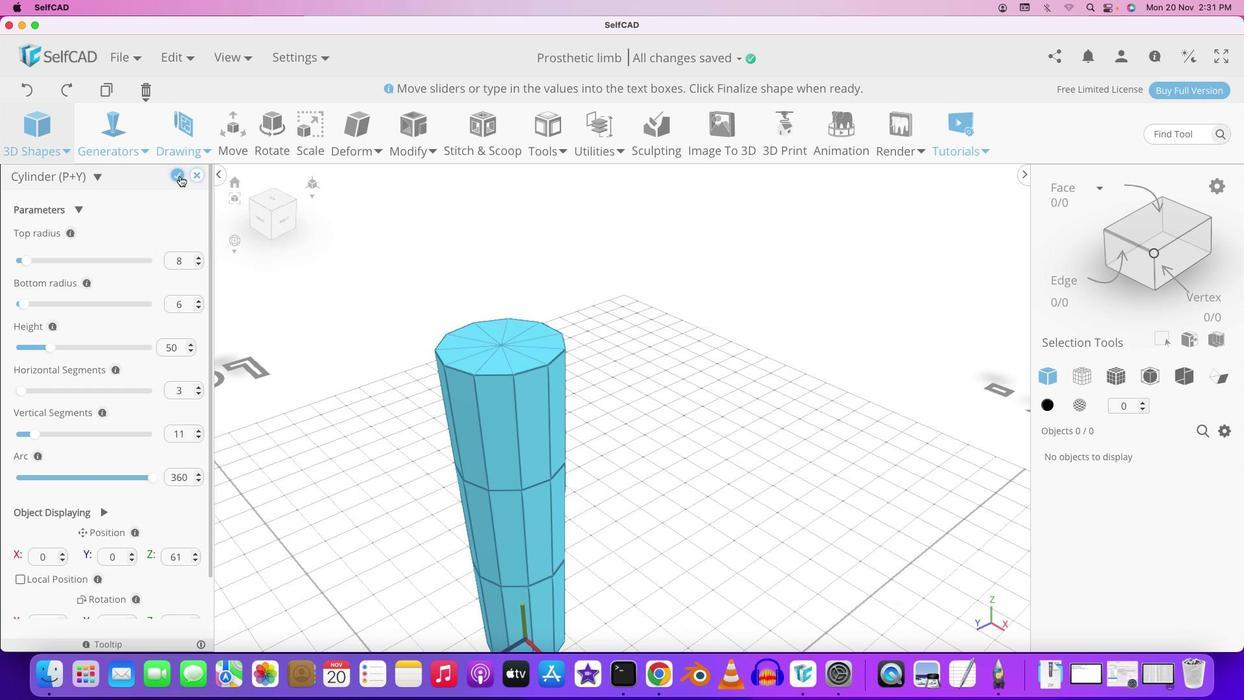 
Action: Mouse scrolled (150, 258) with delta (0, 0)
Screenshot: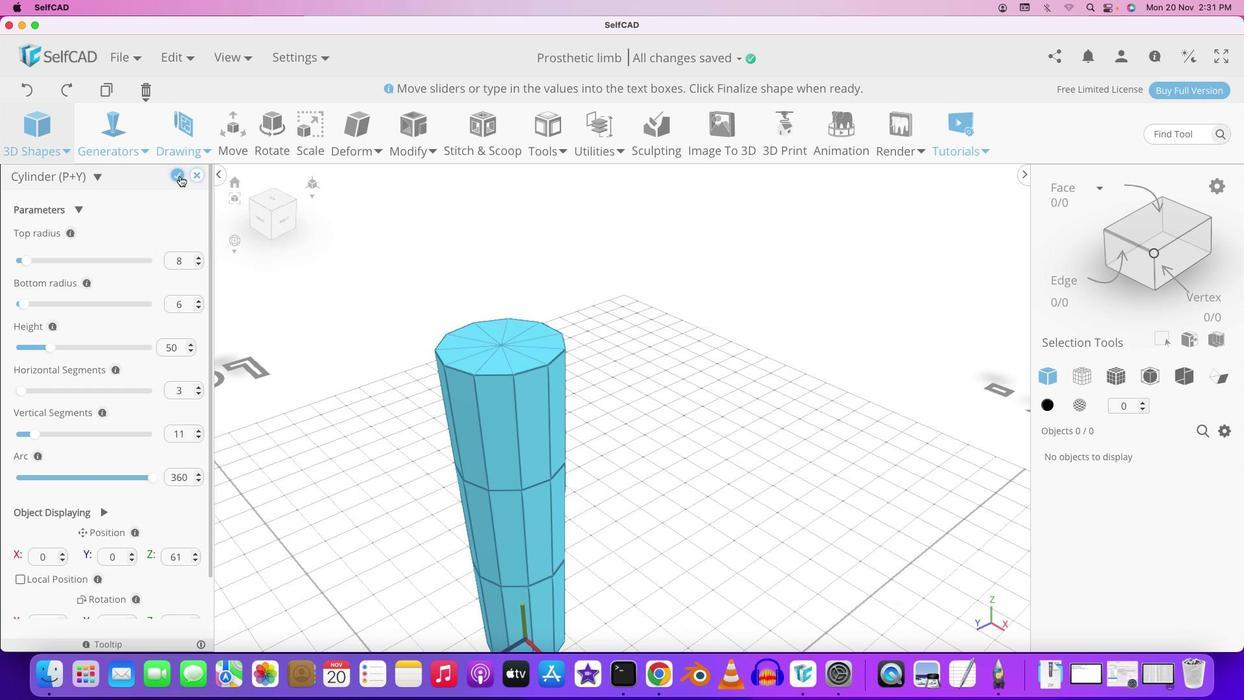 
Action: Mouse moved to (150, 258)
Screenshot: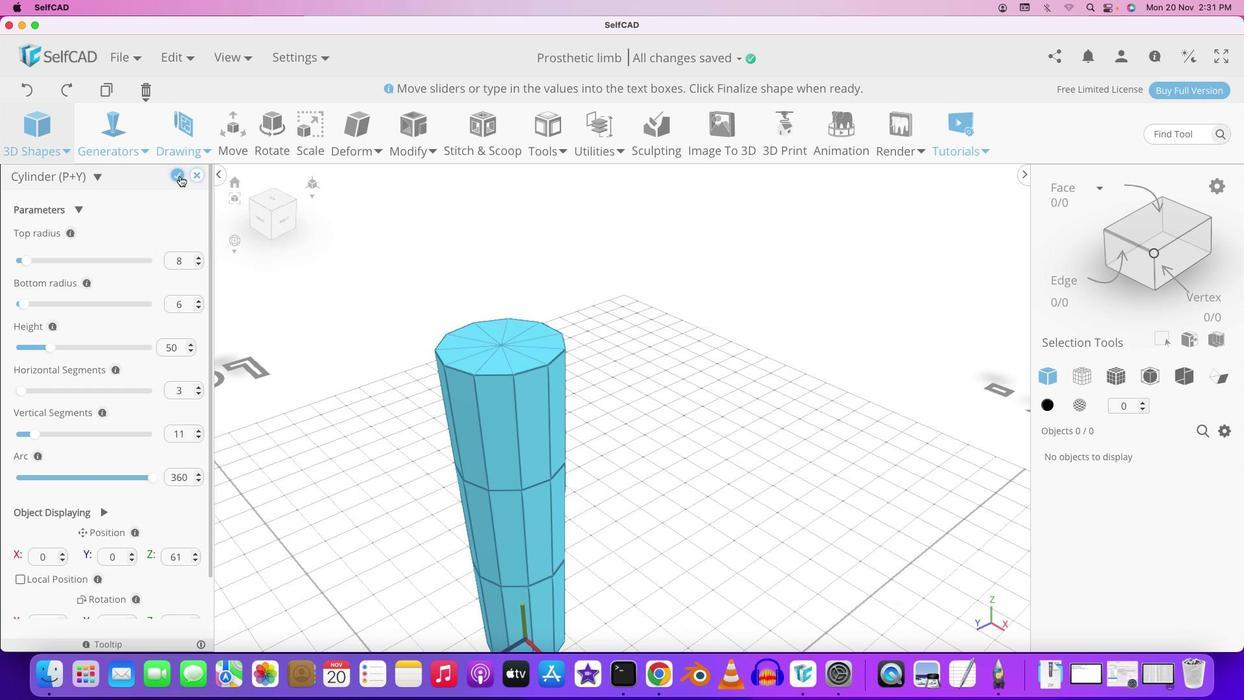 
Action: Mouse scrolled (150, 258) with delta (0, 1)
Screenshot: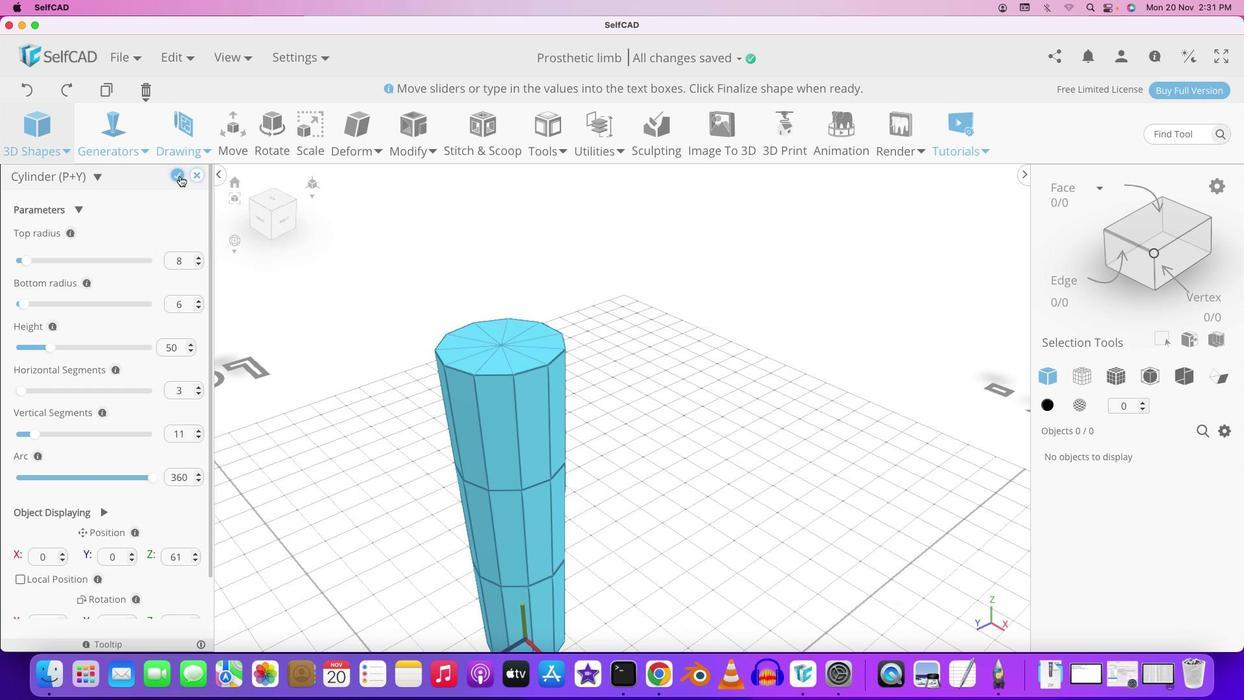 
Action: Mouse moved to (179, 176)
Screenshot: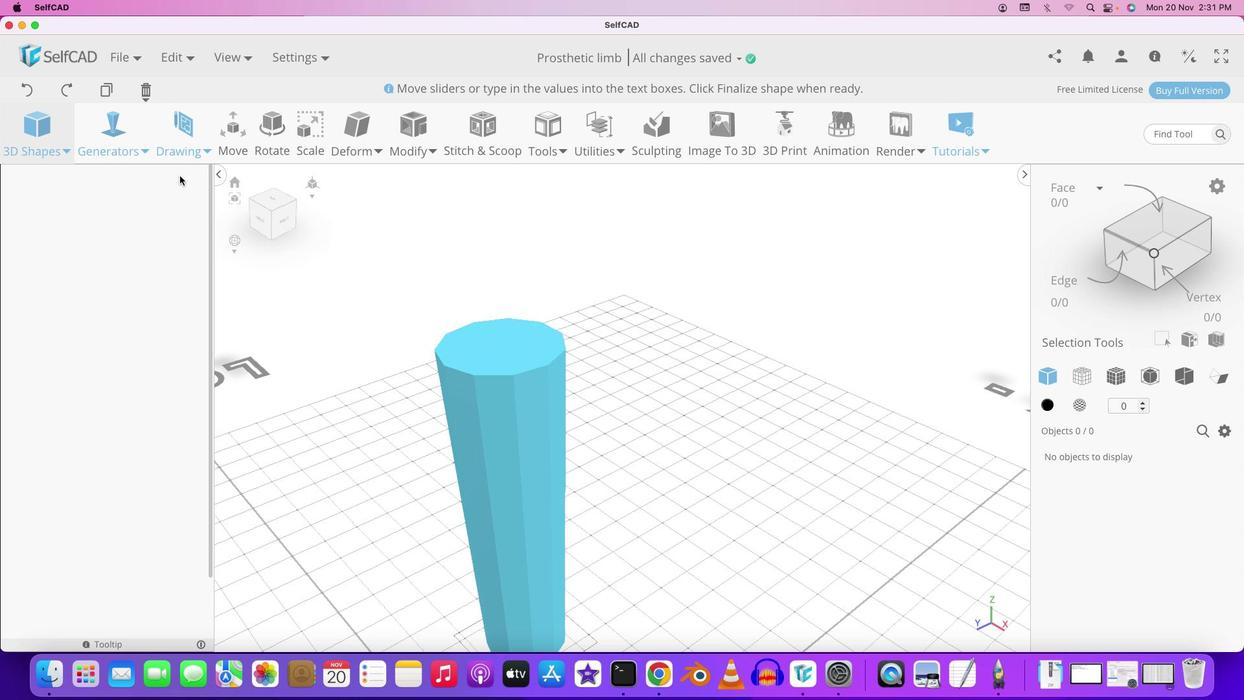 
Action: Mouse pressed left at (179, 176)
Screenshot: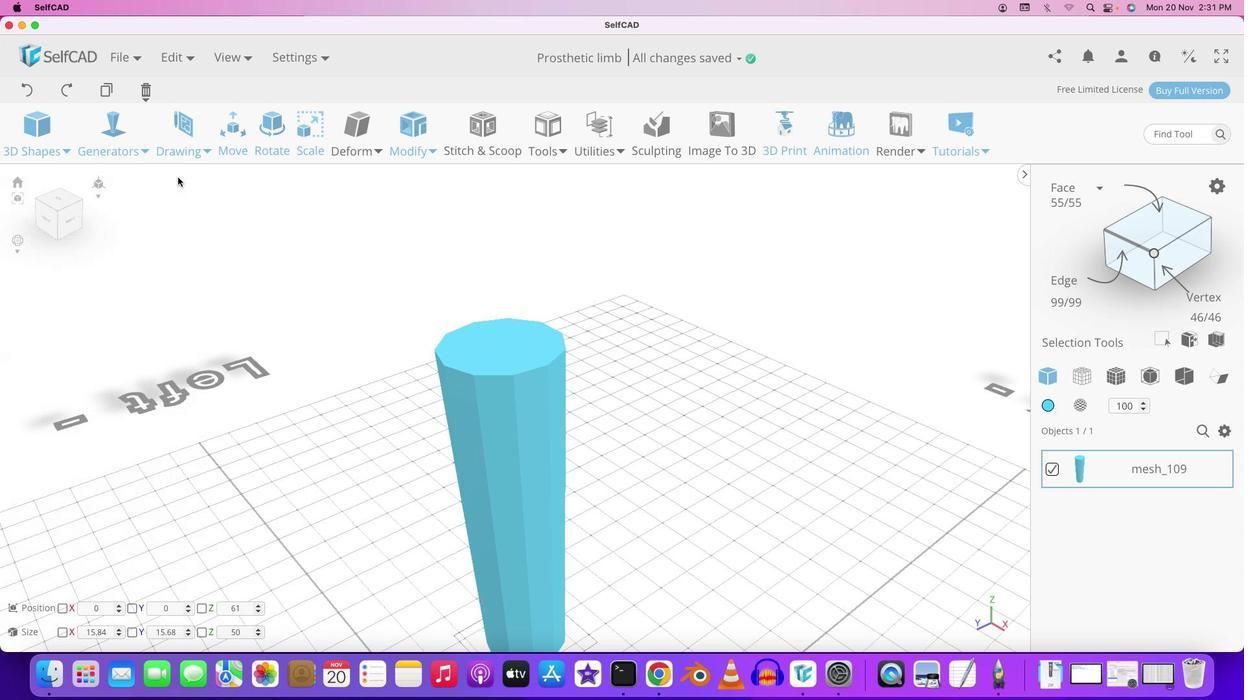 
Action: Mouse moved to (593, 361)
Screenshot: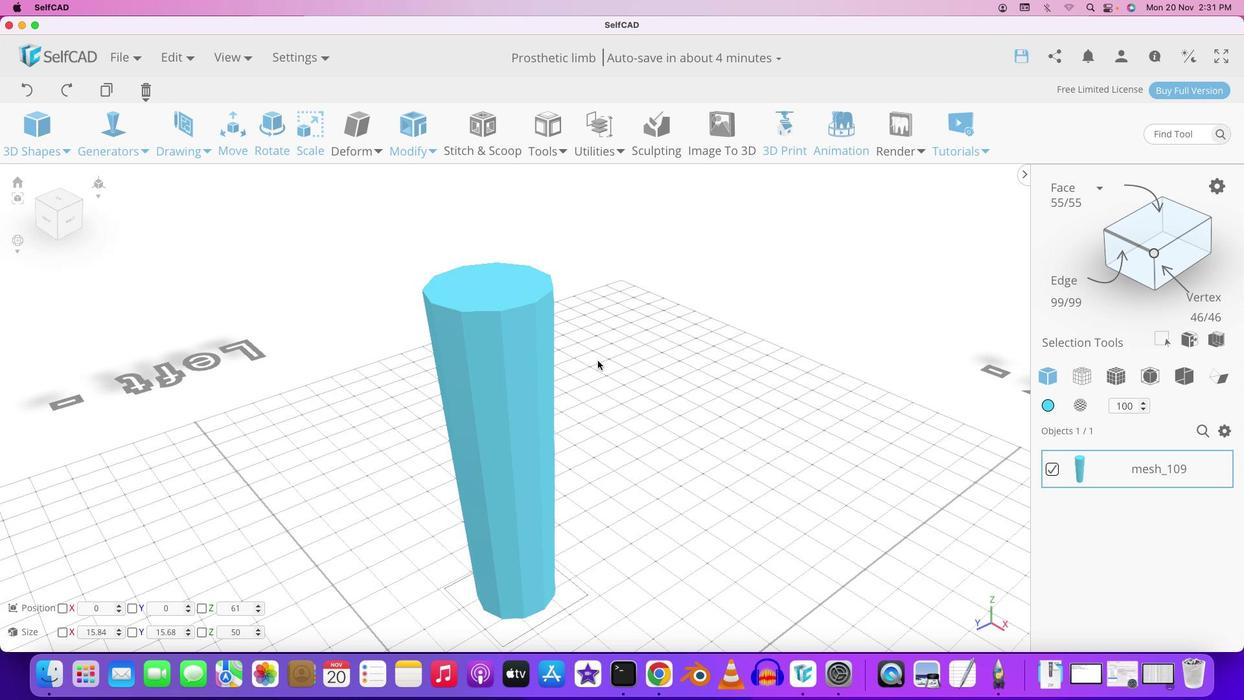 
Action: Key pressed Key.shift
Screenshot: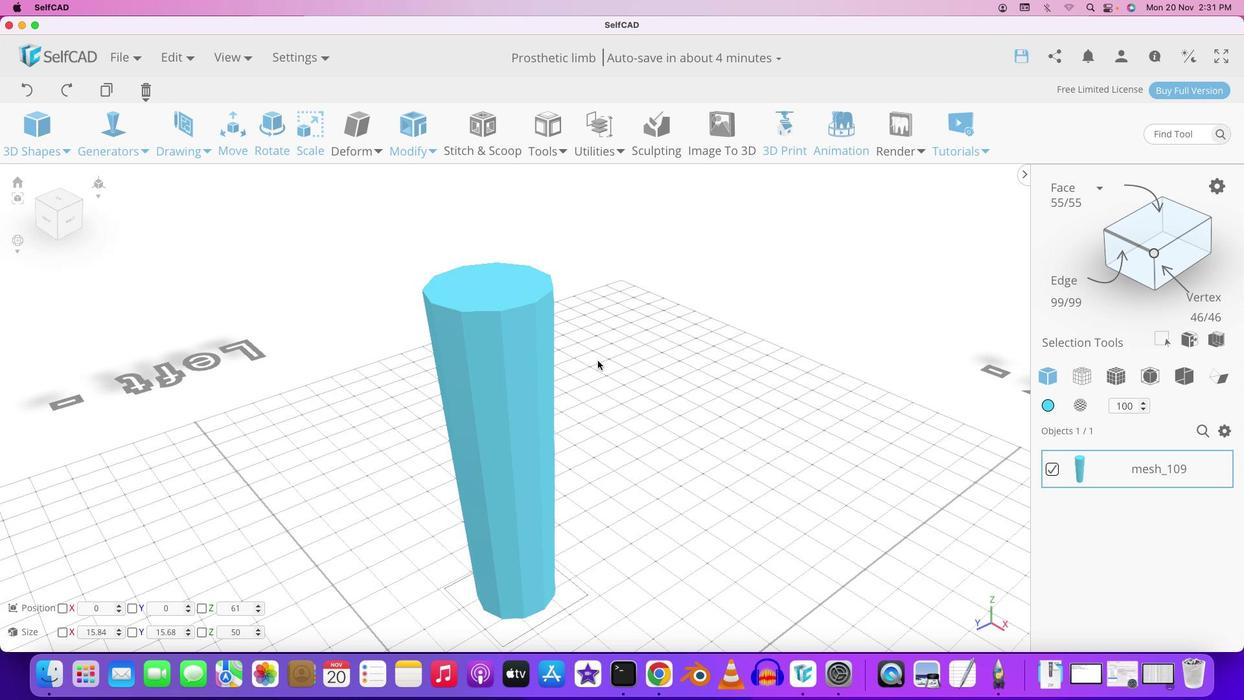 
Action: Mouse moved to (593, 360)
Screenshot: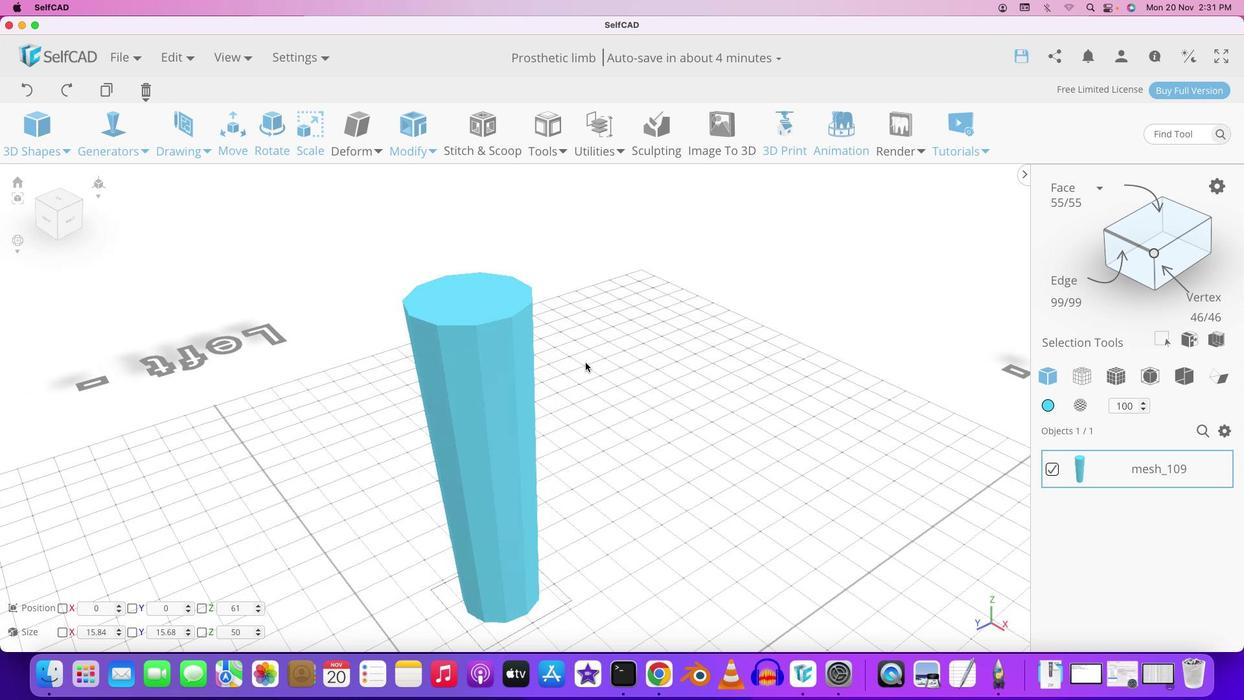 
Action: Mouse pressed left at (593, 360)
Screenshot: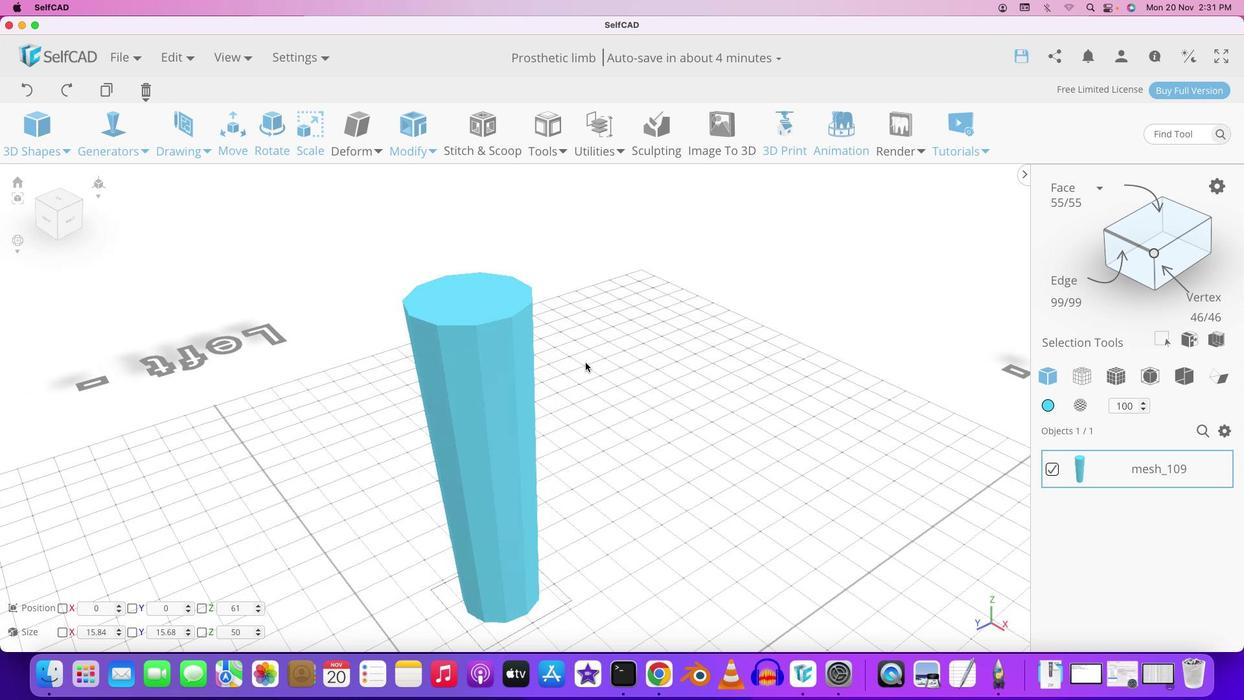 
Action: Mouse moved to (598, 360)
Screenshot: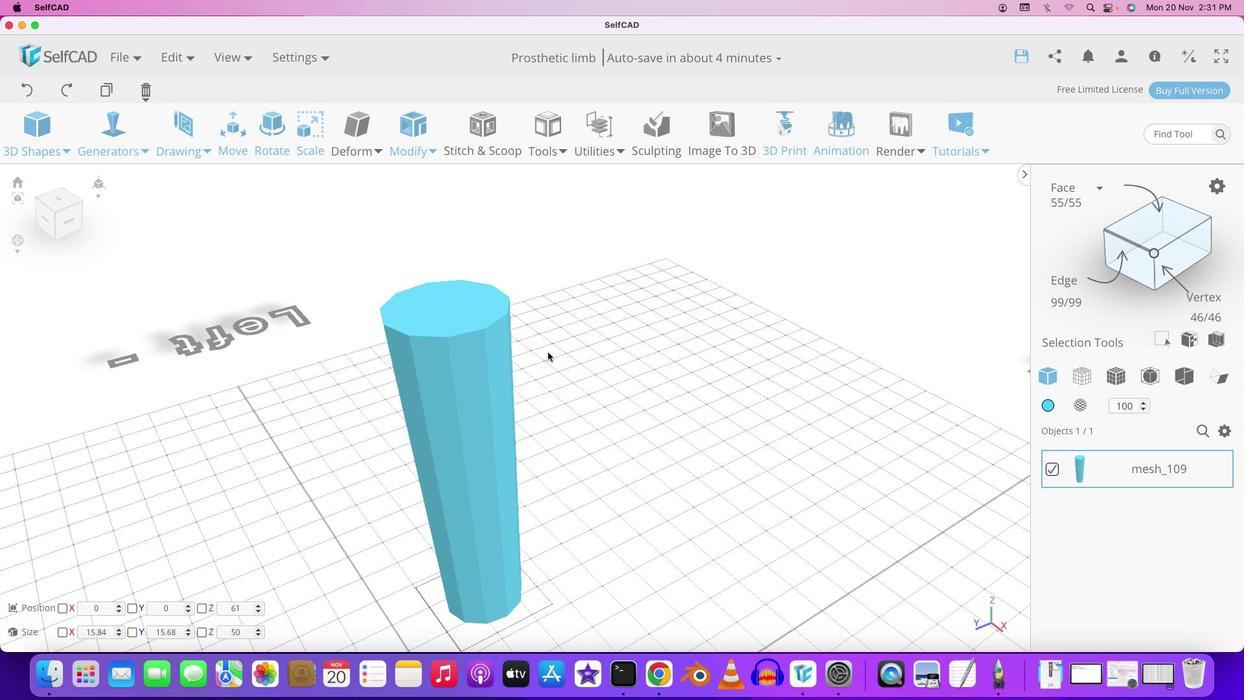 
Action: Mouse pressed left at (598, 360)
Screenshot: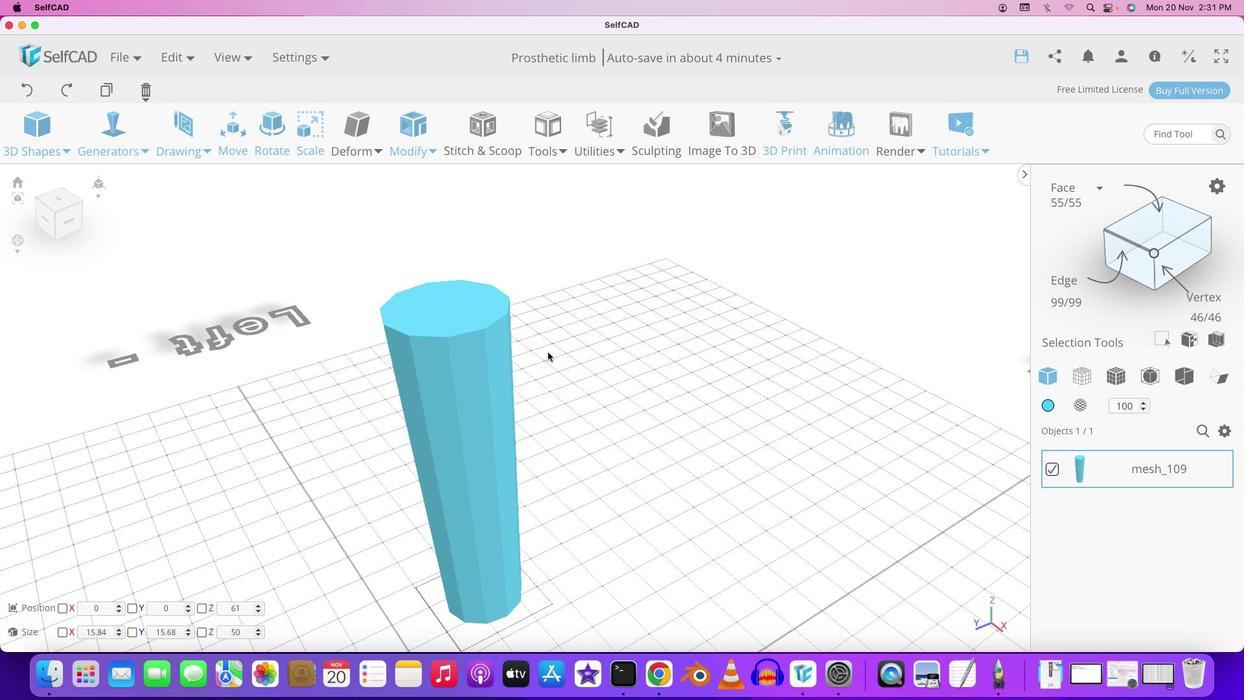 
Action: Mouse moved to (548, 352)
Screenshot: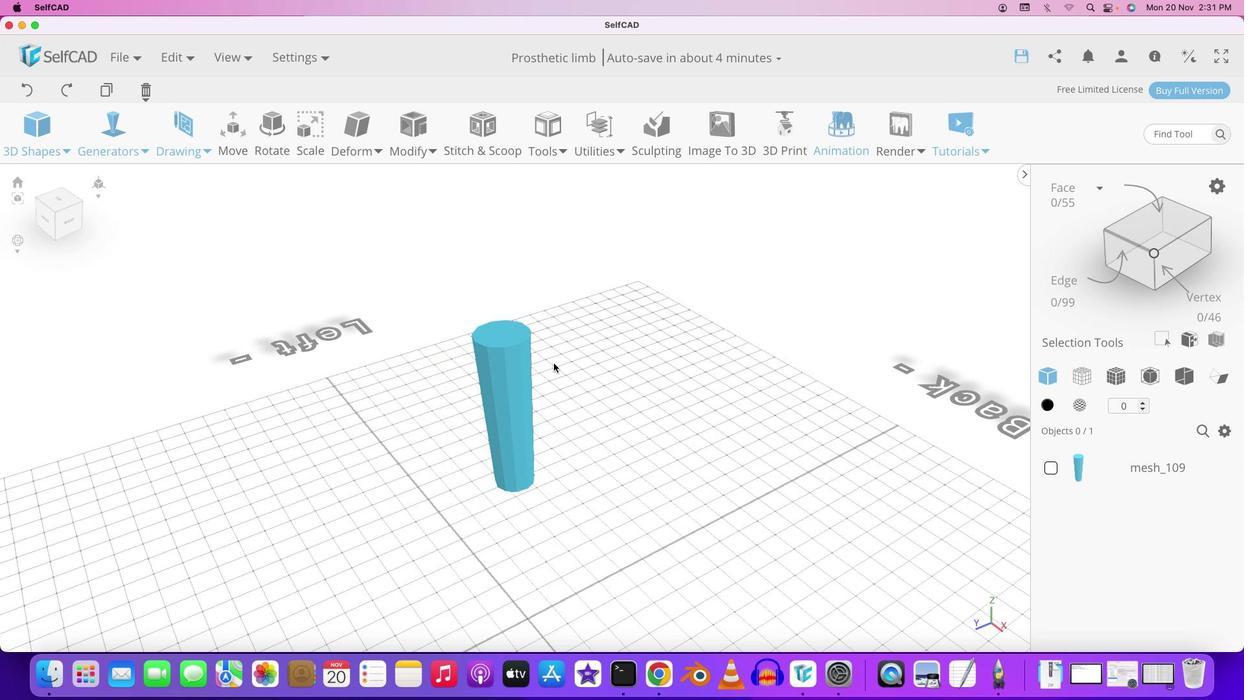 
Action: Mouse pressed left at (548, 352)
Screenshot: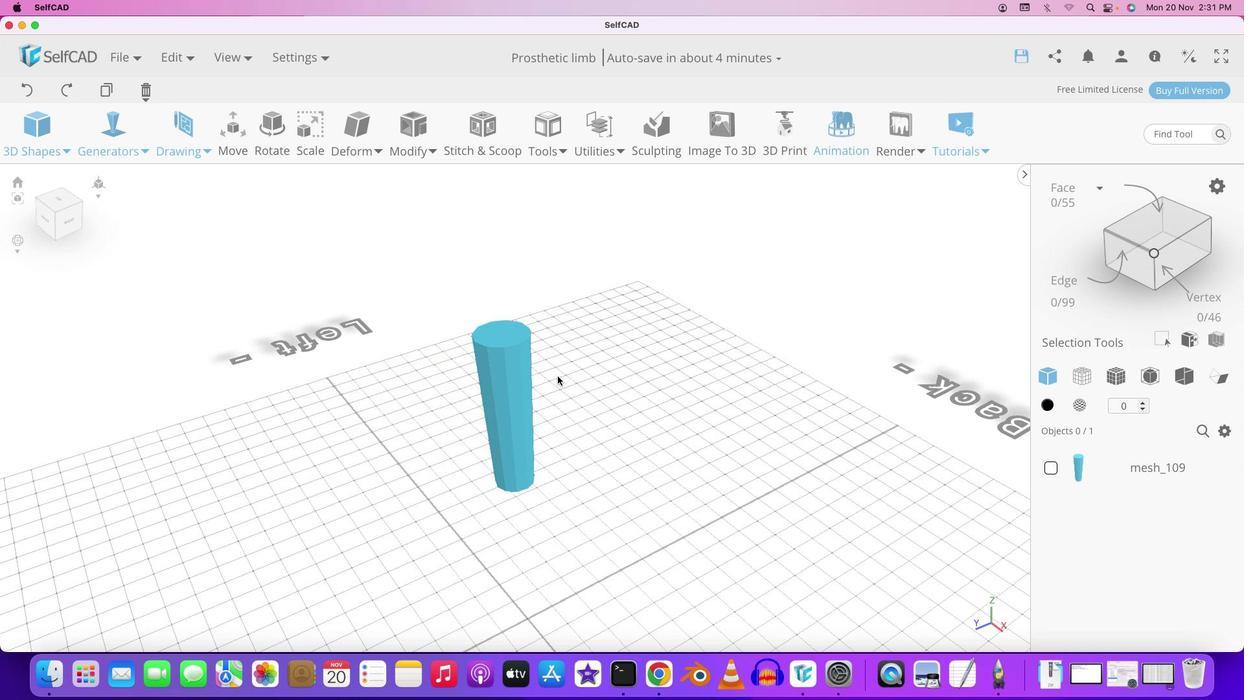 
Action: Mouse moved to (548, 355)
Screenshot: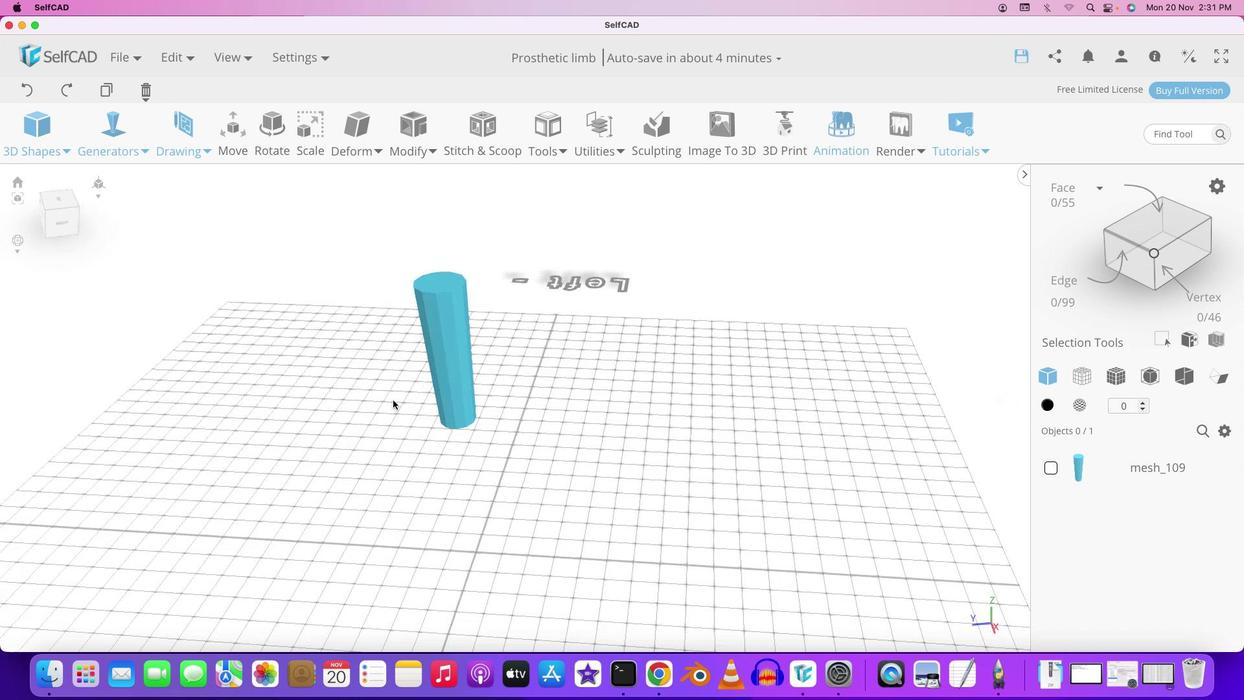 
Action: Mouse scrolled (548, 355) with delta (0, 0)
Screenshot: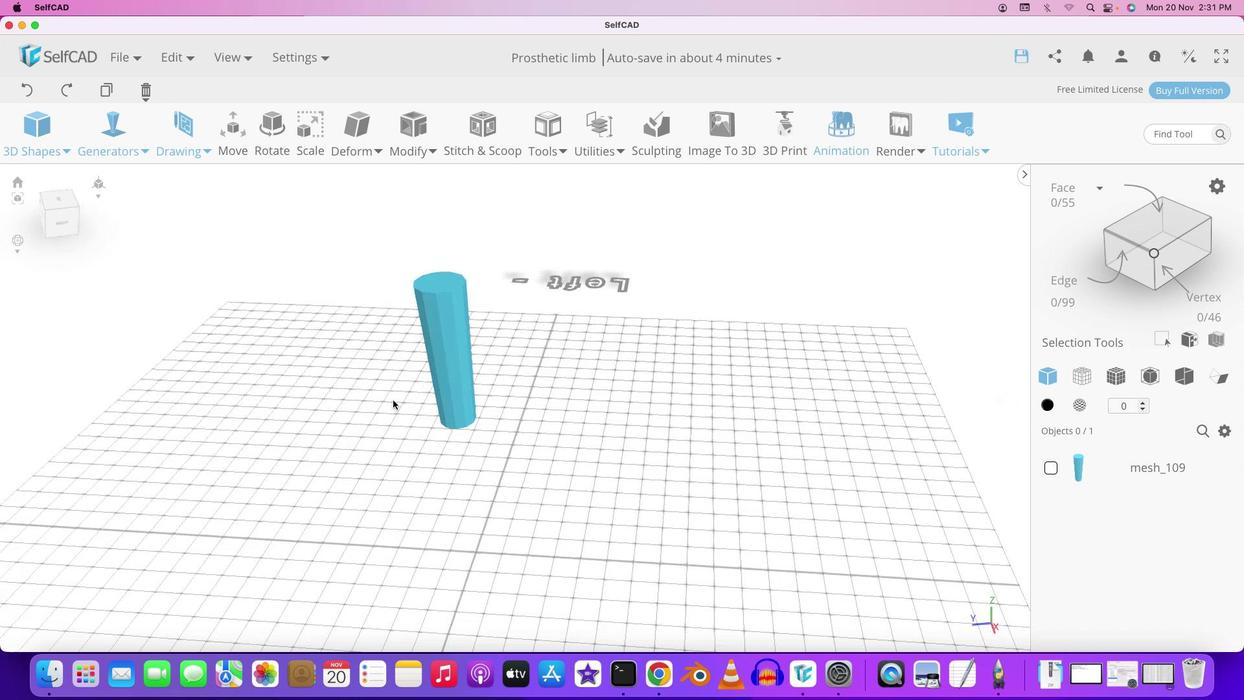 
Action: Mouse scrolled (548, 355) with delta (0, 3)
Screenshot: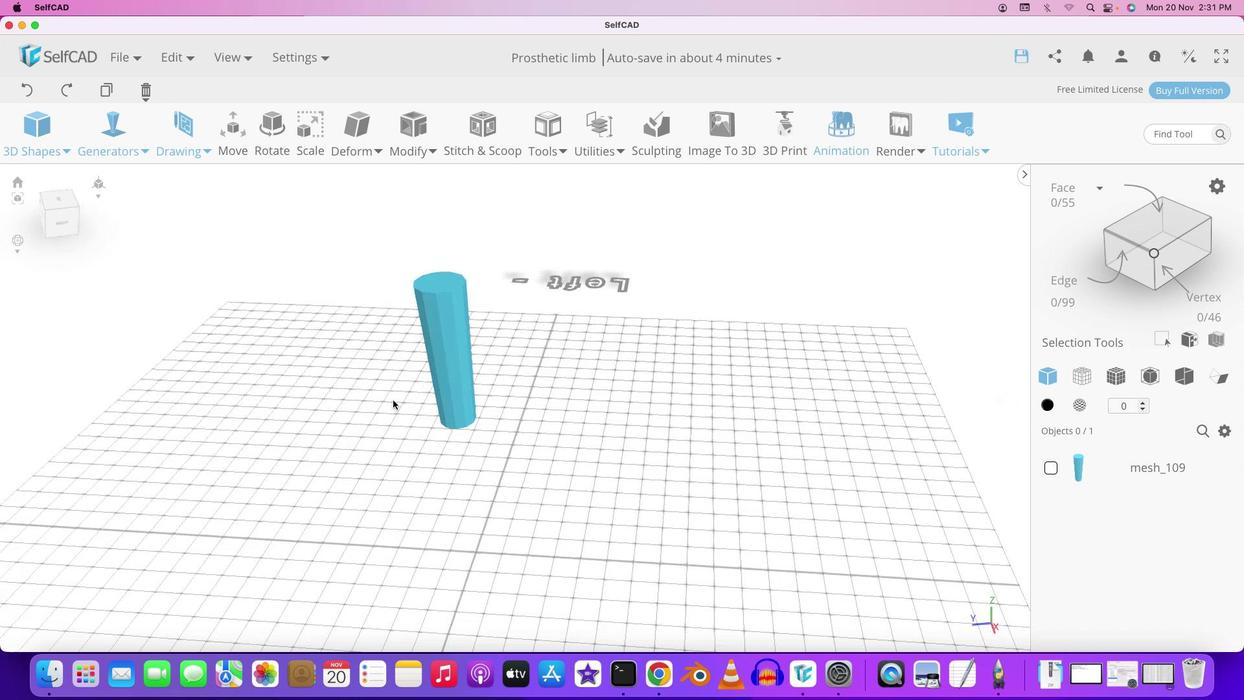 
Action: Mouse scrolled (548, 355) with delta (0, -3)
Screenshot: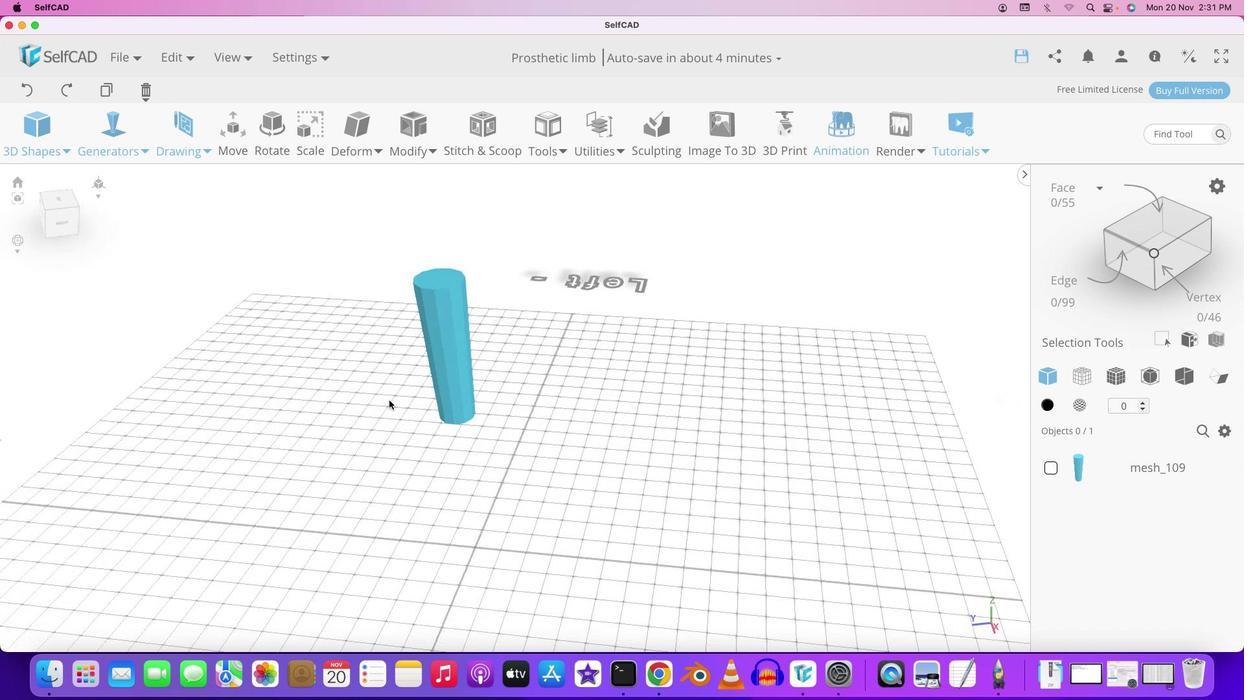 
Action: Mouse scrolled (548, 355) with delta (0, -3)
Screenshot: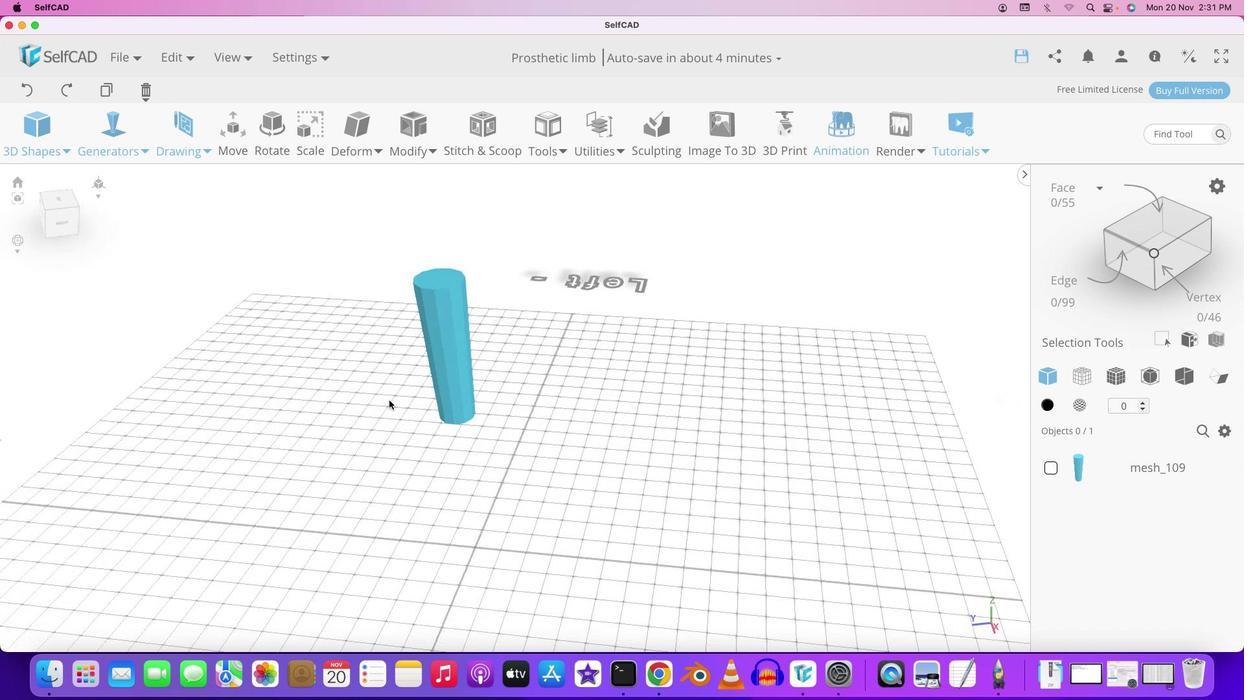
Action: Mouse moved to (562, 400)
Screenshot: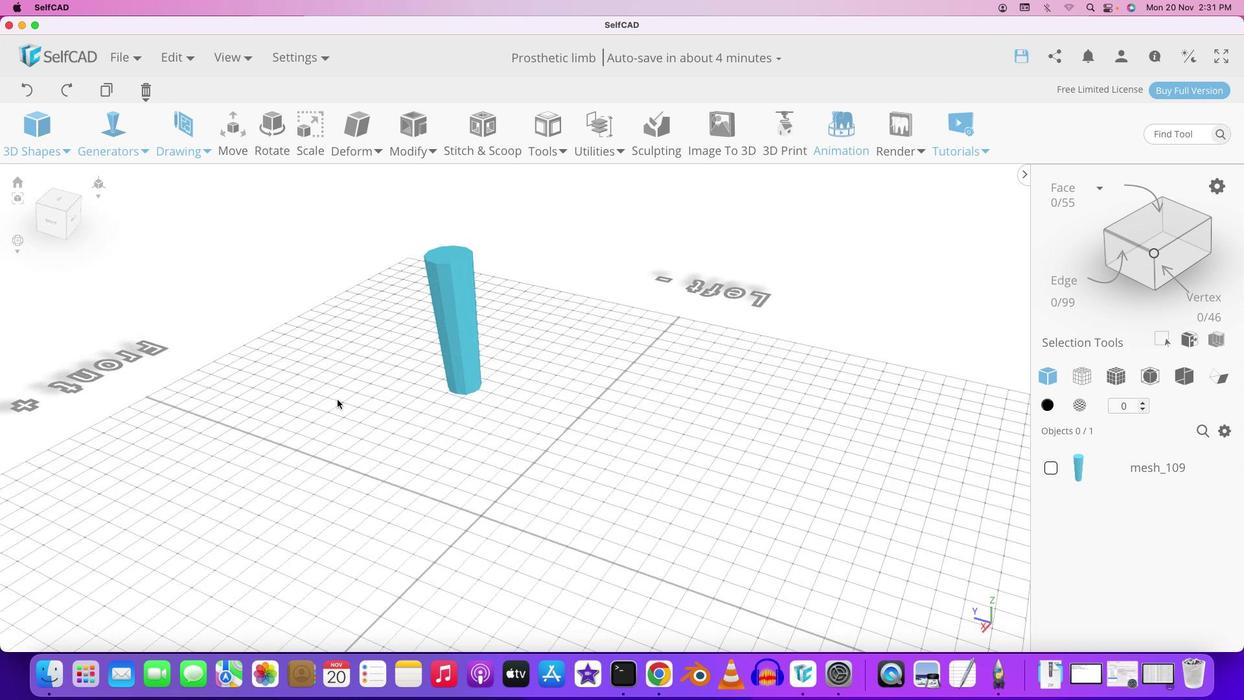 
Action: Mouse pressed left at (562, 400)
Screenshot: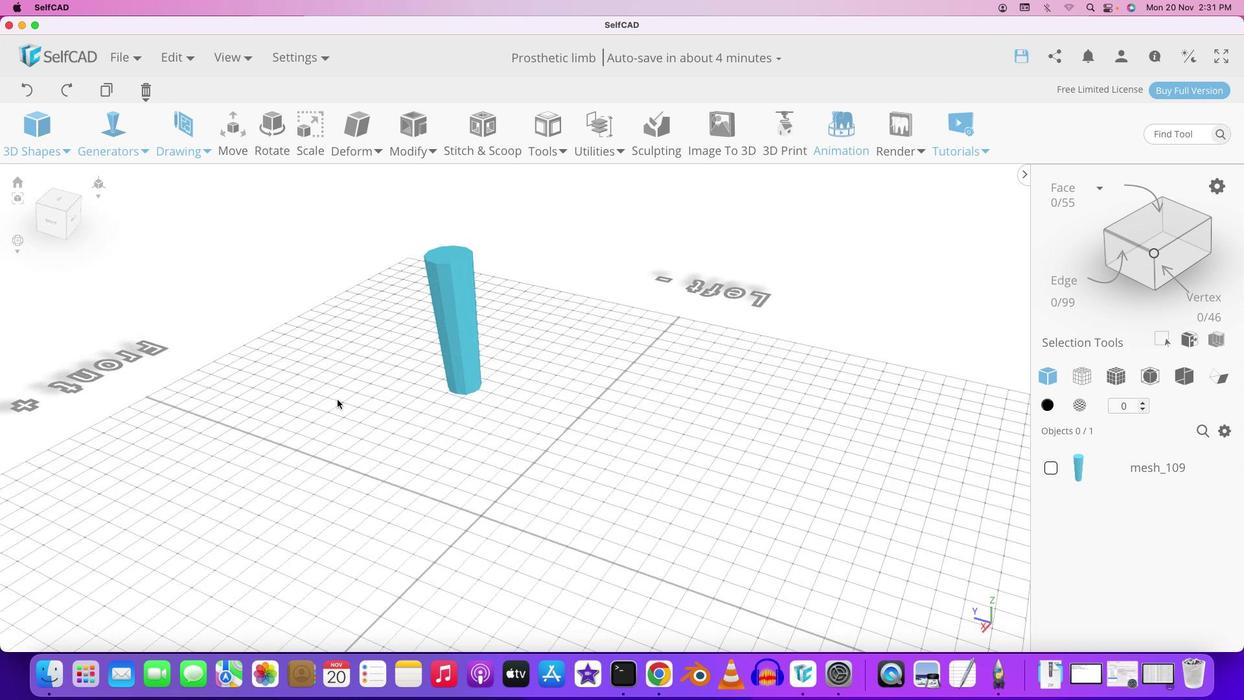 
Action: Mouse moved to (507, 396)
Screenshot: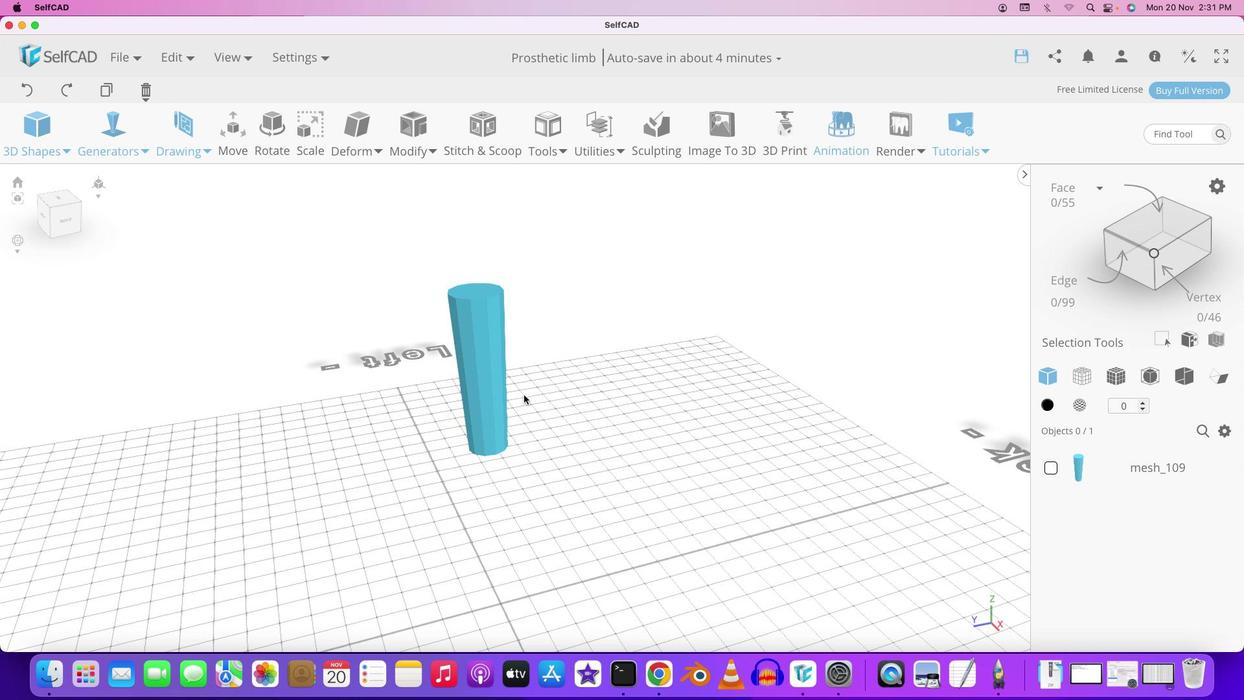 
Action: Mouse pressed left at (507, 396)
Screenshot: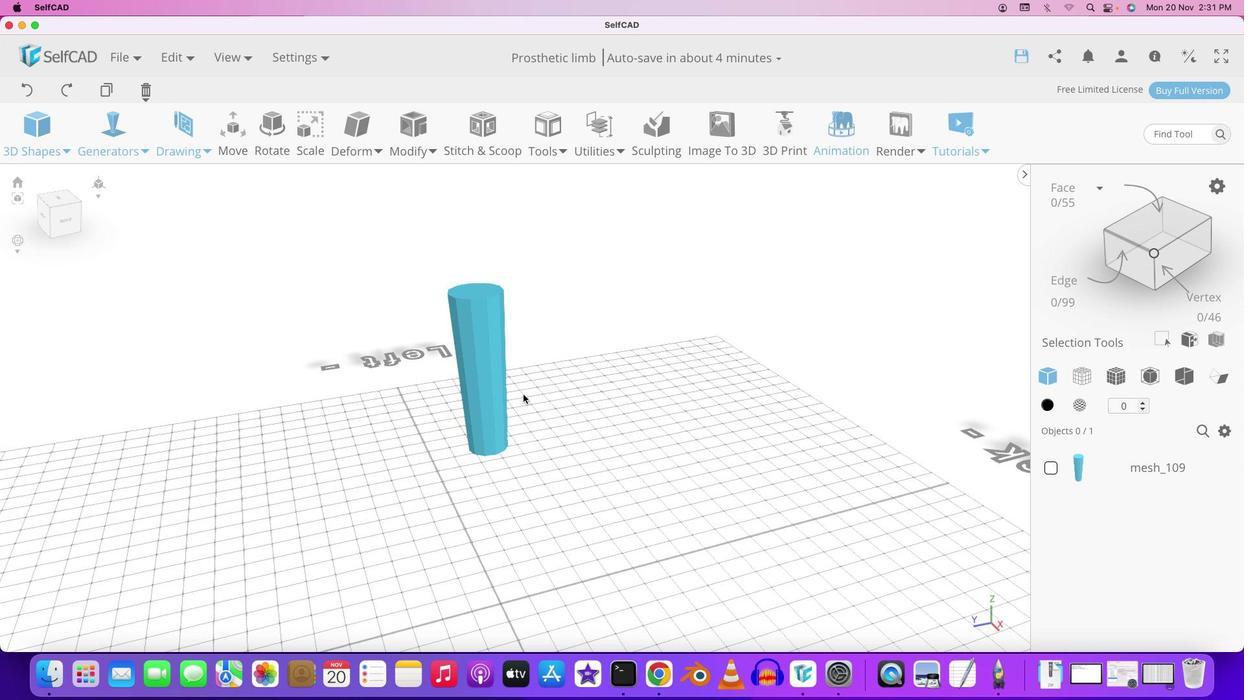 
Action: Mouse moved to (523, 394)
Screenshot: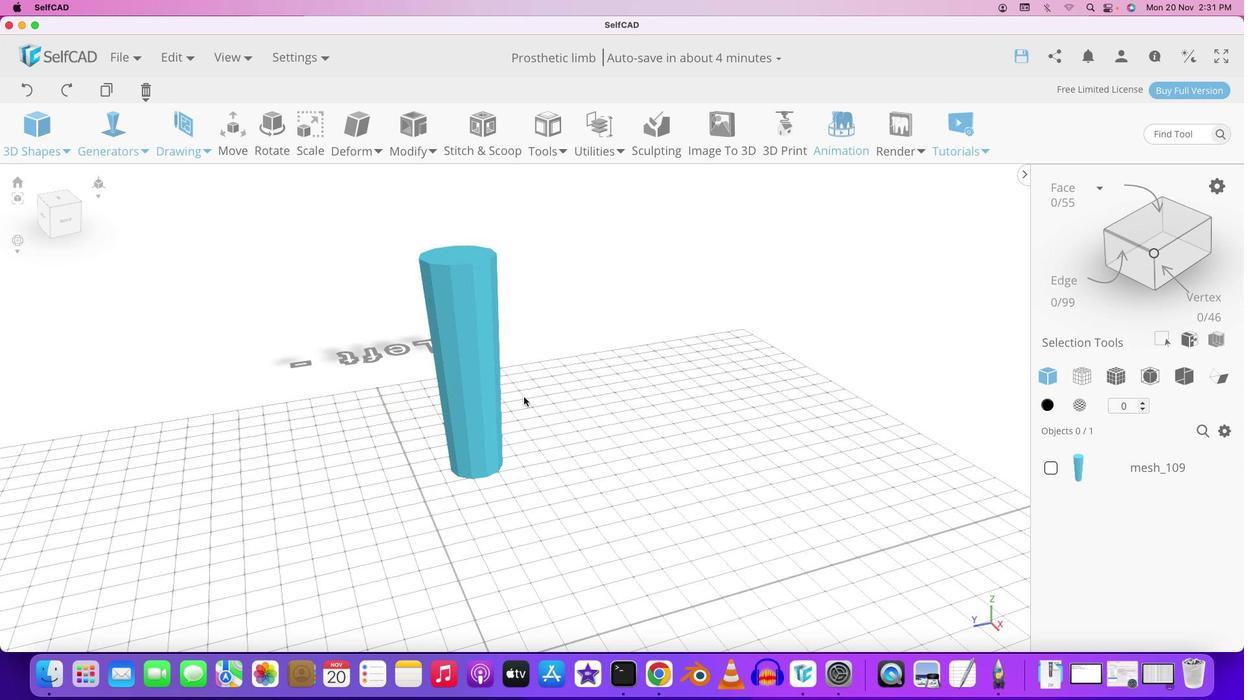 
Action: Mouse scrolled (523, 394) with delta (0, 0)
Screenshot: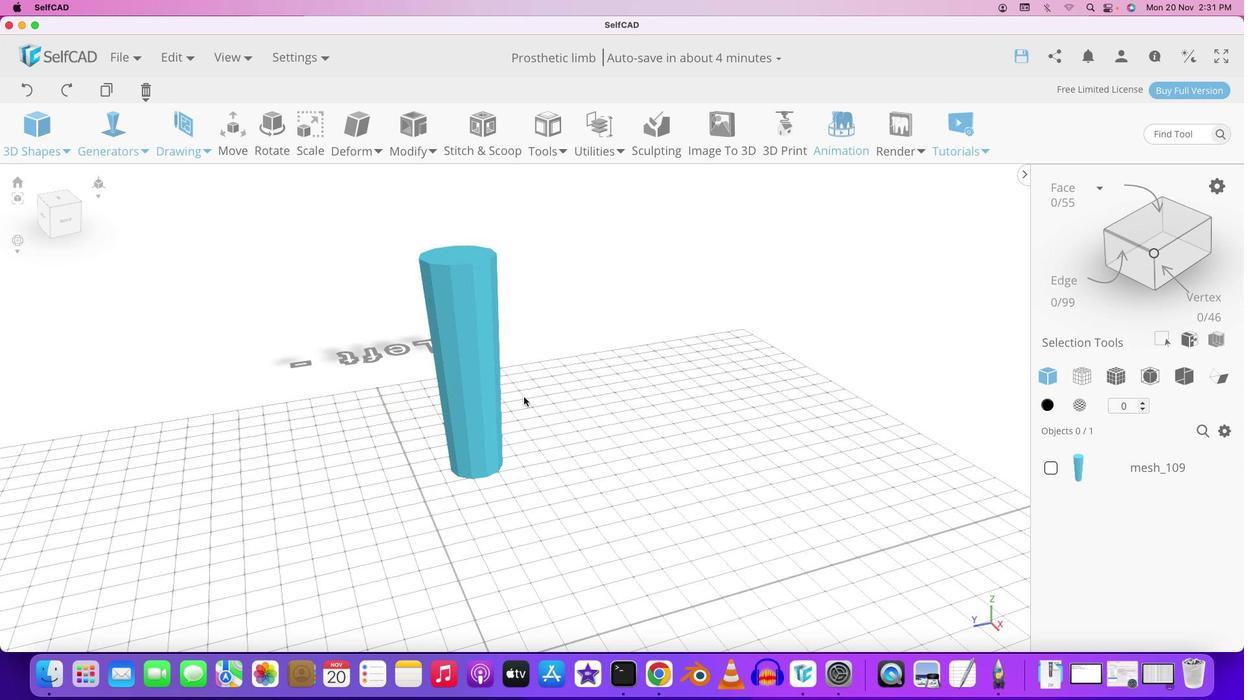 
Action: Mouse scrolled (523, 394) with delta (0, 0)
Screenshot: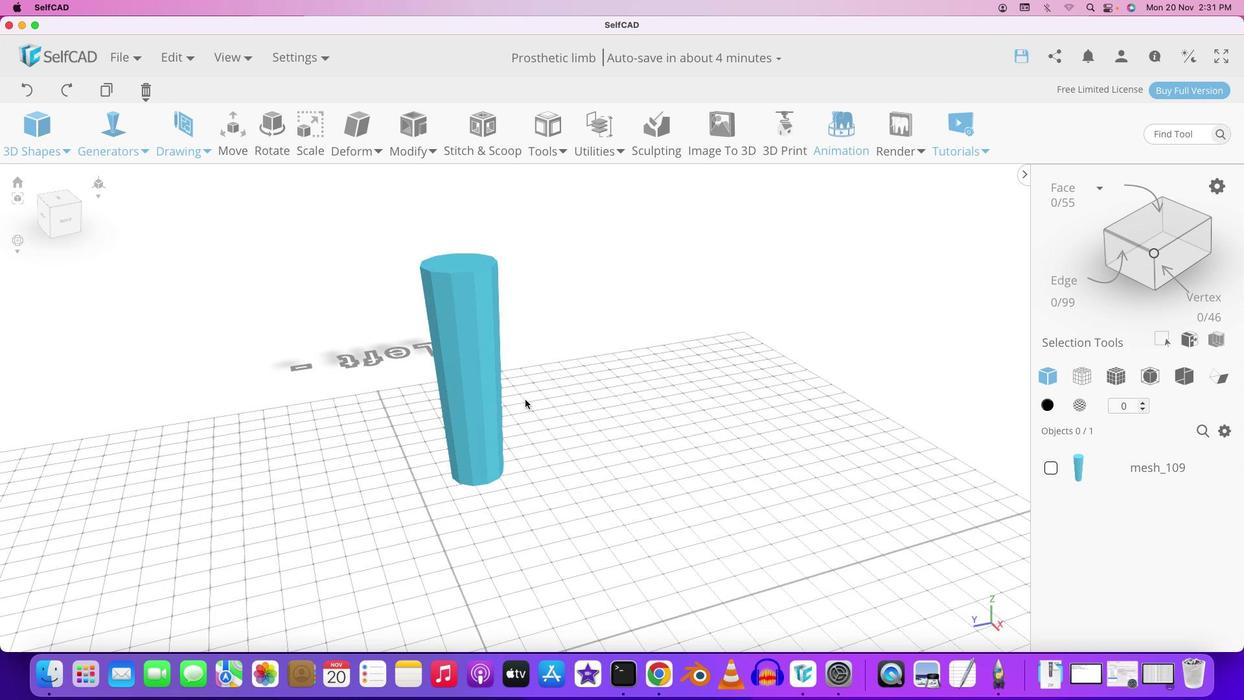 
Action: Mouse scrolled (523, 394) with delta (0, 0)
Screenshot: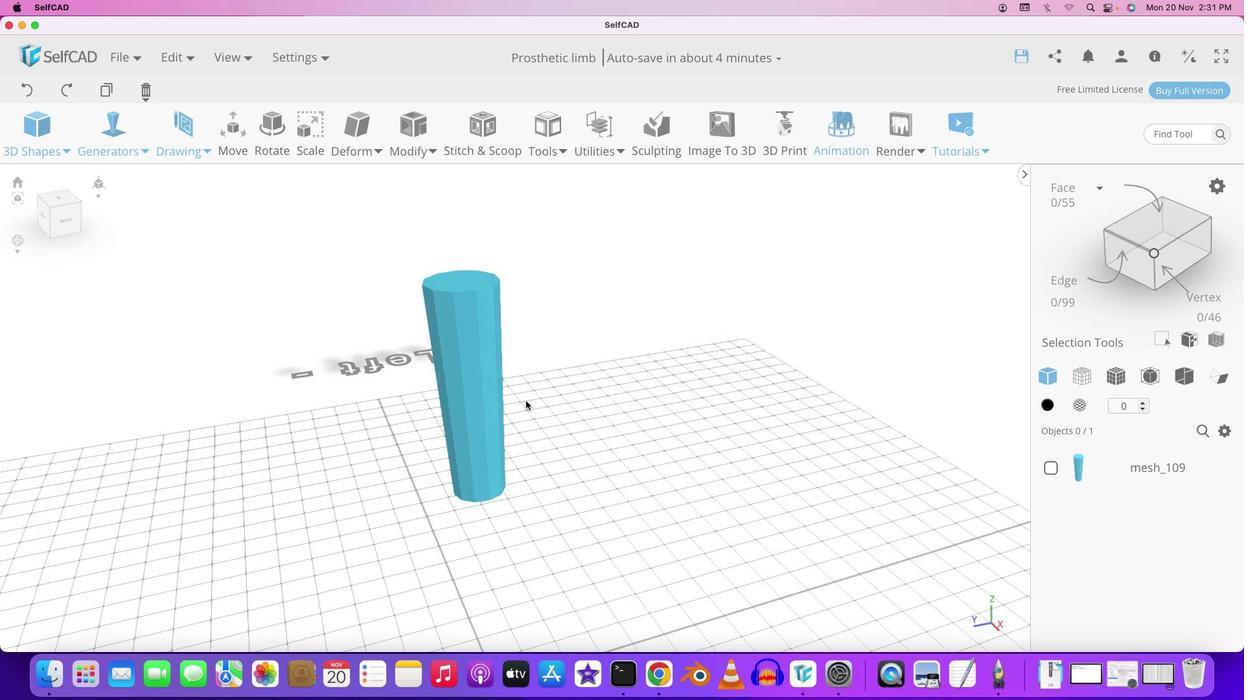 
Action: Mouse moved to (523, 394)
Screenshot: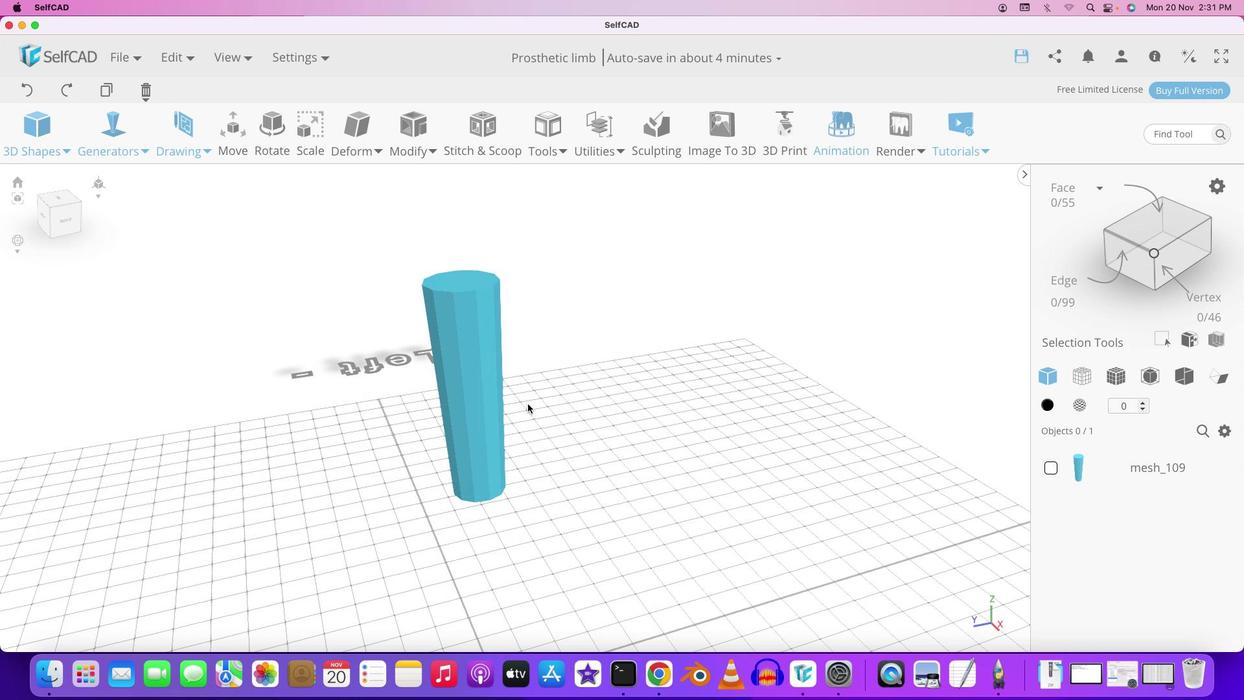 
Action: Key pressed Key.shift
Screenshot: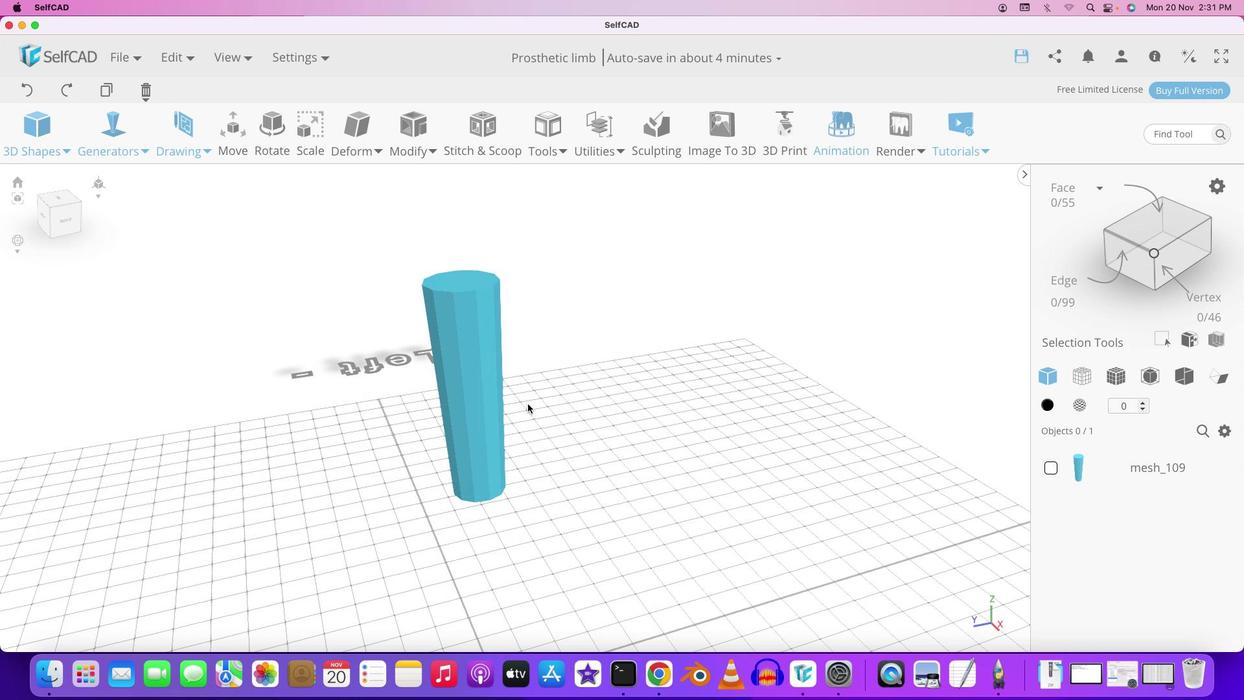 
Action: Mouse moved to (523, 394)
Screenshot: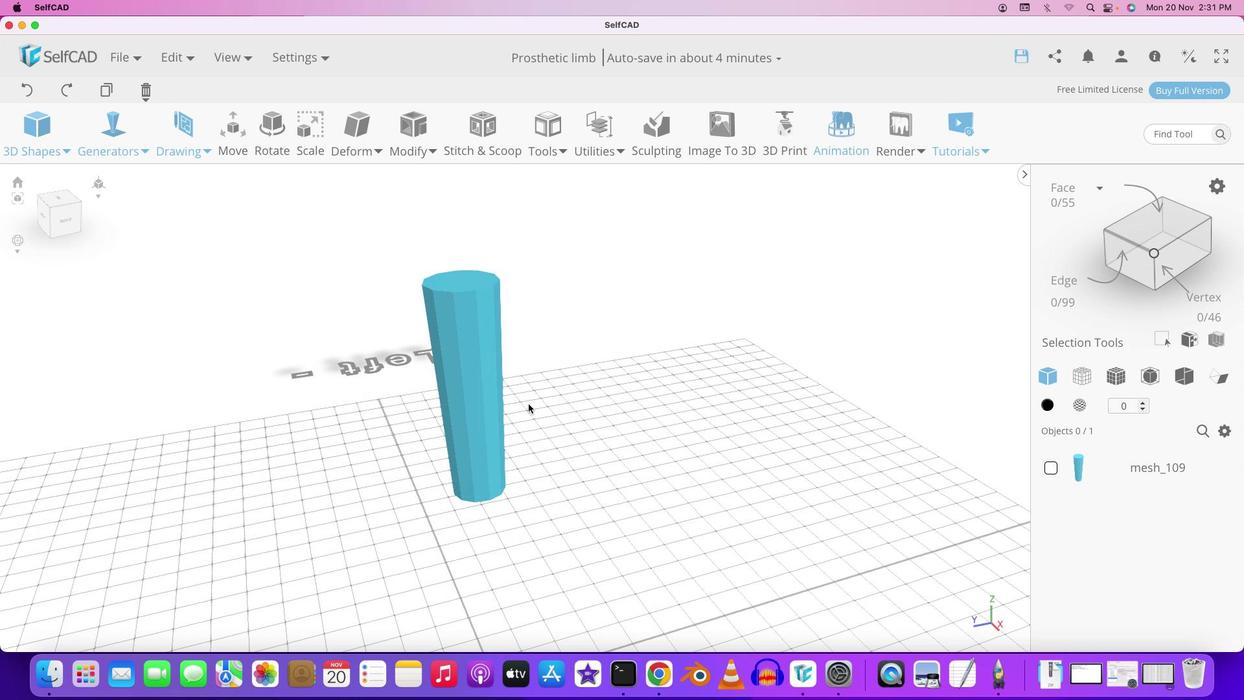 
Action: Mouse pressed left at (523, 394)
Screenshot: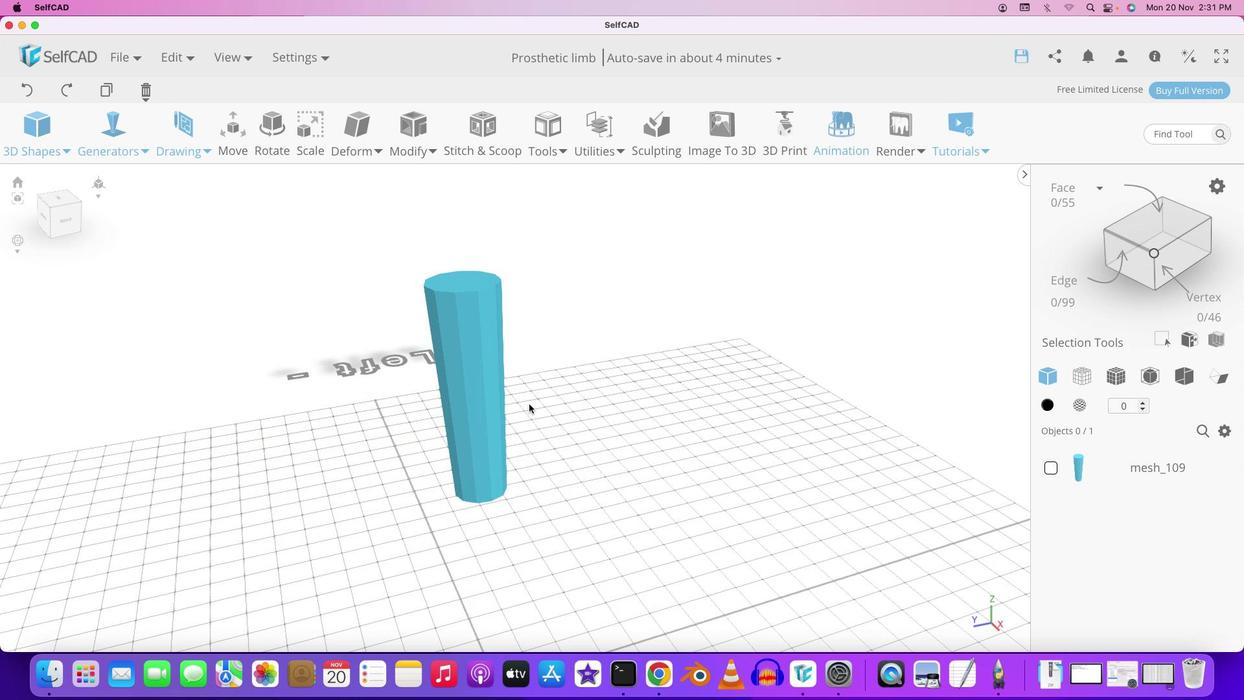 
Action: Mouse moved to (527, 403)
Screenshot: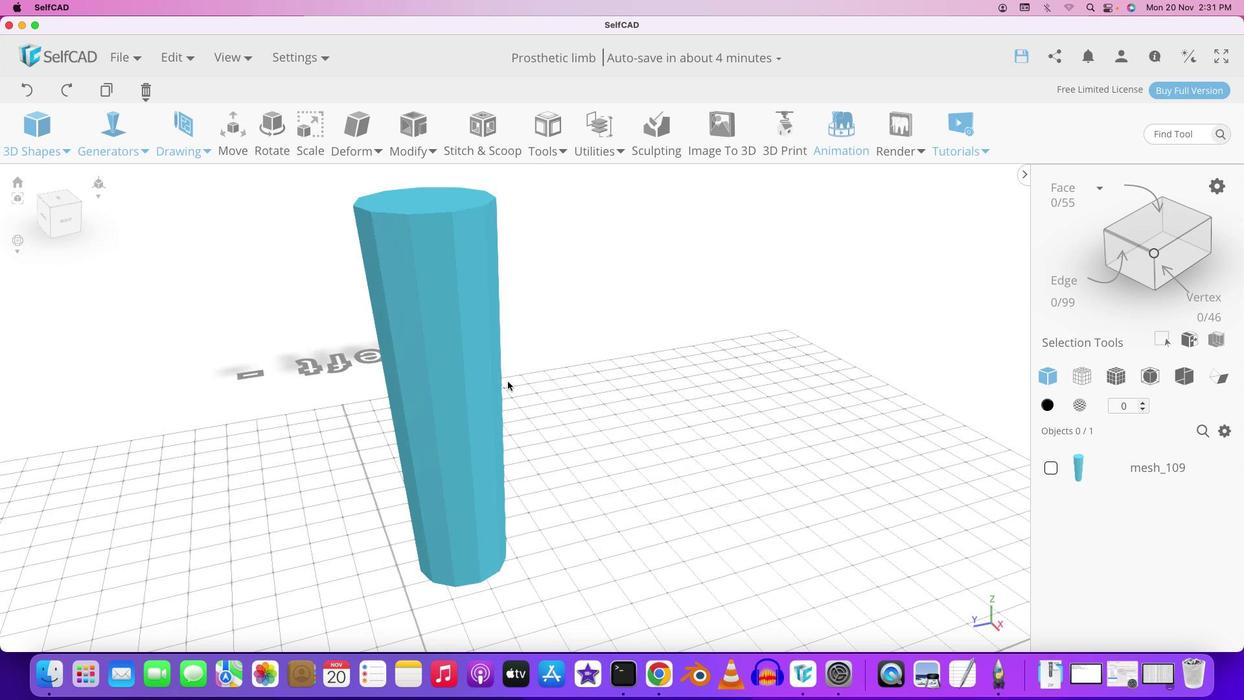 
Action: Mouse pressed left at (527, 403)
Screenshot: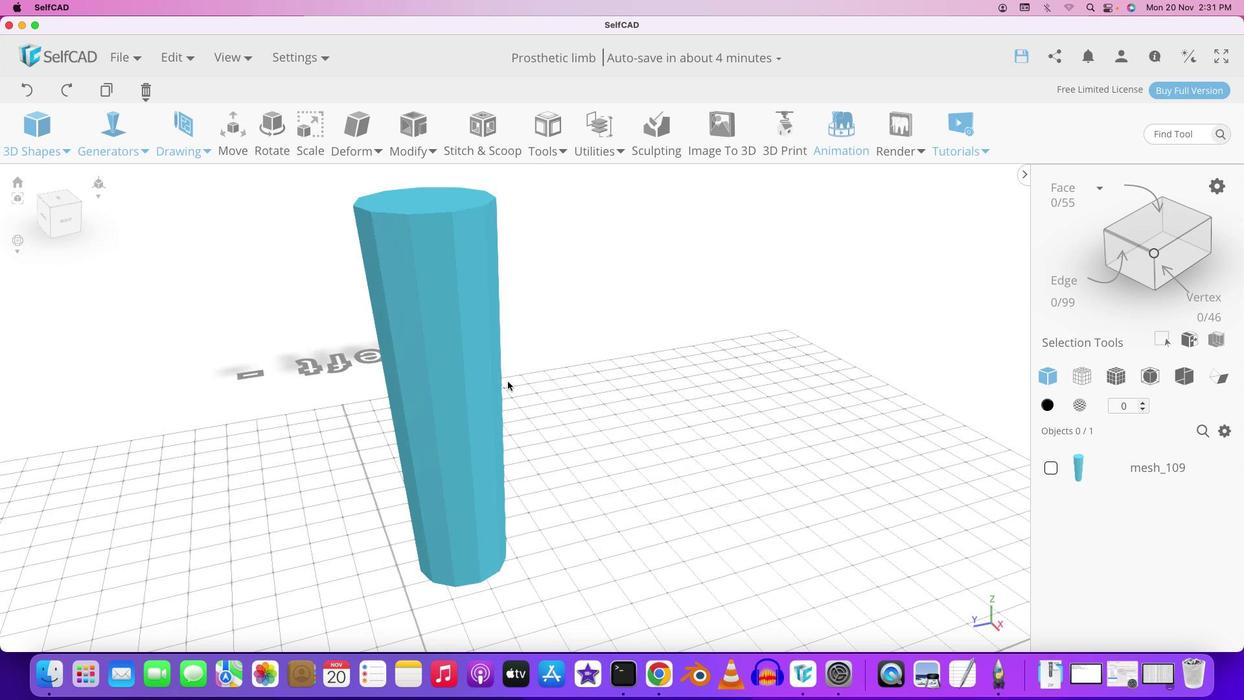 
Action: Mouse moved to (508, 381)
Screenshot: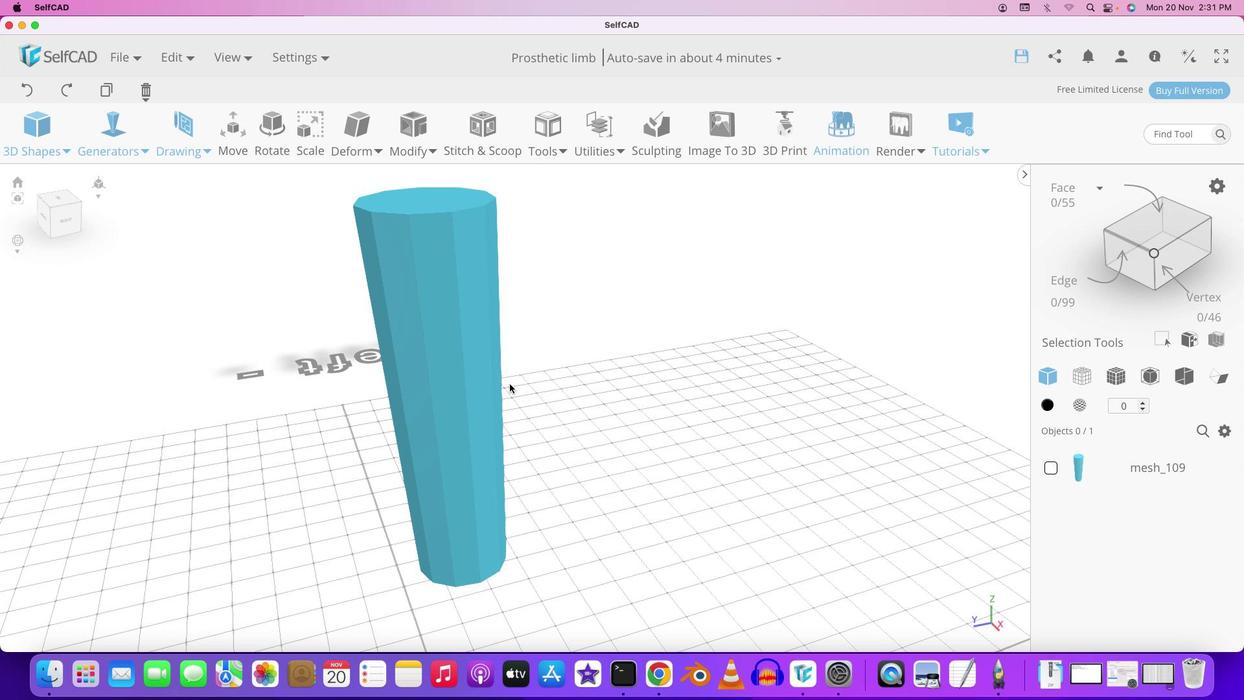 
Action: Mouse scrolled (508, 381) with delta (0, 0)
Screenshot: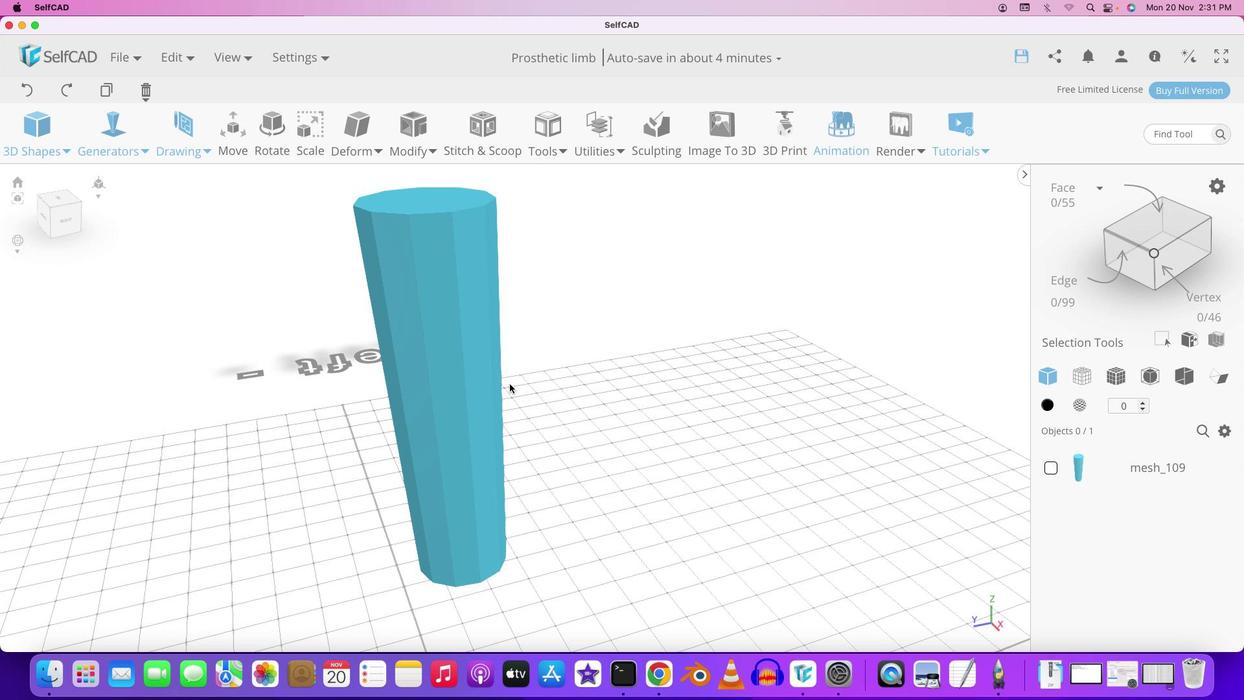 
Action: Mouse scrolled (508, 381) with delta (0, 0)
Screenshot: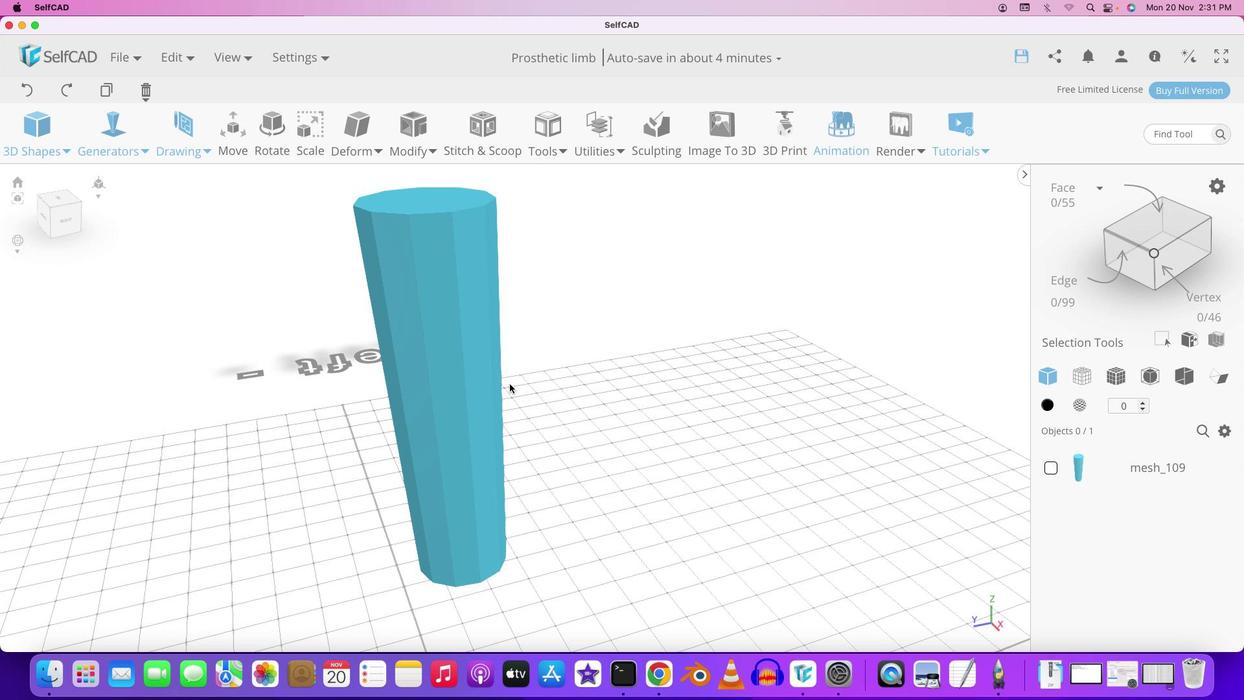 
Action: Mouse scrolled (508, 381) with delta (0, 1)
Screenshot: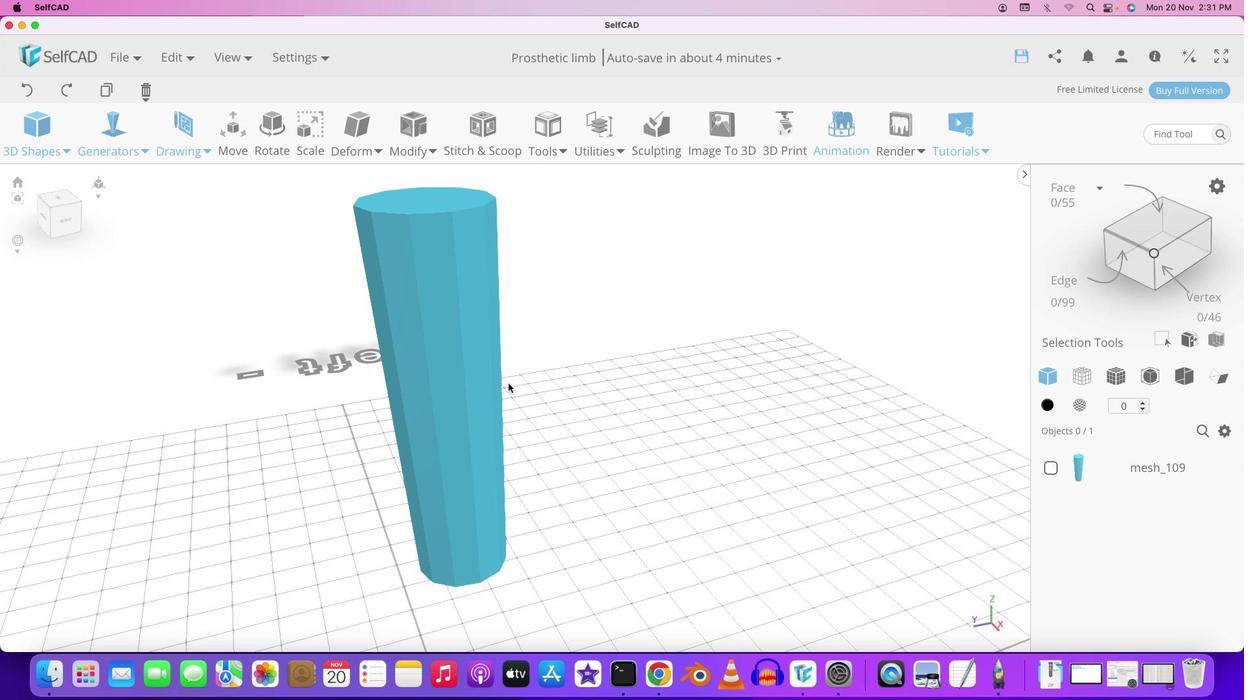 
Action: Mouse moved to (507, 381)
Screenshot: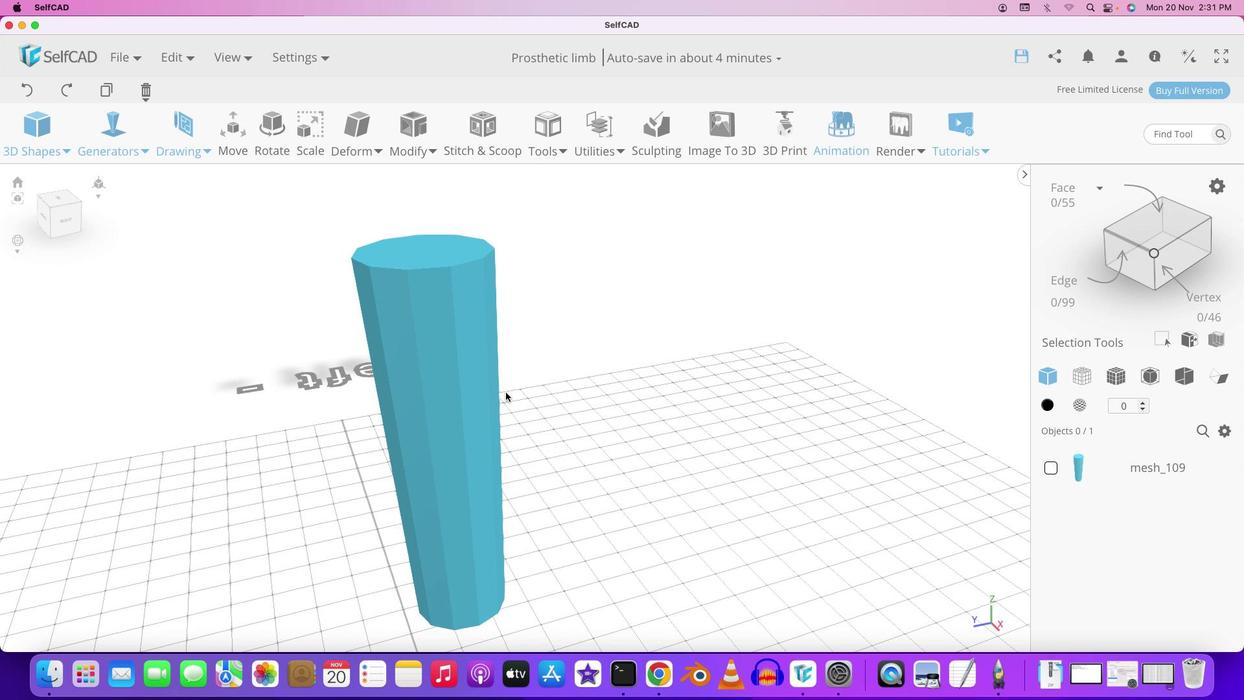 
Action: Key pressed Key.shift
Screenshot: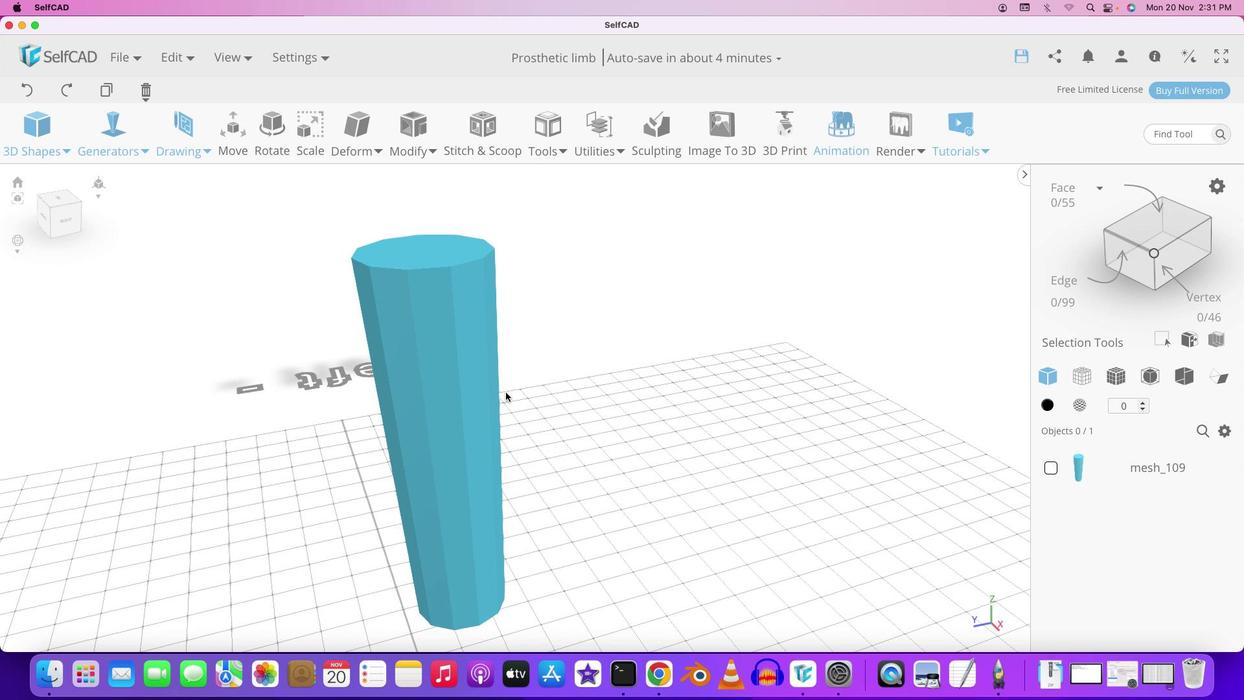 
Action: Mouse pressed left at (507, 381)
Screenshot: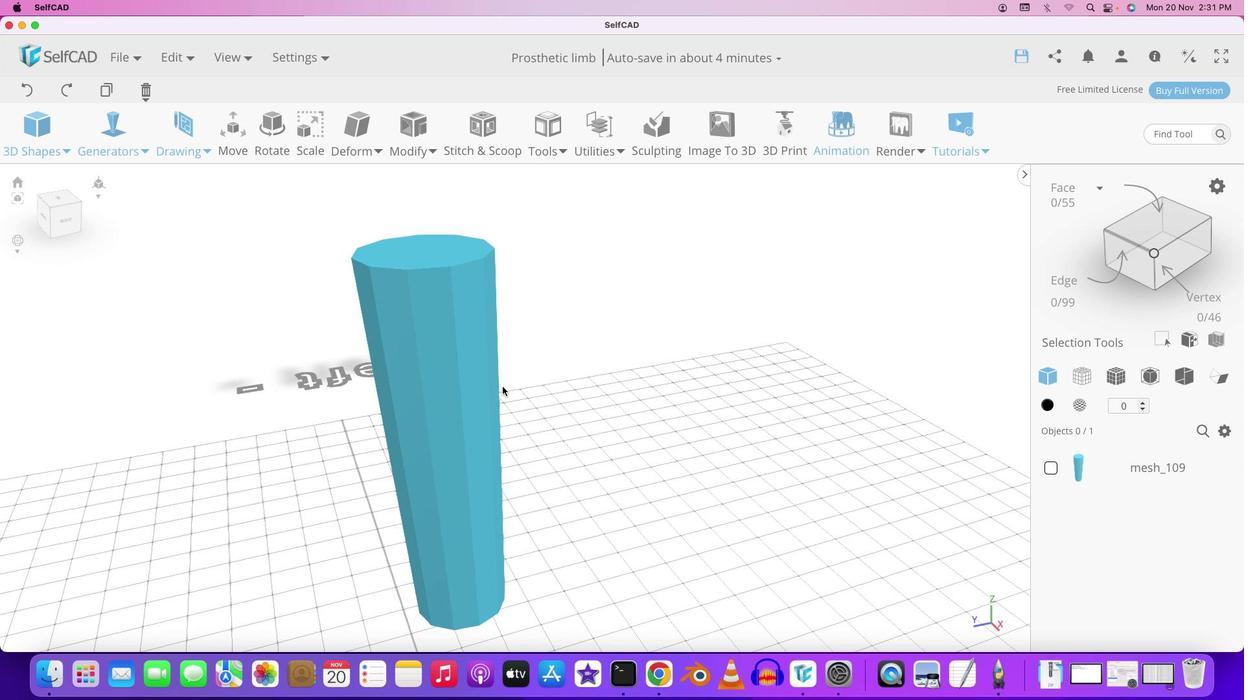 
Action: Mouse moved to (481, 345)
Screenshot: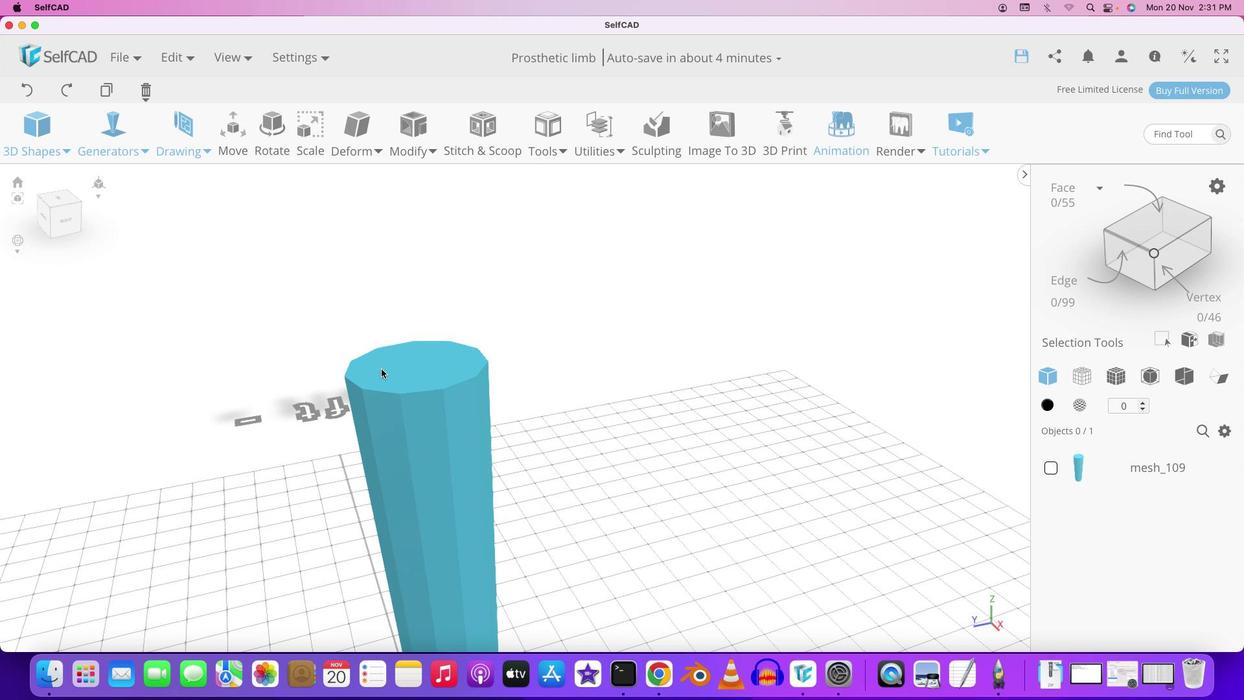 
Action: Key pressed Key.shift
Screenshot: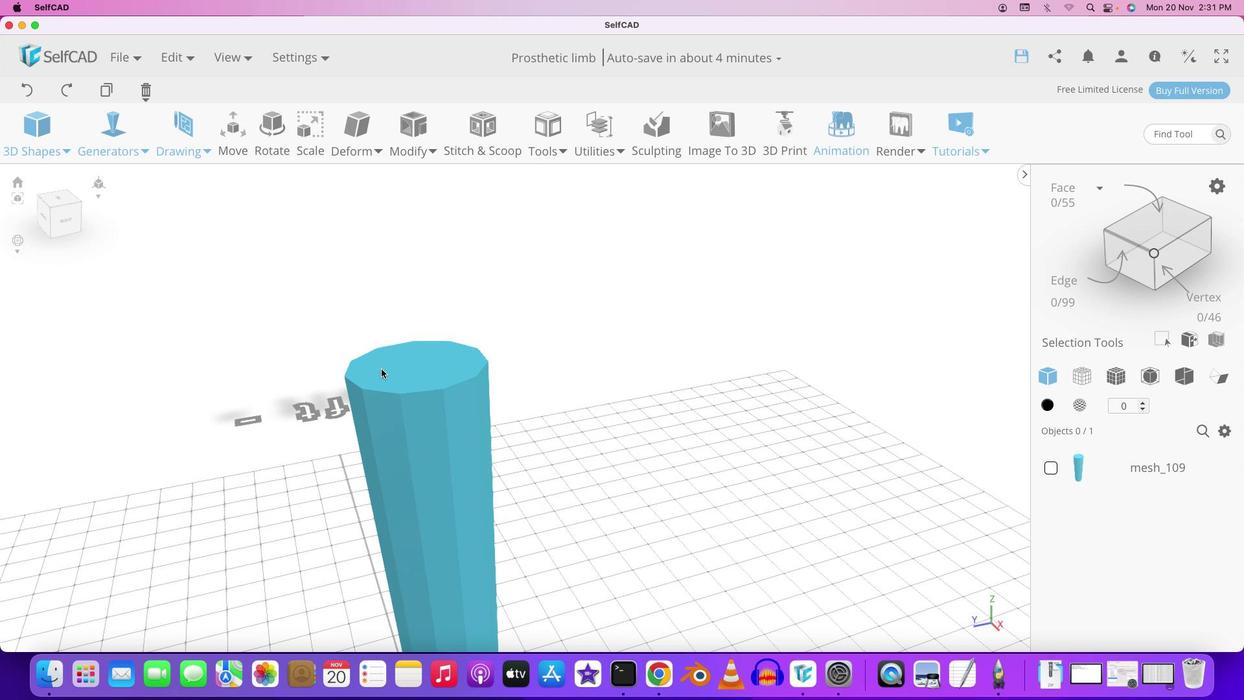 
Action: Mouse moved to (481, 345)
Screenshot: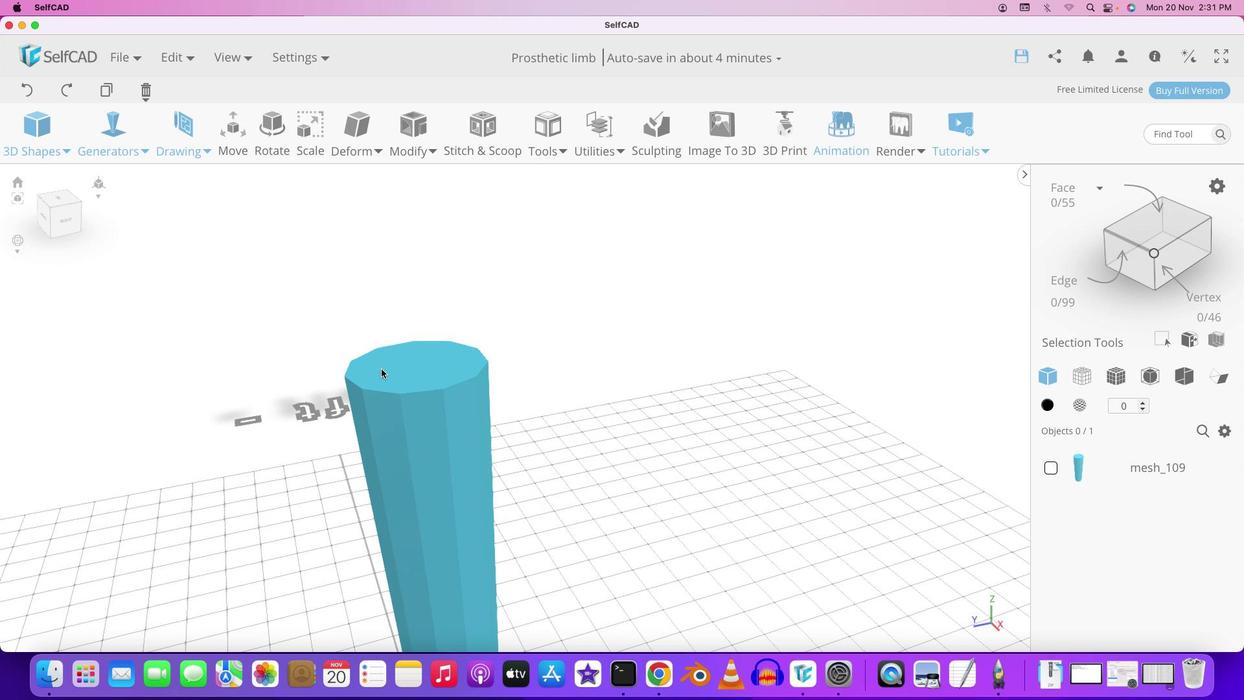 
Action: Mouse pressed left at (481, 345)
Screenshot: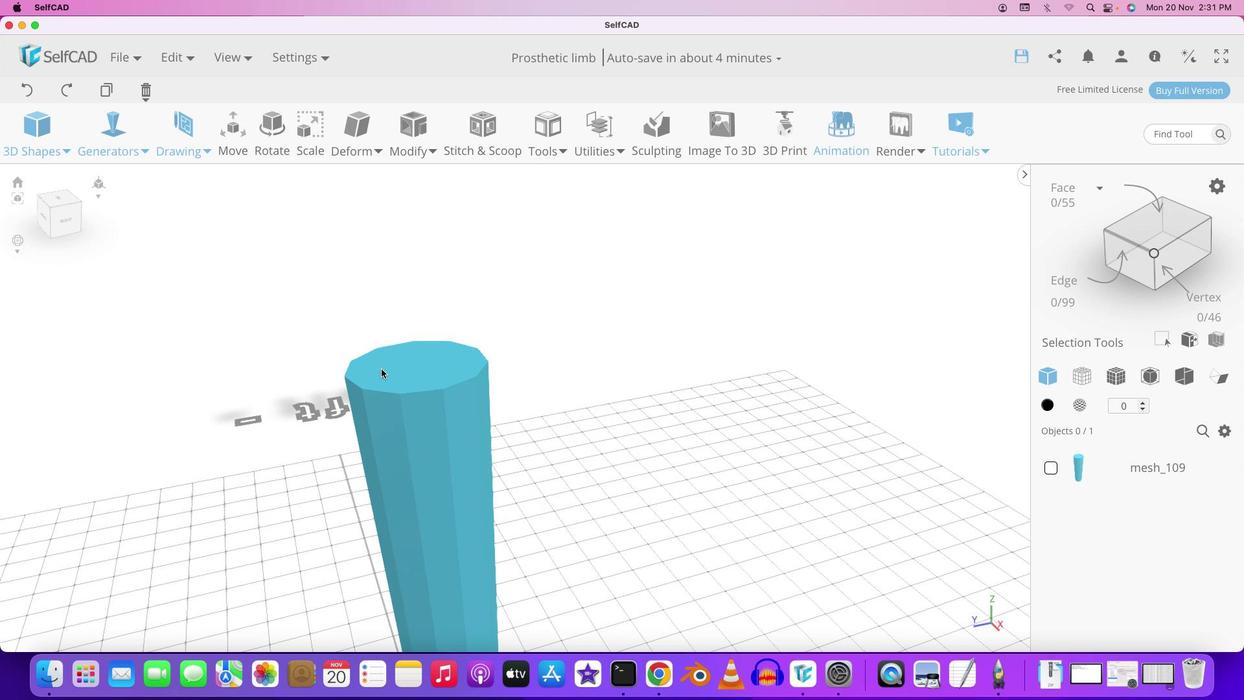 
Action: Mouse moved to (381, 368)
Screenshot: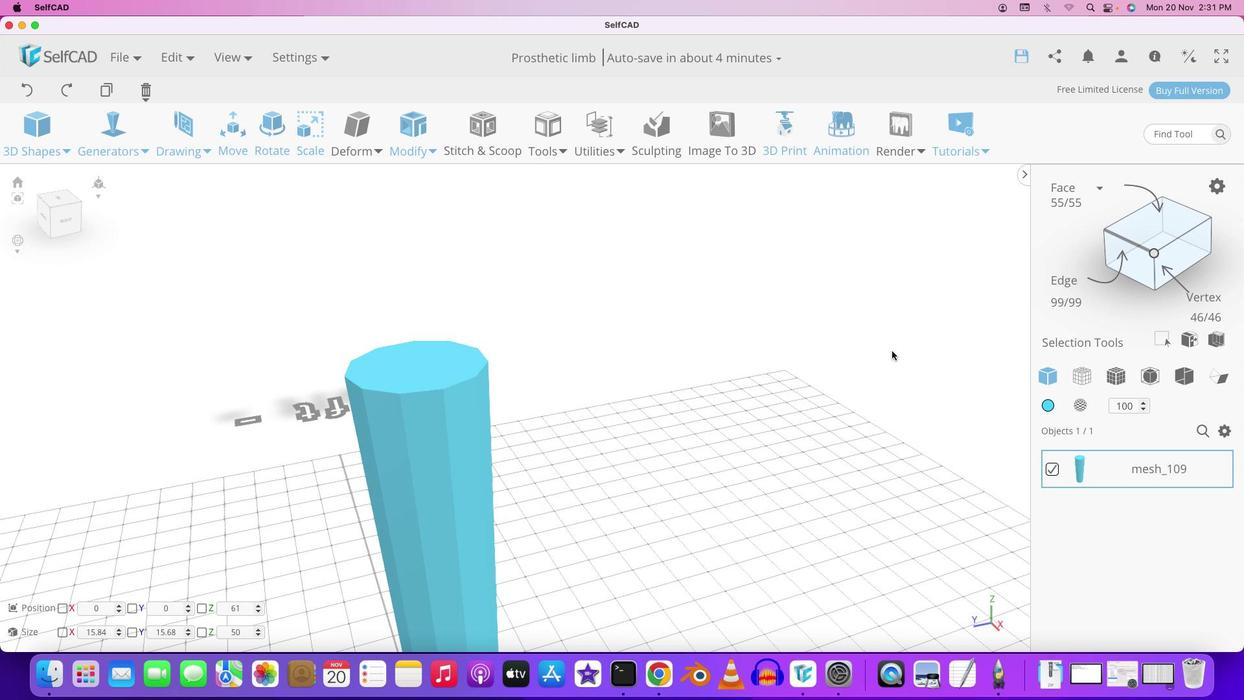 
Action: Mouse pressed left at (381, 368)
Screenshot: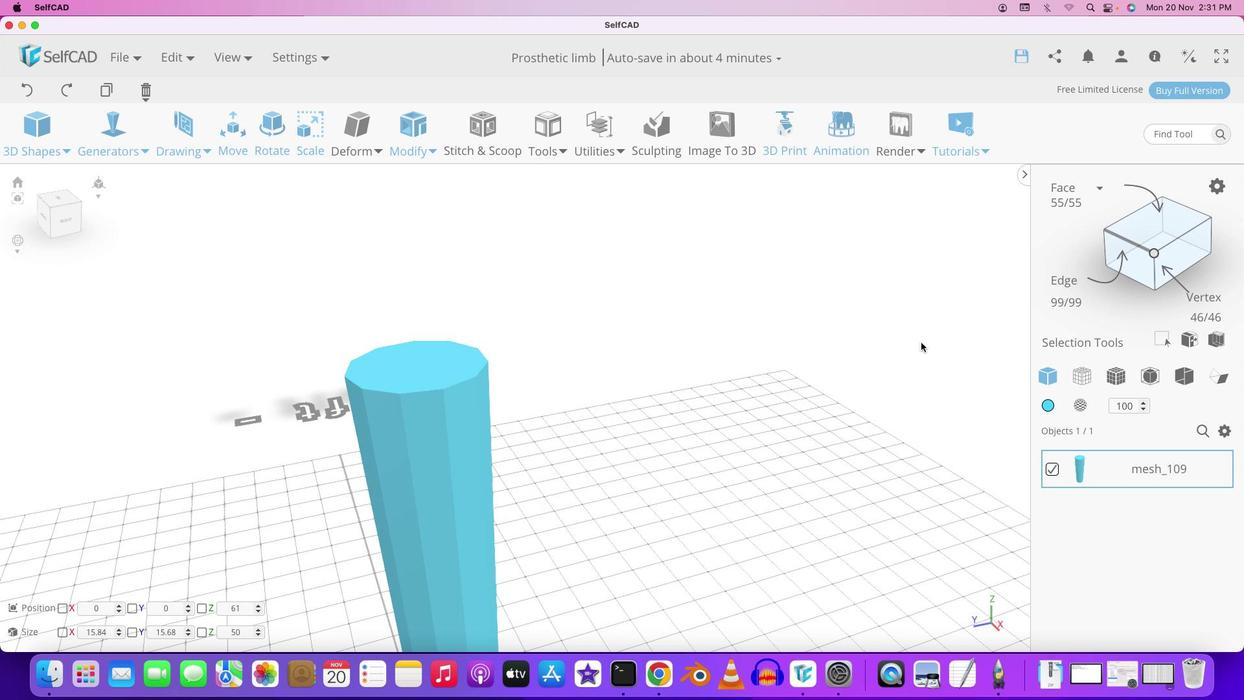 
Action: Mouse moved to (1113, 372)
Screenshot: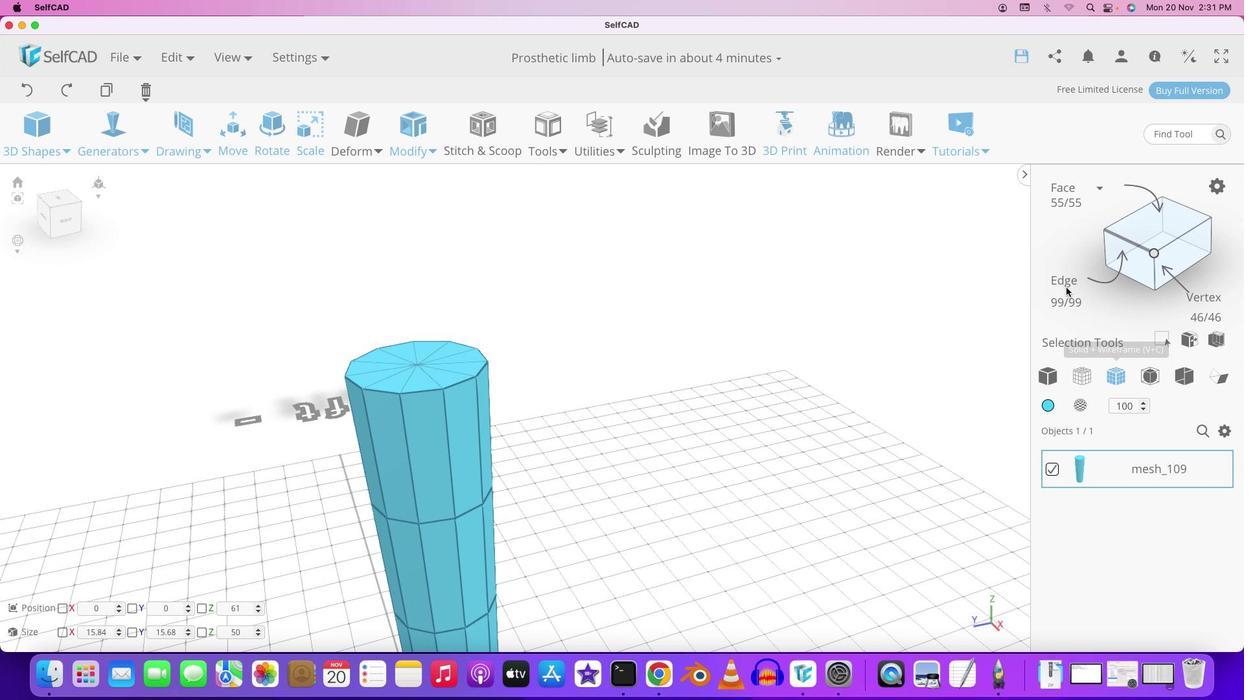 
Action: Mouse pressed left at (1113, 372)
Screenshot: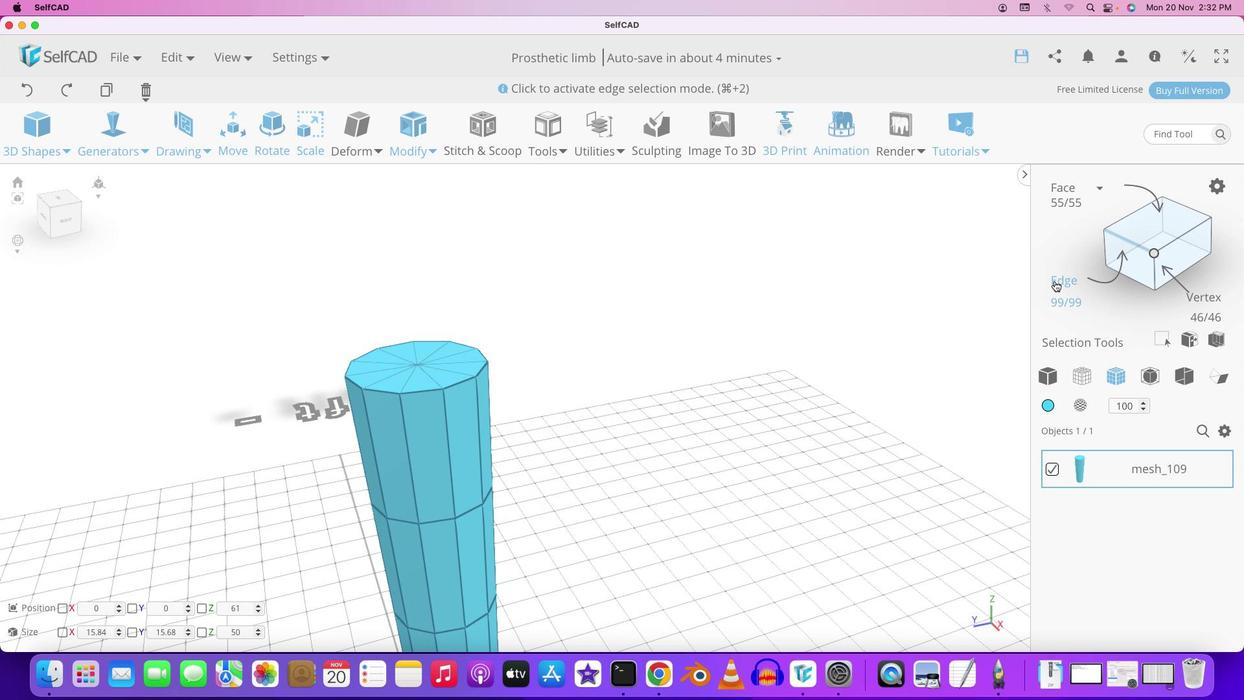 
Action: Mouse moved to (1205, 295)
Screenshot: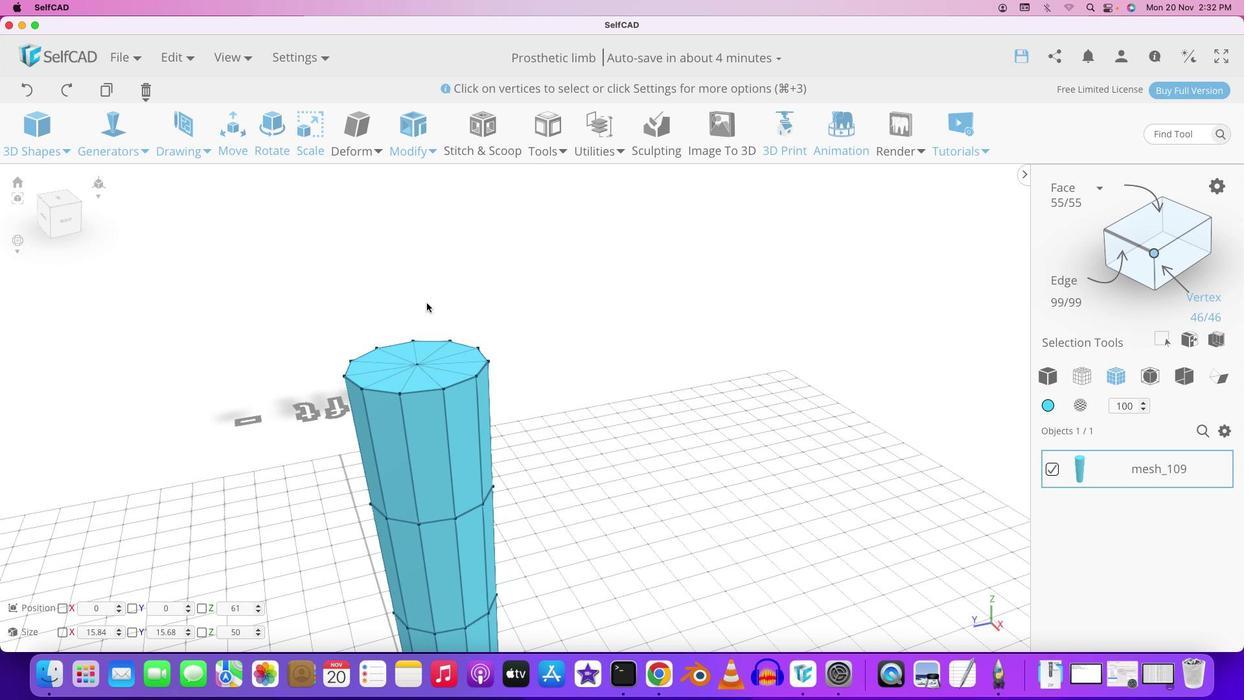 
Action: Mouse pressed left at (1205, 295)
Screenshot: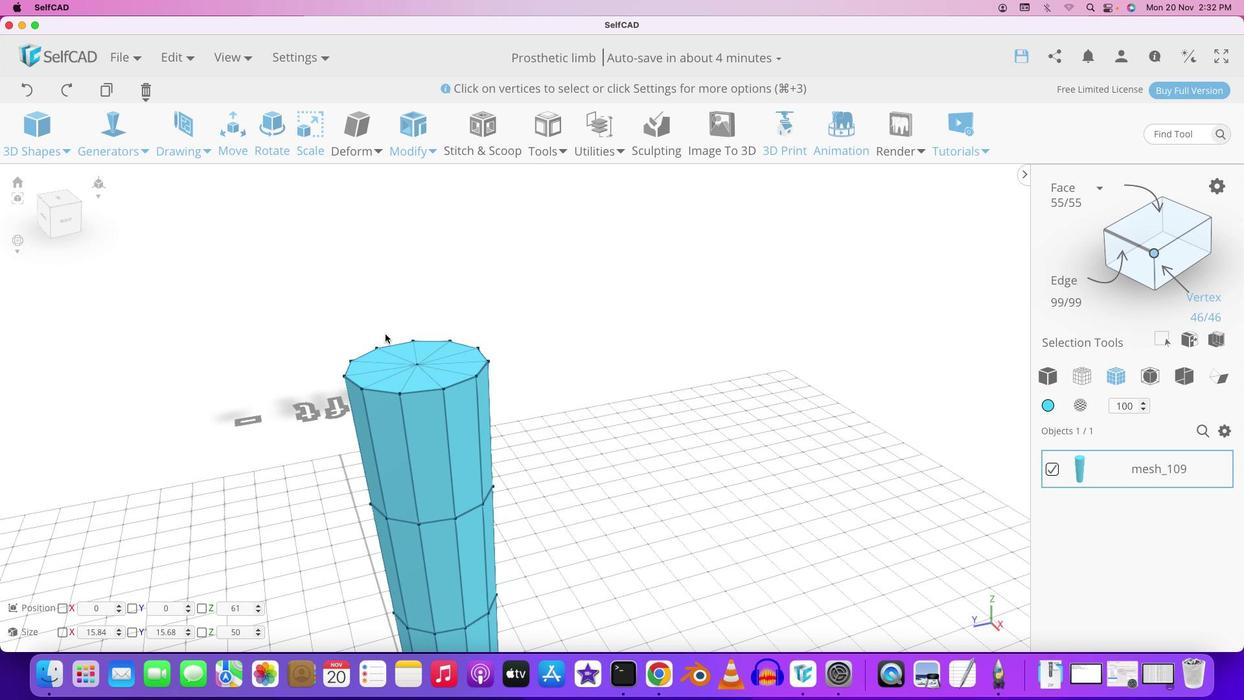 
Action: Mouse moved to (356, 361)
Screenshot: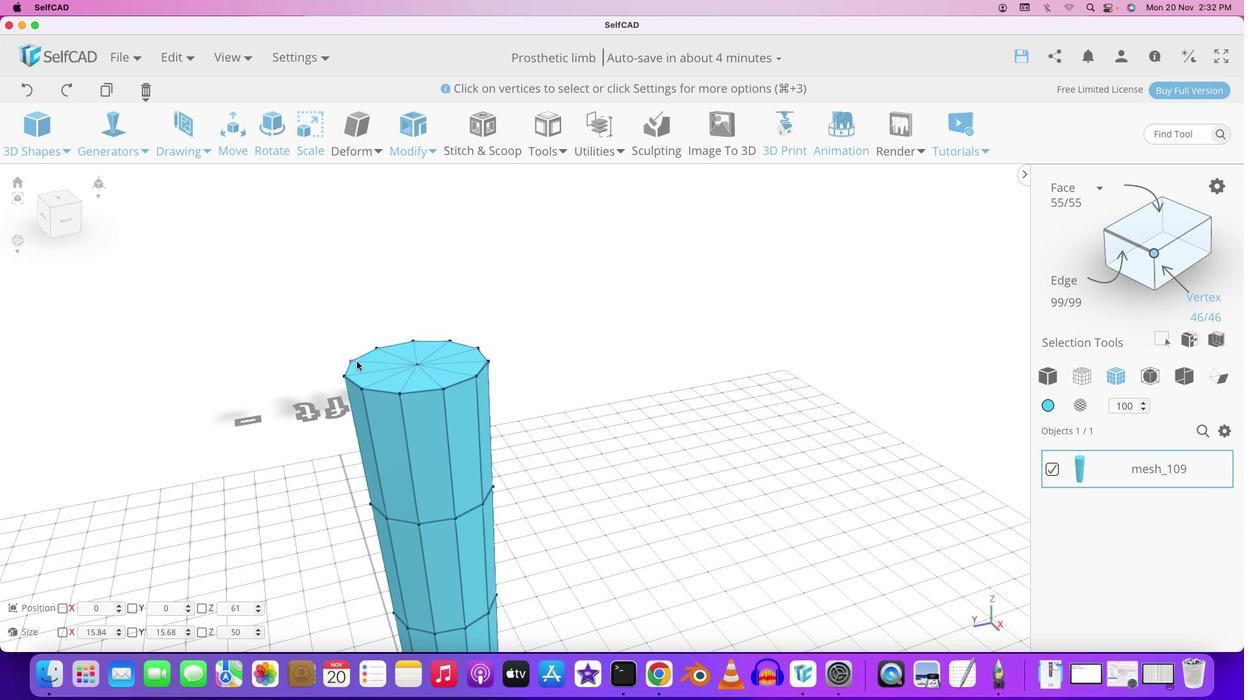 
Action: Mouse pressed left at (356, 361)
Screenshot: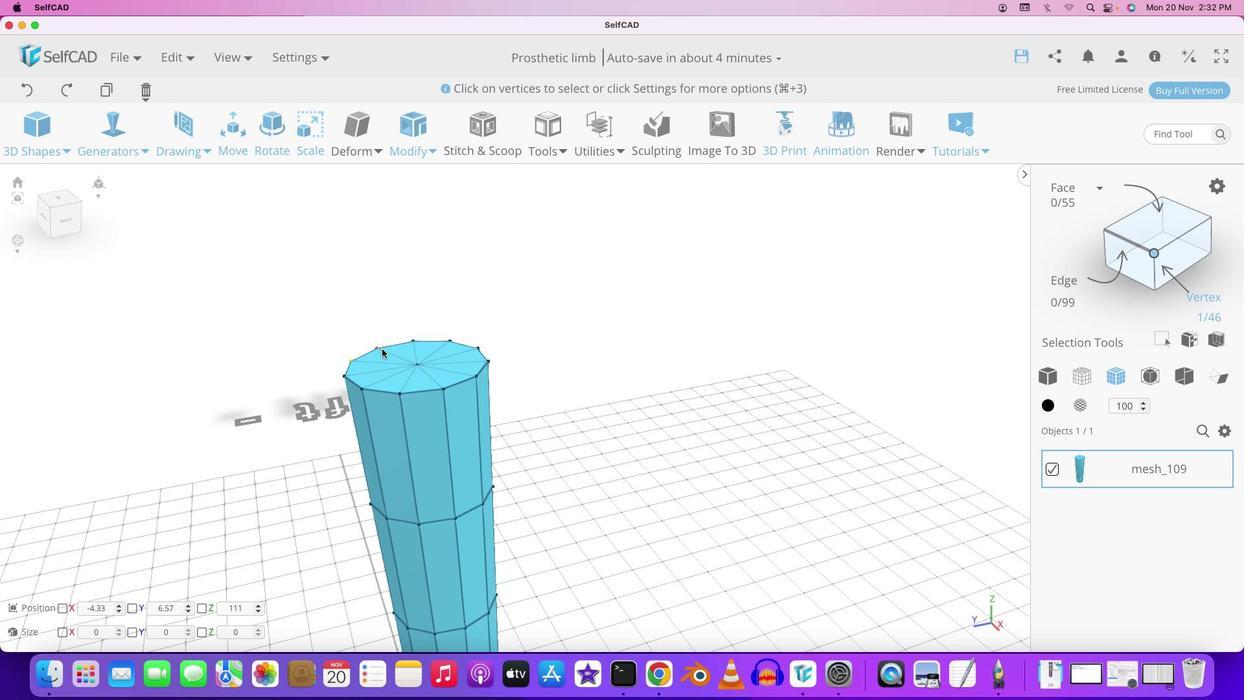 
Action: Mouse moved to (381, 349)
Screenshot: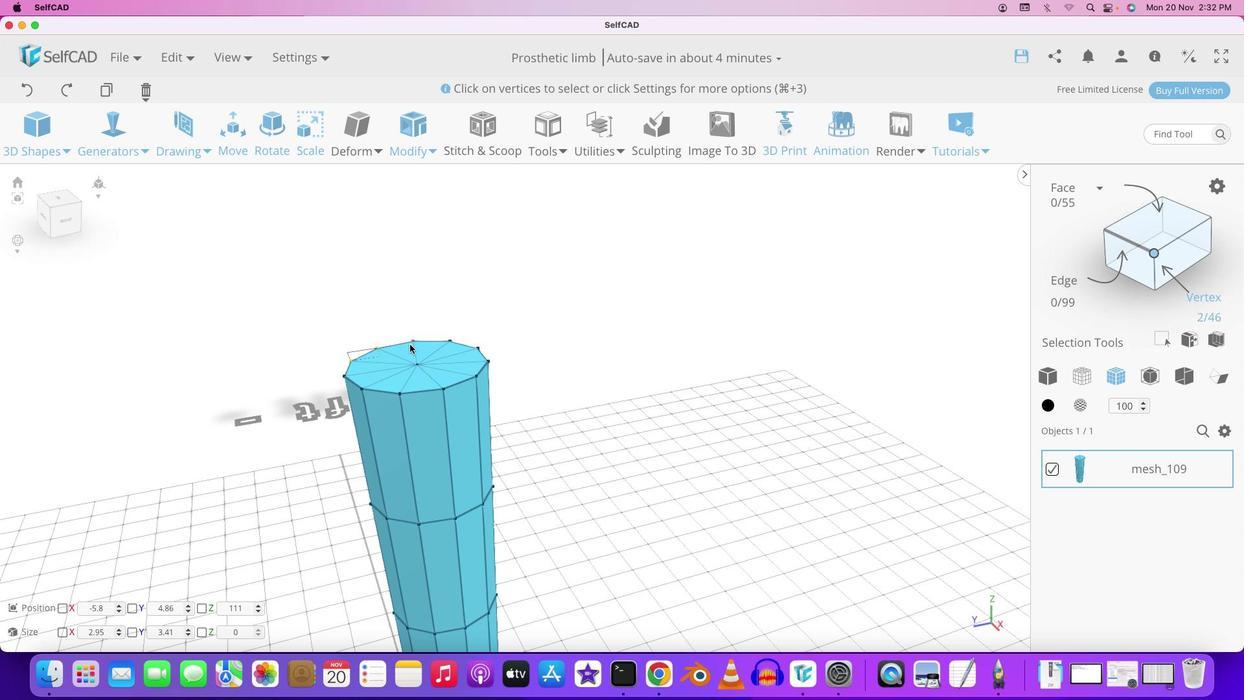 
Action: Mouse pressed left at (381, 349)
Screenshot: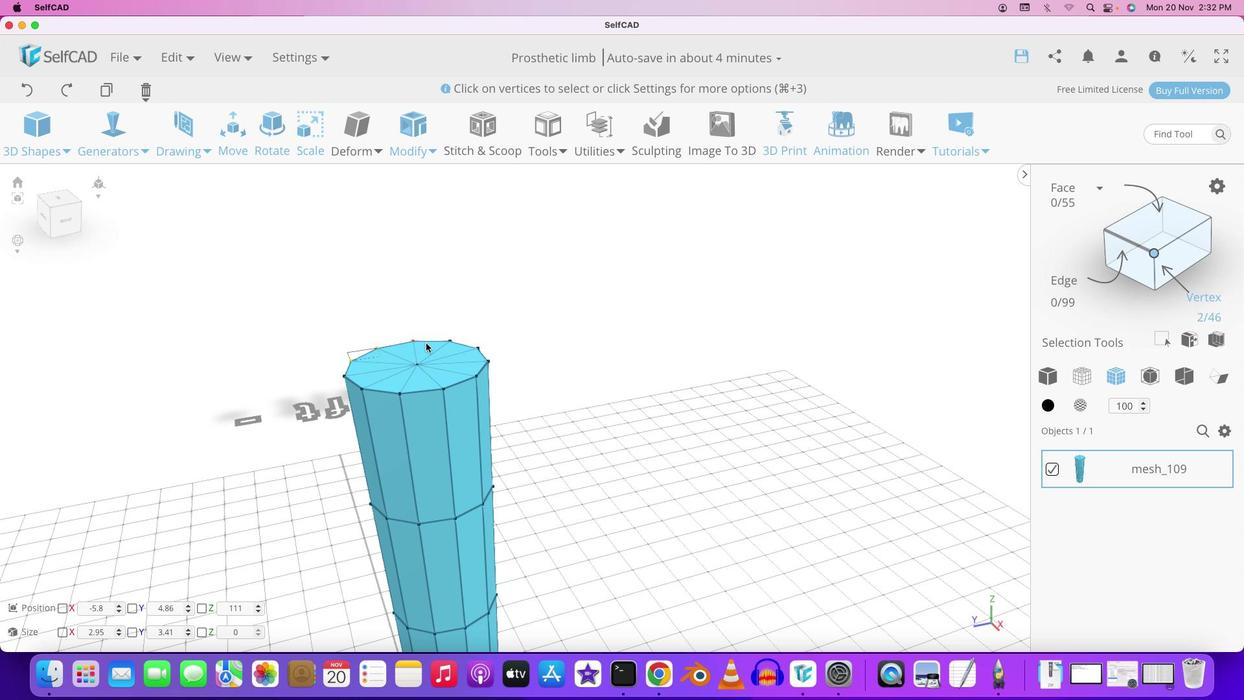 
Action: Mouse moved to (410, 344)
Screenshot: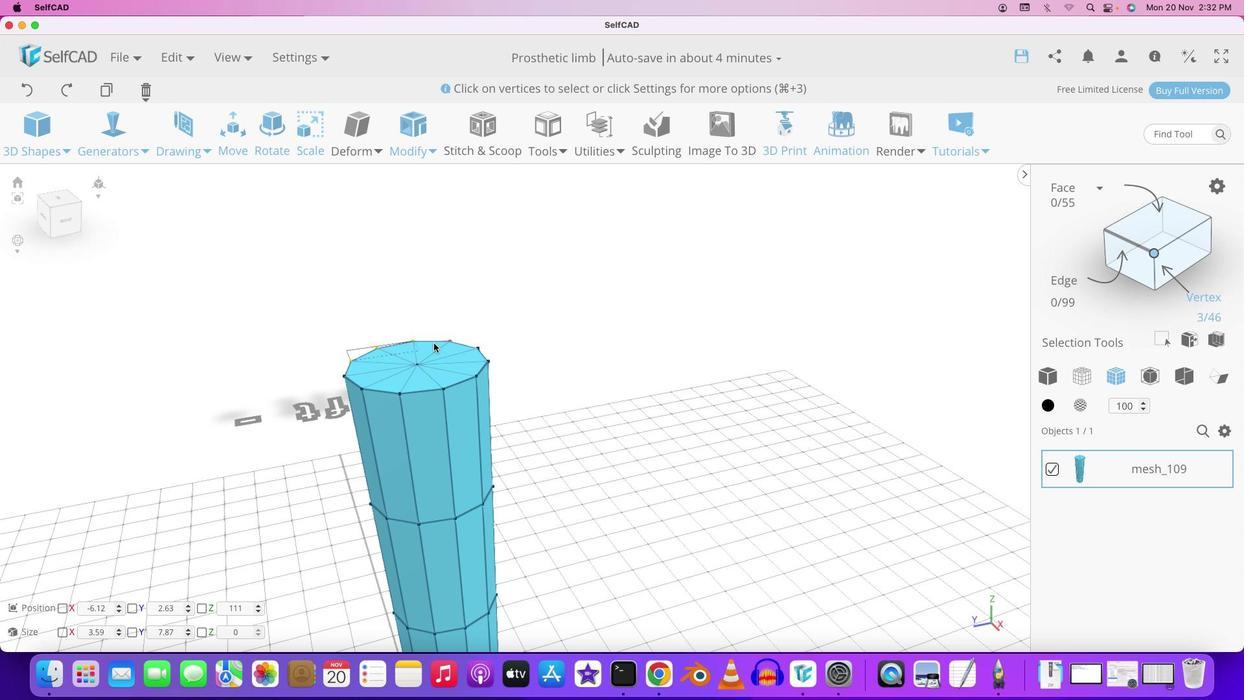 
Action: Mouse pressed left at (410, 344)
Screenshot: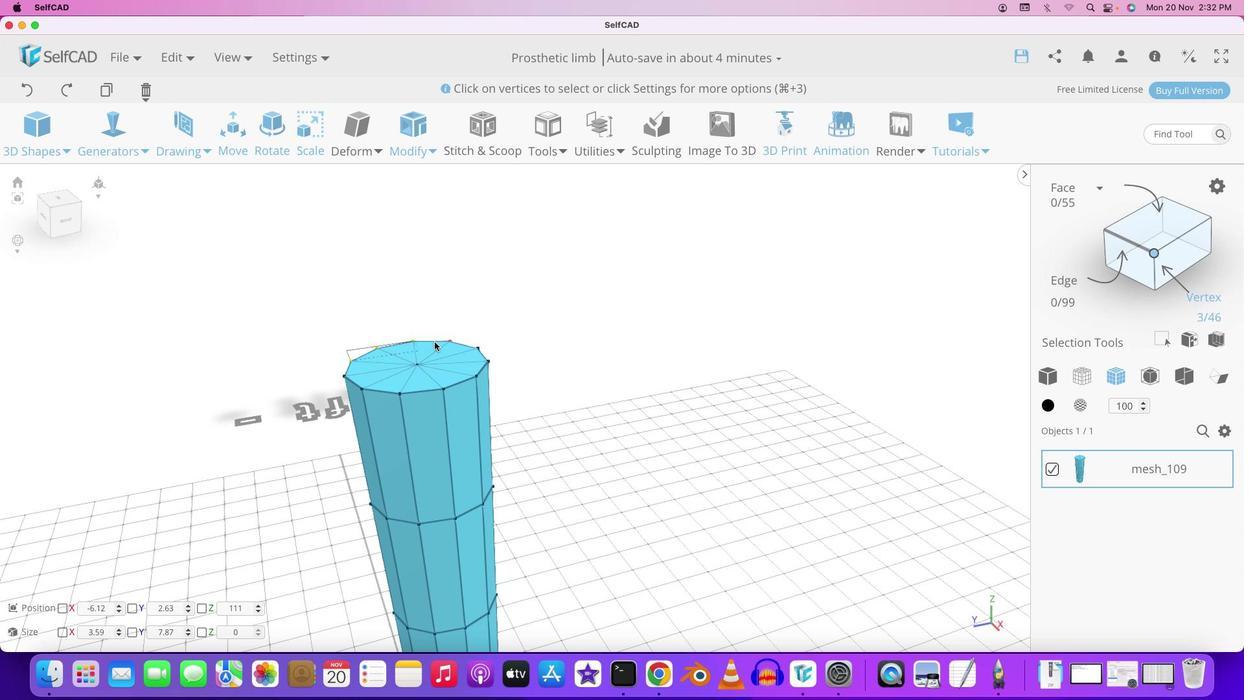 
Action: Mouse moved to (224, 138)
Screenshot: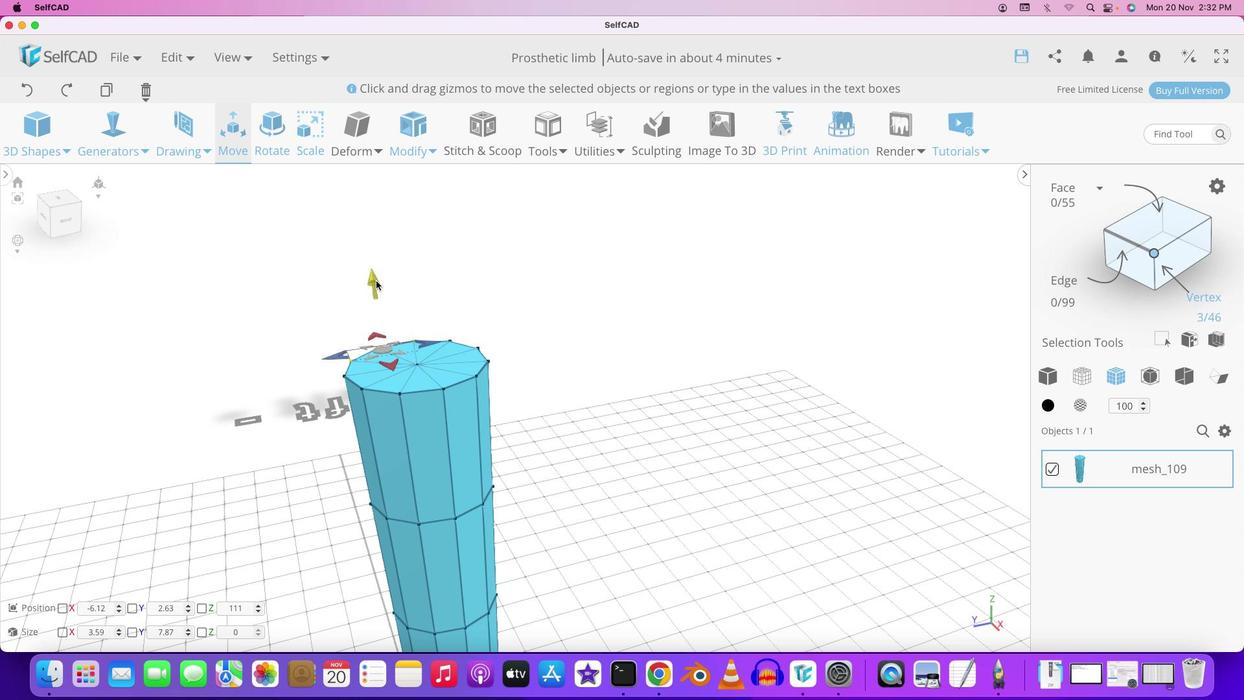 
Action: Mouse pressed left at (224, 138)
Screenshot: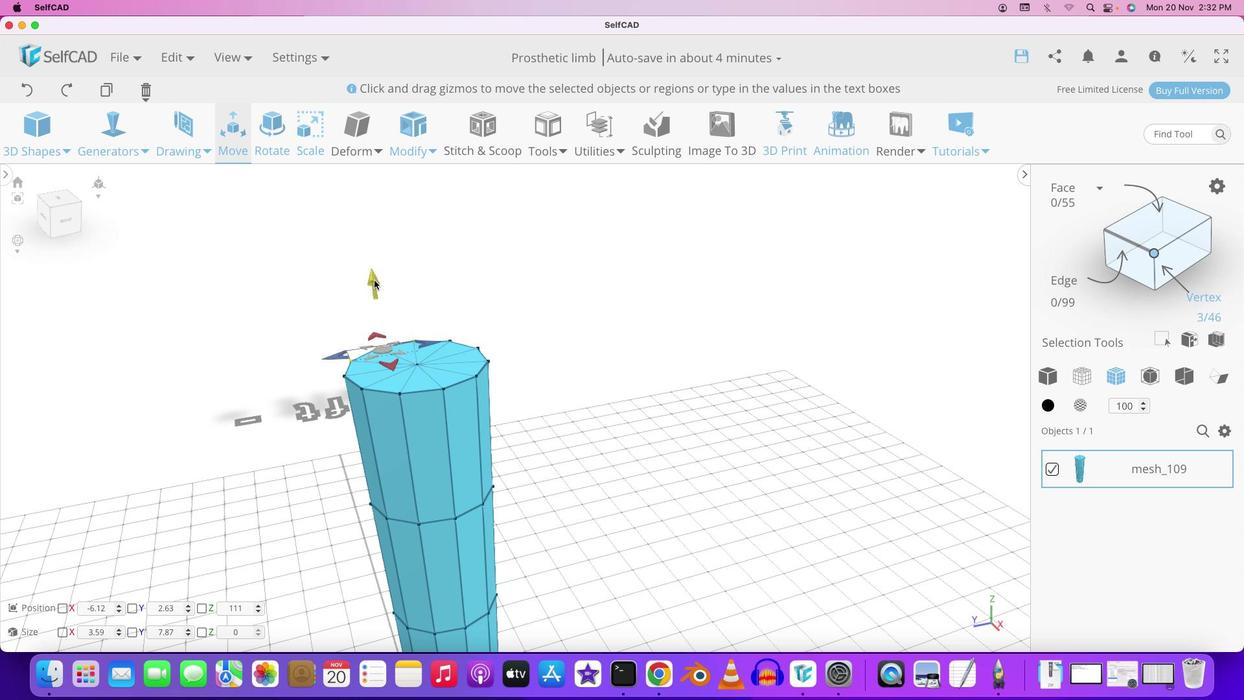 
Action: Mouse moved to (475, 309)
Screenshot: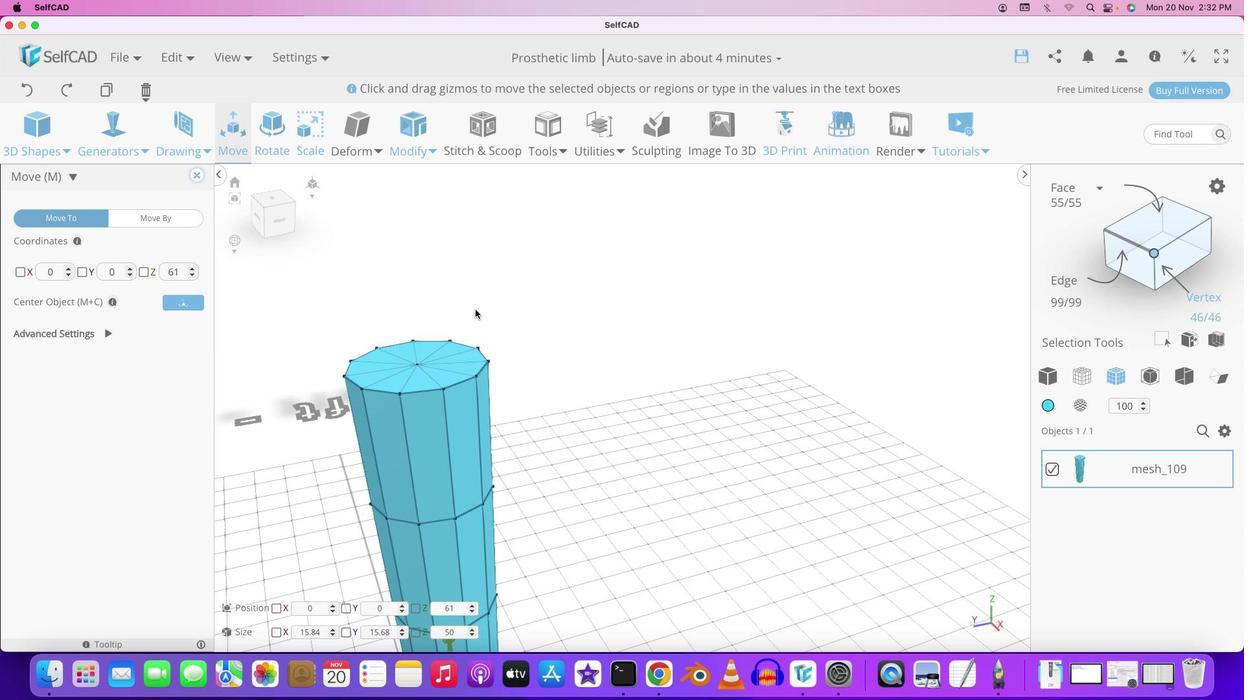 
Action: Mouse pressed left at (475, 309)
Screenshot: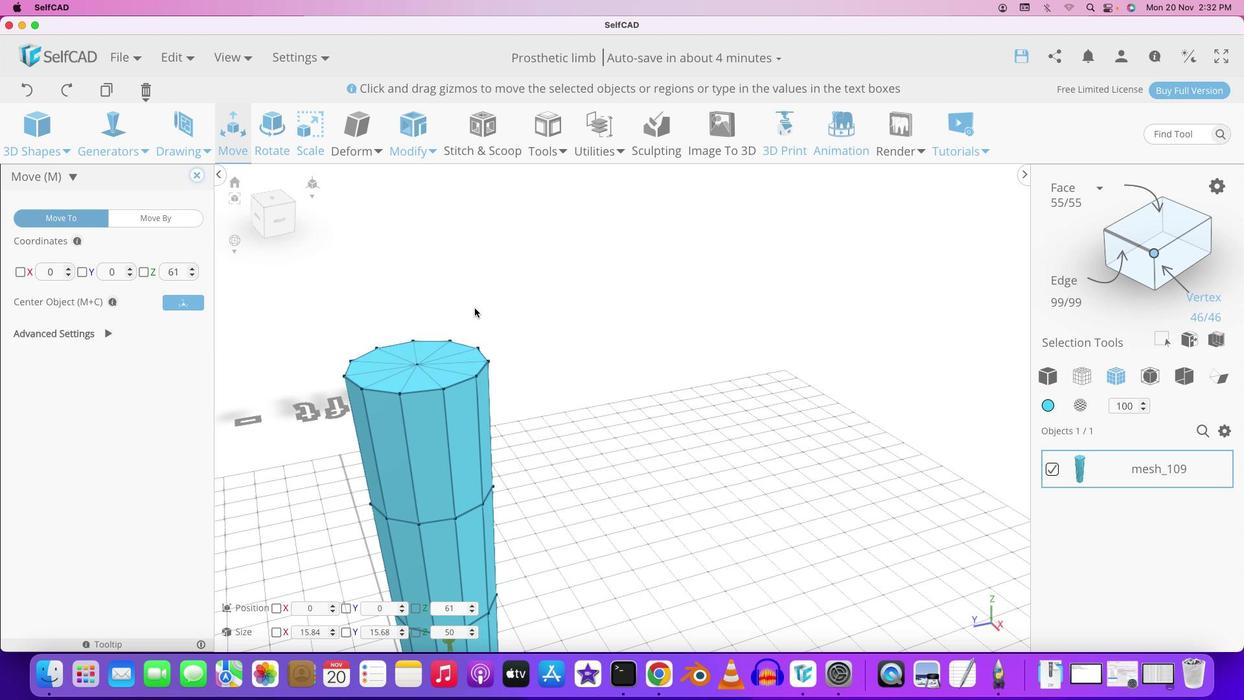 
Action: Mouse moved to (362, 363)
Screenshot: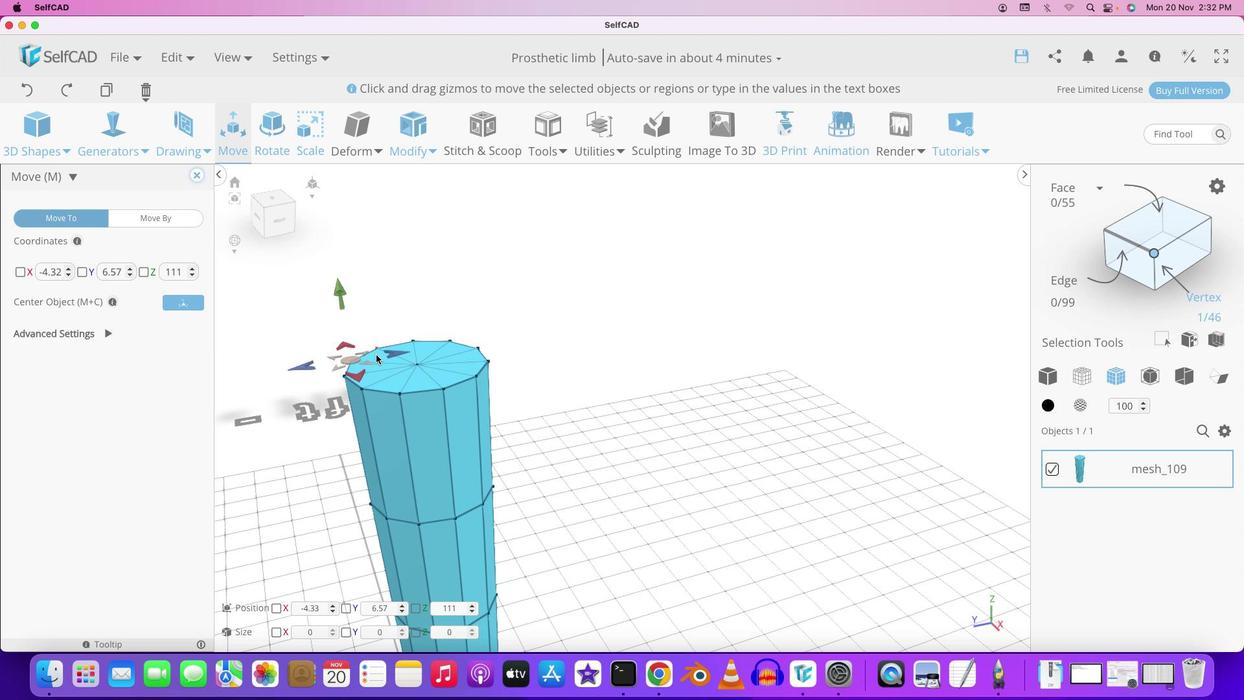 
Action: Mouse pressed left at (362, 363)
Screenshot: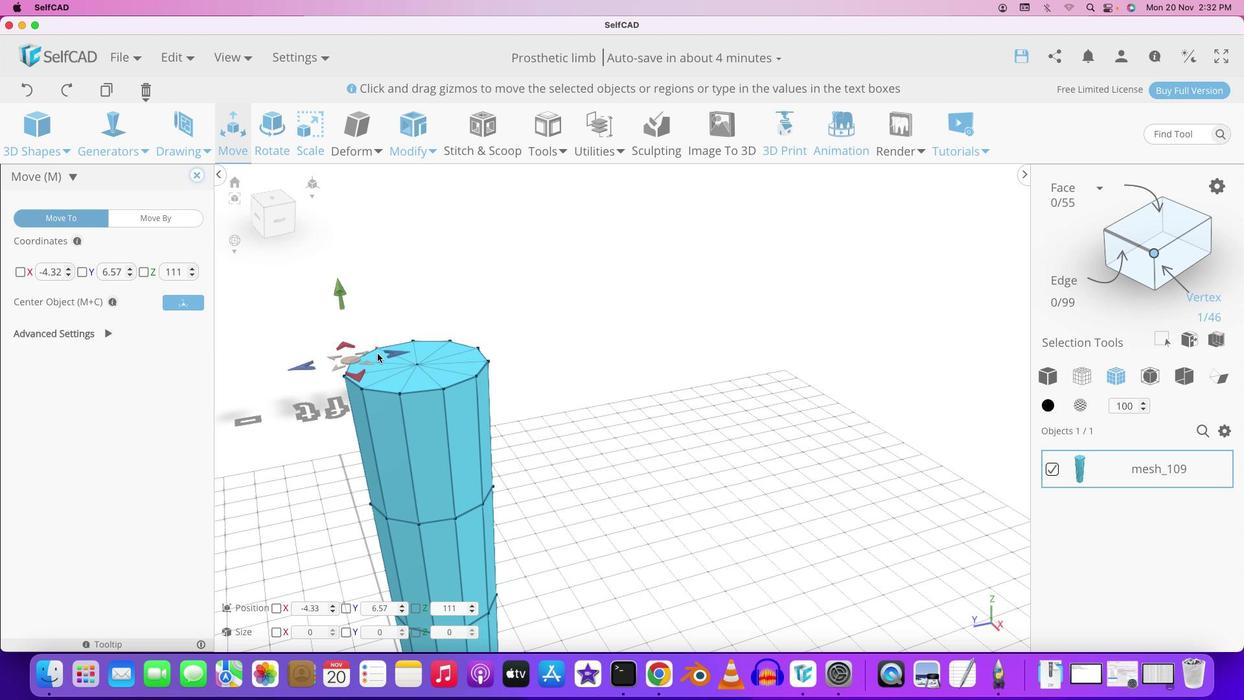 
Action: Mouse moved to (377, 353)
Screenshot: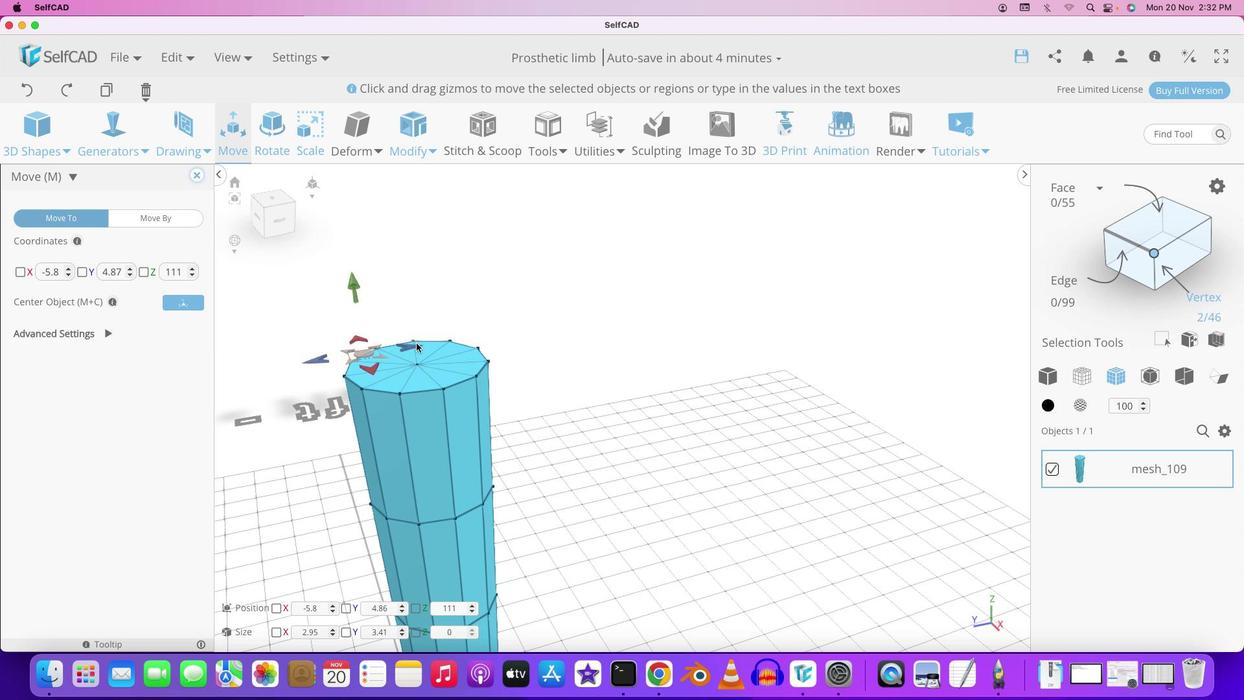 
Action: Mouse pressed left at (377, 353)
Screenshot: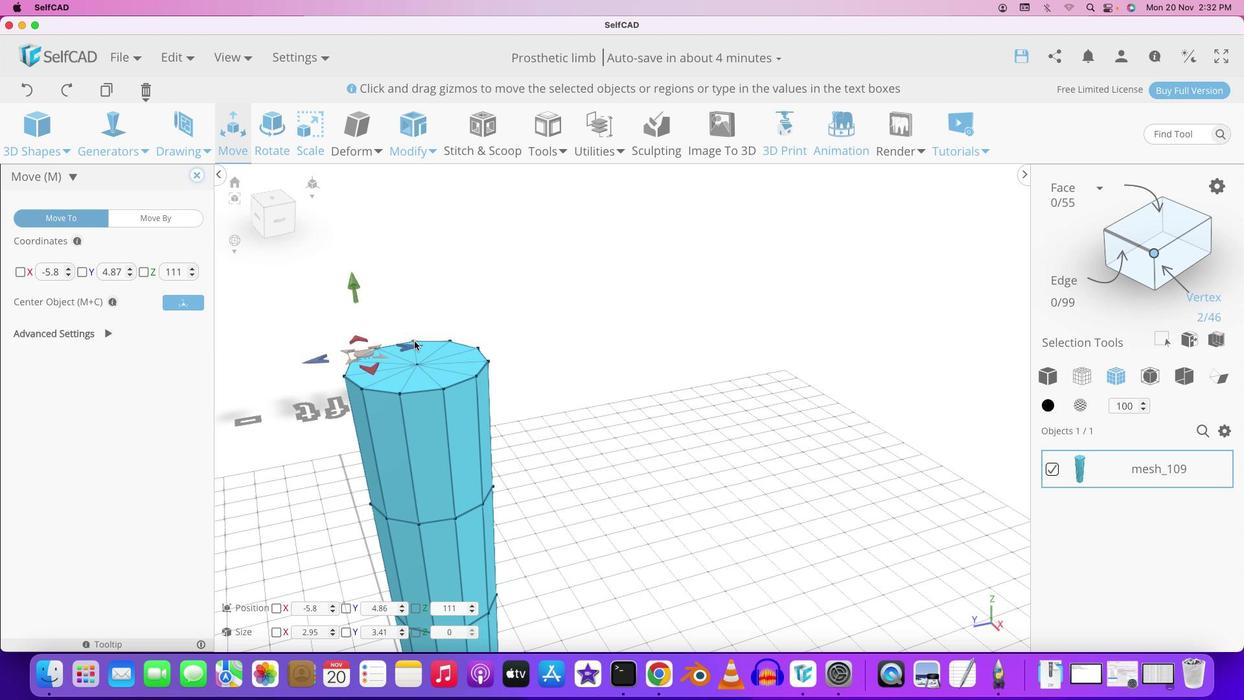 
Action: Mouse moved to (414, 341)
Screenshot: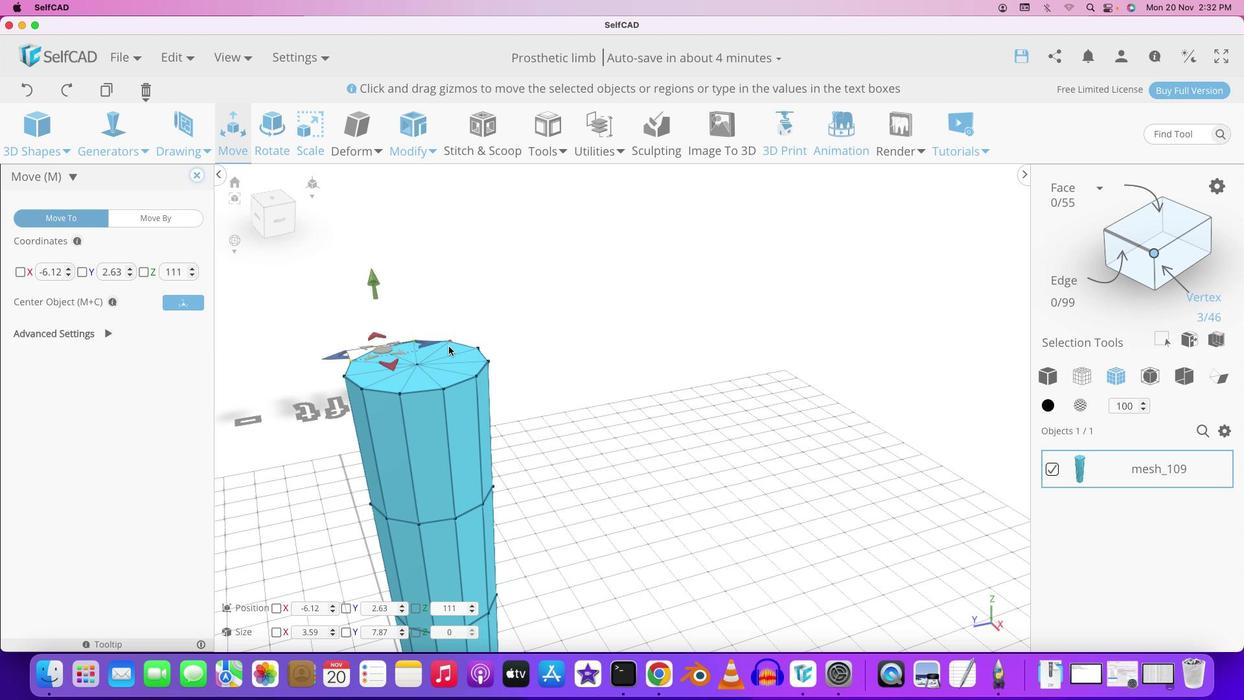 
Action: Mouse pressed left at (414, 341)
Screenshot: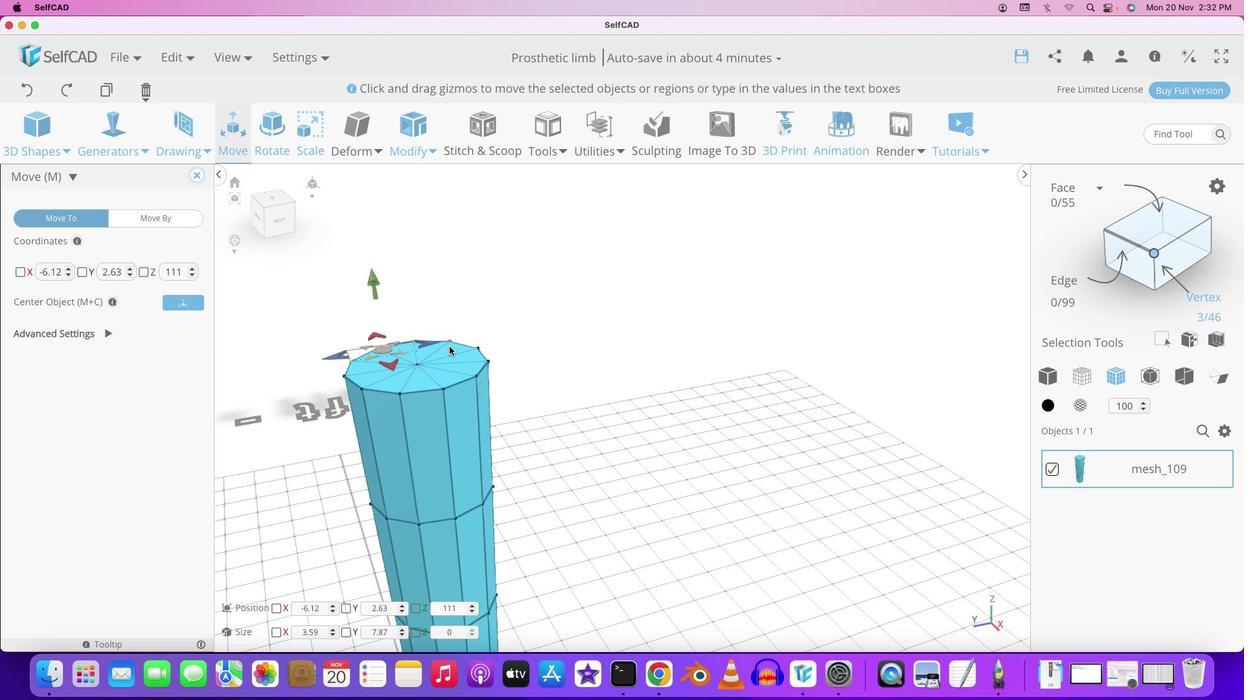 
Action: Mouse moved to (449, 346)
Screenshot: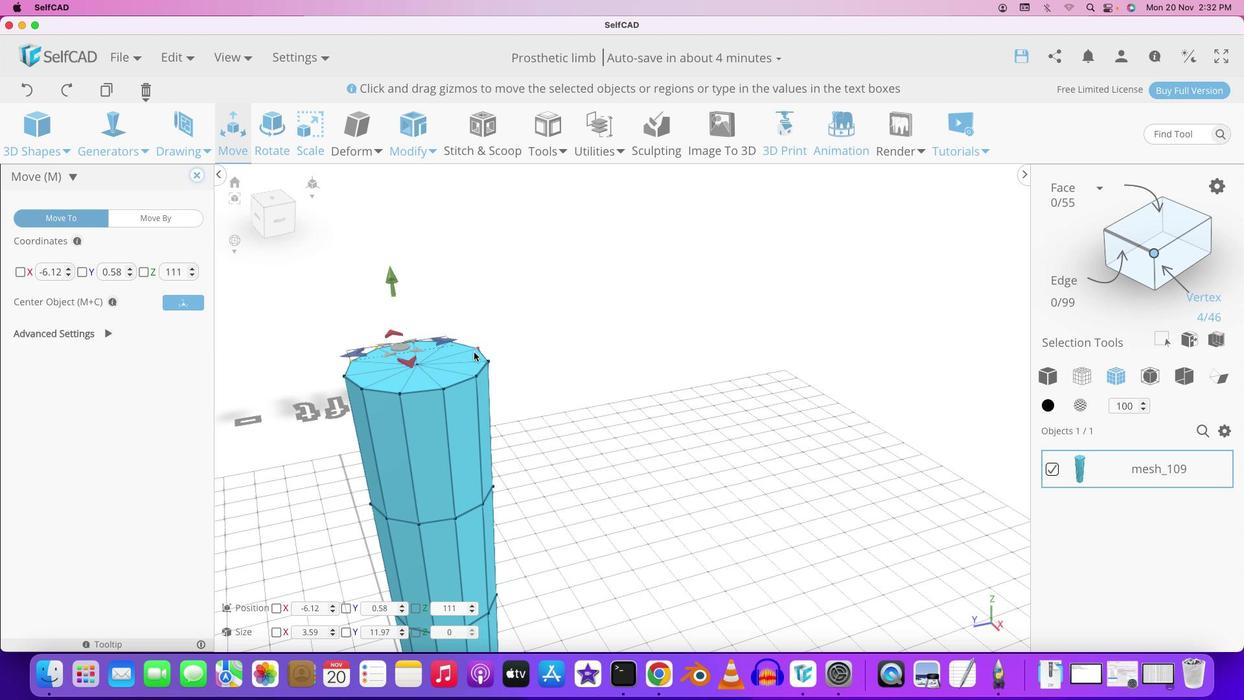 
Action: Mouse pressed left at (449, 346)
Screenshot: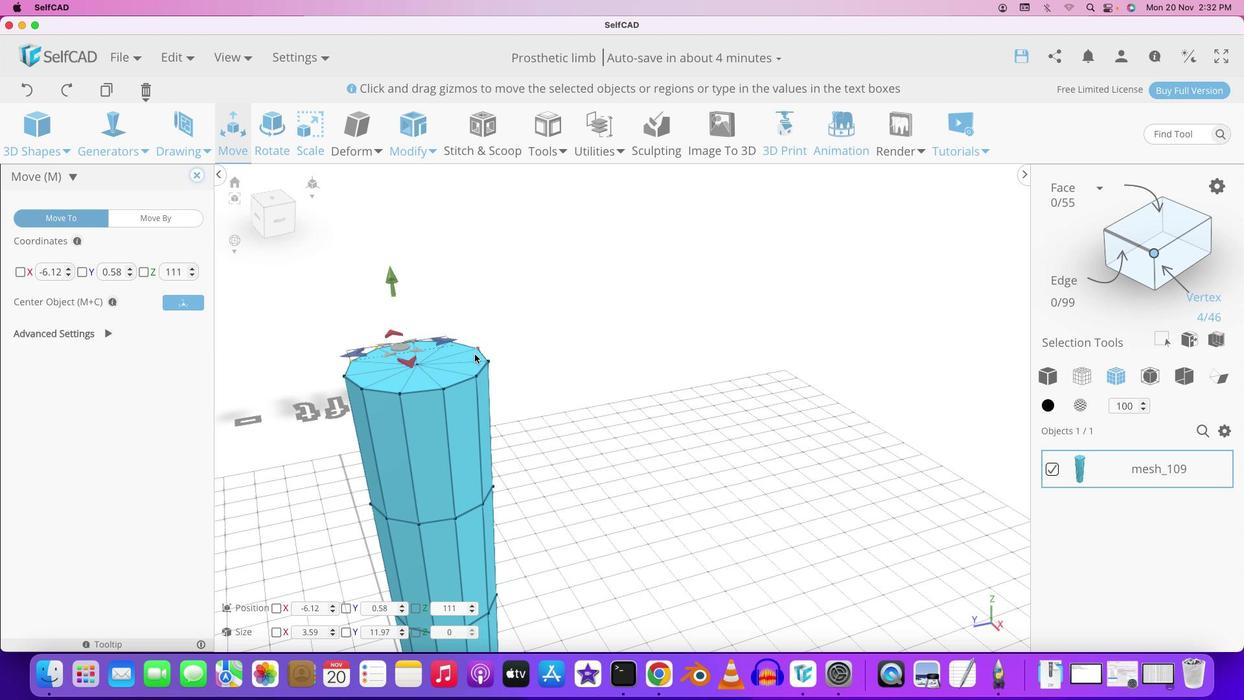 
Action: Mouse moved to (473, 350)
Screenshot: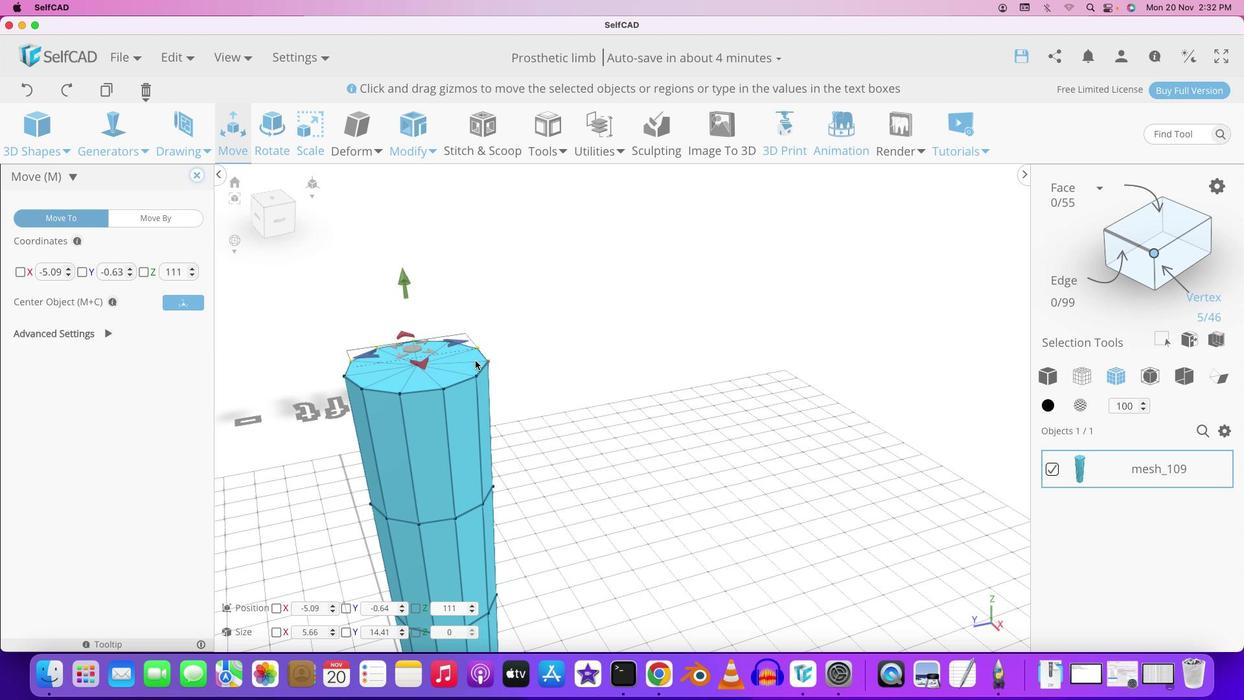 
Action: Mouse pressed left at (473, 350)
Screenshot: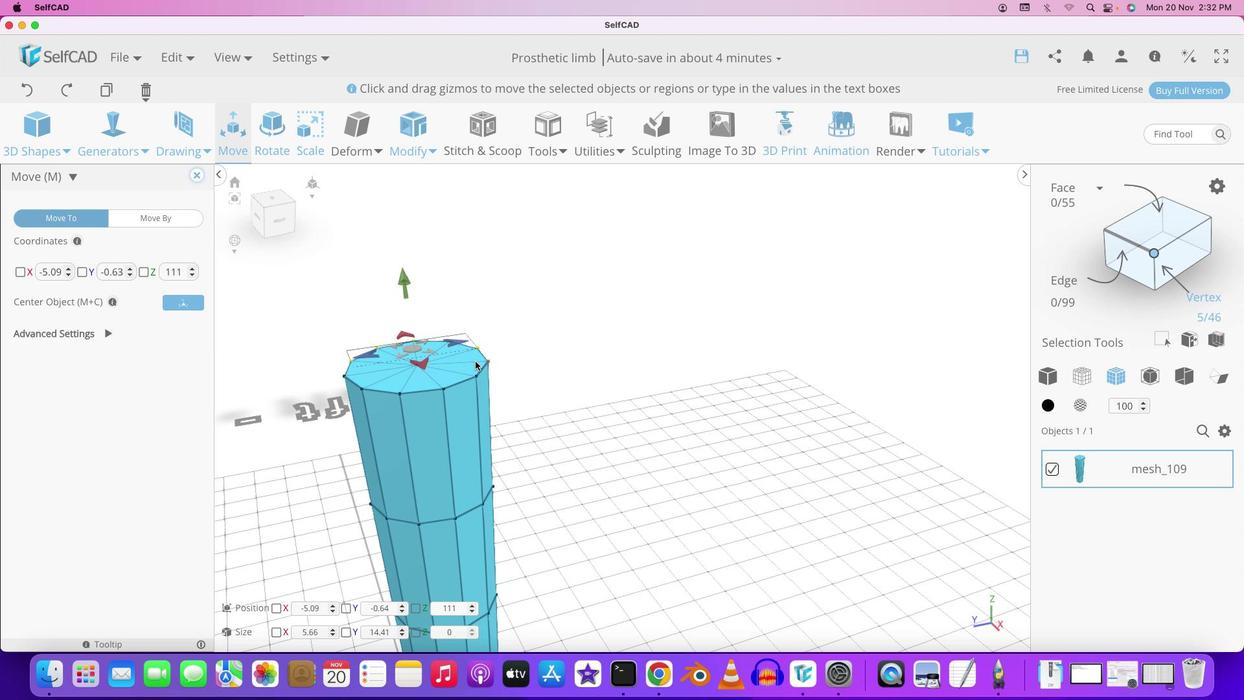 
Action: Mouse moved to (475, 360)
Screenshot: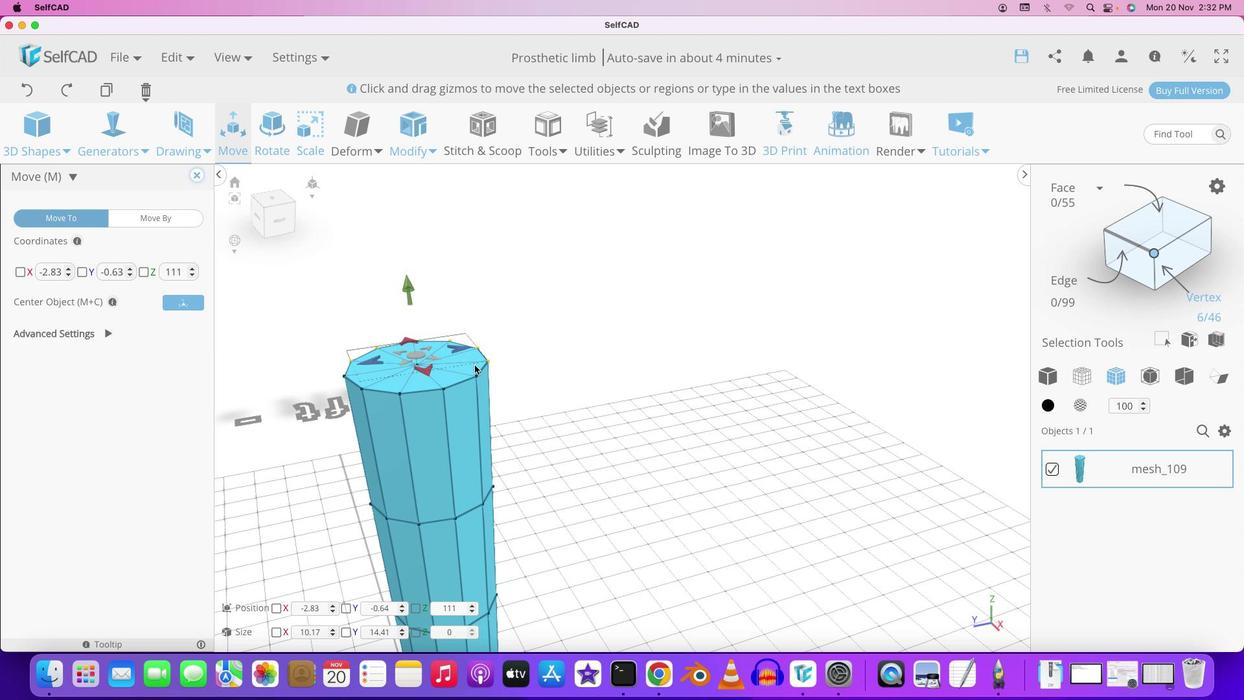 
Action: Mouse pressed left at (475, 360)
Screenshot: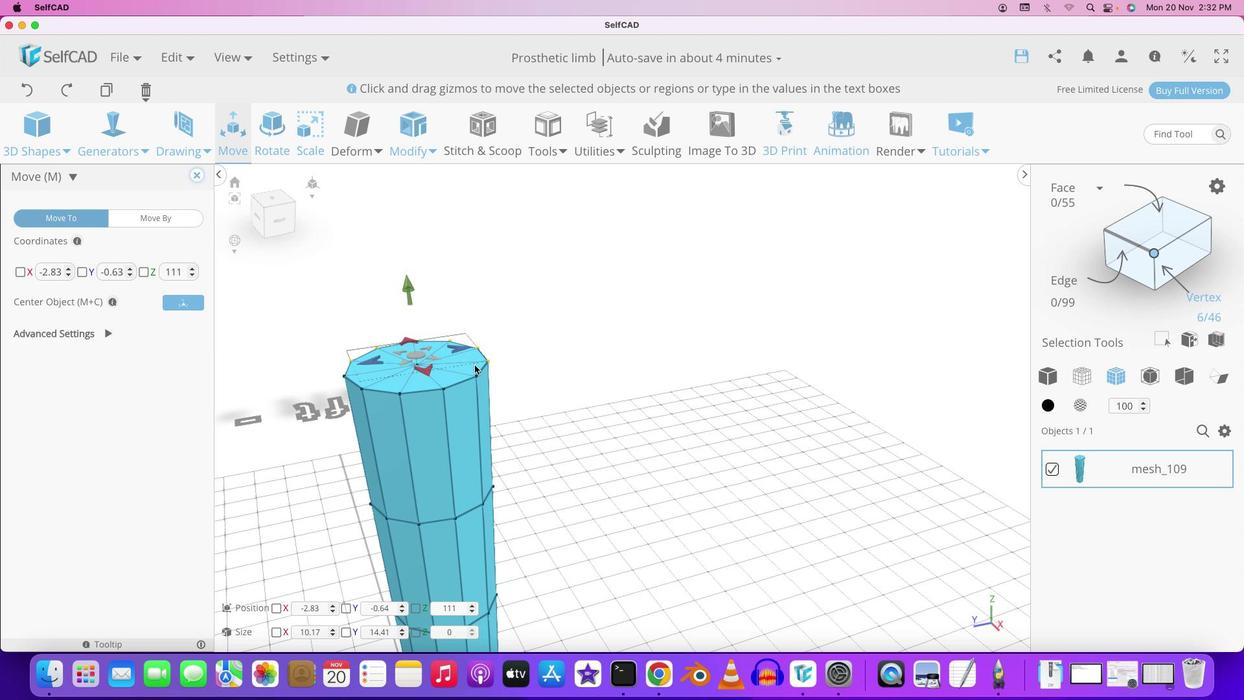 
Action: Mouse moved to (472, 370)
Screenshot: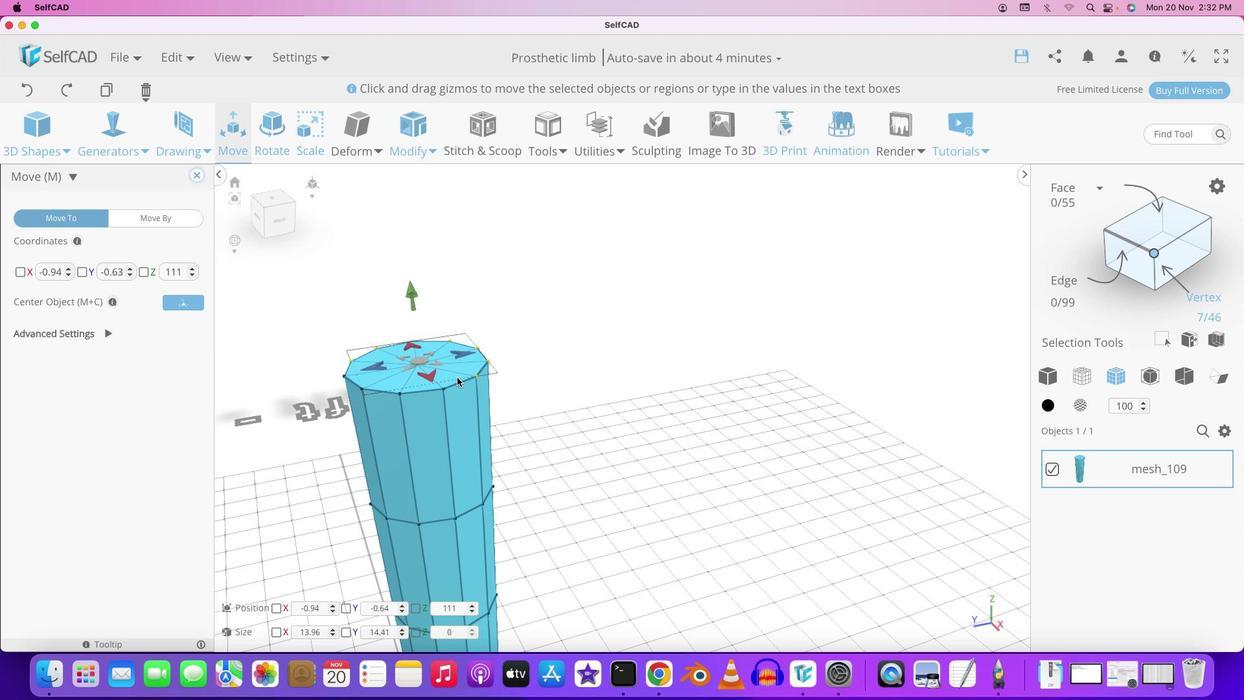 
Action: Mouse pressed left at (472, 370)
Screenshot: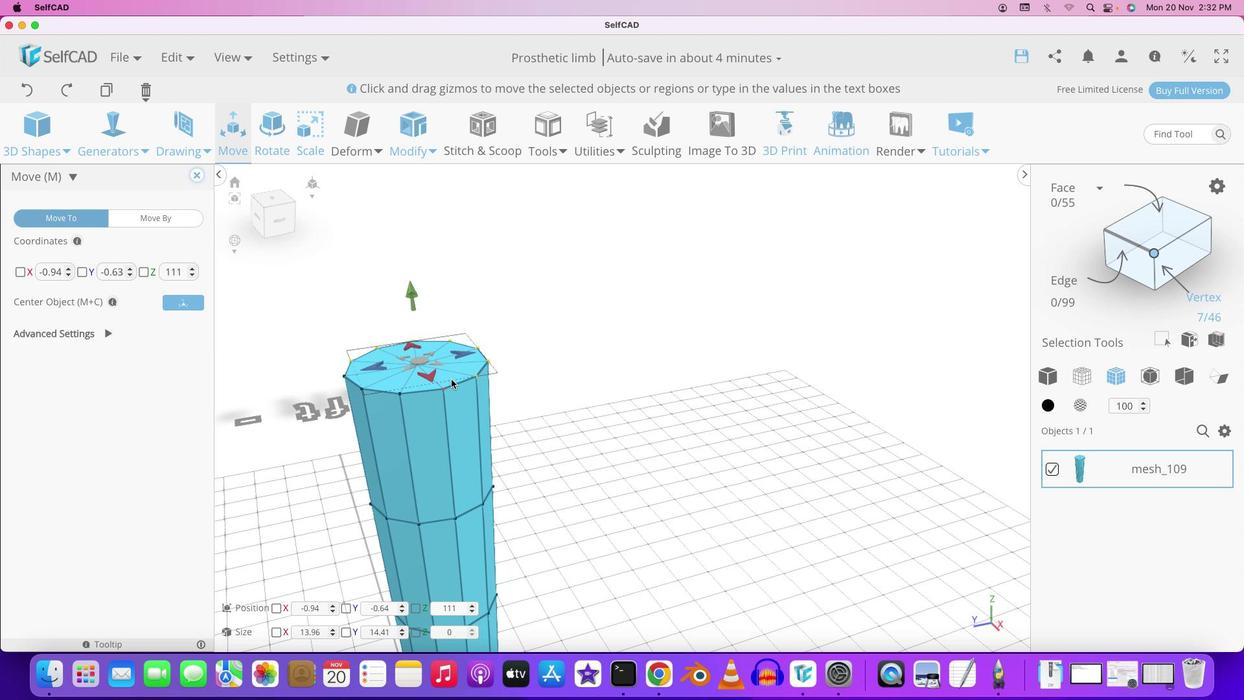 
Action: Mouse moved to (449, 379)
Screenshot: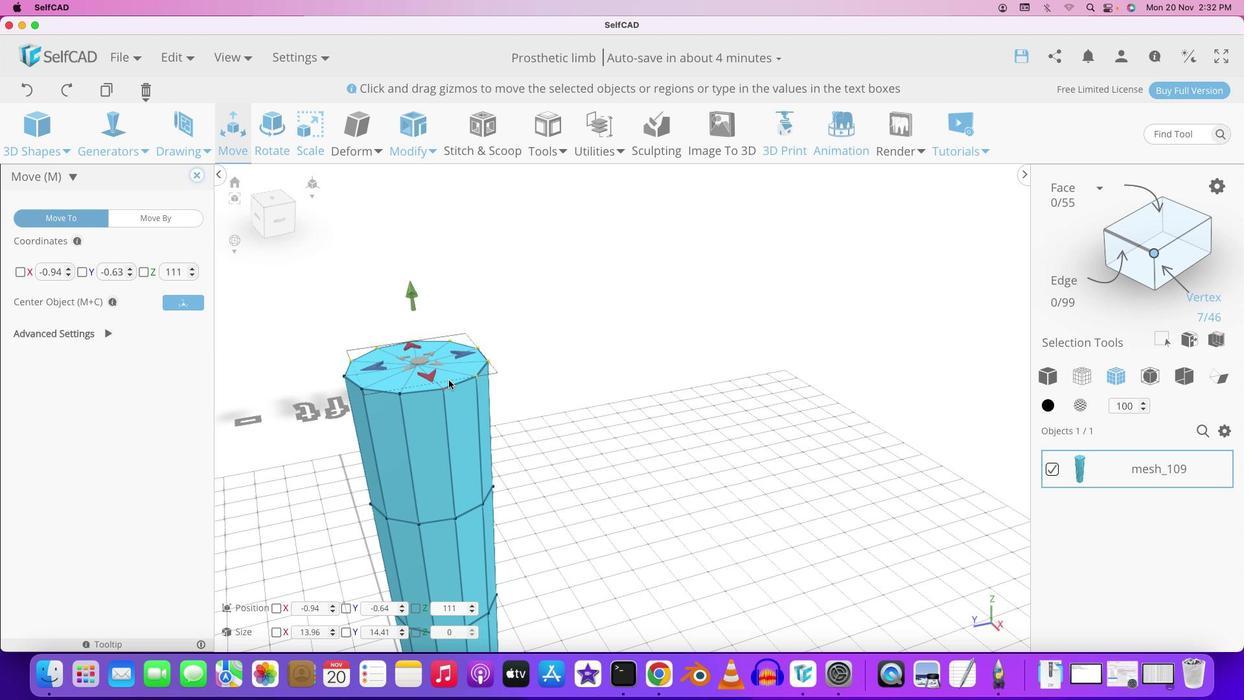 
Action: Mouse pressed left at (449, 379)
Screenshot: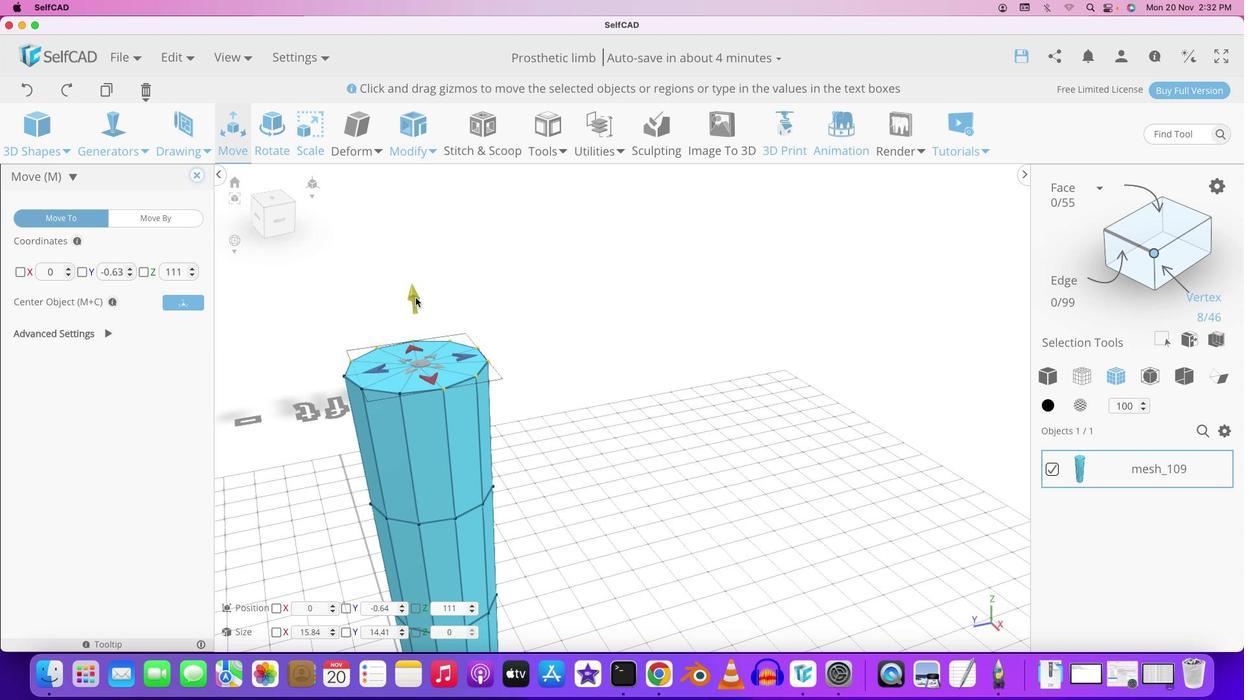 
Action: Mouse moved to (414, 296)
Screenshot: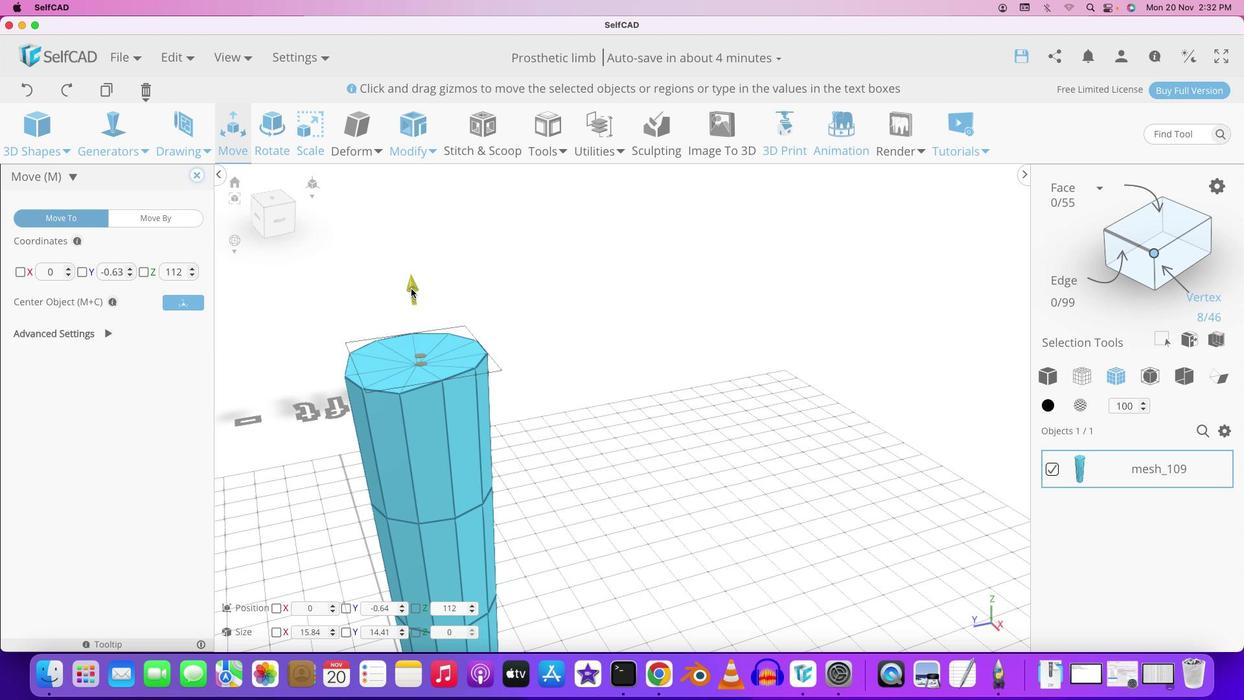
Action: Mouse pressed left at (414, 296)
Screenshot: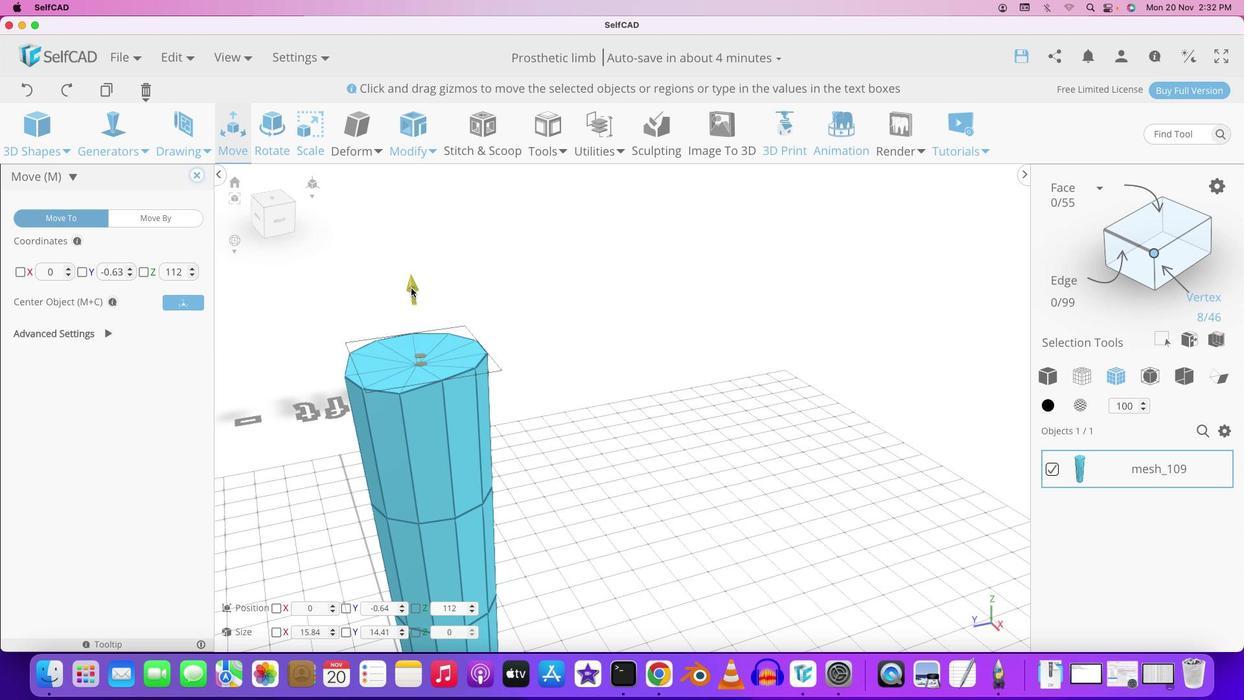 
Action: Mouse moved to (409, 282)
Screenshot: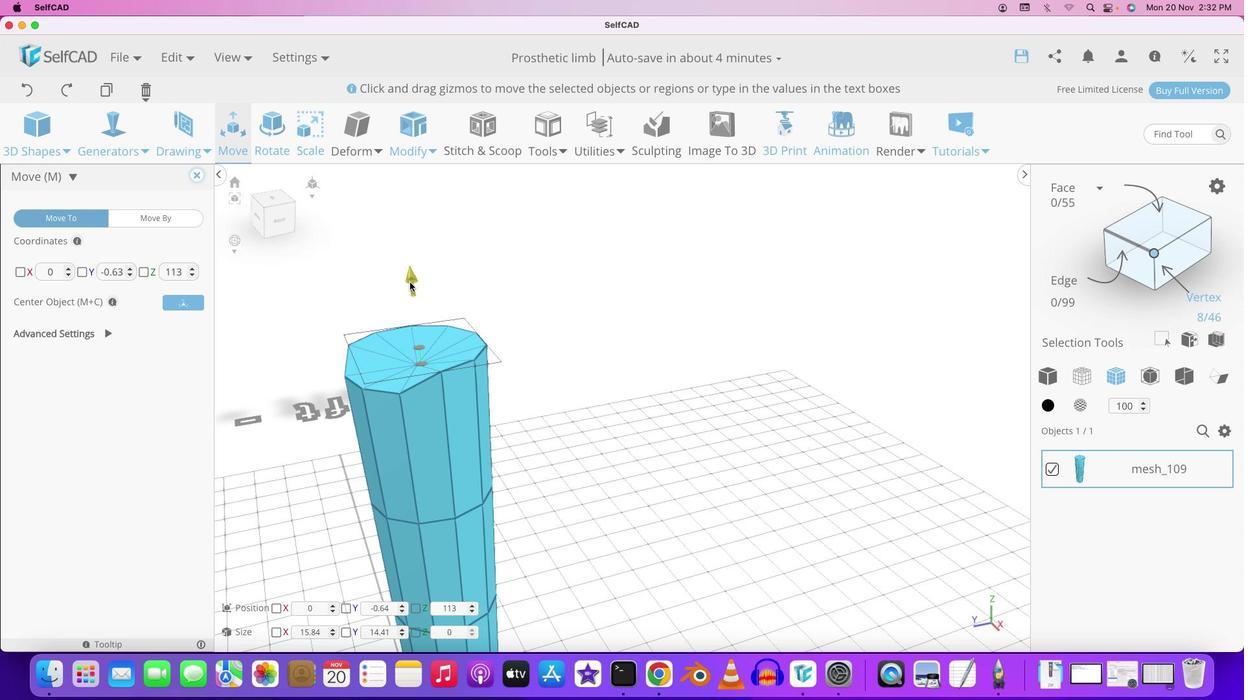 
Action: Mouse pressed left at (409, 282)
Screenshot: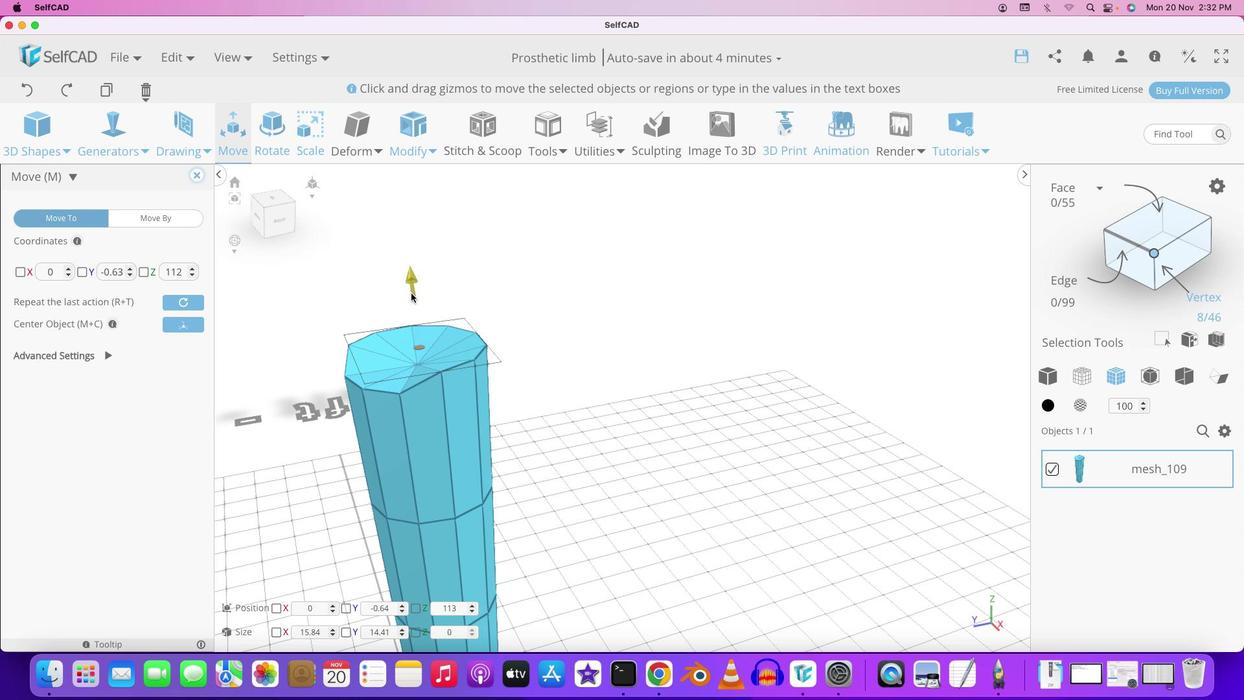 
Action: Mouse moved to (434, 390)
Screenshot: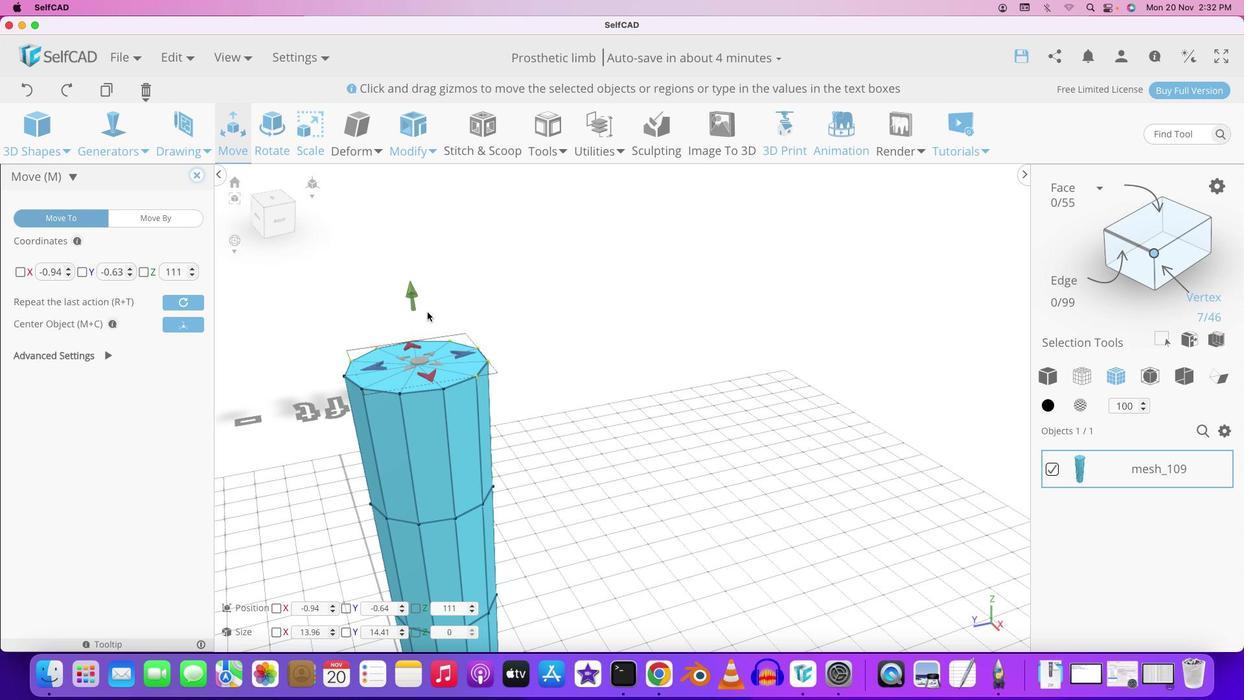 
Action: Mouse pressed left at (434, 390)
Screenshot: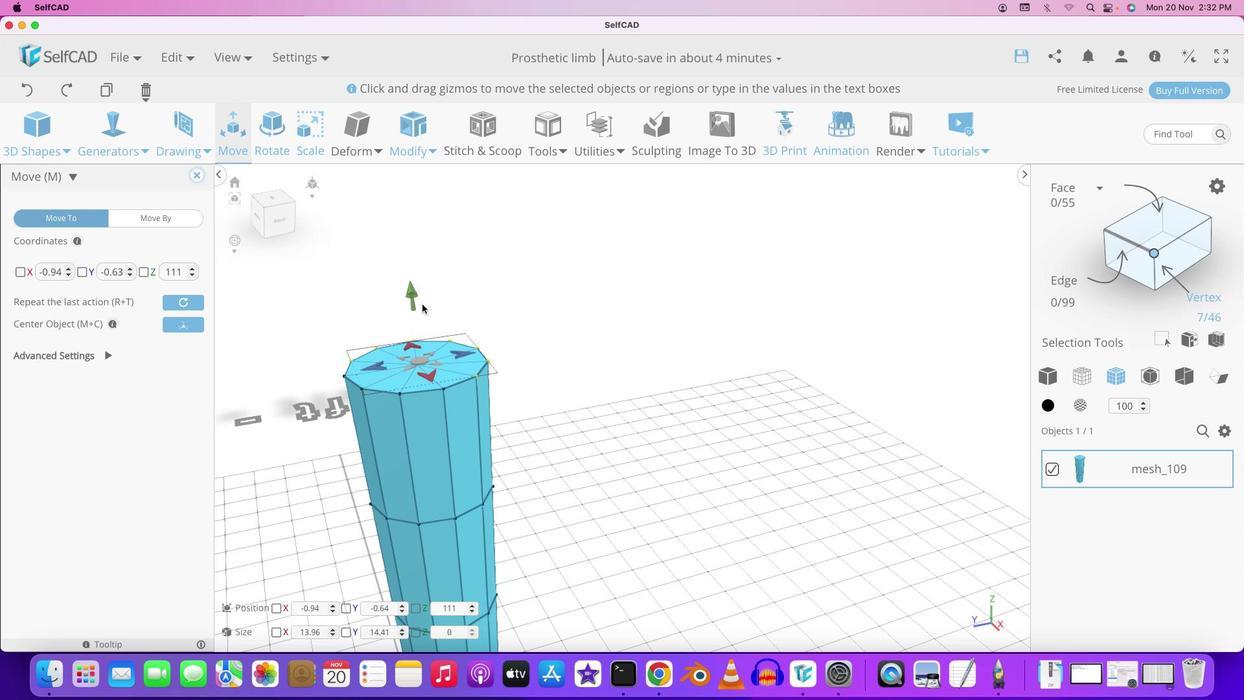 
Action: Mouse moved to (414, 295)
Screenshot: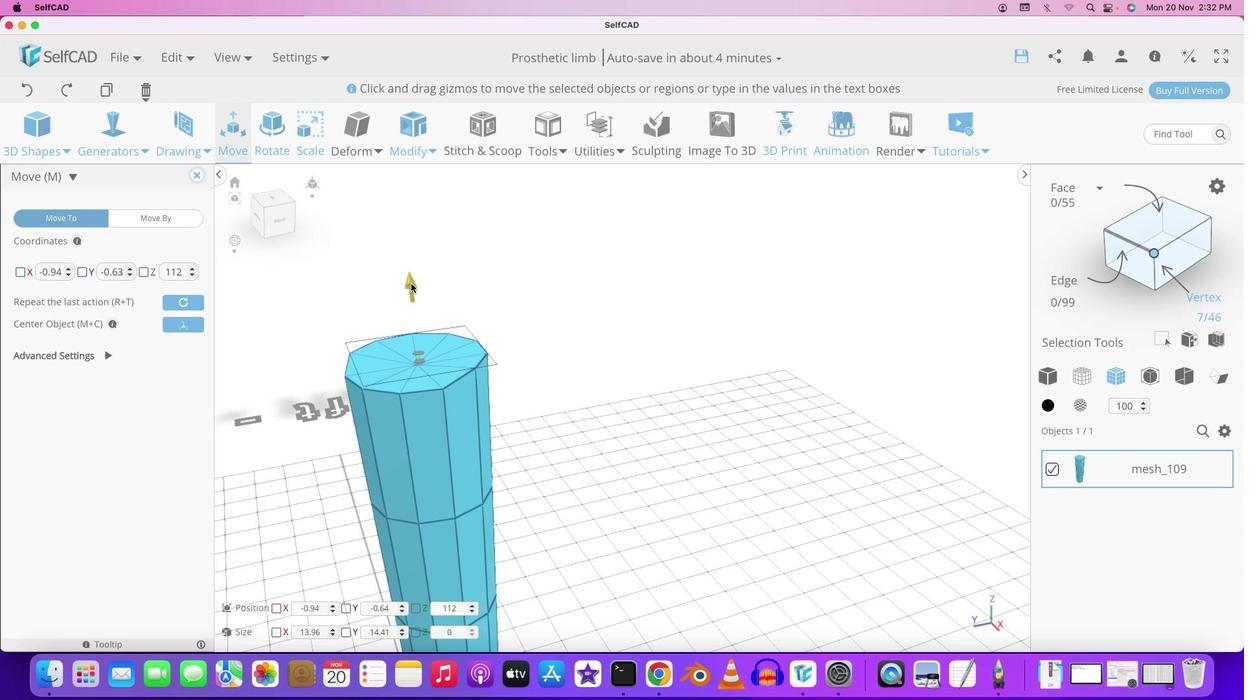 
Action: Mouse pressed left at (414, 295)
Screenshot: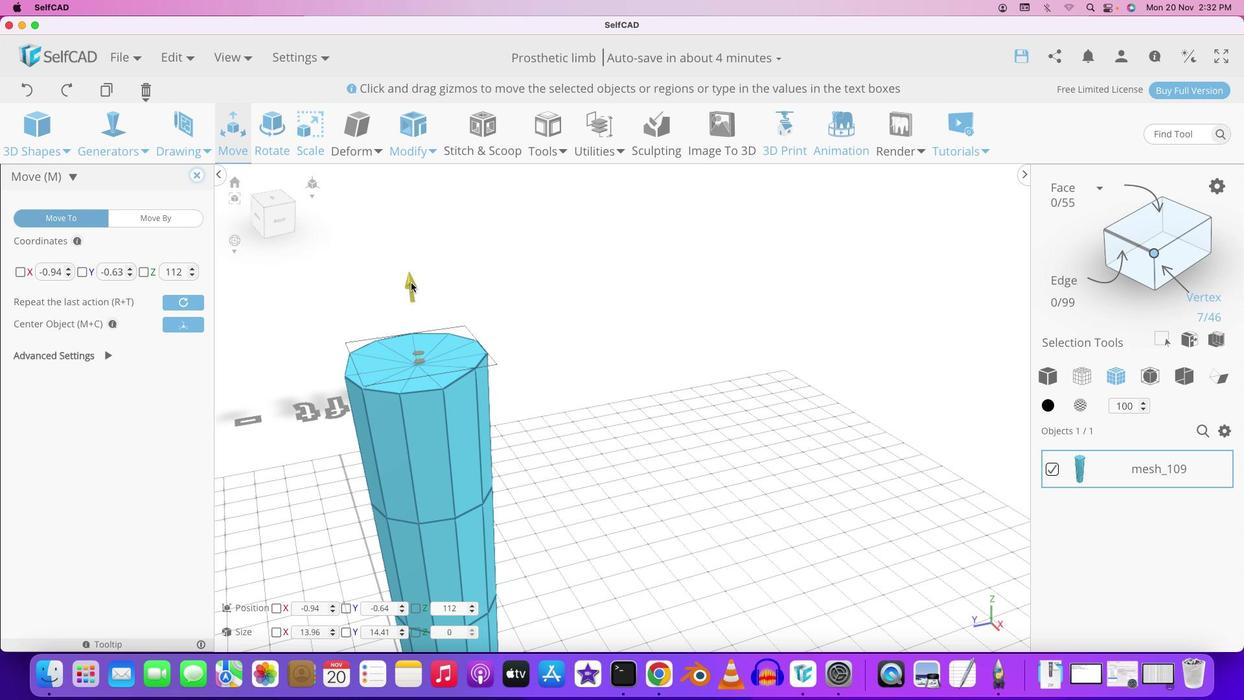 
Action: Mouse moved to (682, 397)
Screenshot: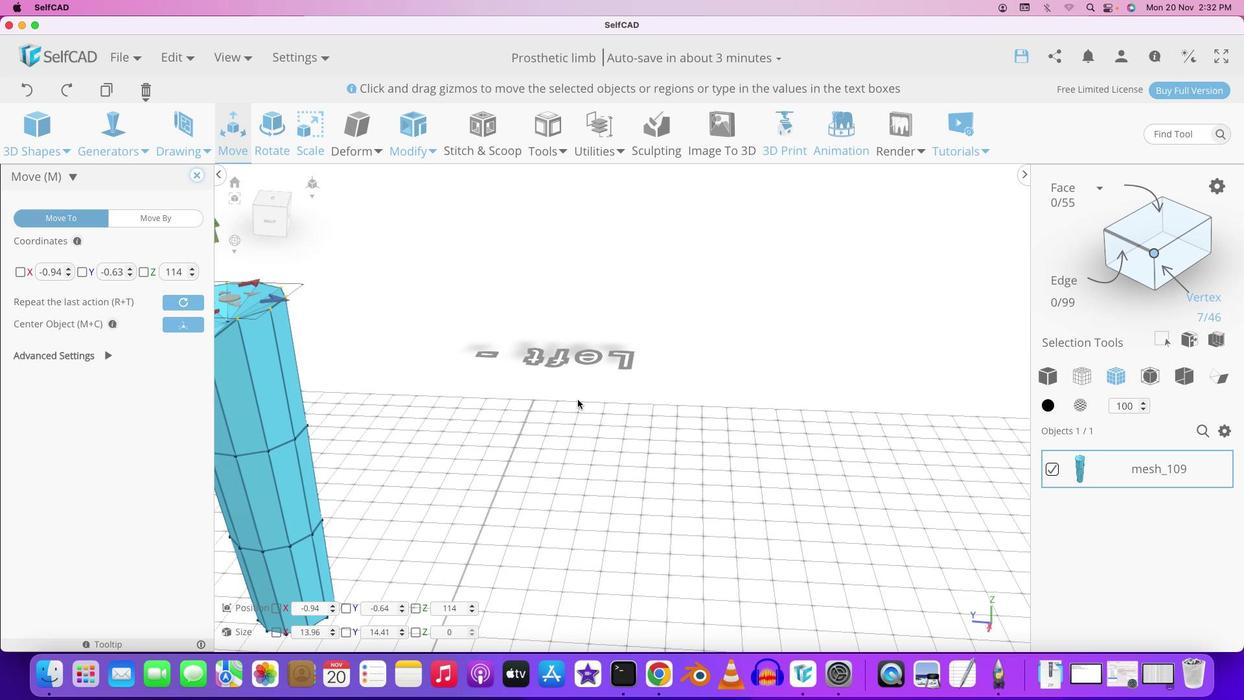 
Action: Mouse pressed left at (682, 397)
